 Task: Select the current location as Antelope Canyon, Arizona, United States . Now zoom + , and verify the location . Show zoom slider
Action: Mouse moved to (148, 94)
Screenshot: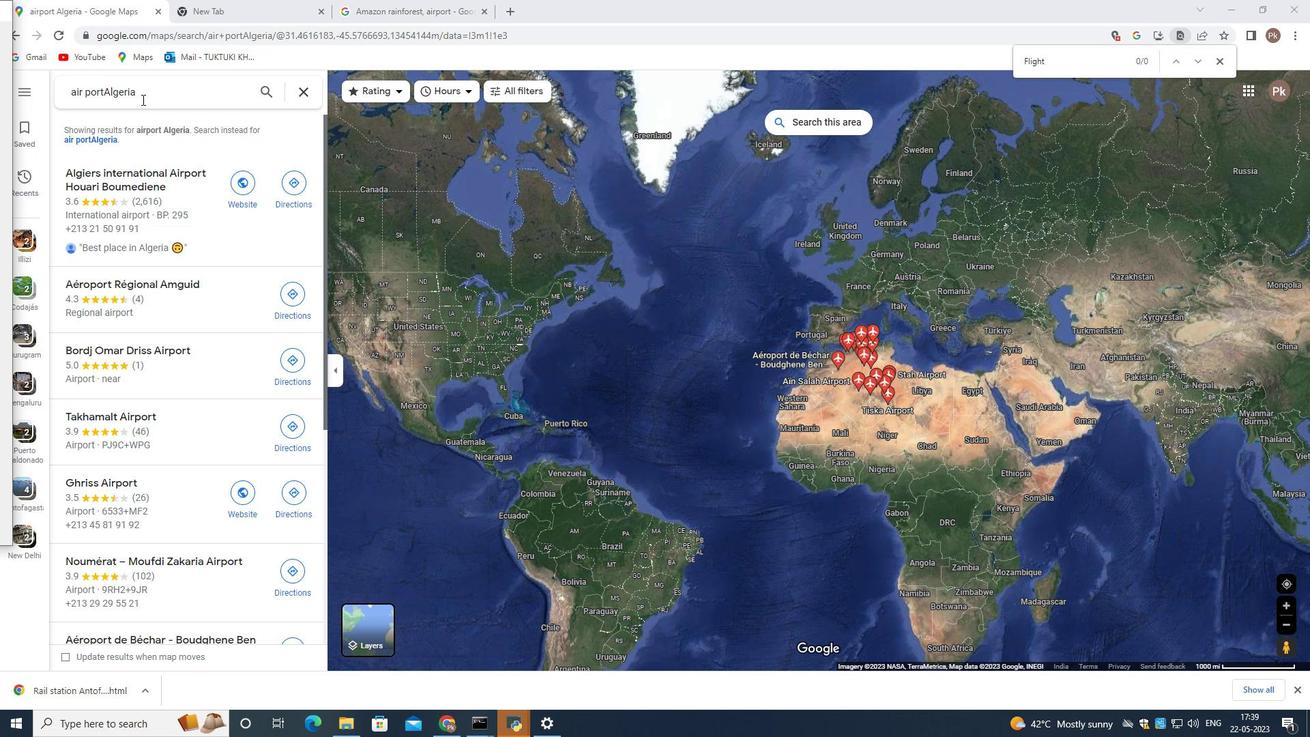 
Action: Mouse pressed left at (148, 94)
Screenshot: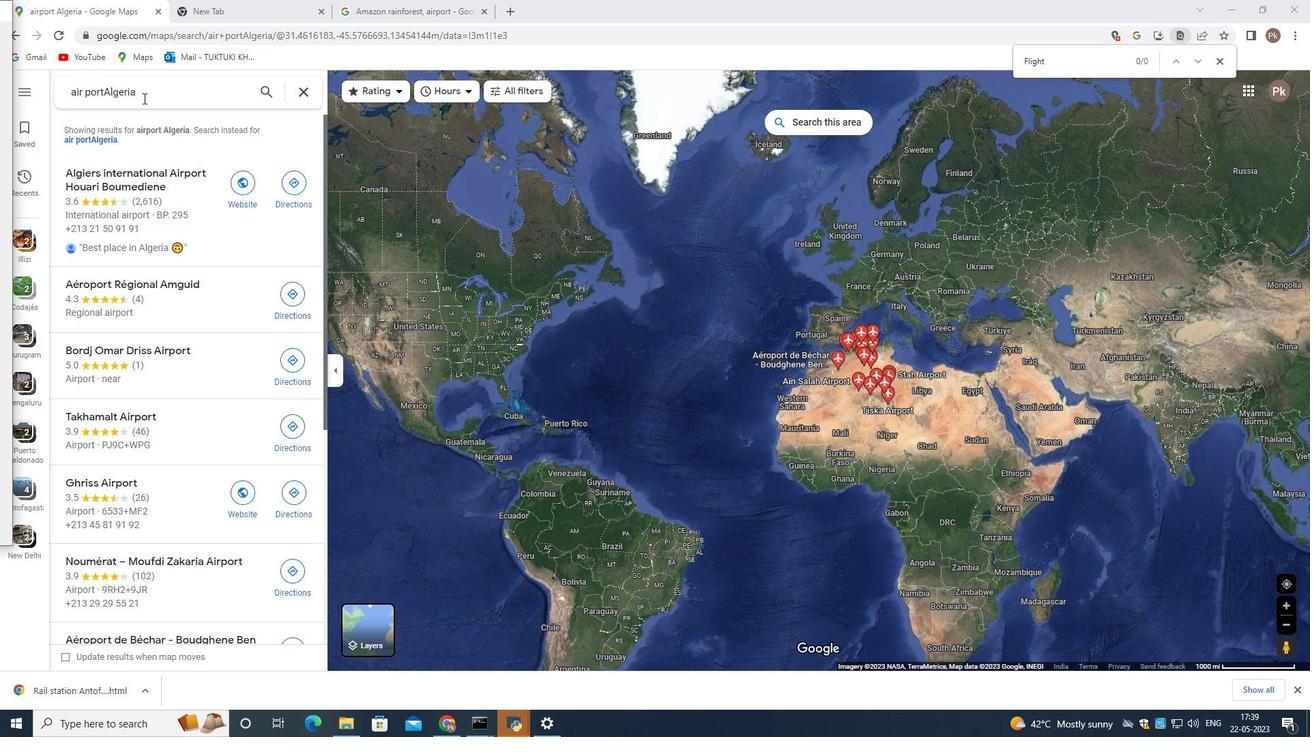 
Action: Key pressed <Key.backspace><Key.backspace><Key.backspace><Key.backspace><Key.backspace><Key.backspace><Key.backspace><Key.backspace><Key.backspace><Key.backspace><Key.backspace><Key.backspace><Key.backspace><Key.backspace><Key.backspace><Key.backspace><Key.backspace><Key.backspace><Key.backspace><Key.backspace><Key.backspace><Key.backspace><Key.backspace><Key.backspace><Key.backspace><Key.shift>Antelope<Key.space><Key.shift>Canyon,<Key.space><Key.shift>Arizona.<Key.space><Key.shift>United<Key.space><Key.shift>States<Key.enter>
Screenshot: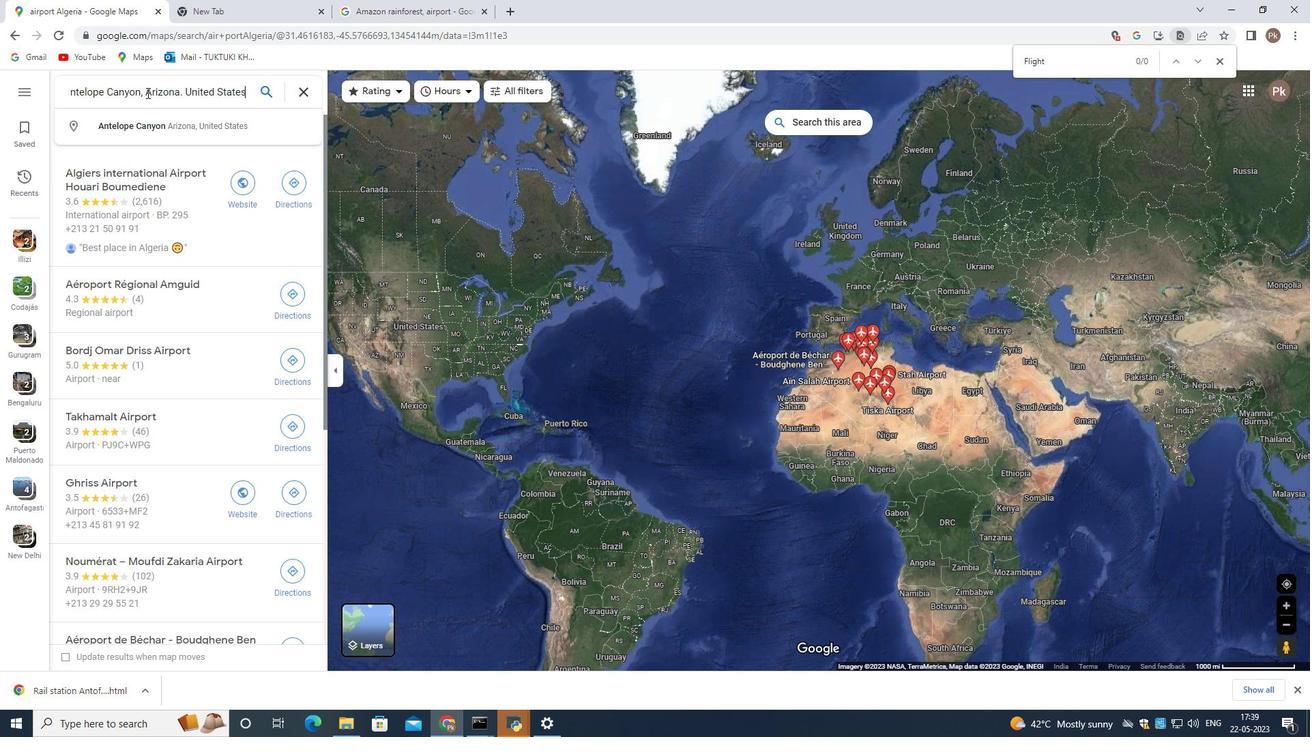 
Action: Mouse moved to (584, 283)
Screenshot: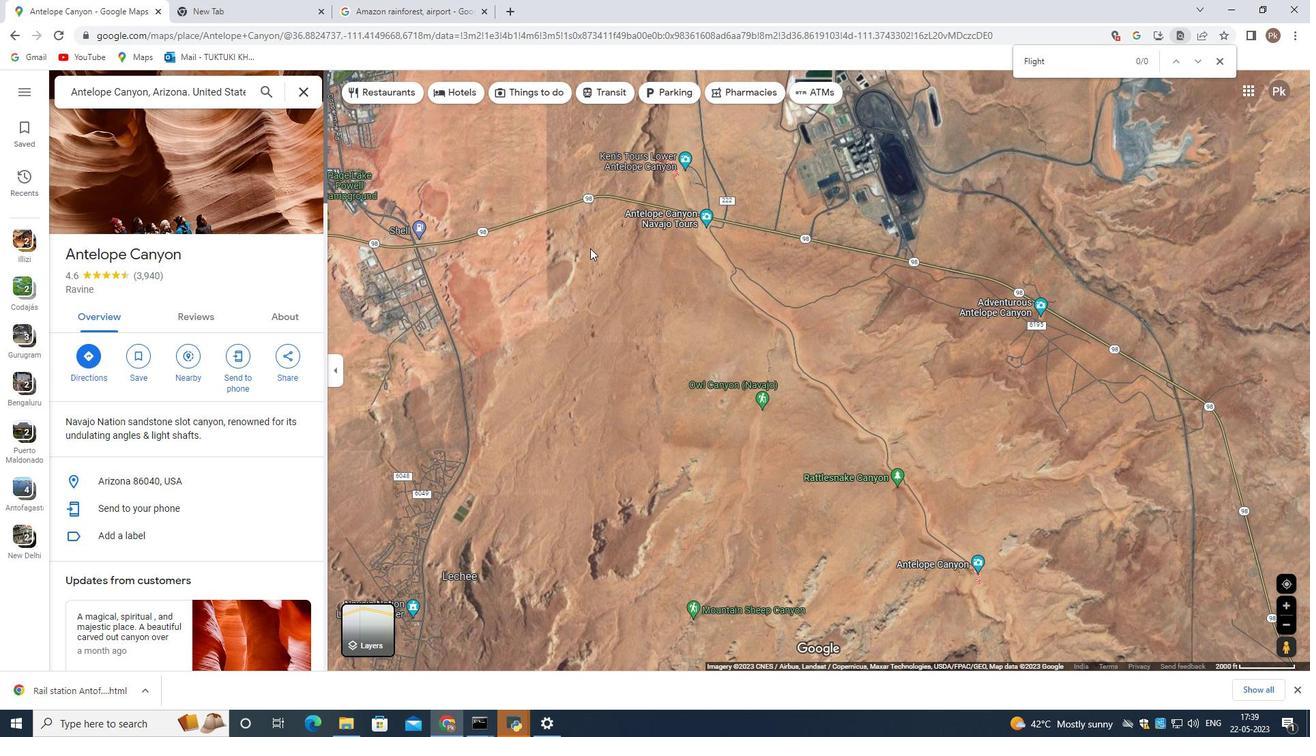 
Action: Mouse scrolled (584, 283) with delta (0, 0)
Screenshot: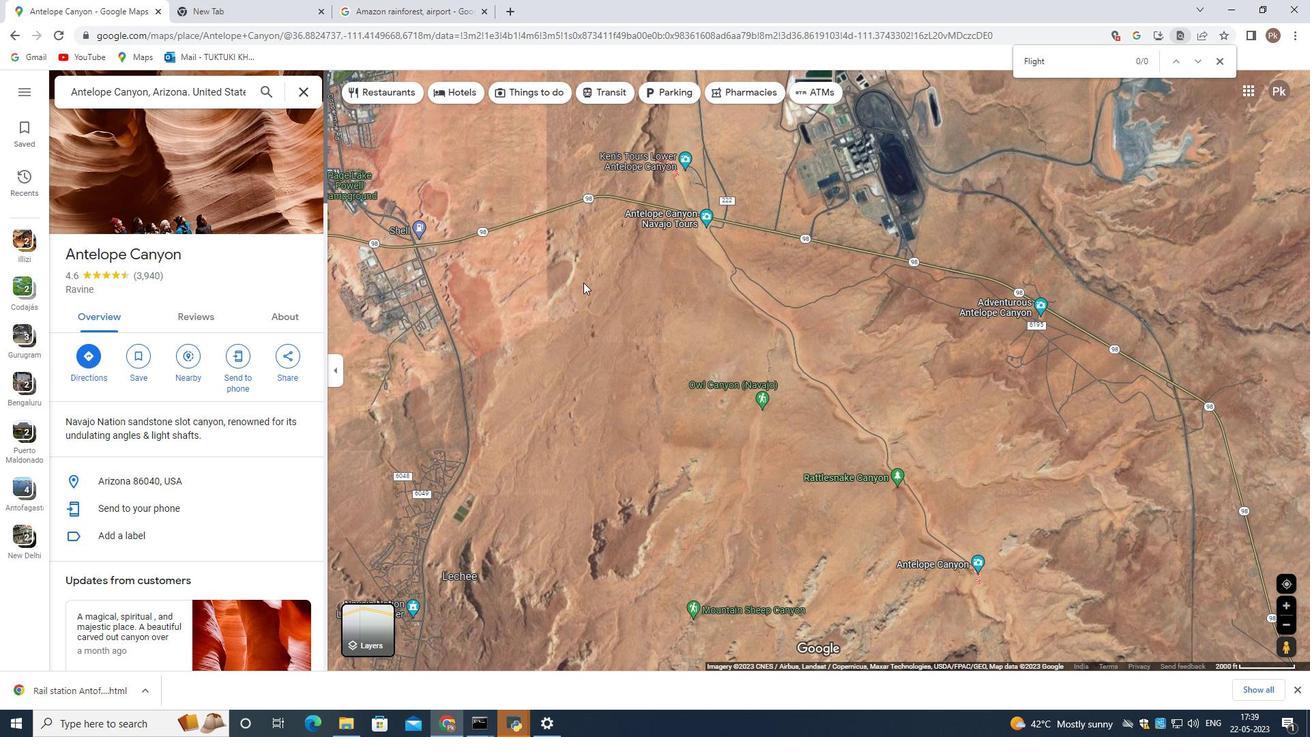 
Action: Mouse scrolled (584, 283) with delta (0, 0)
Screenshot: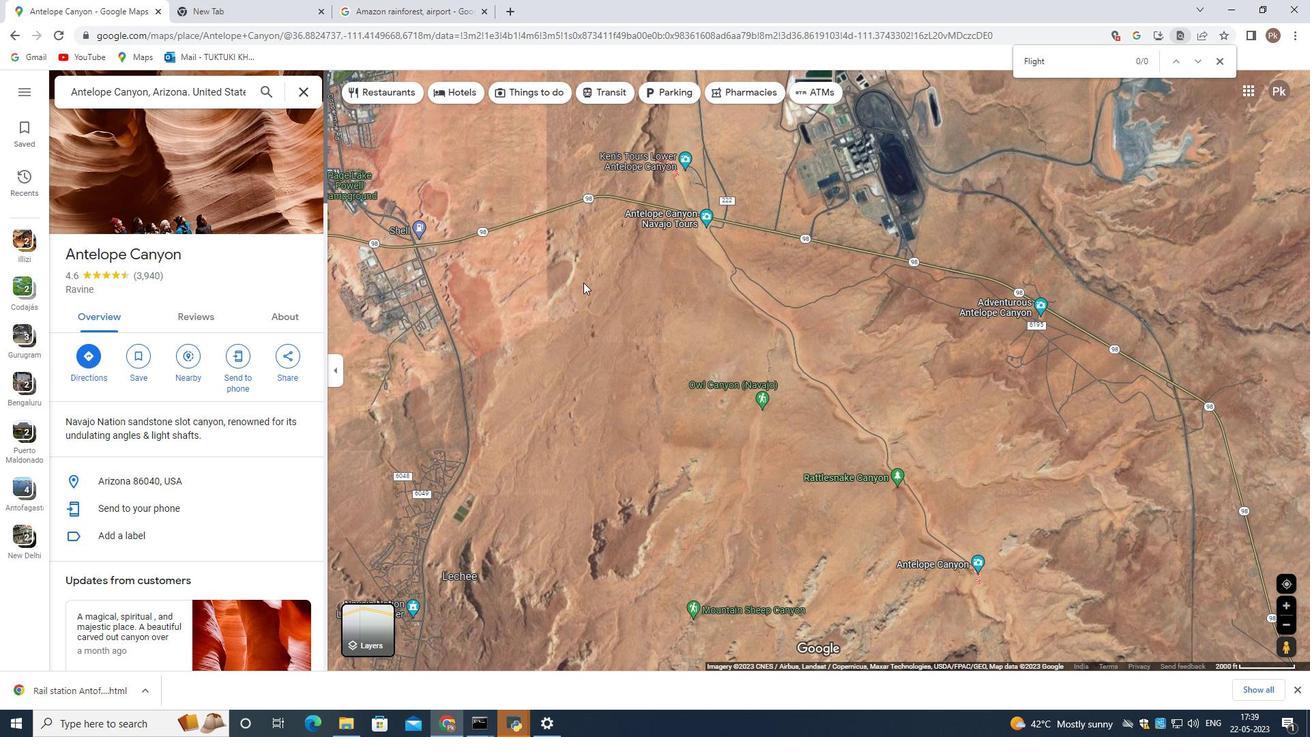 
Action: Mouse moved to (584, 284)
Screenshot: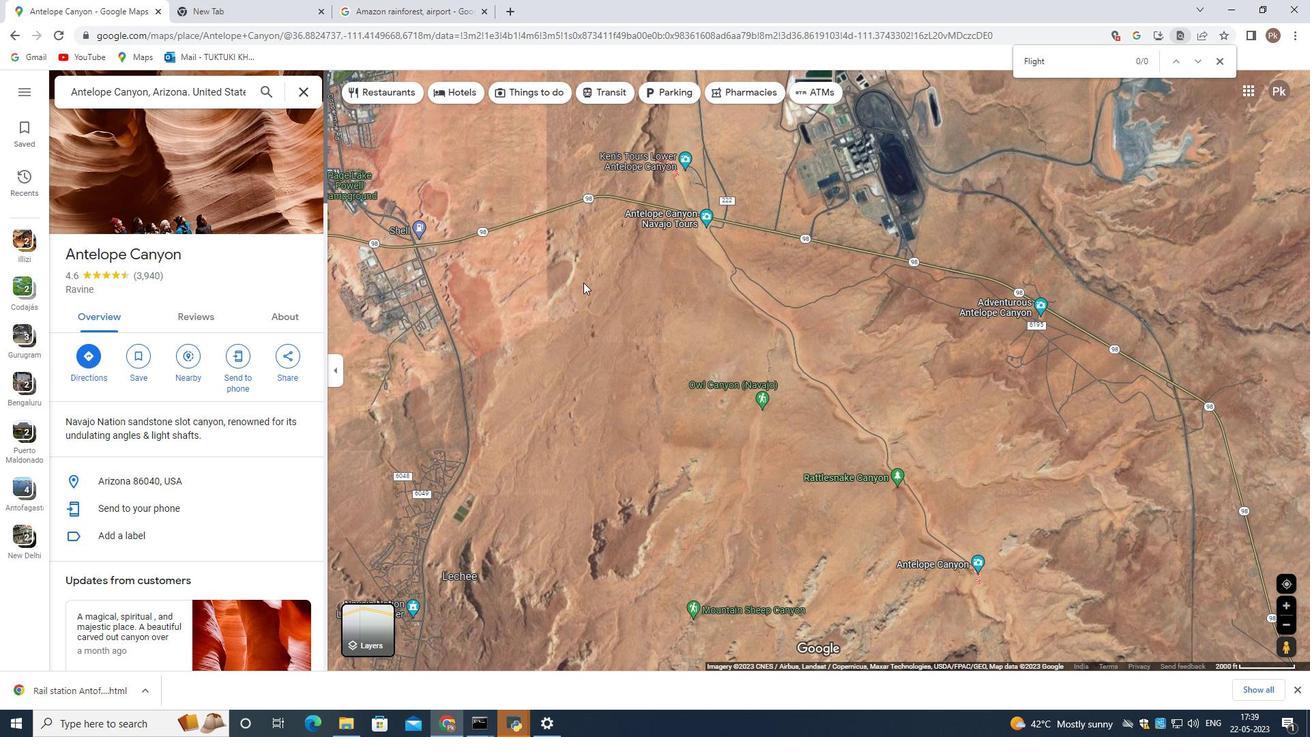 
Action: Mouse scrolled (584, 283) with delta (0, 0)
Screenshot: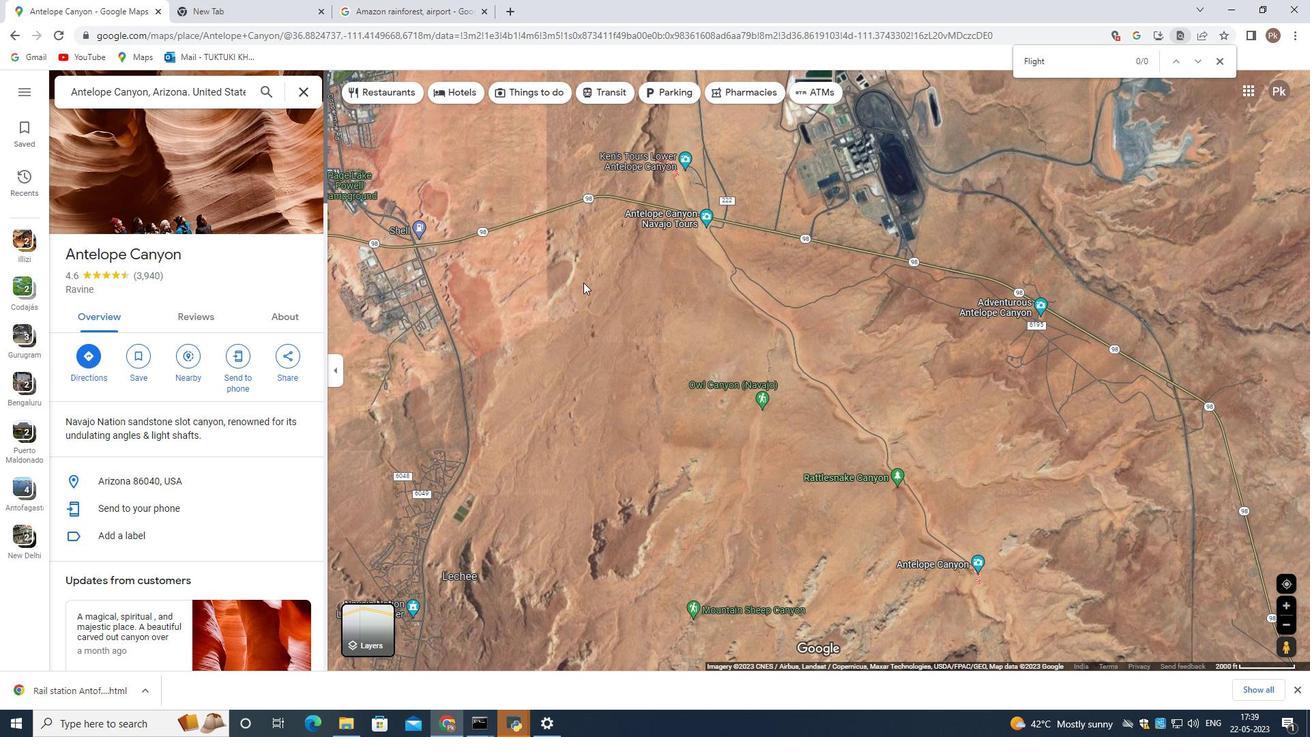 
Action: Mouse moved to (584, 284)
Screenshot: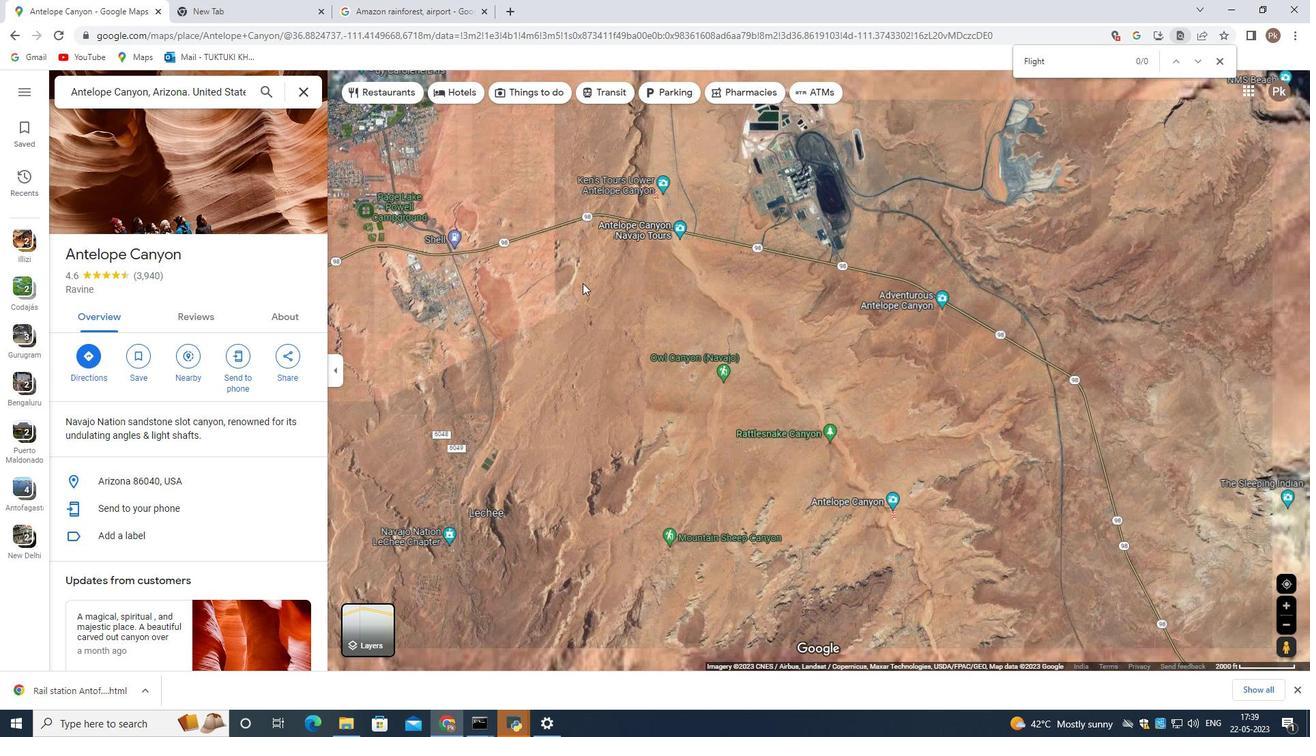 
Action: Mouse scrolled (584, 283) with delta (0, 0)
Screenshot: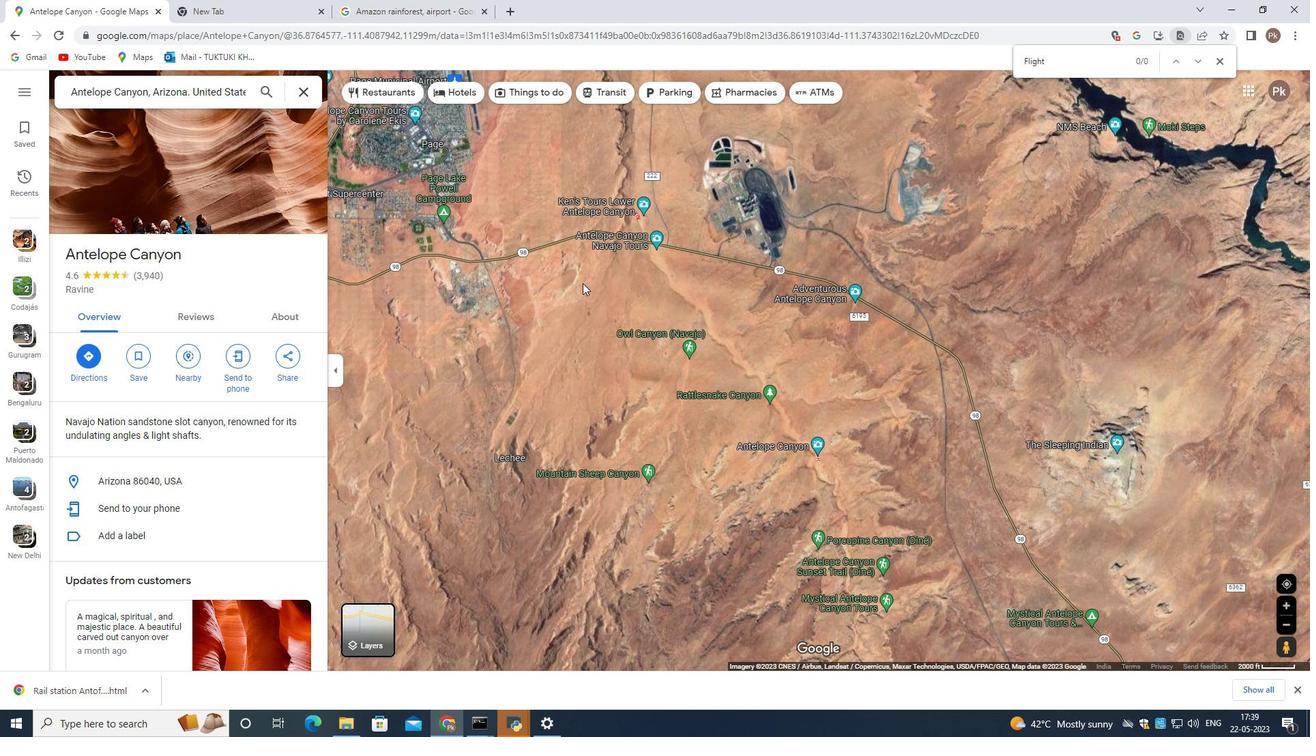 
Action: Mouse moved to (629, 268)
Screenshot: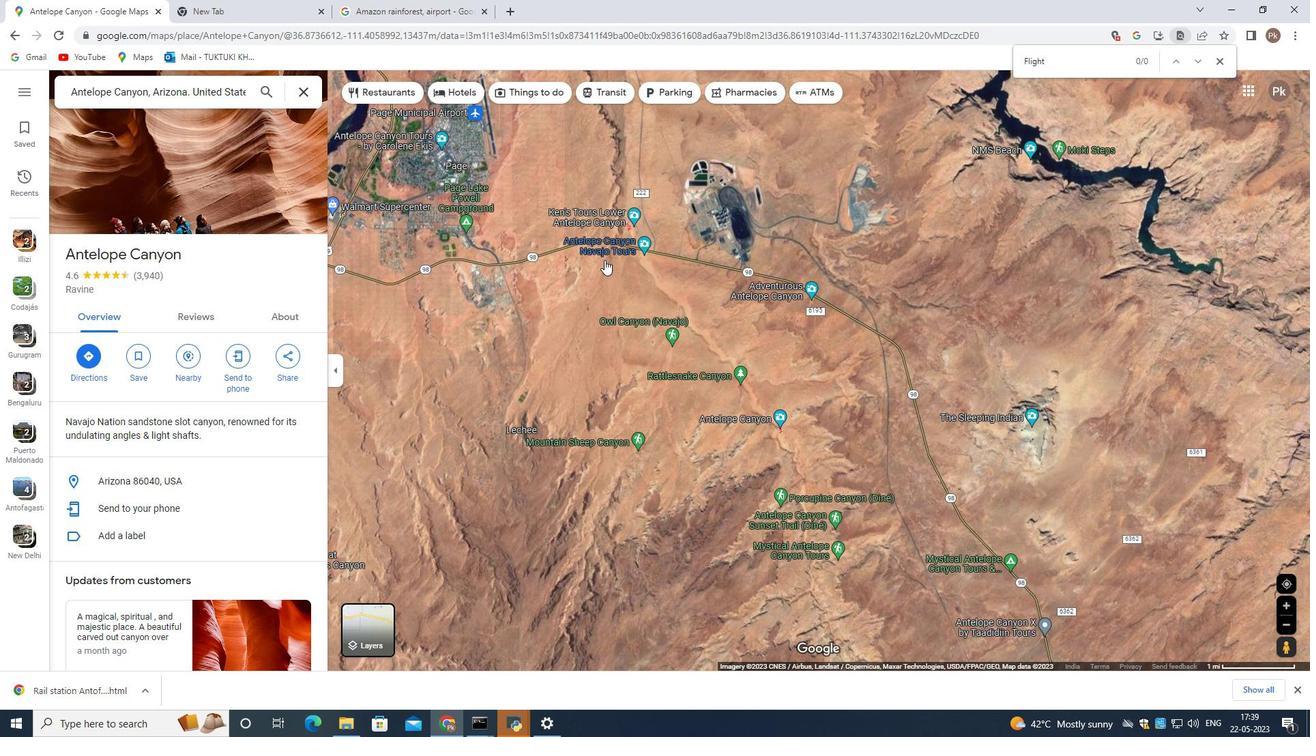 
Action: Mouse scrolled (629, 267) with delta (0, 0)
Screenshot: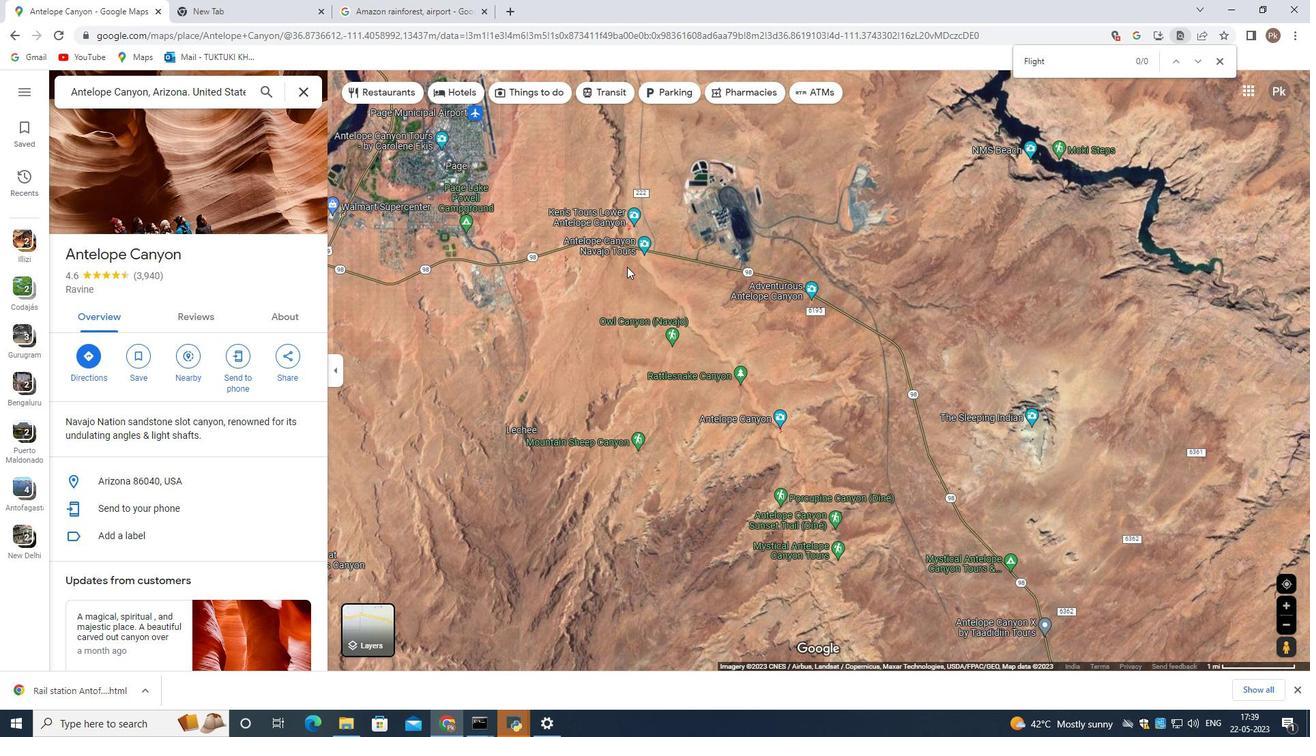 
Action: Mouse scrolled (629, 267) with delta (0, 0)
Screenshot: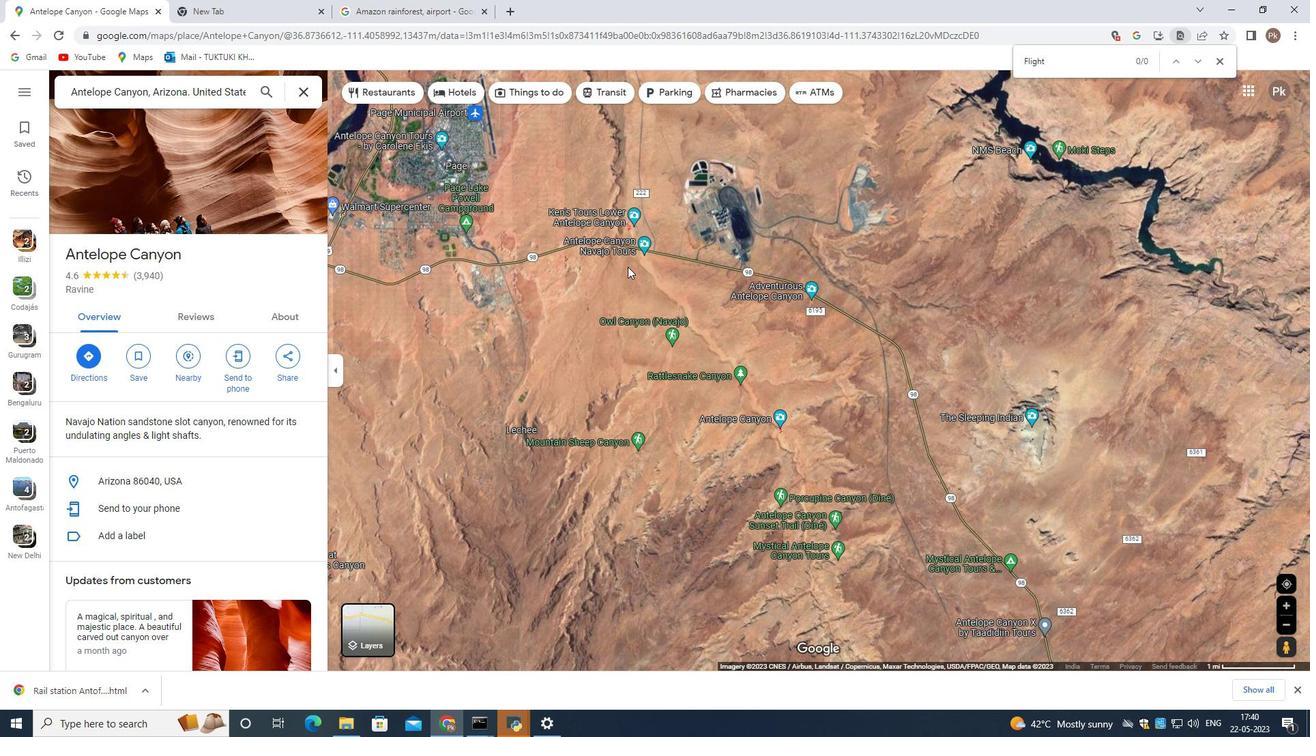 
Action: Mouse moved to (629, 268)
Screenshot: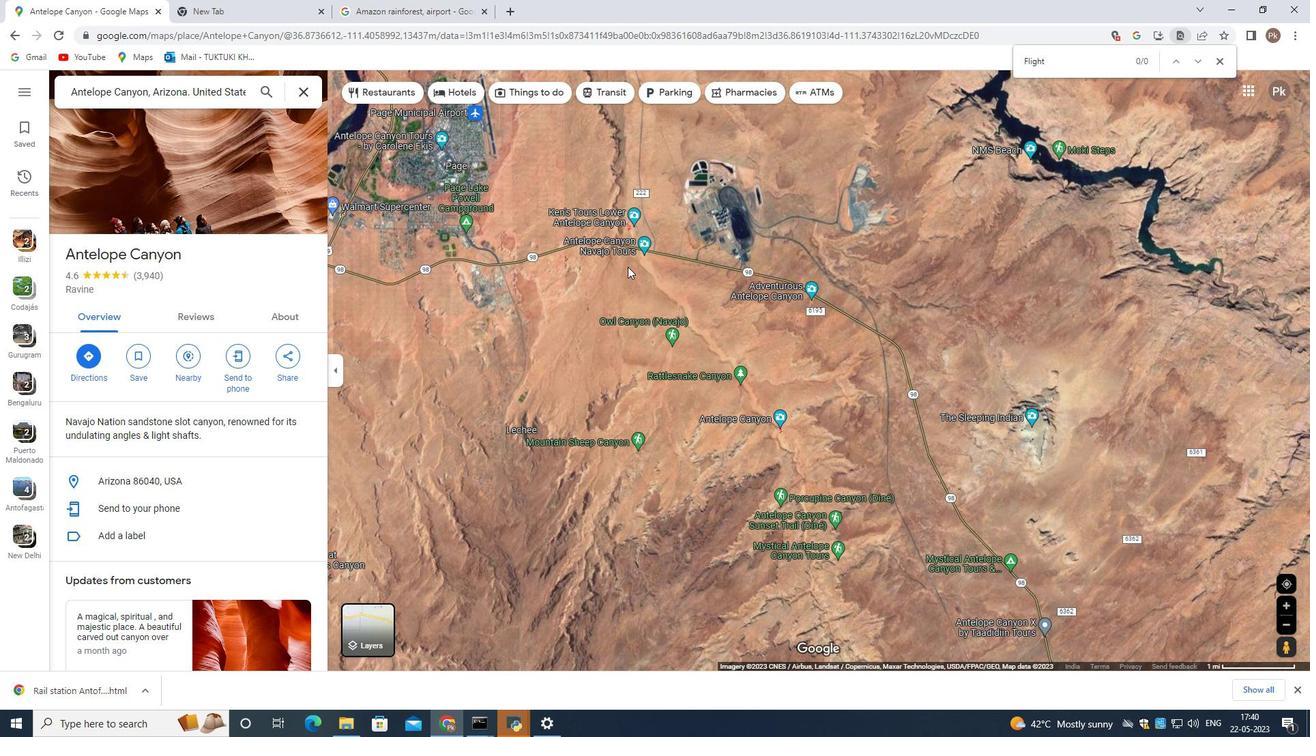 
Action: Mouse scrolled (629, 268) with delta (0, 0)
Screenshot: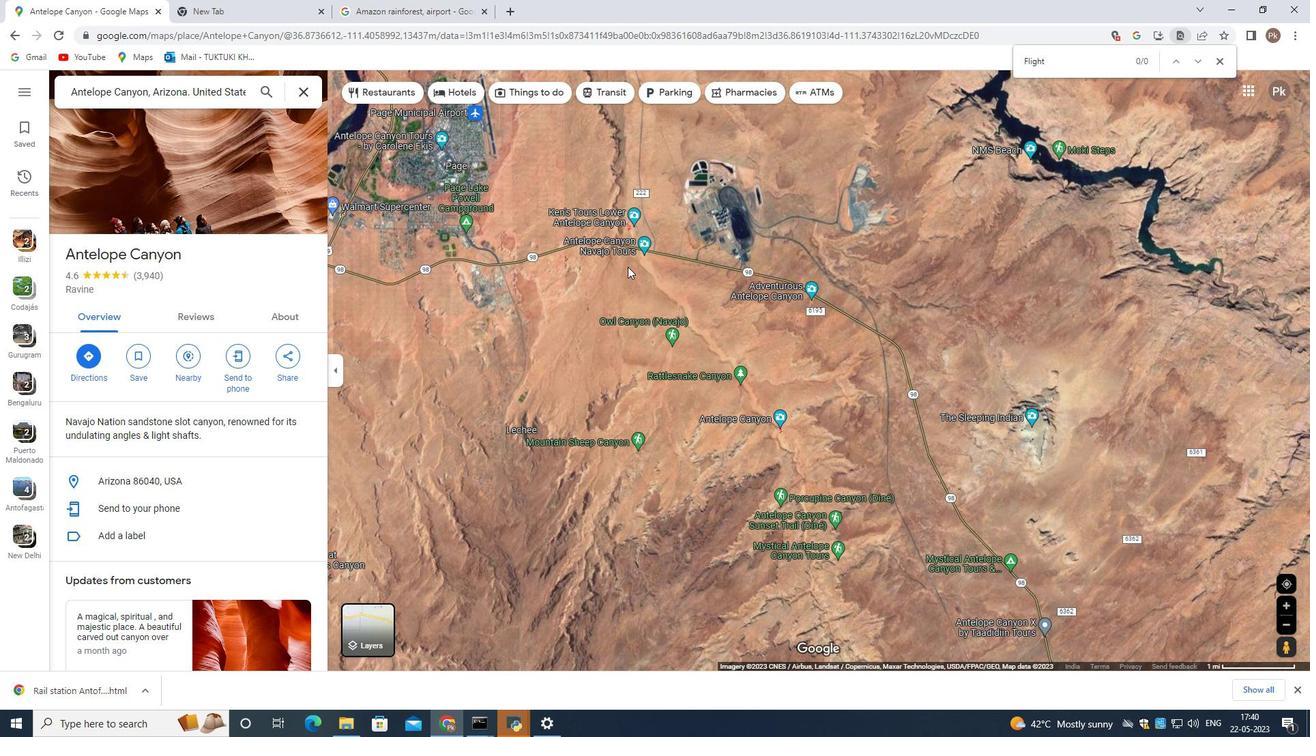 
Action: Mouse moved to (629, 269)
Screenshot: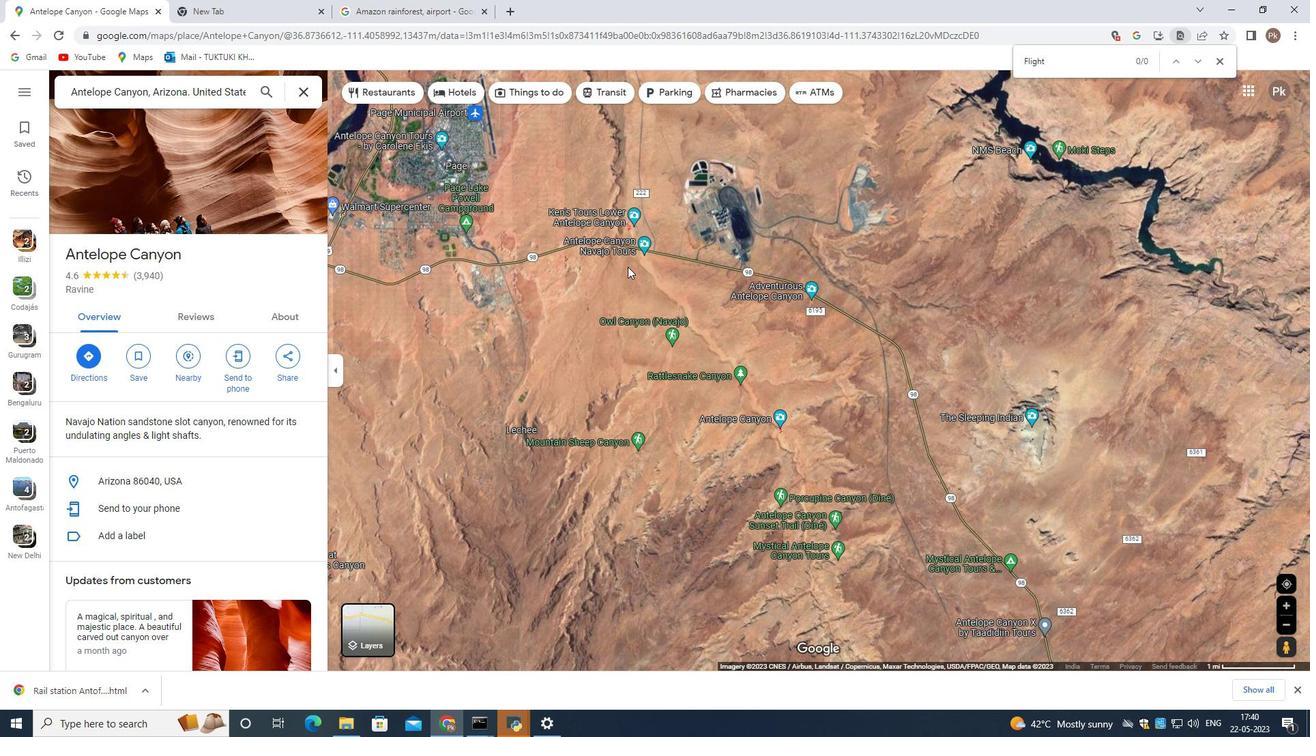 
Action: Mouse scrolled (629, 268) with delta (0, 0)
Screenshot: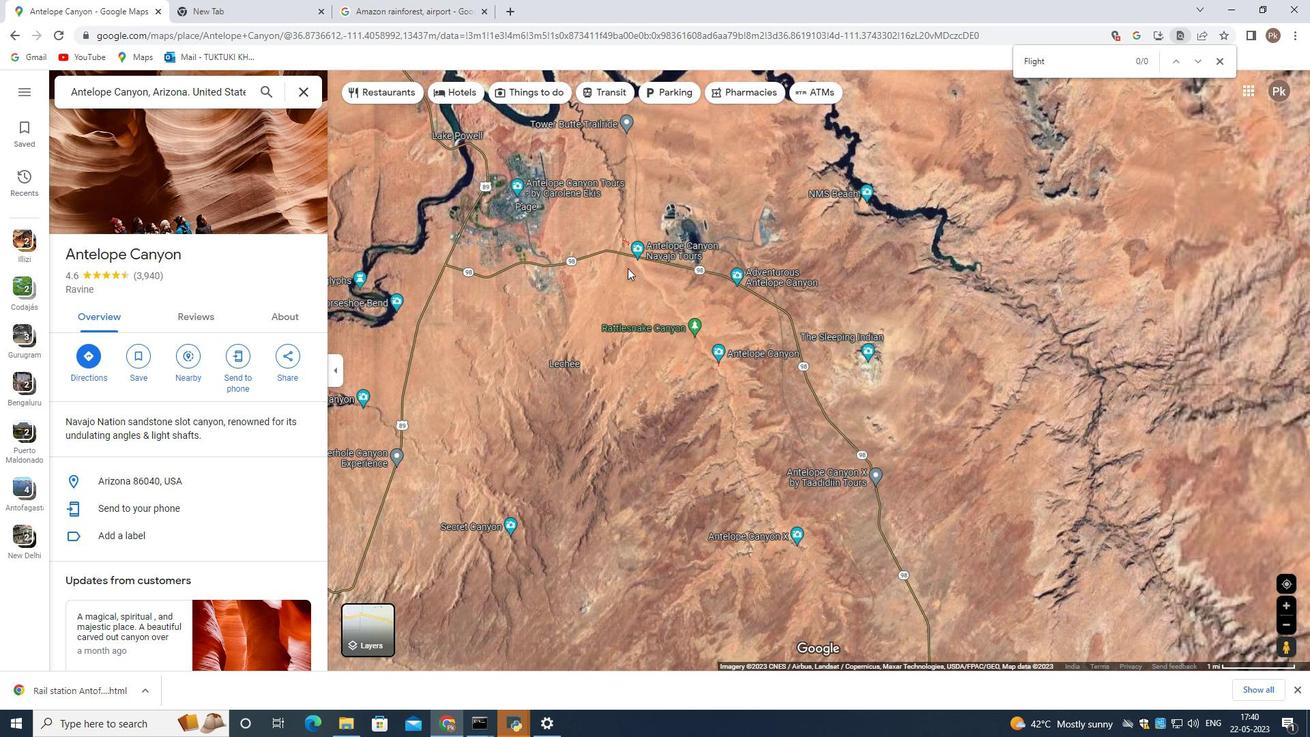 
Action: Mouse scrolled (629, 268) with delta (0, 0)
Screenshot: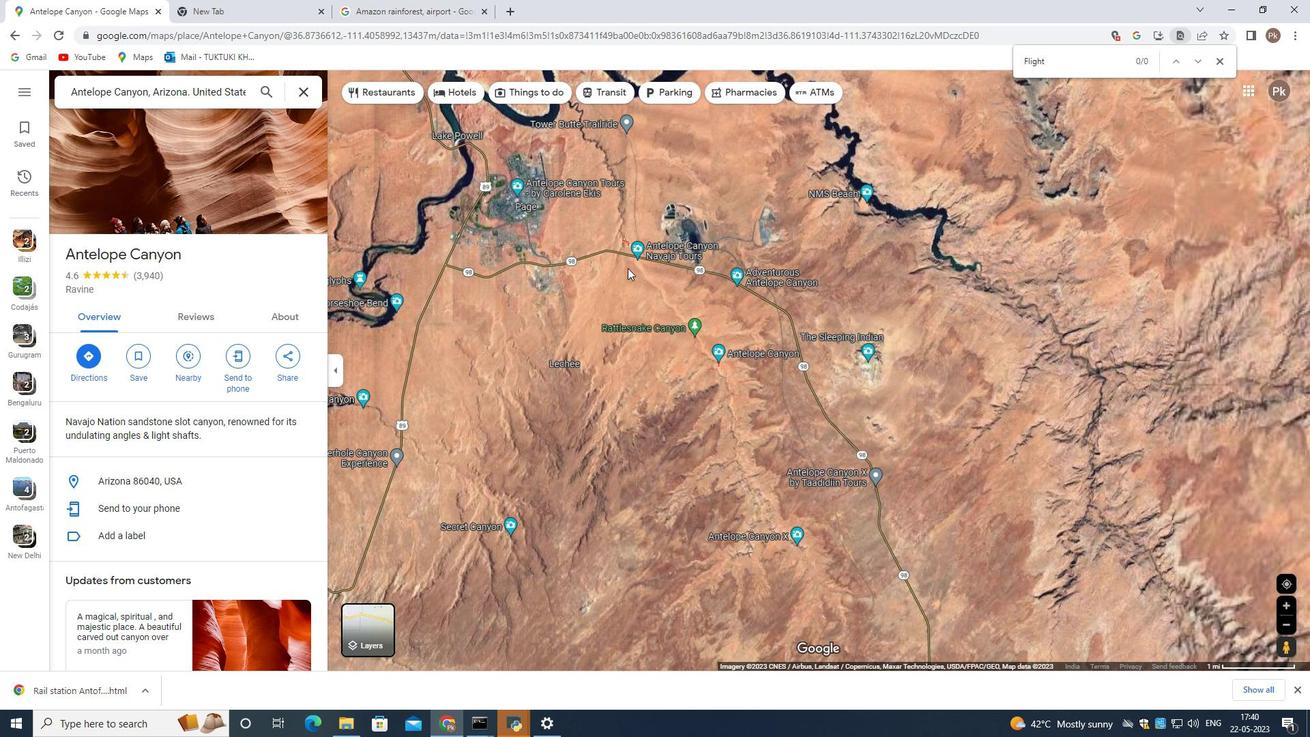 
Action: Mouse scrolled (629, 268) with delta (0, 0)
Screenshot: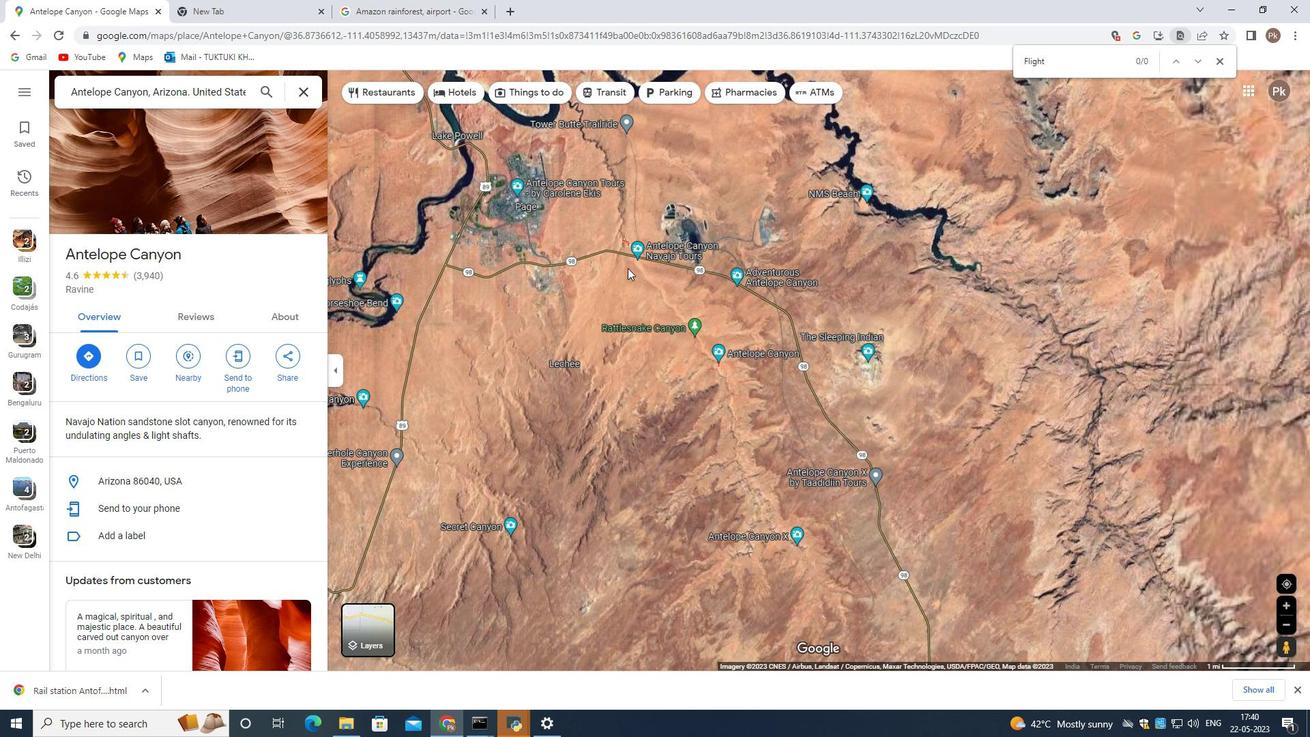 
Action: Mouse scrolled (629, 268) with delta (0, 0)
Screenshot: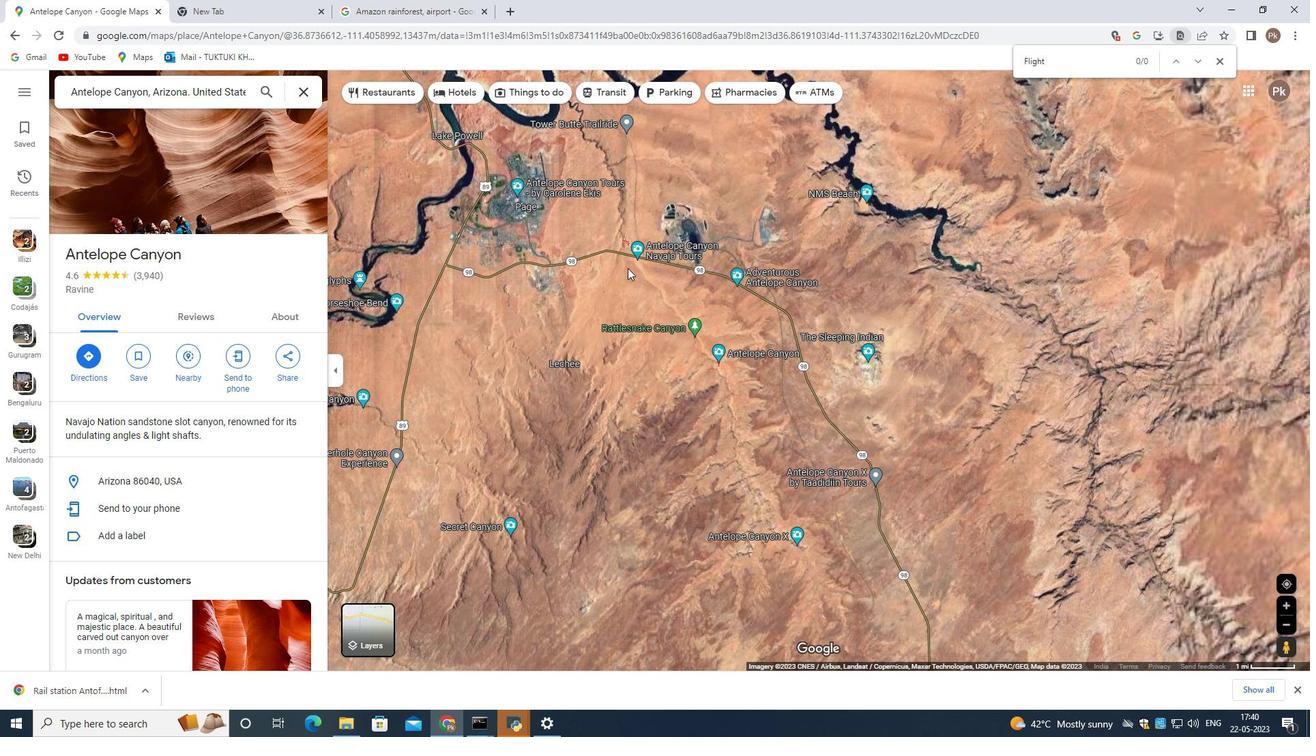 
Action: Mouse scrolled (629, 268) with delta (0, 0)
Screenshot: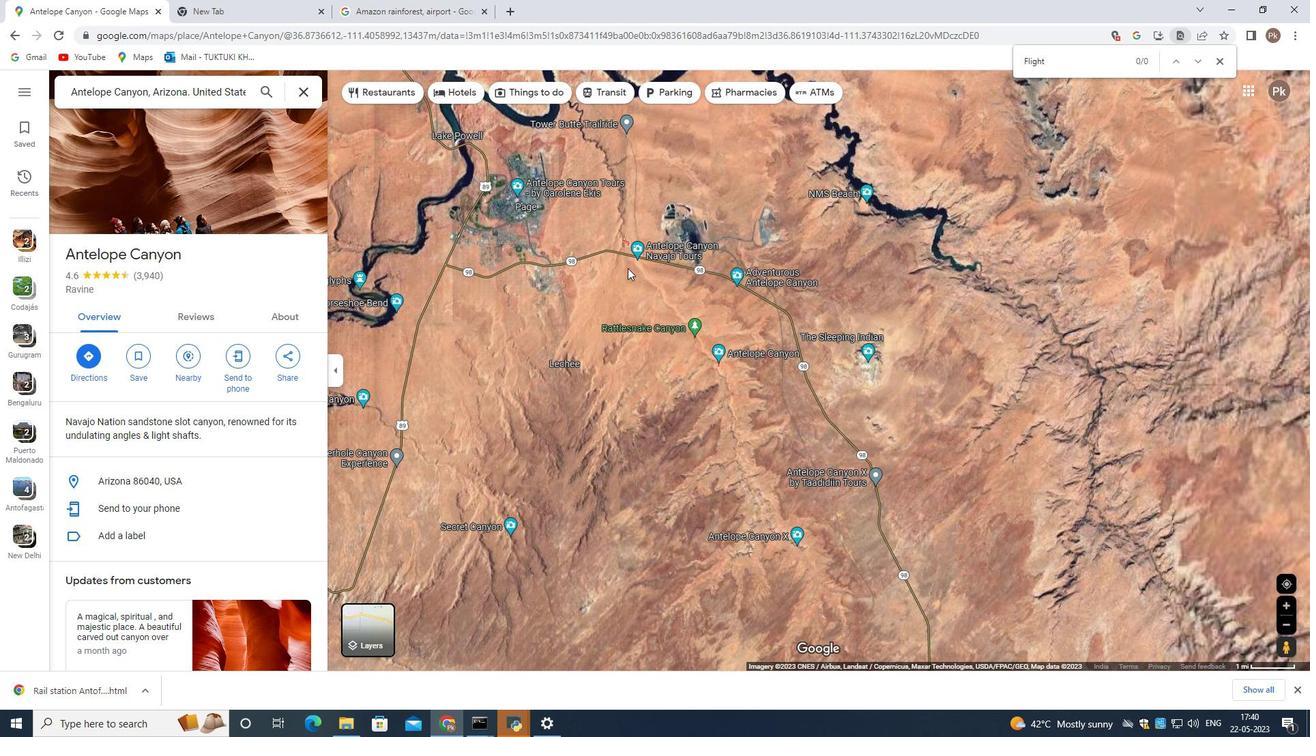 
Action: Mouse scrolled (629, 268) with delta (0, 0)
Screenshot: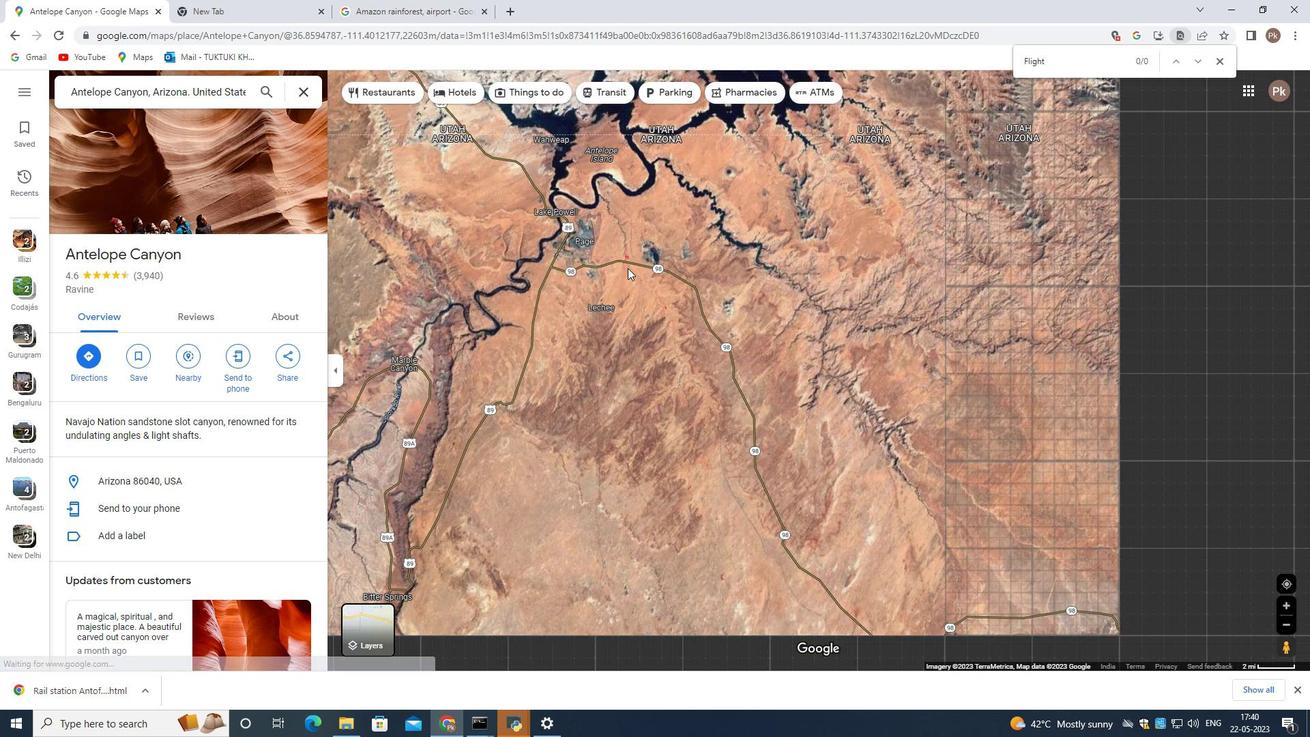 
Action: Mouse scrolled (629, 268) with delta (0, 0)
Screenshot: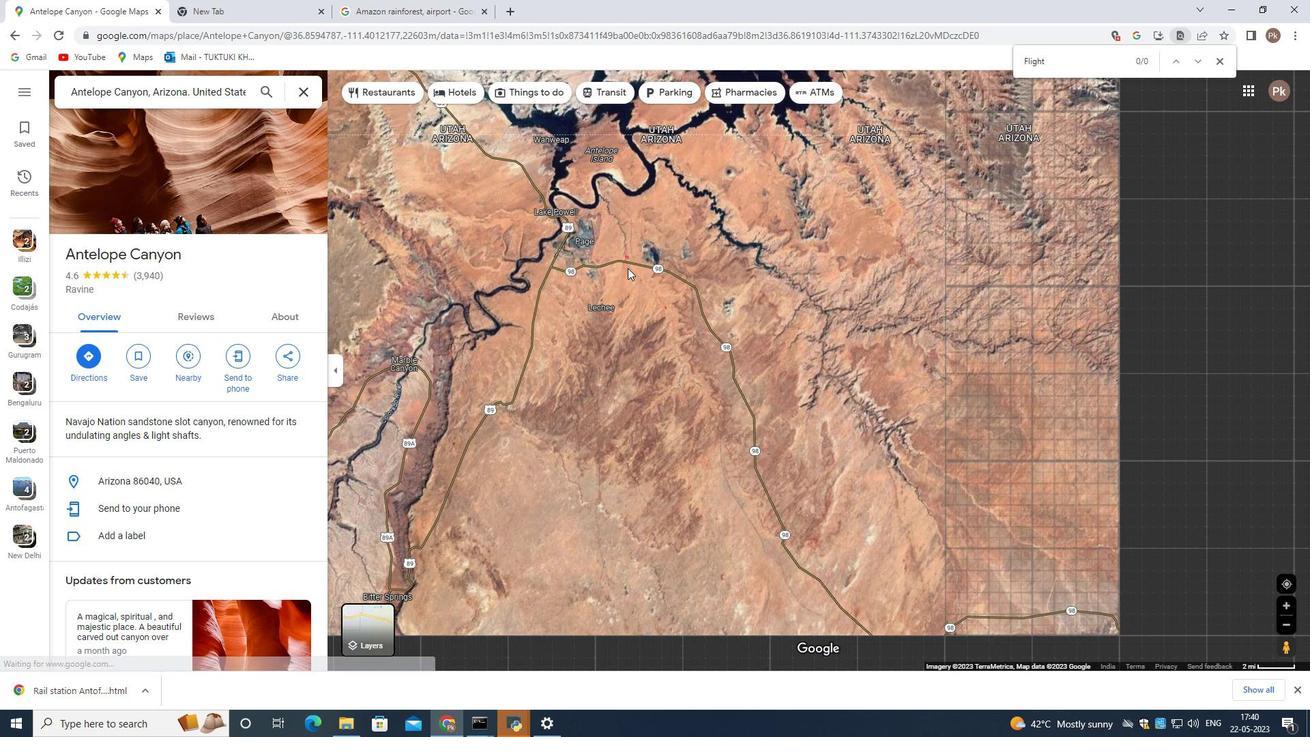 
Action: Mouse scrolled (629, 268) with delta (0, 0)
Screenshot: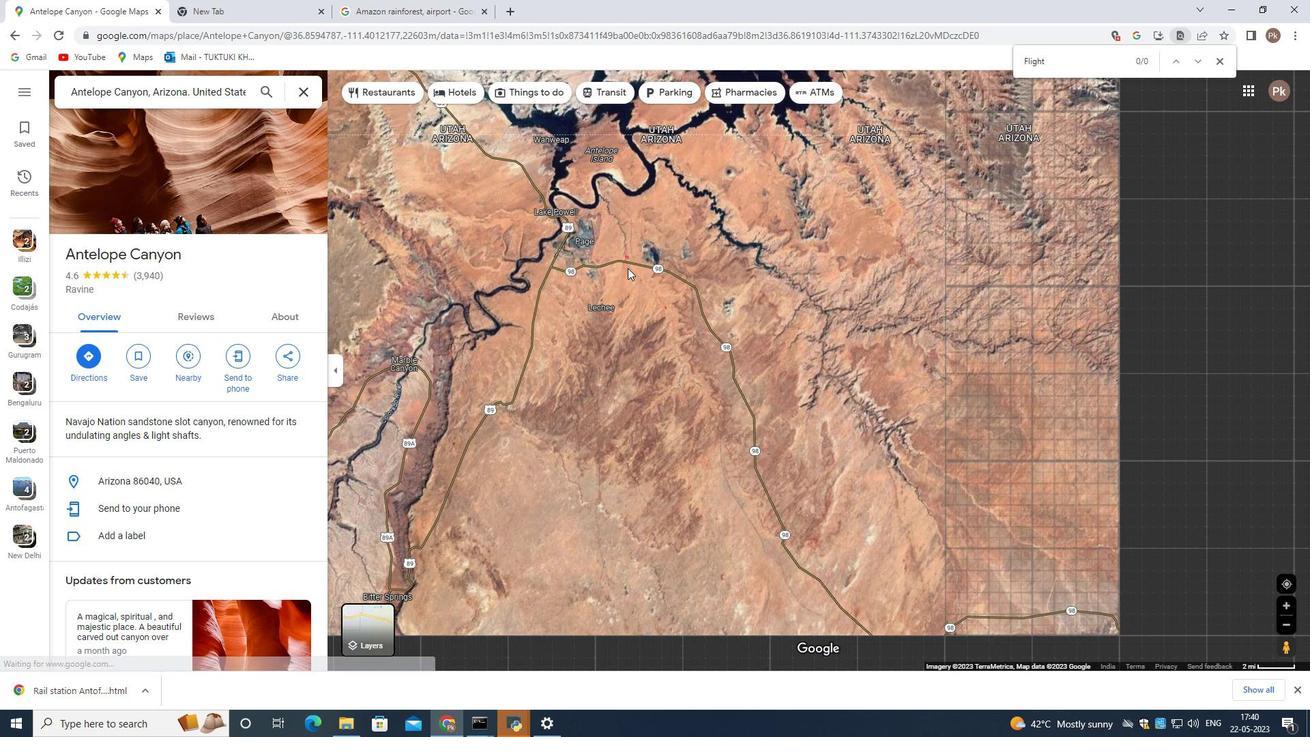 
Action: Mouse scrolled (629, 268) with delta (0, 0)
Screenshot: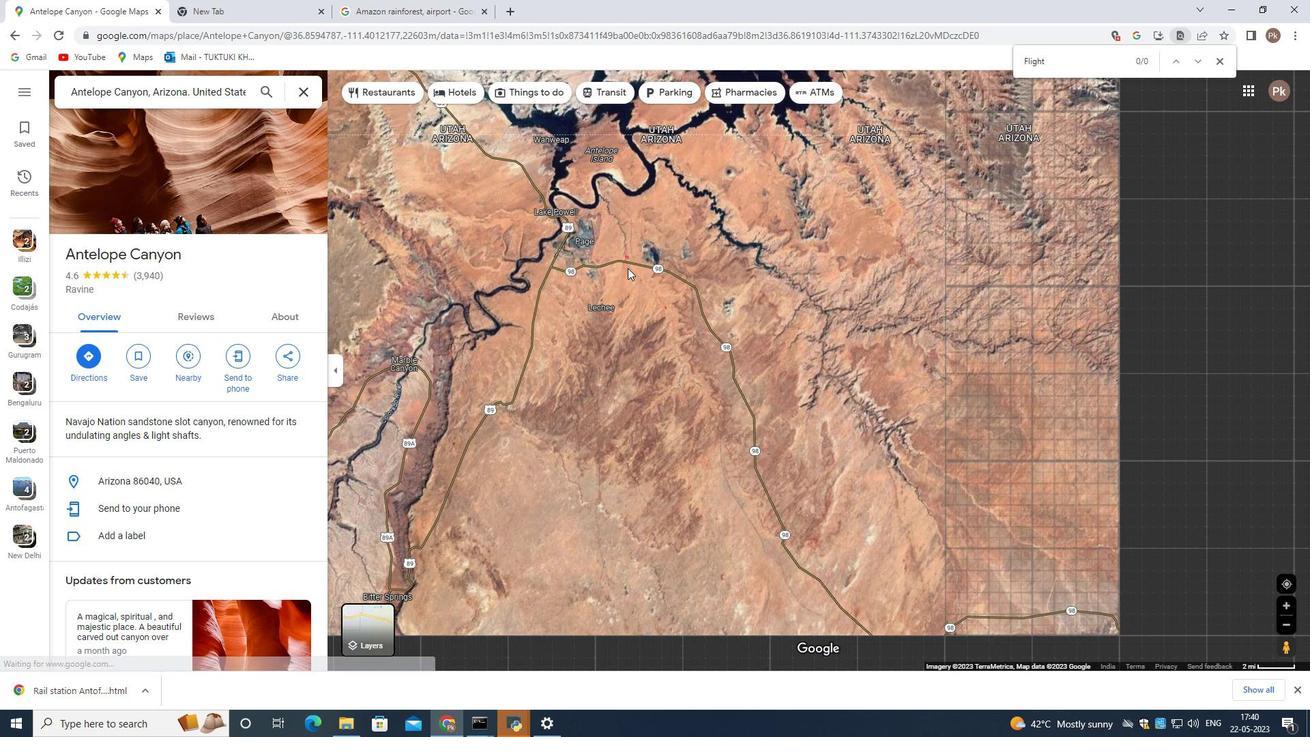 
Action: Mouse scrolled (629, 268) with delta (0, 0)
Screenshot: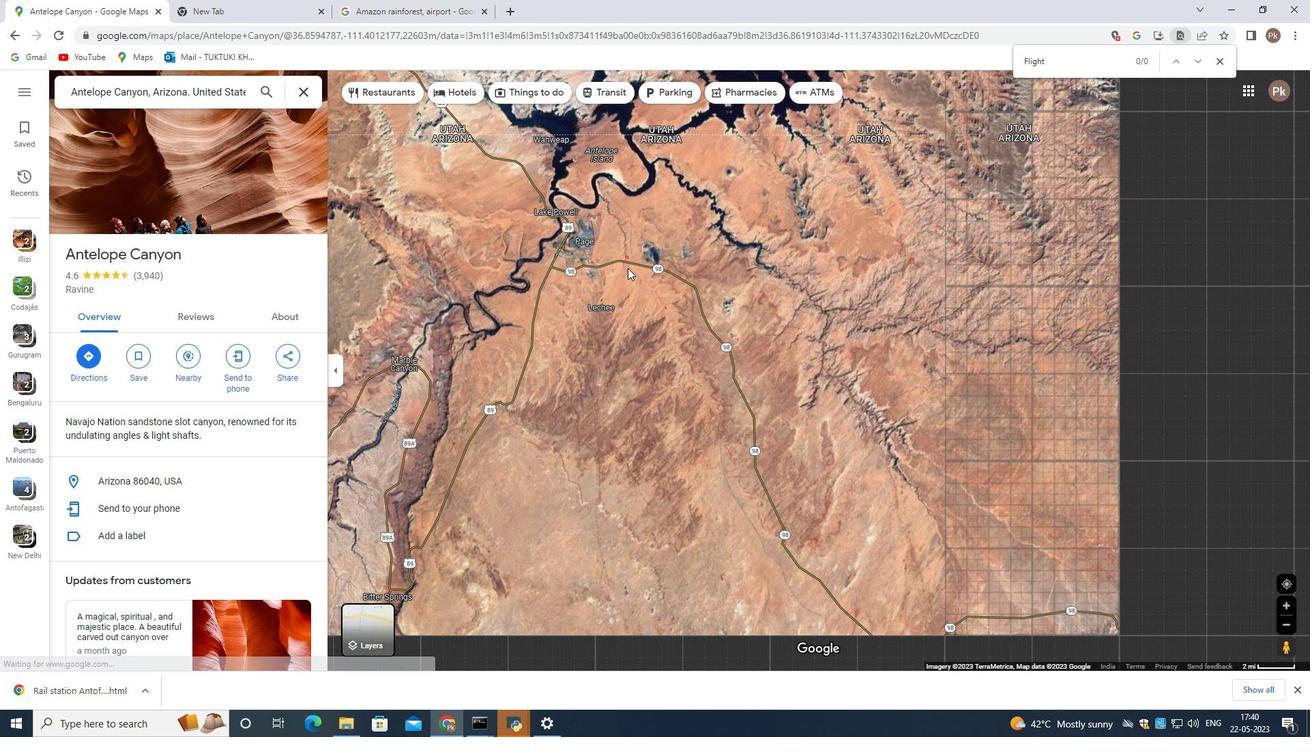 
Action: Mouse moved to (625, 292)
Screenshot: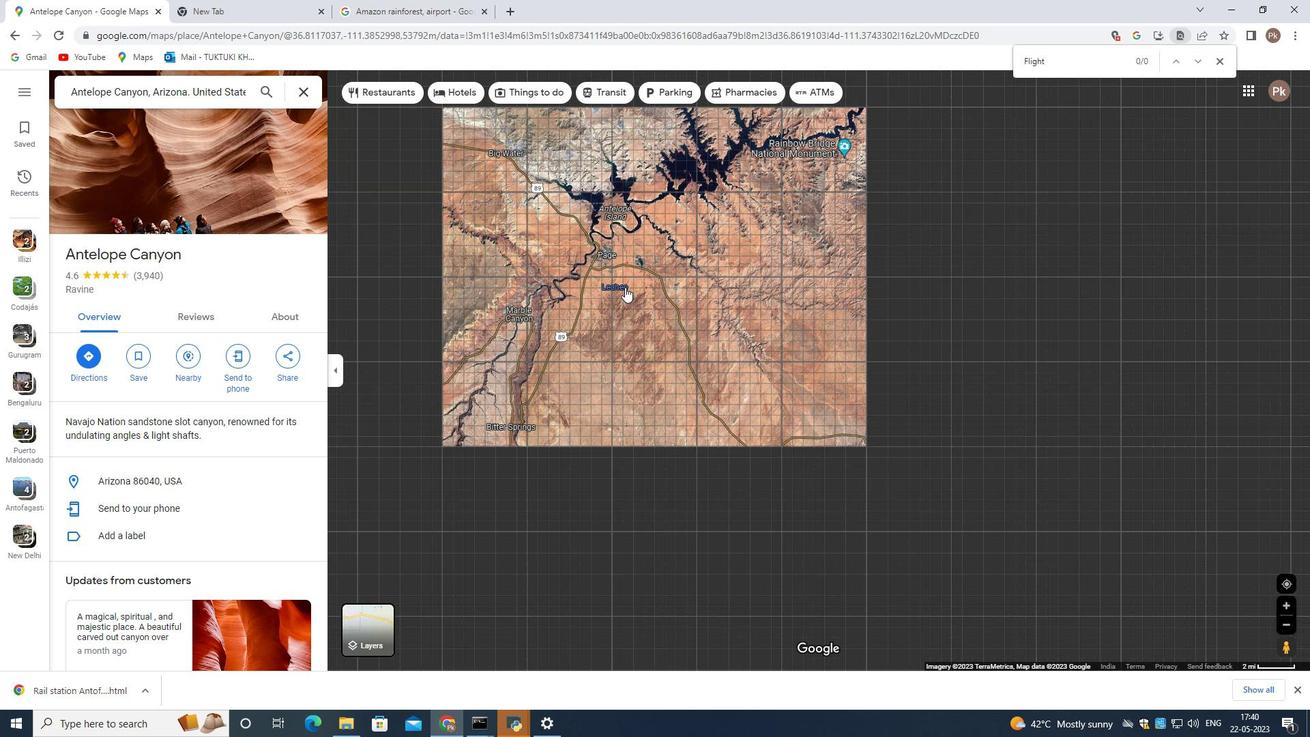 
Action: Mouse scrolled (625, 291) with delta (0, 0)
Screenshot: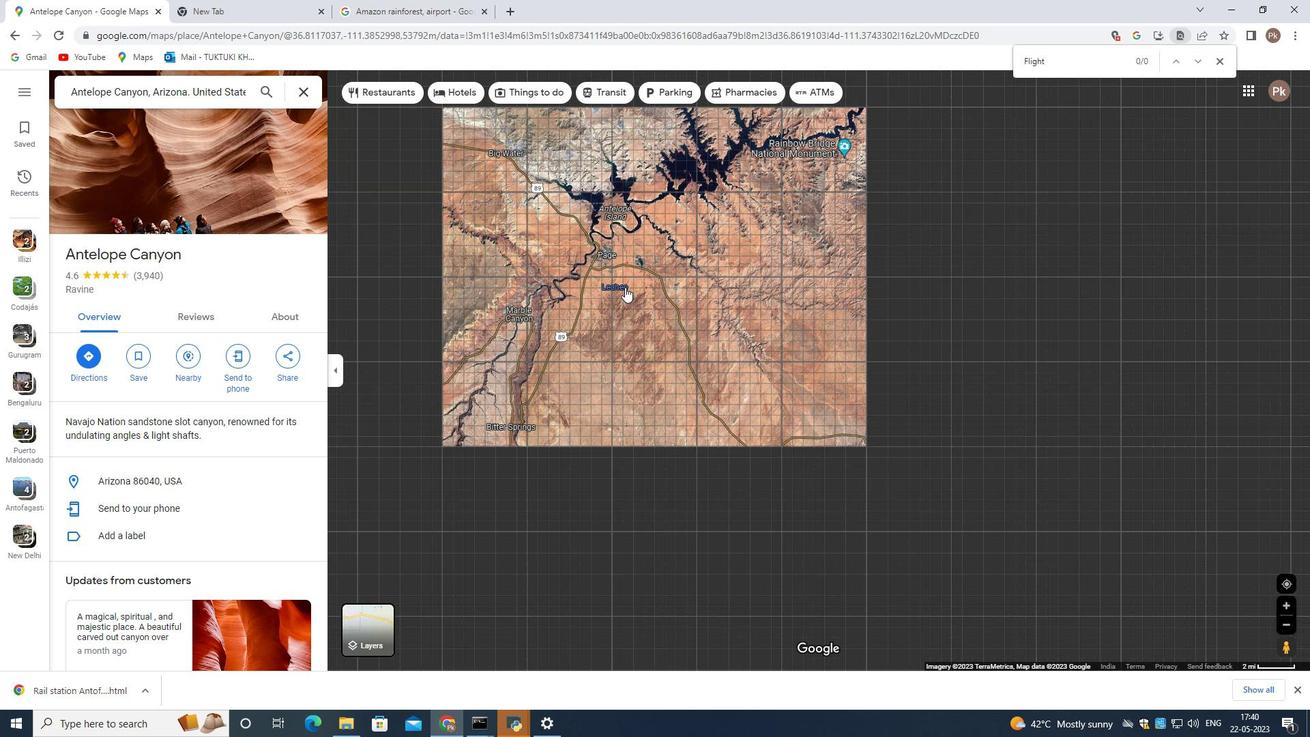 
Action: Mouse moved to (625, 292)
Screenshot: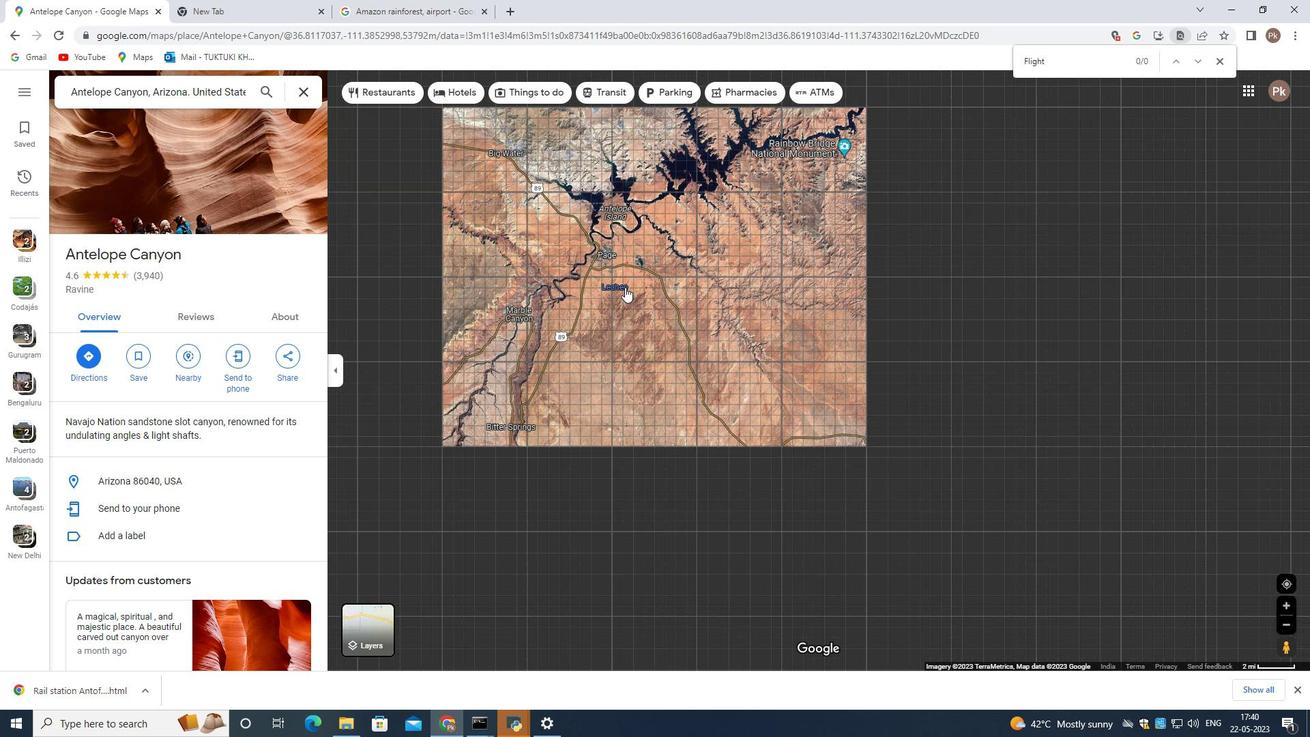 
Action: Mouse scrolled (625, 292) with delta (0, 0)
Screenshot: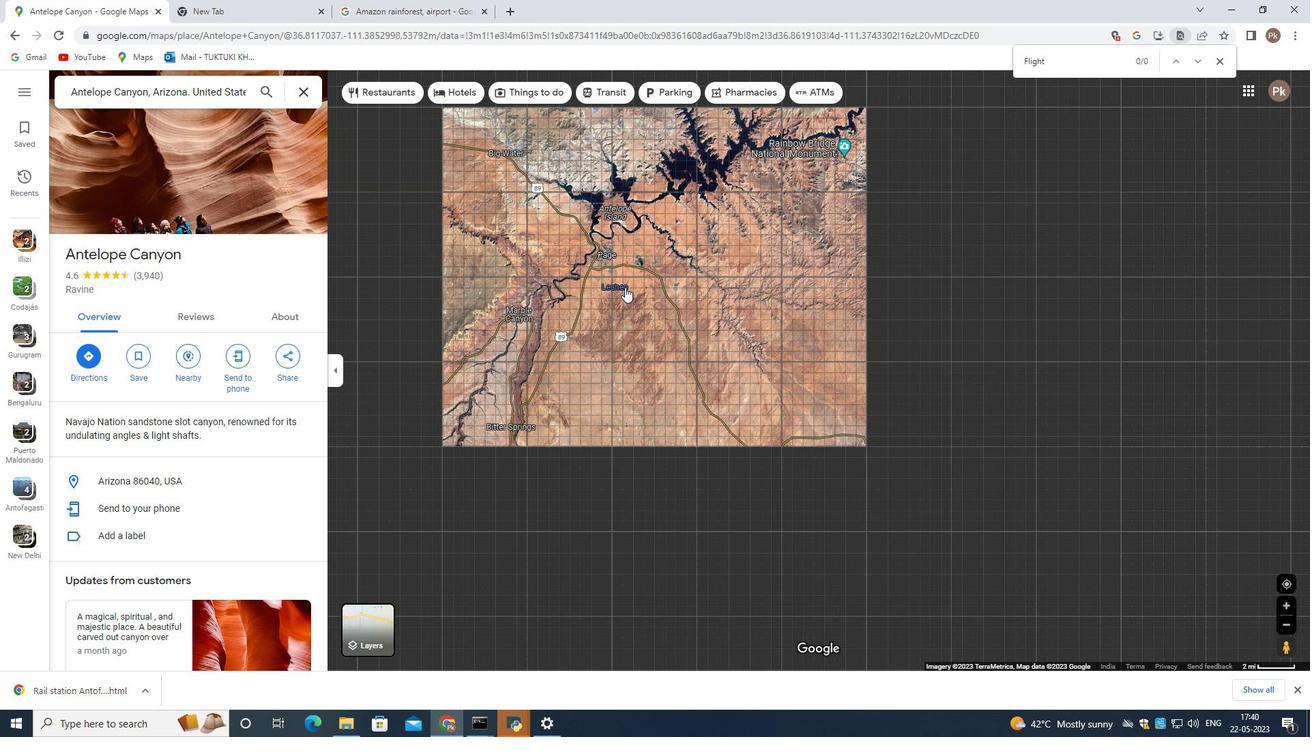 
Action: Mouse moved to (625, 292)
Screenshot: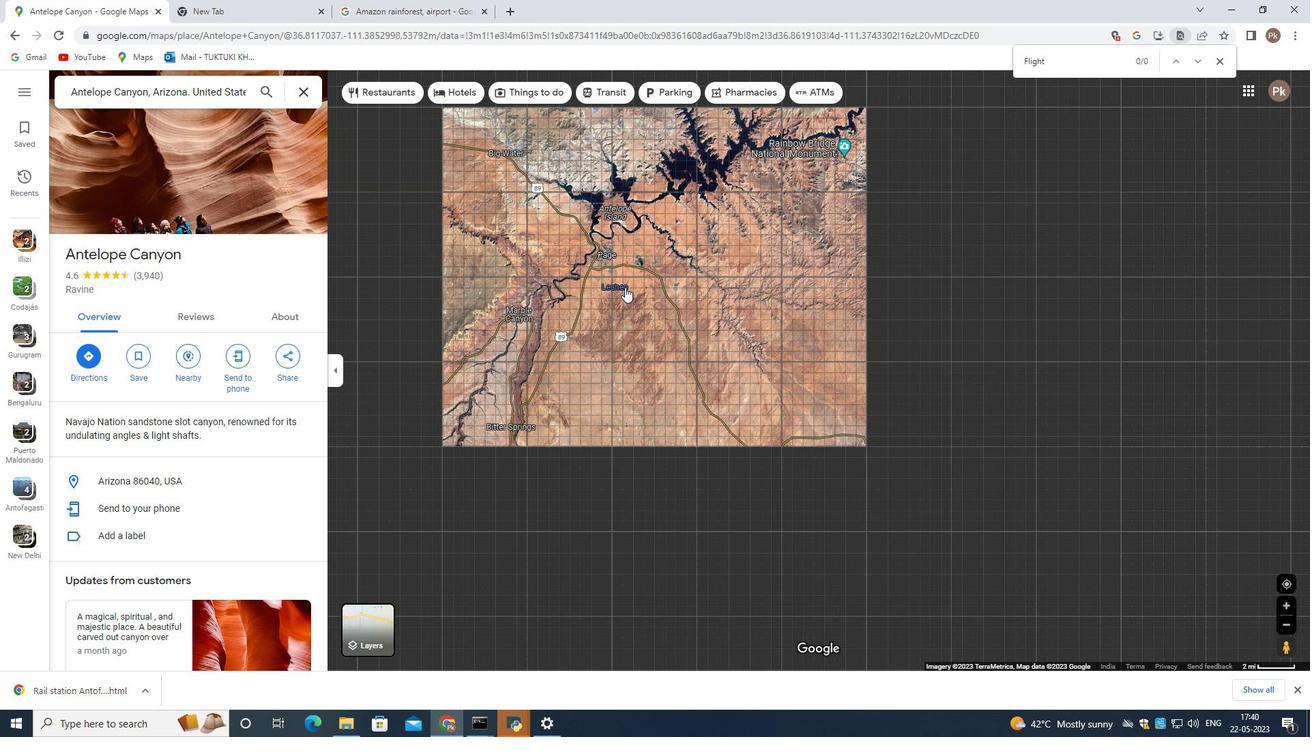 
Action: Mouse scrolled (625, 292) with delta (0, 0)
Screenshot: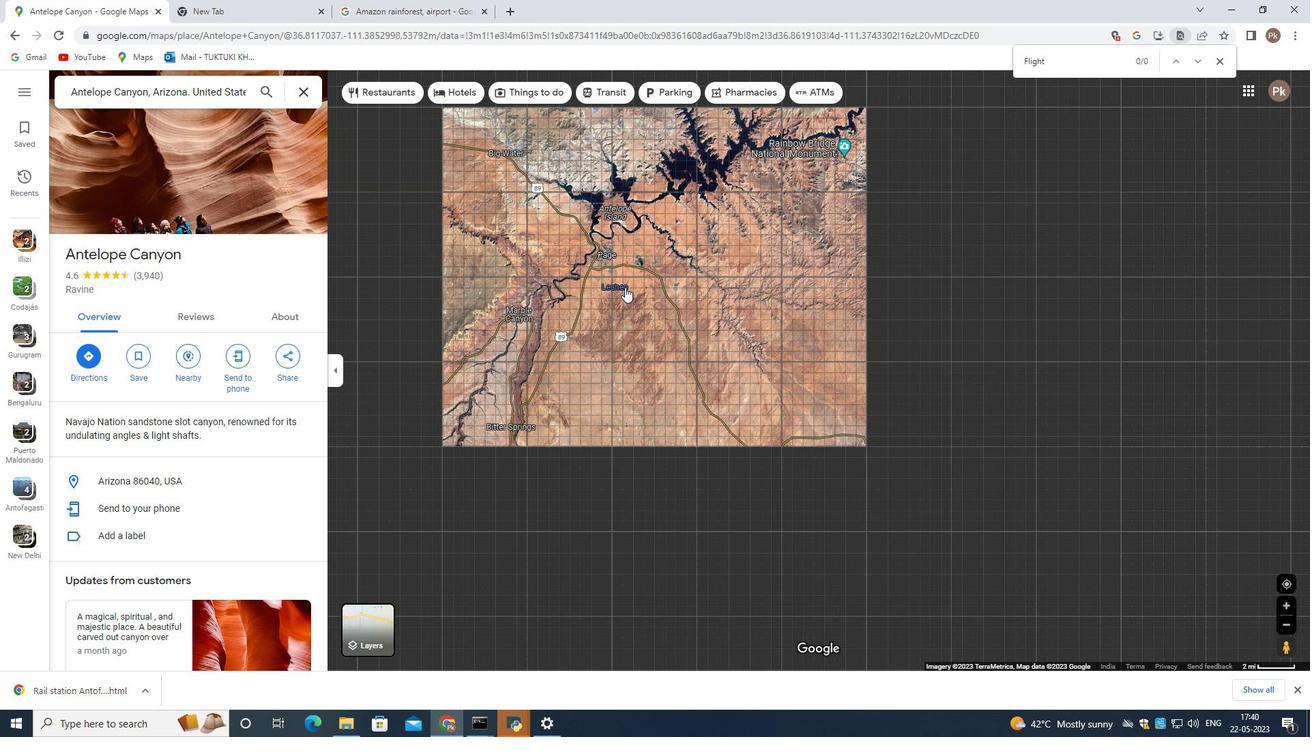 
Action: Mouse moved to (625, 293)
Screenshot: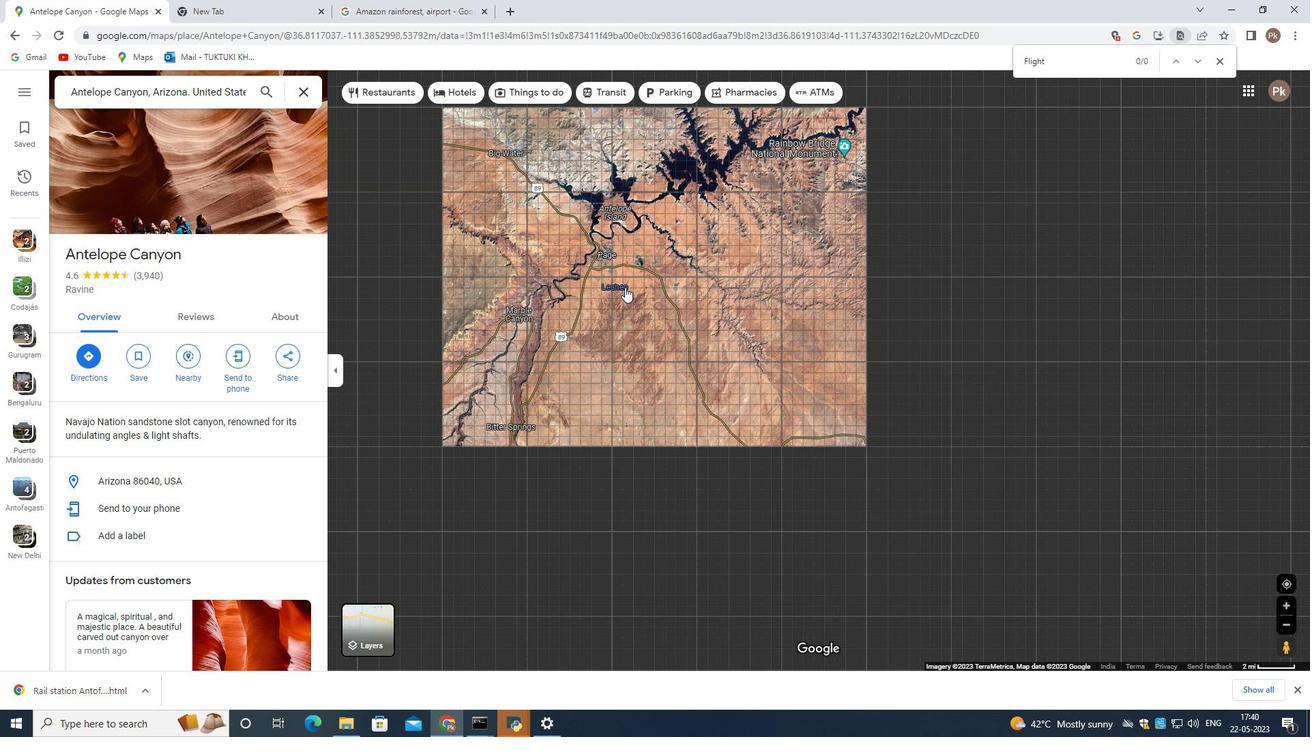 
Action: Mouse scrolled (625, 292) with delta (0, 0)
Screenshot: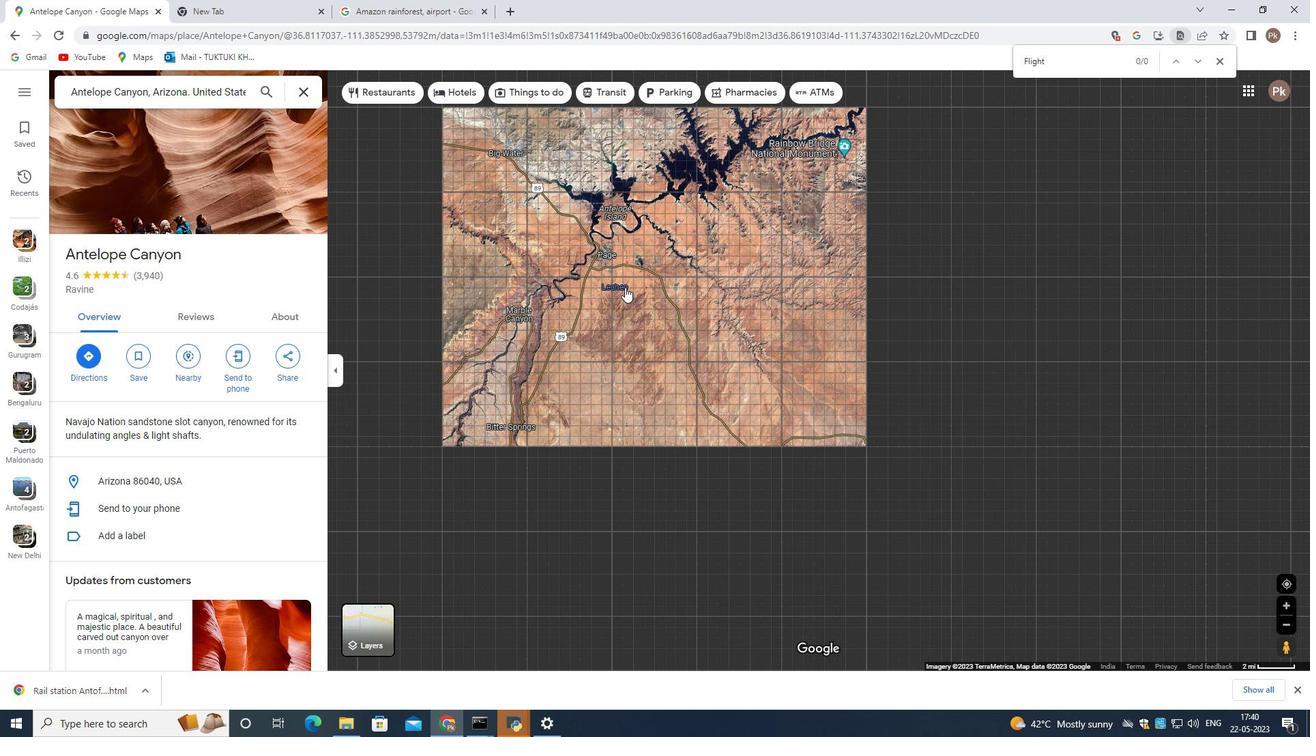 
Action: Mouse moved to (625, 295)
Screenshot: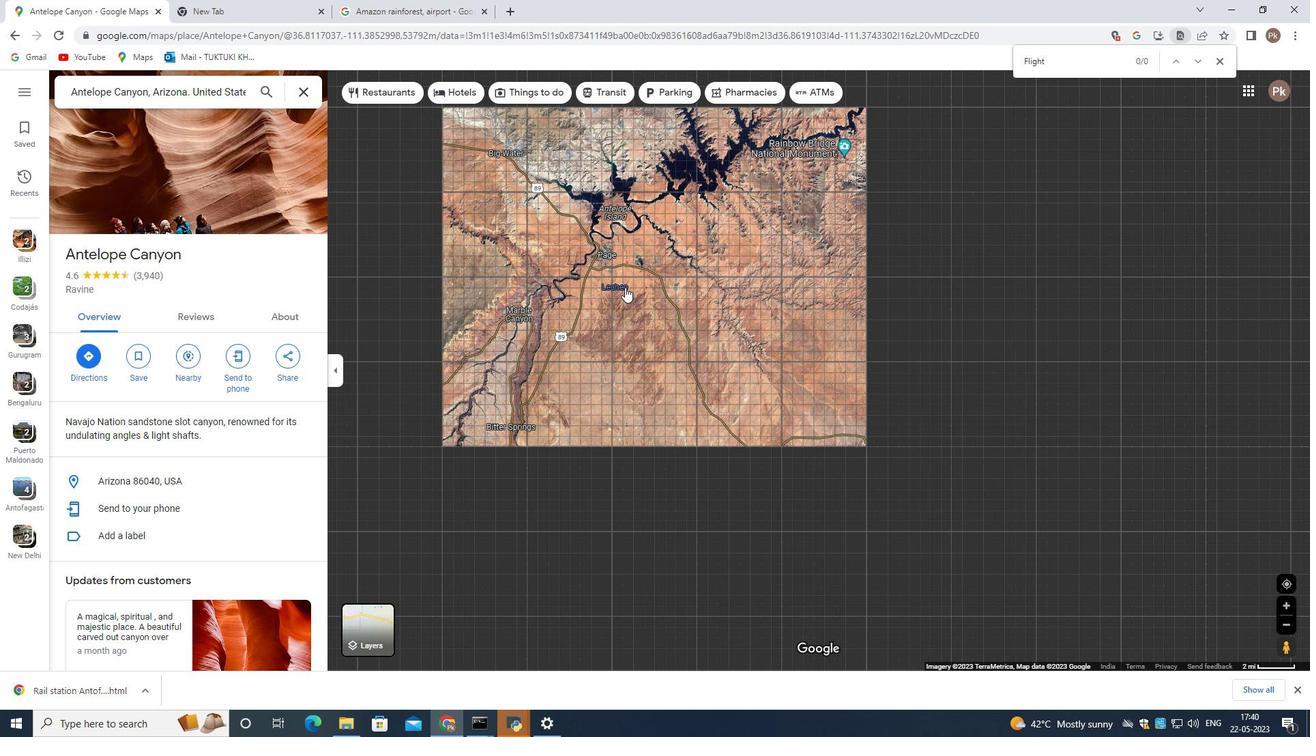 
Action: Mouse scrolled (625, 294) with delta (0, 0)
Screenshot: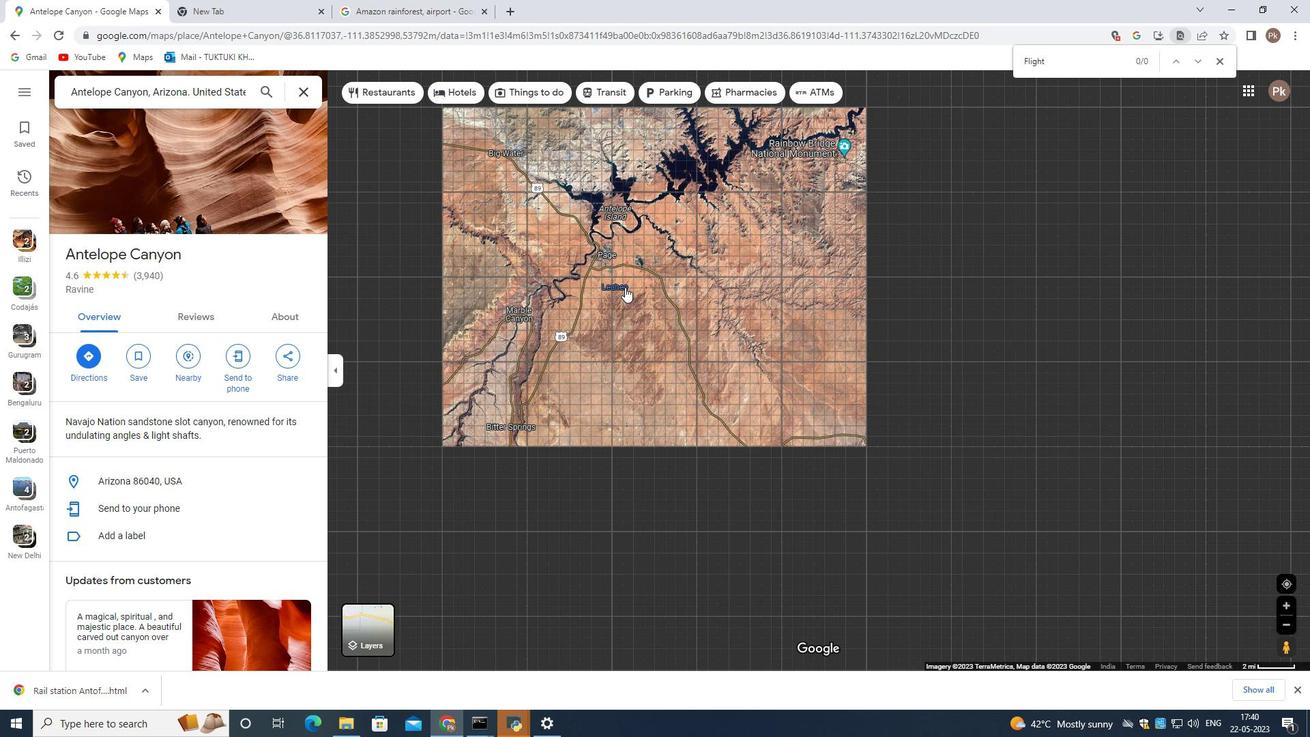 
Action: Mouse moved to (624, 298)
Screenshot: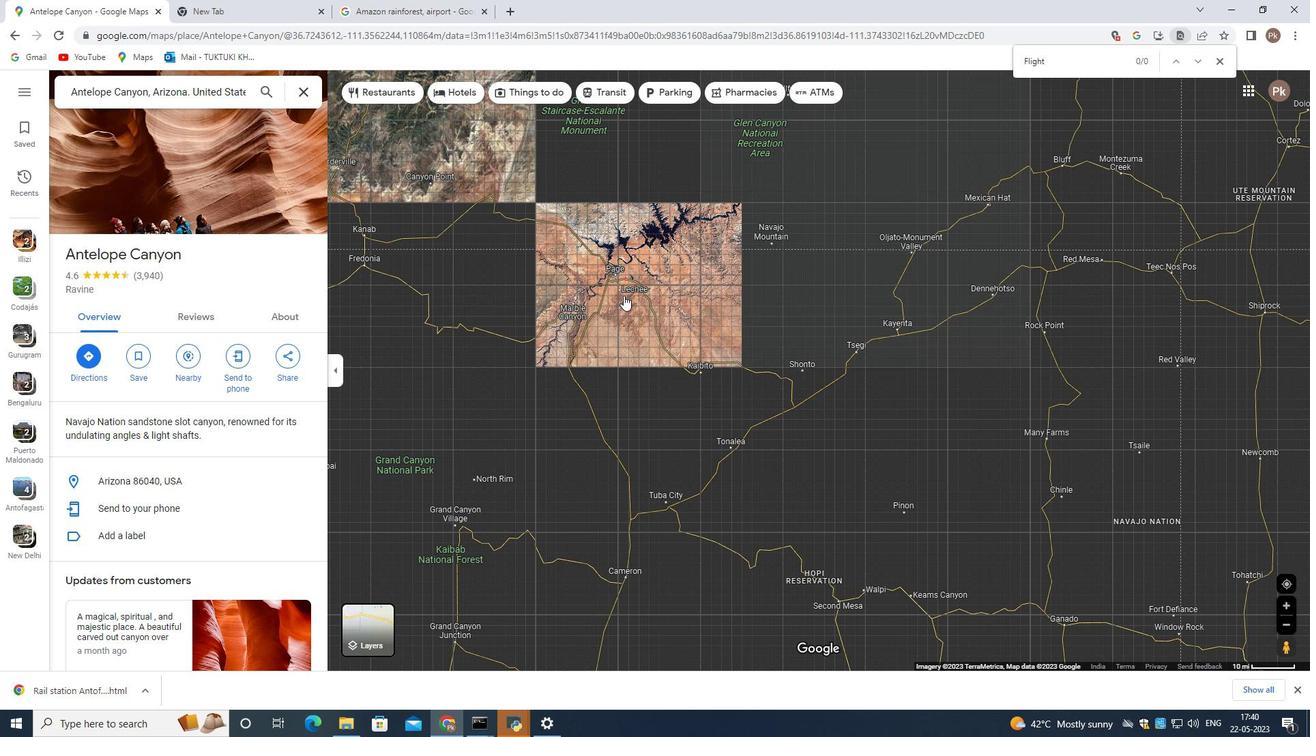 
Action: Mouse scrolled (625, 296) with delta (0, 0)
Screenshot: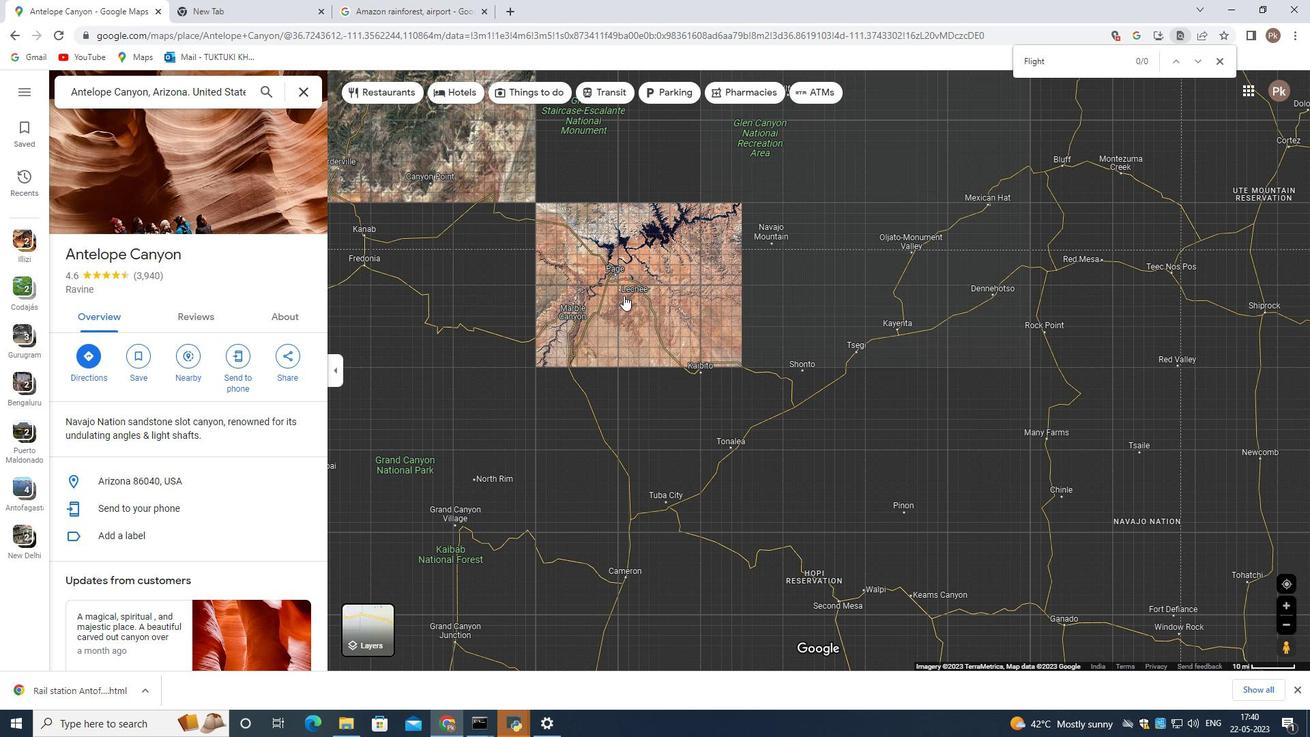 
Action: Mouse scrolled (625, 296) with delta (0, 0)
Screenshot: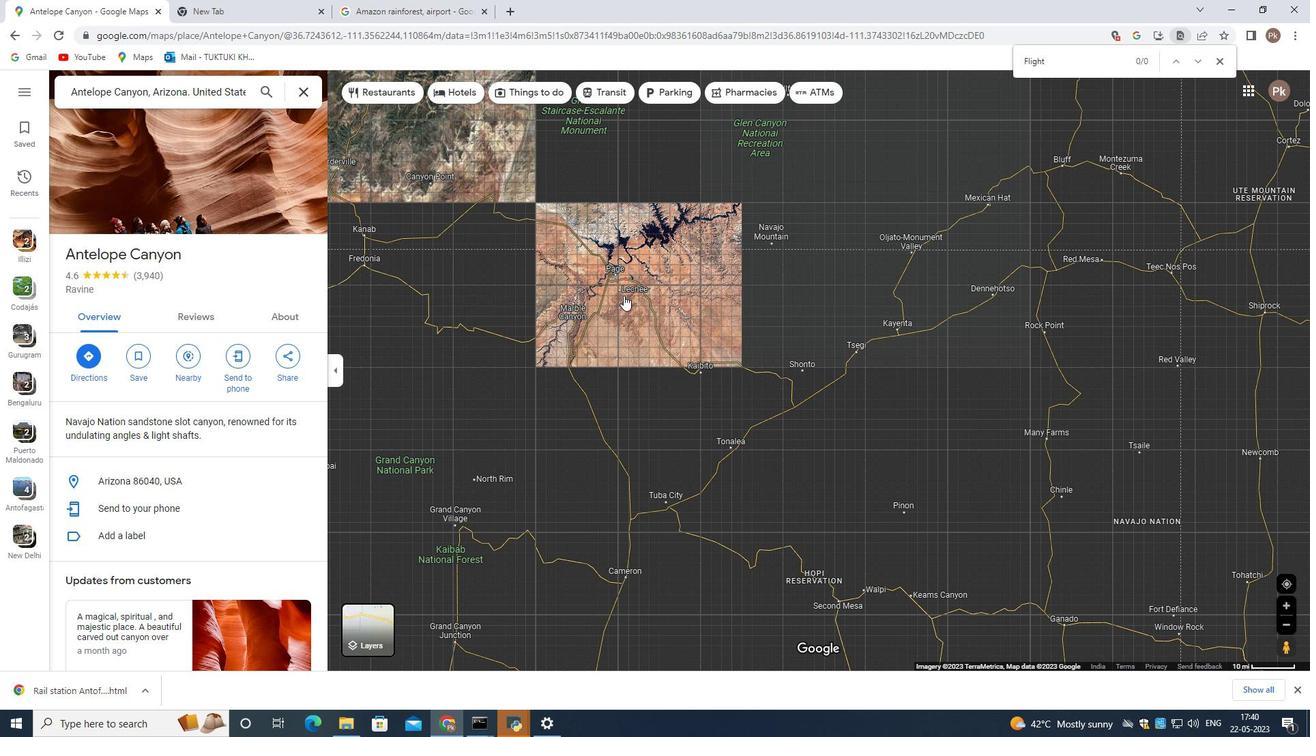 
Action: Mouse scrolled (624, 298) with delta (0, 0)
Screenshot: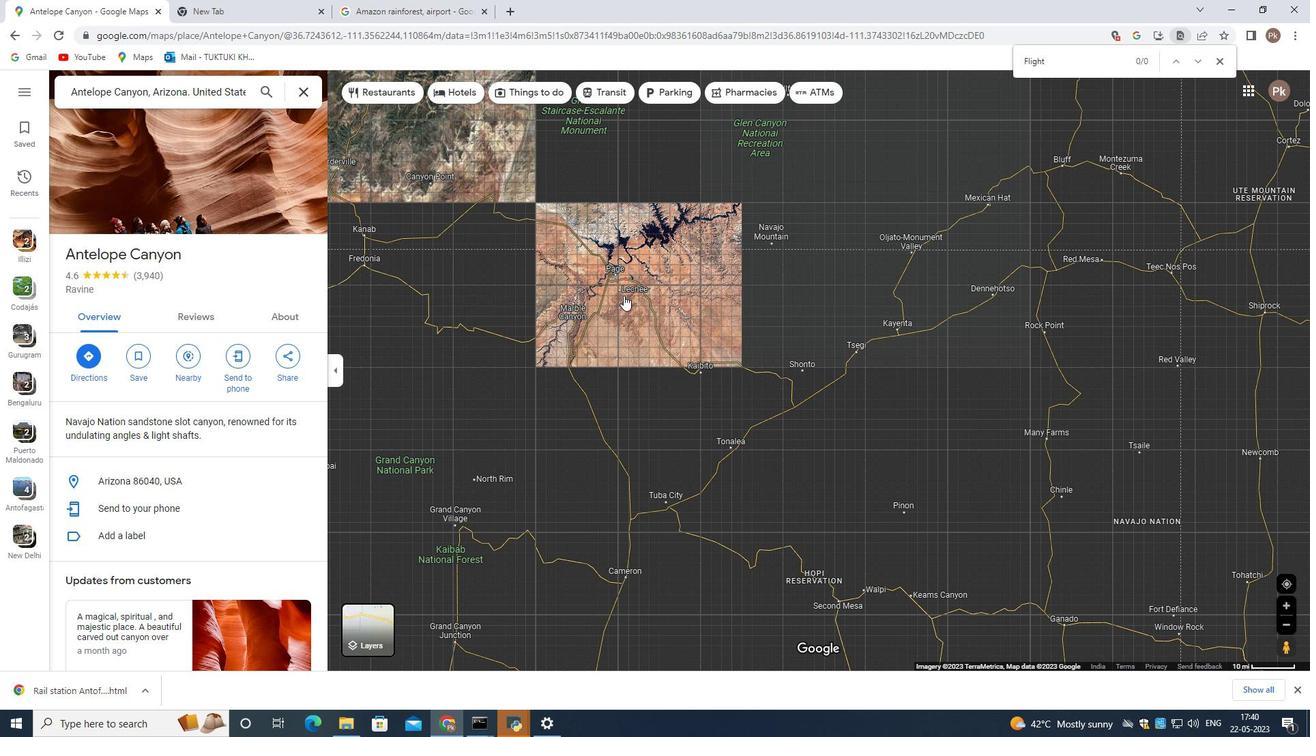 
Action: Mouse moved to (704, 195)
Screenshot: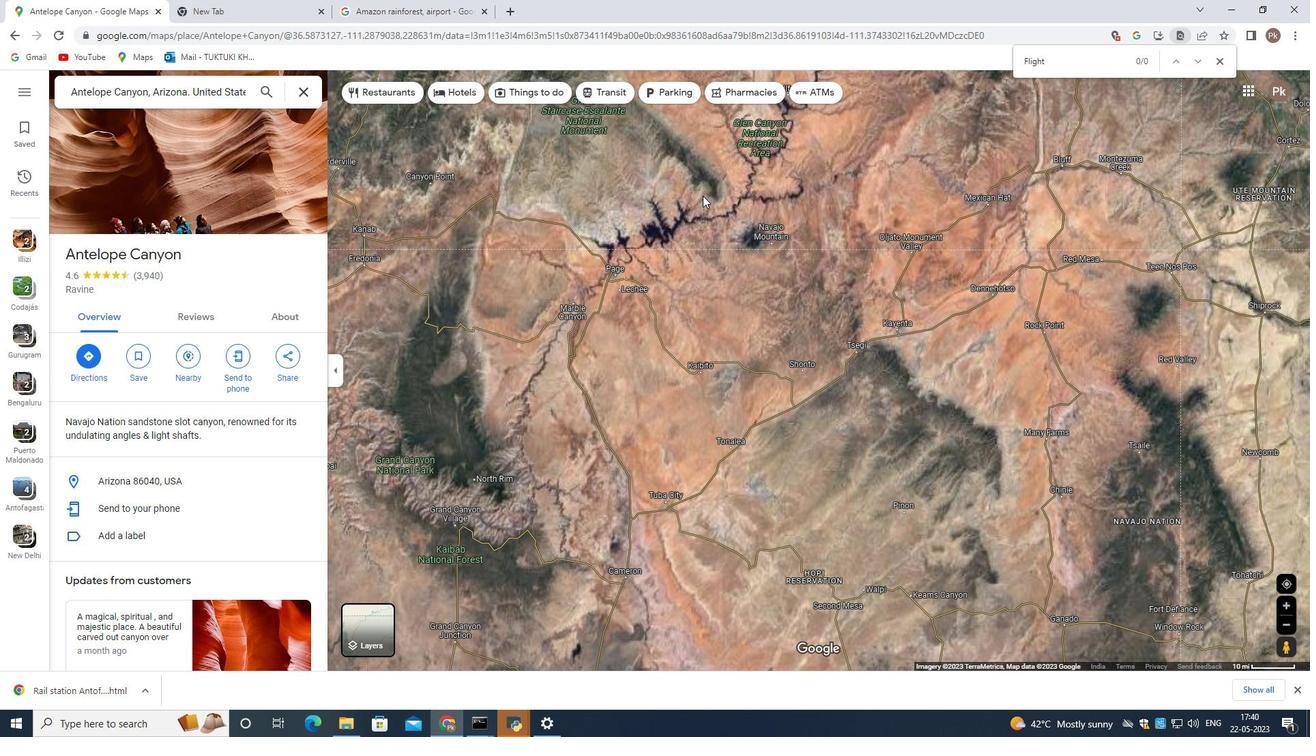 
Action: Mouse pressed left at (704, 195)
Screenshot: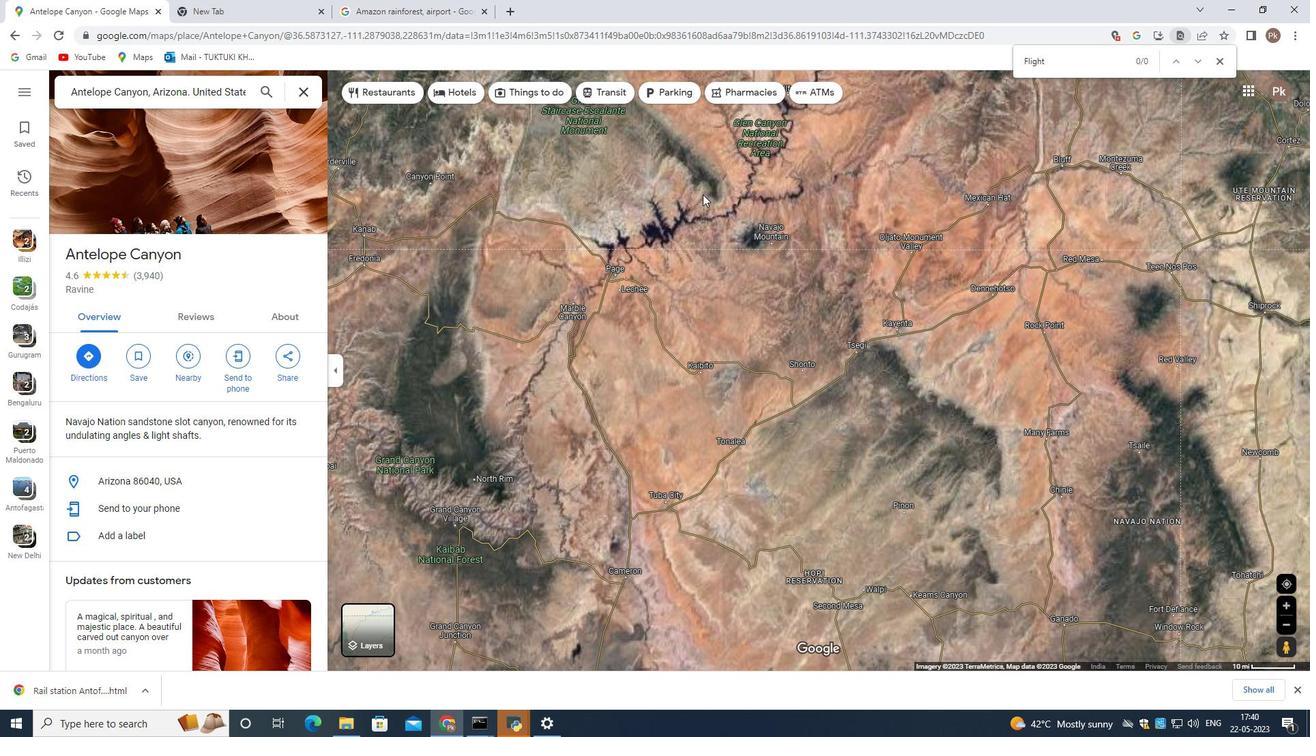 
Action: Mouse moved to (719, 292)
Screenshot: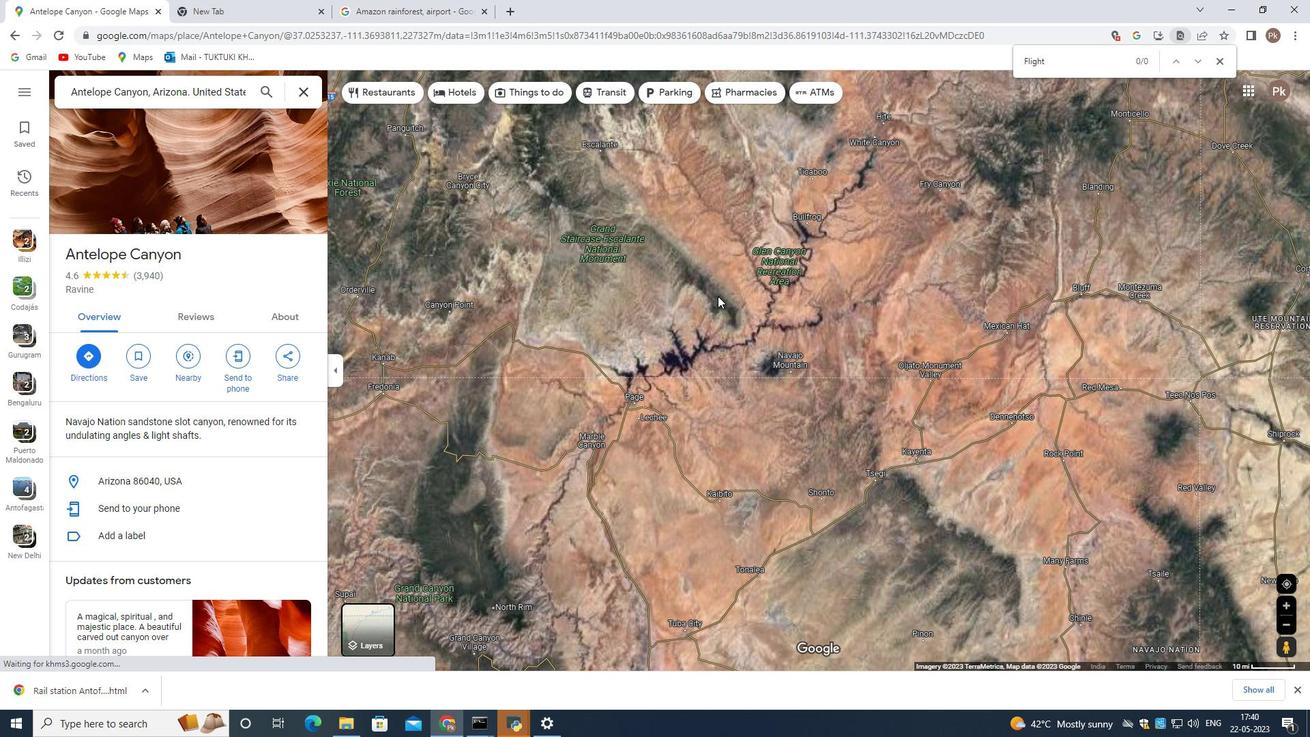 
Action: Mouse scrolled (719, 291) with delta (0, 0)
Screenshot: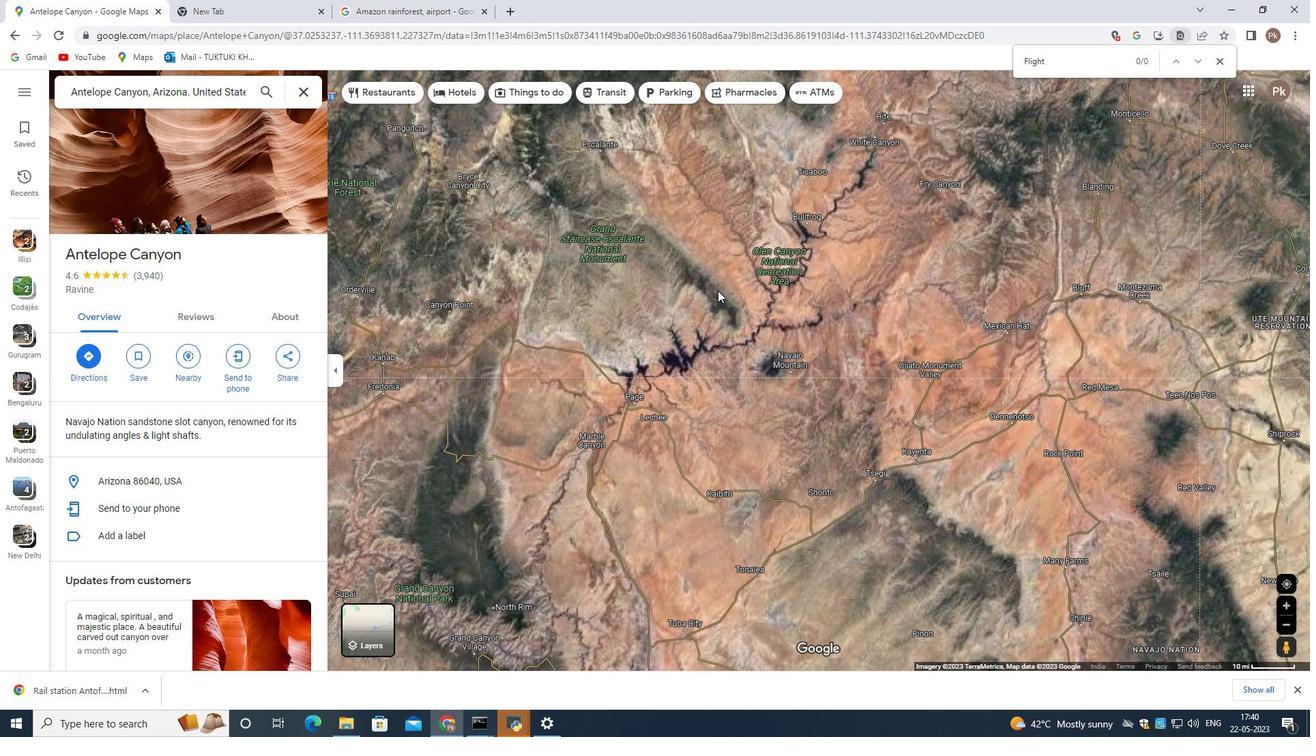 
Action: Mouse scrolled (719, 291) with delta (0, 0)
Screenshot: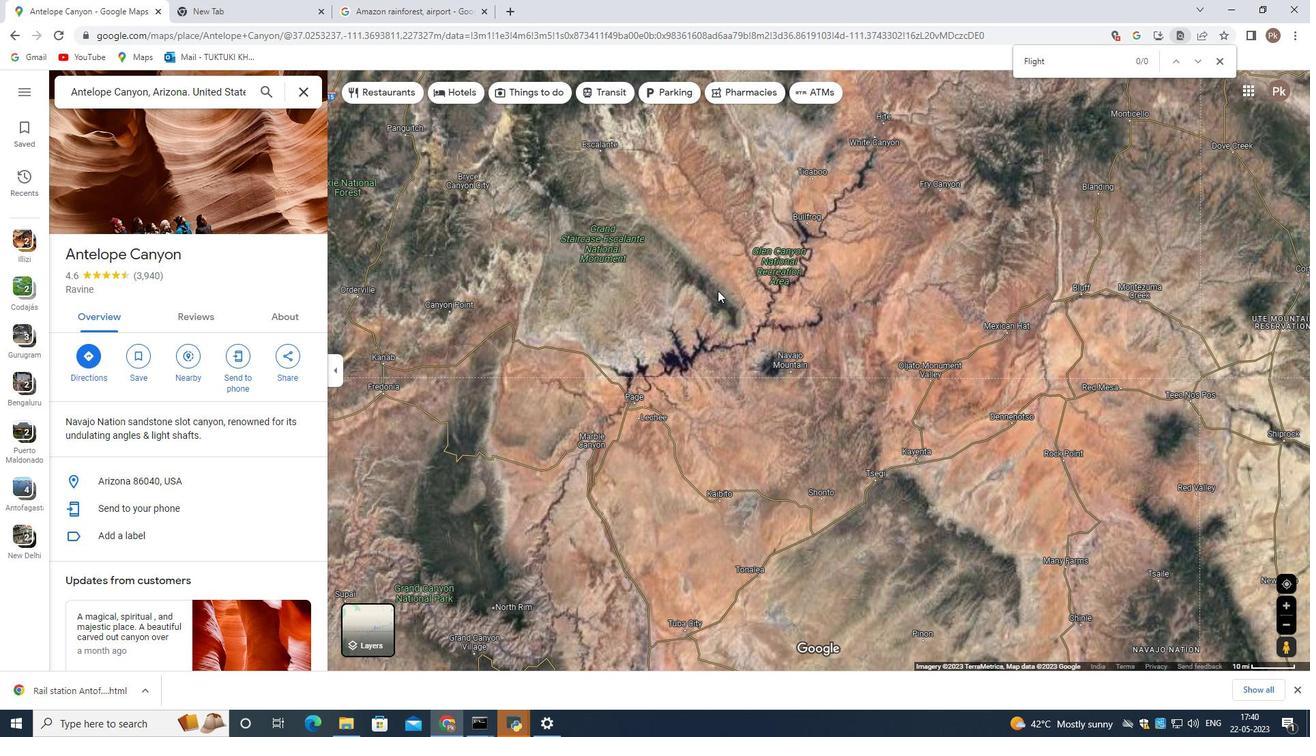
Action: Mouse scrolled (719, 291) with delta (0, 0)
Screenshot: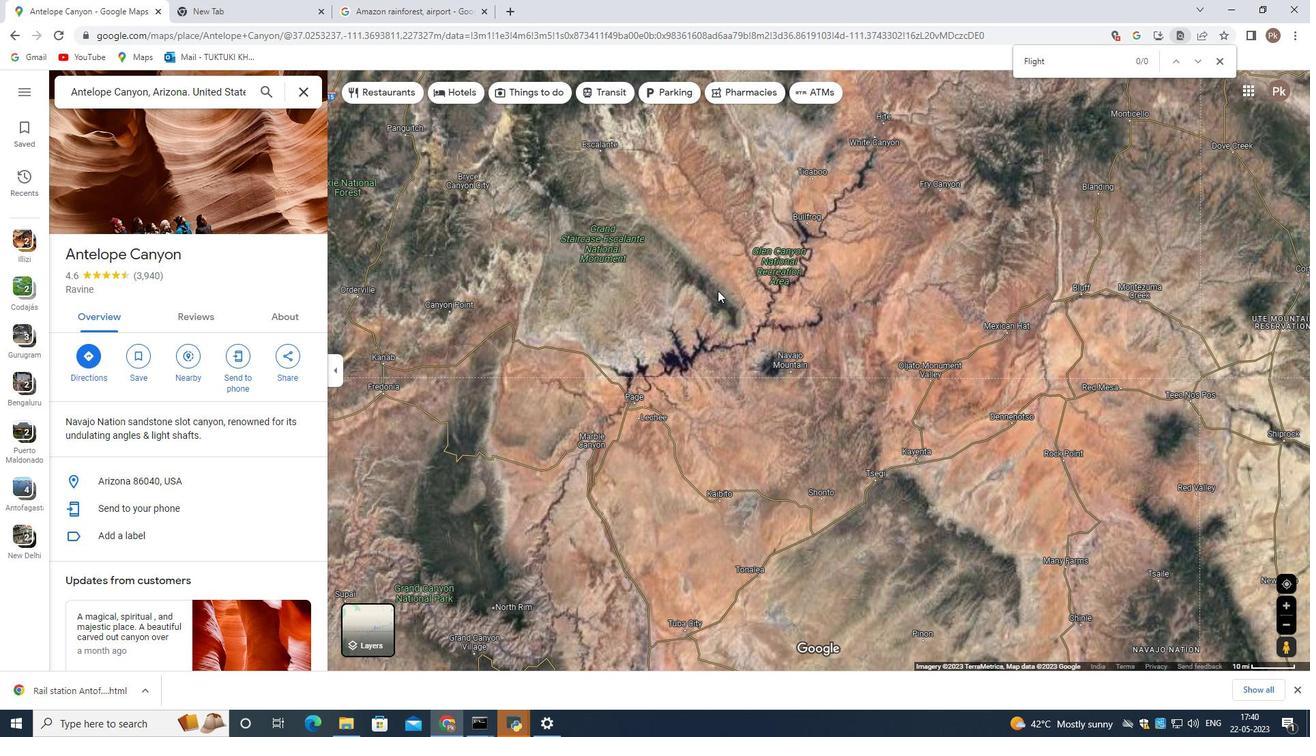 
Action: Mouse scrolled (719, 291) with delta (0, 0)
Screenshot: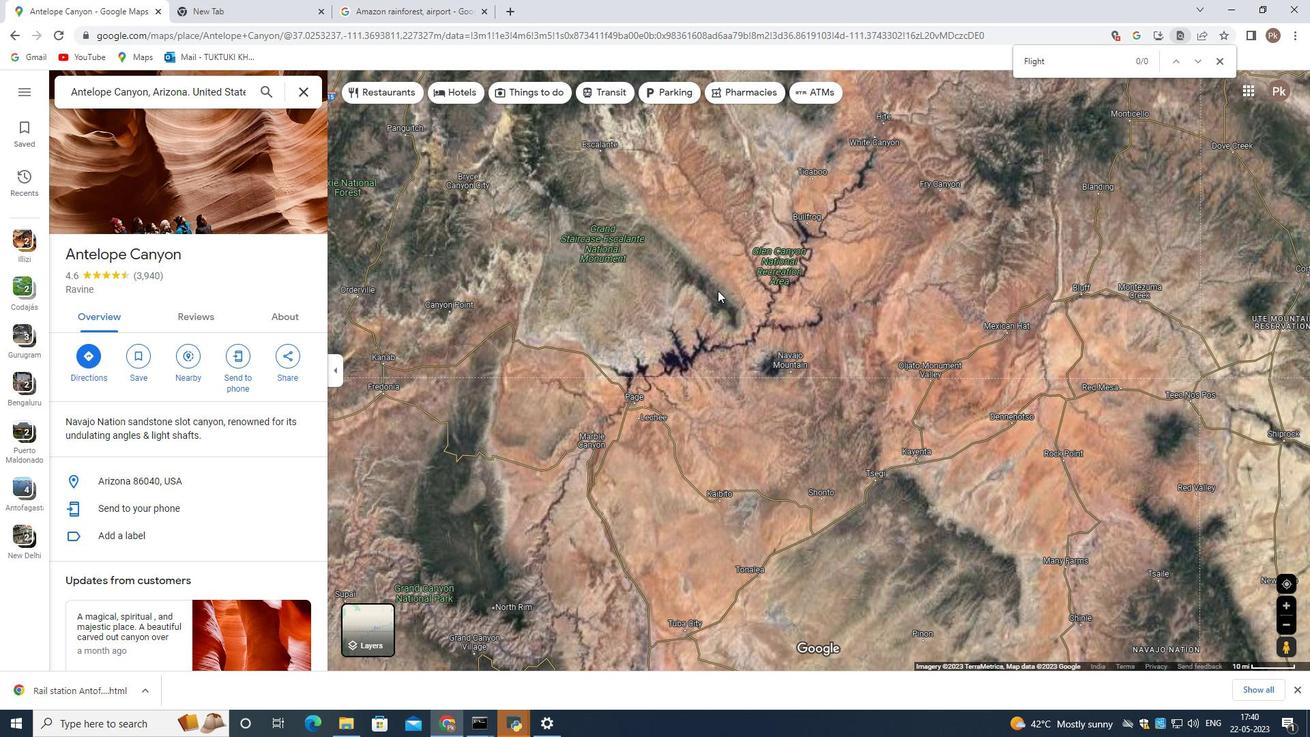 
Action: Mouse moved to (703, 343)
Screenshot: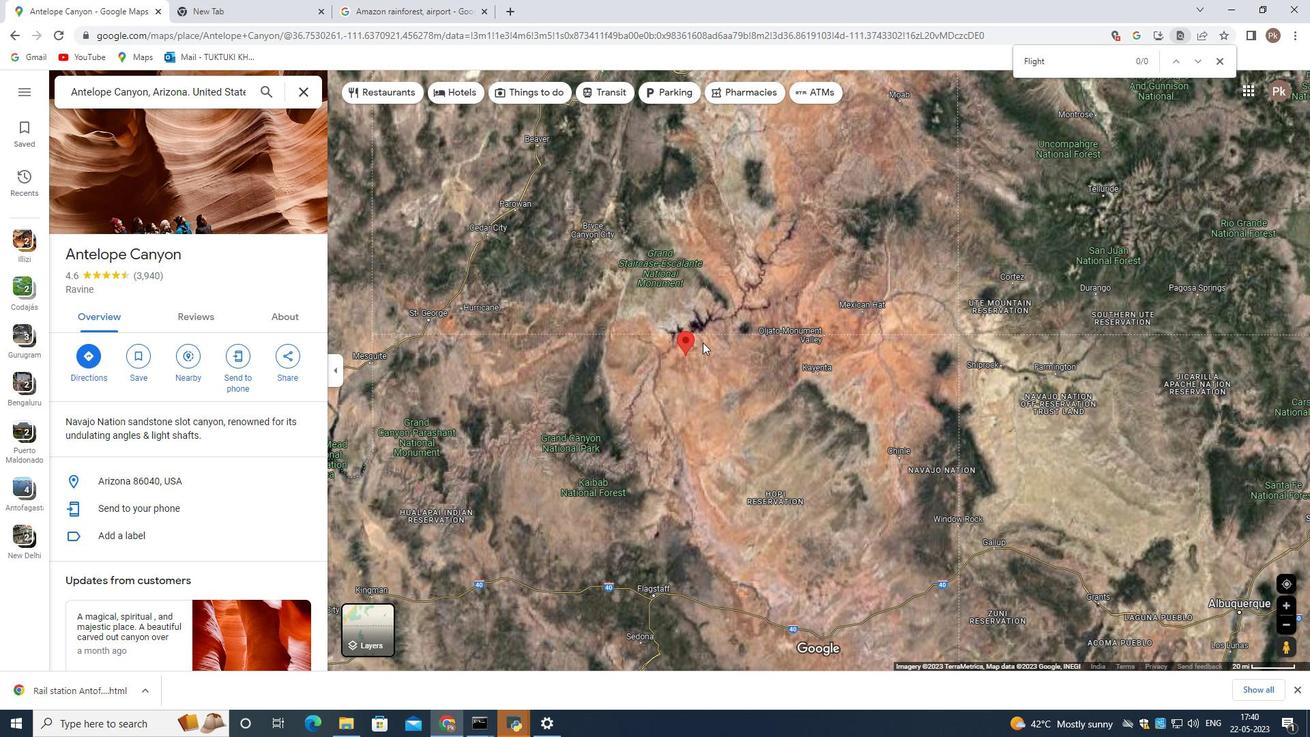 
Action: Mouse scrolled (703, 343) with delta (0, 0)
Screenshot: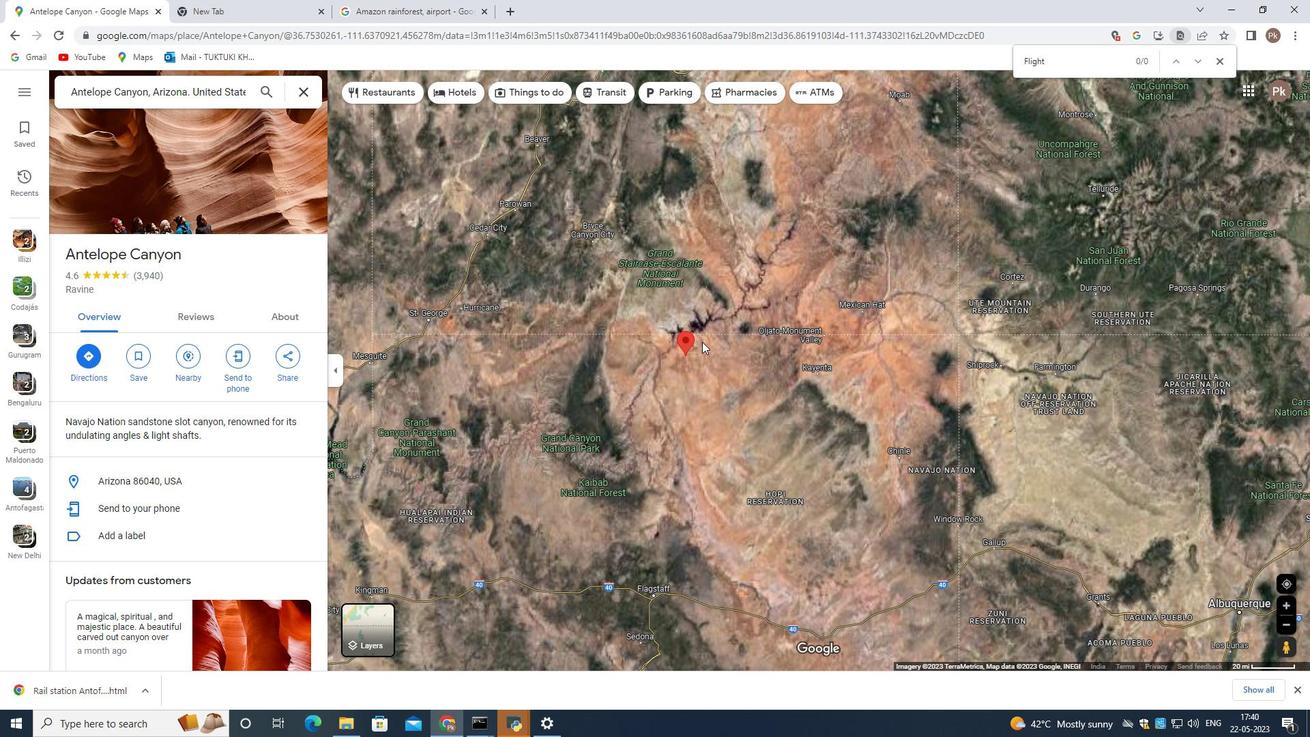 
Action: Mouse scrolled (703, 343) with delta (0, 0)
Screenshot: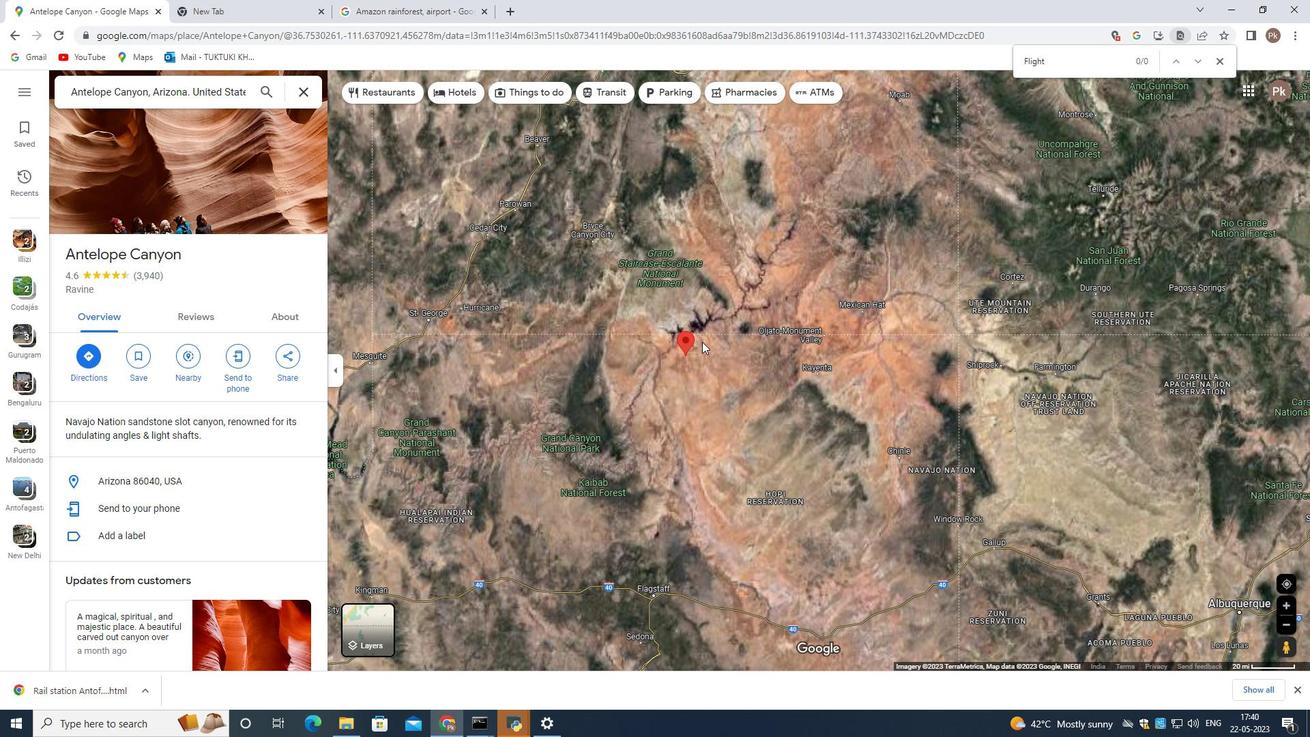 
Action: Mouse moved to (687, 353)
Screenshot: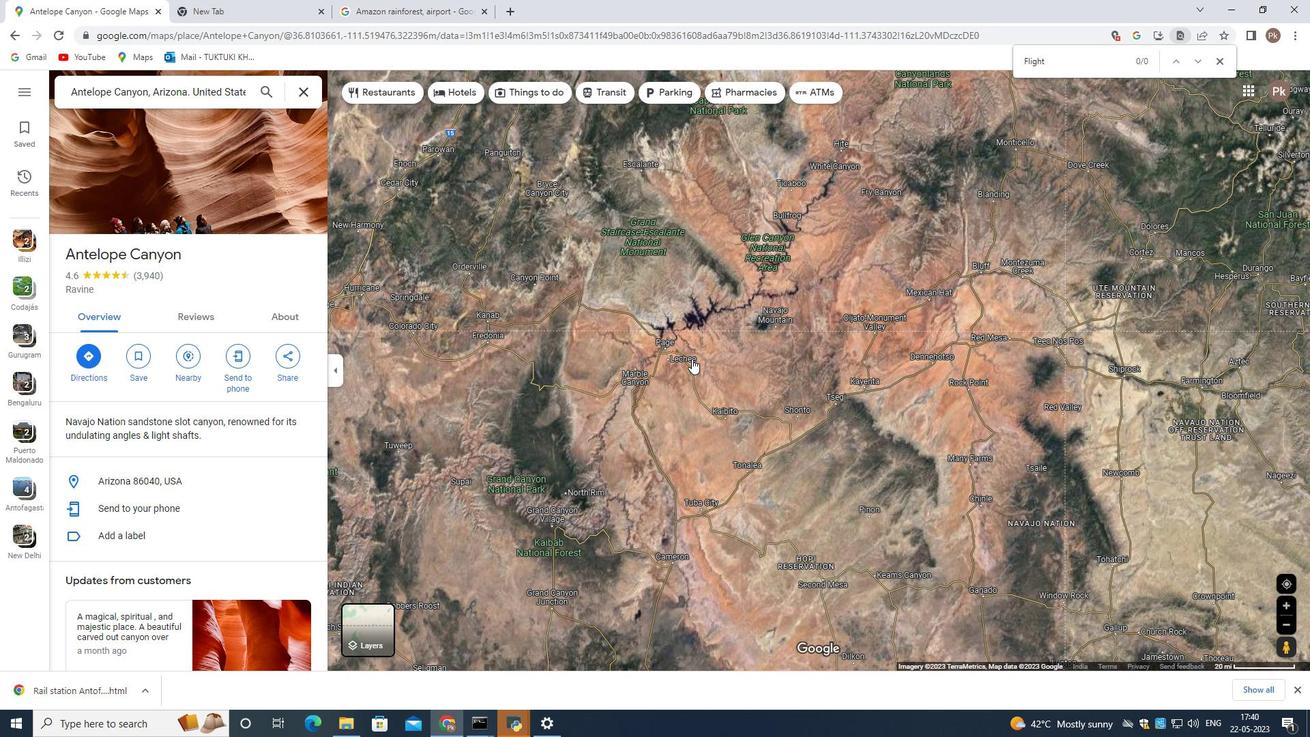 
Action: Mouse scrolled (687, 352) with delta (0, 0)
Screenshot: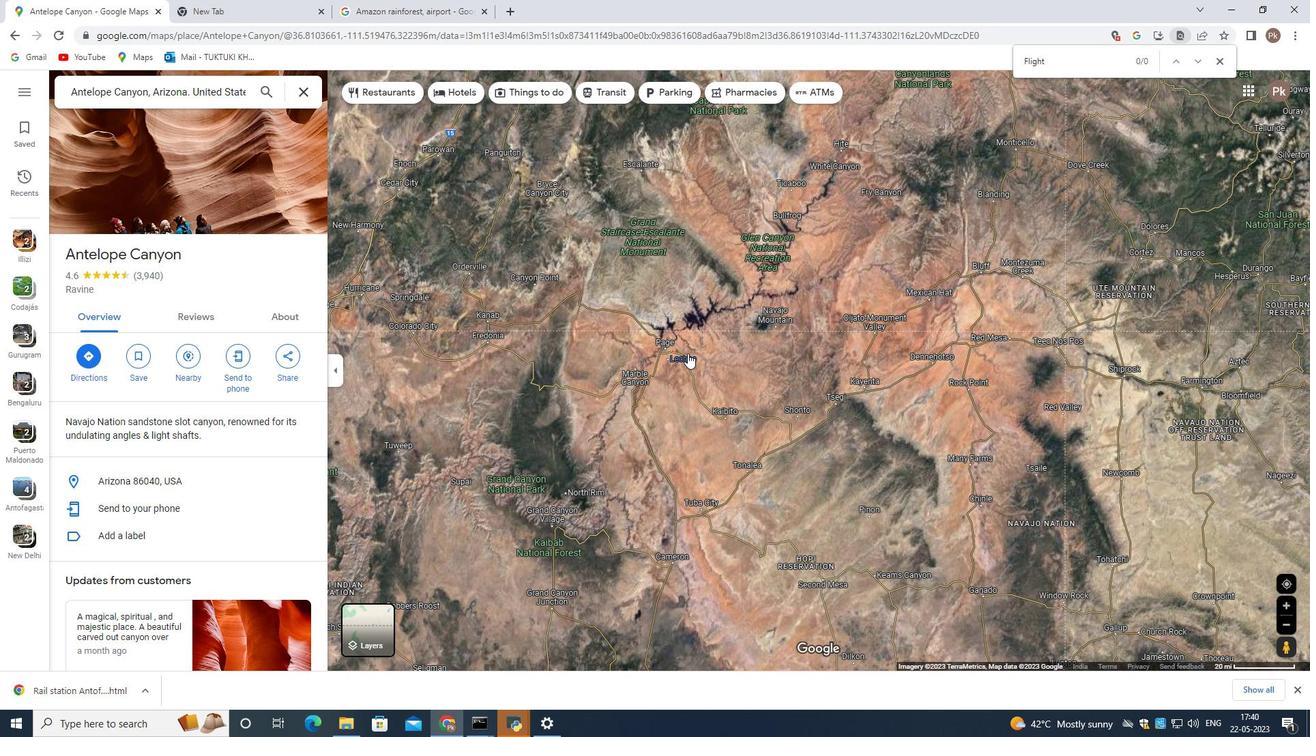
Action: Mouse scrolled (687, 352) with delta (0, 0)
Screenshot: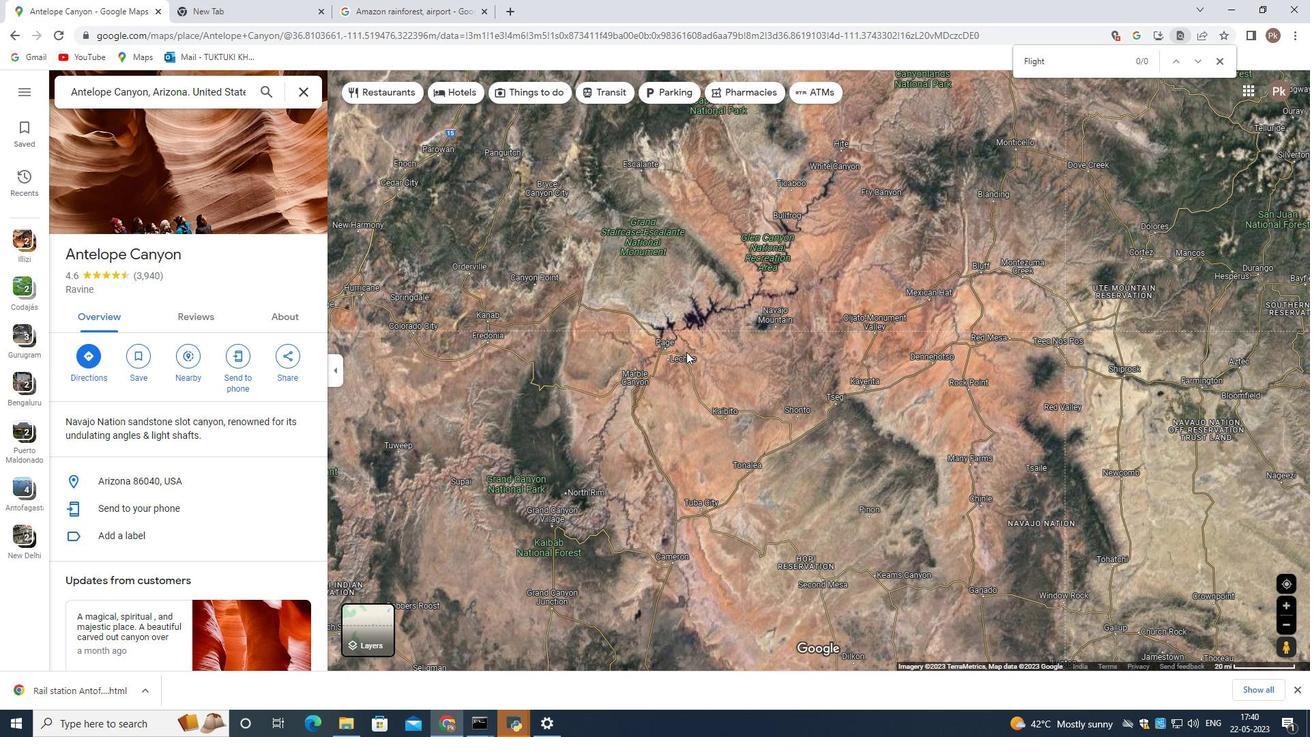 
Action: Mouse scrolled (687, 352) with delta (0, 0)
Screenshot: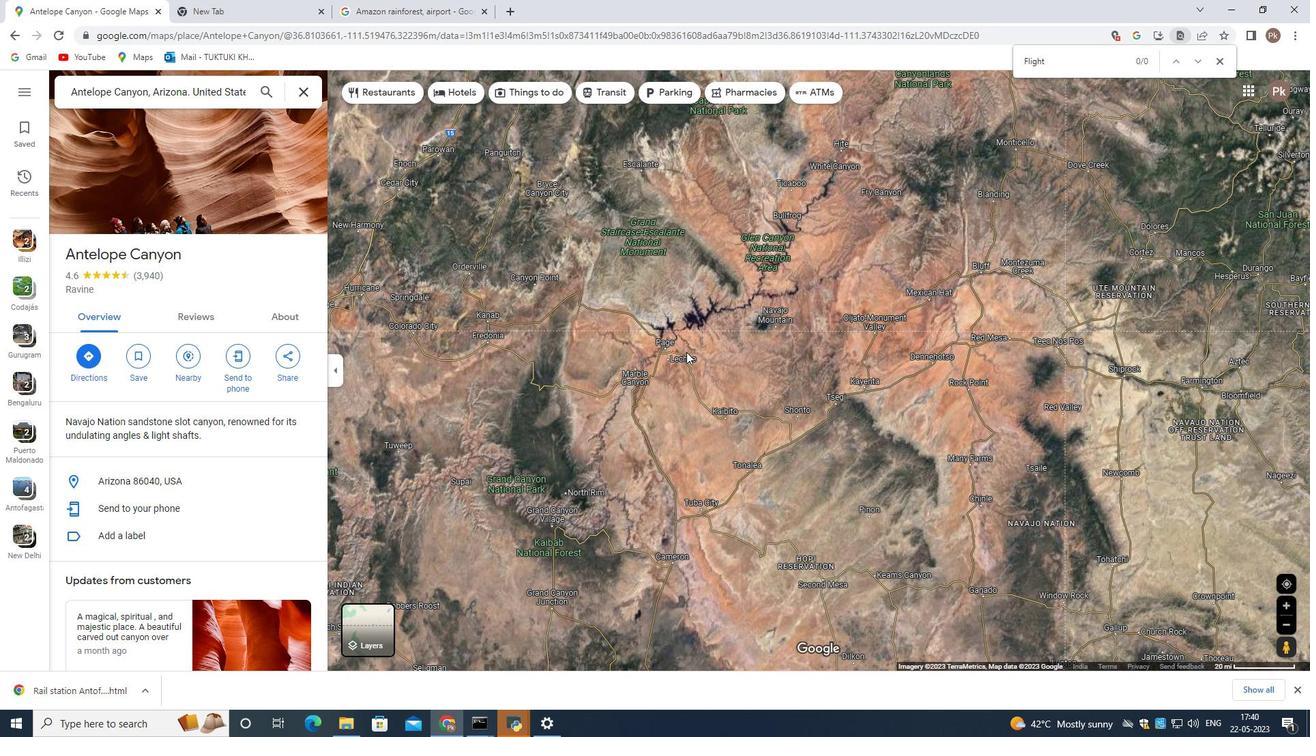 
Action: Mouse scrolled (687, 352) with delta (0, 0)
Screenshot: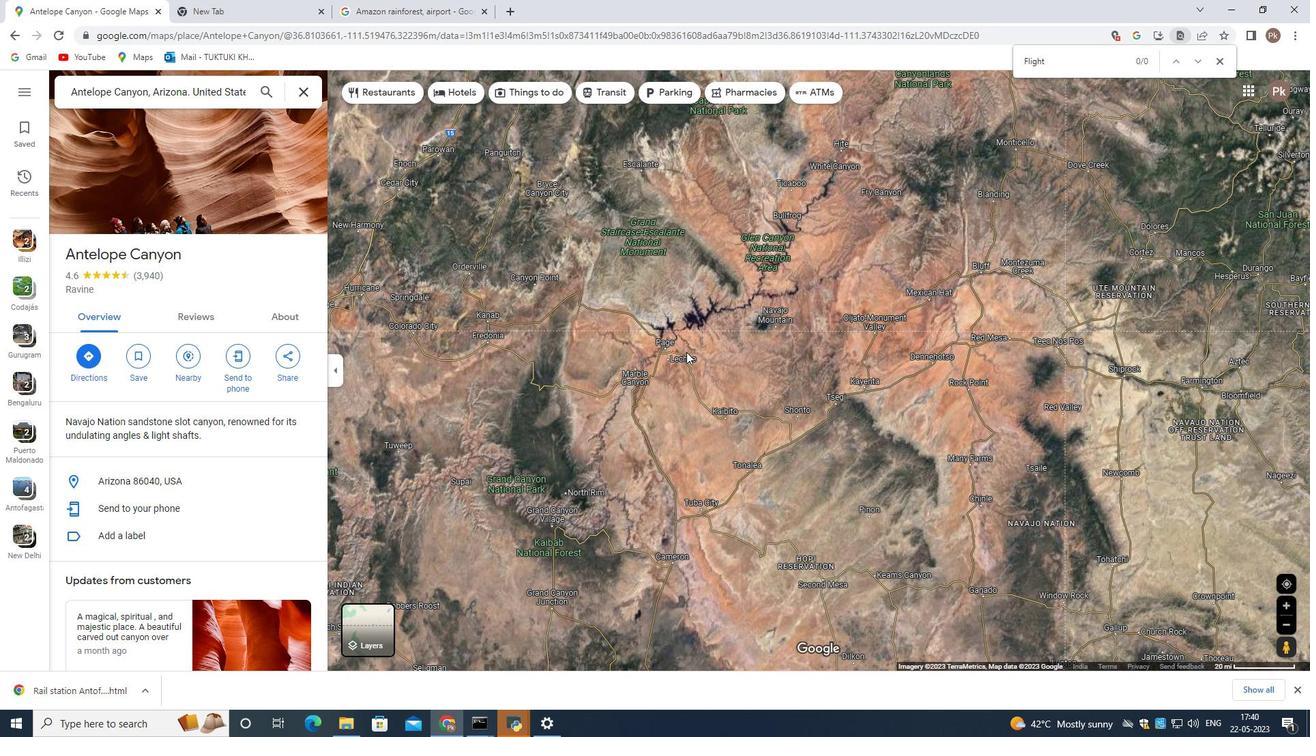 
Action: Mouse moved to (682, 352)
Screenshot: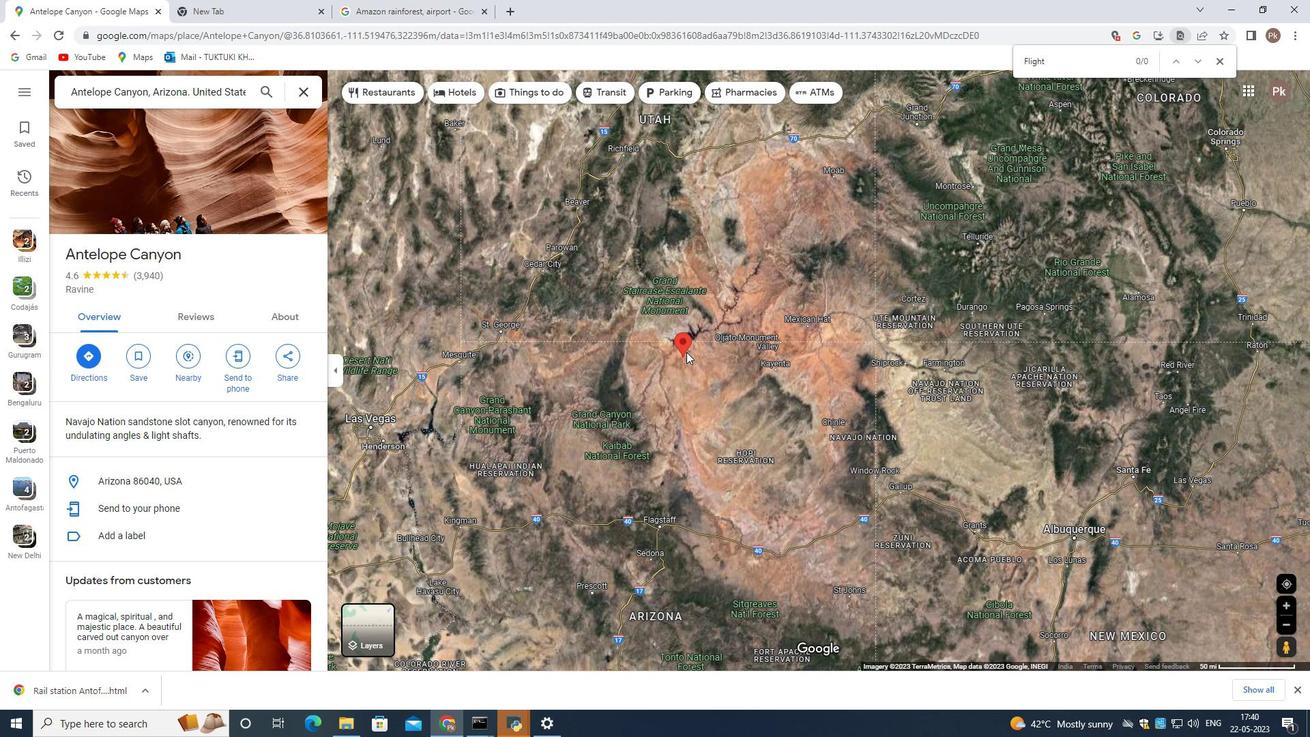 
Action: Mouse scrolled (682, 353) with delta (0, 0)
Screenshot: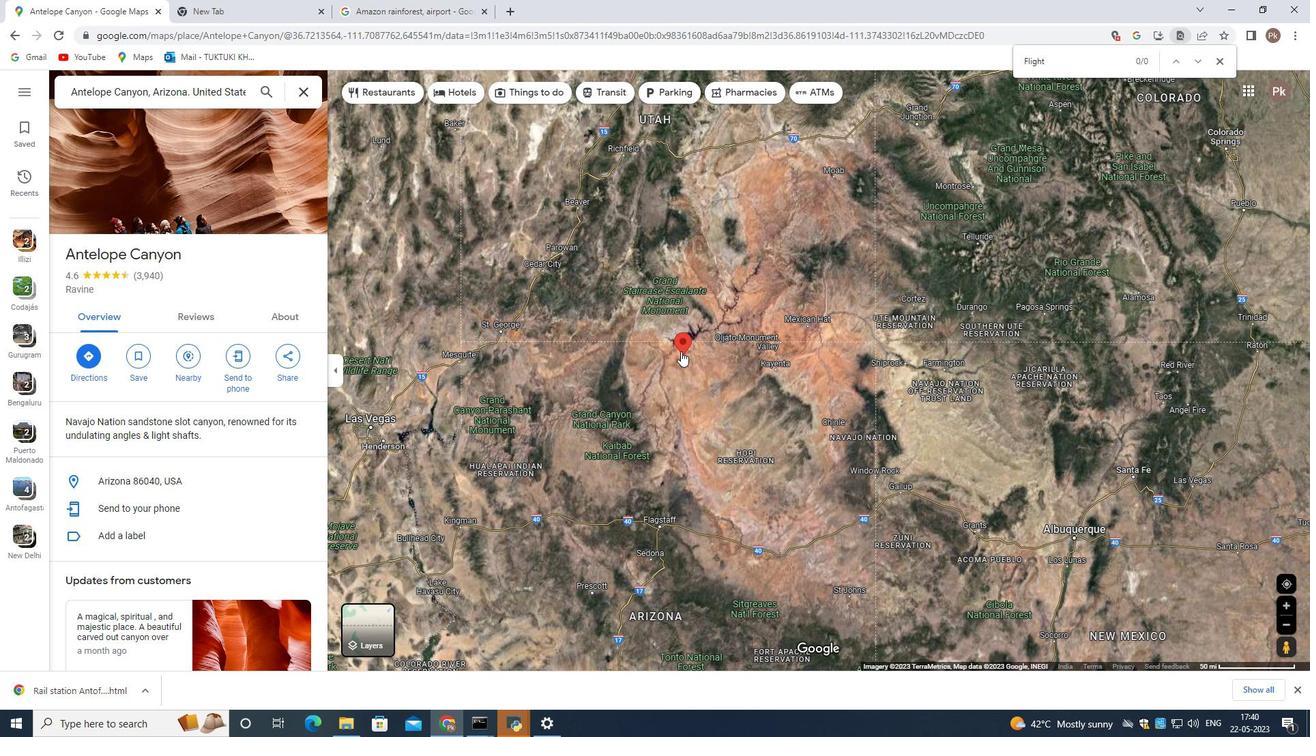 
Action: Mouse scrolled (682, 353) with delta (0, 0)
Screenshot: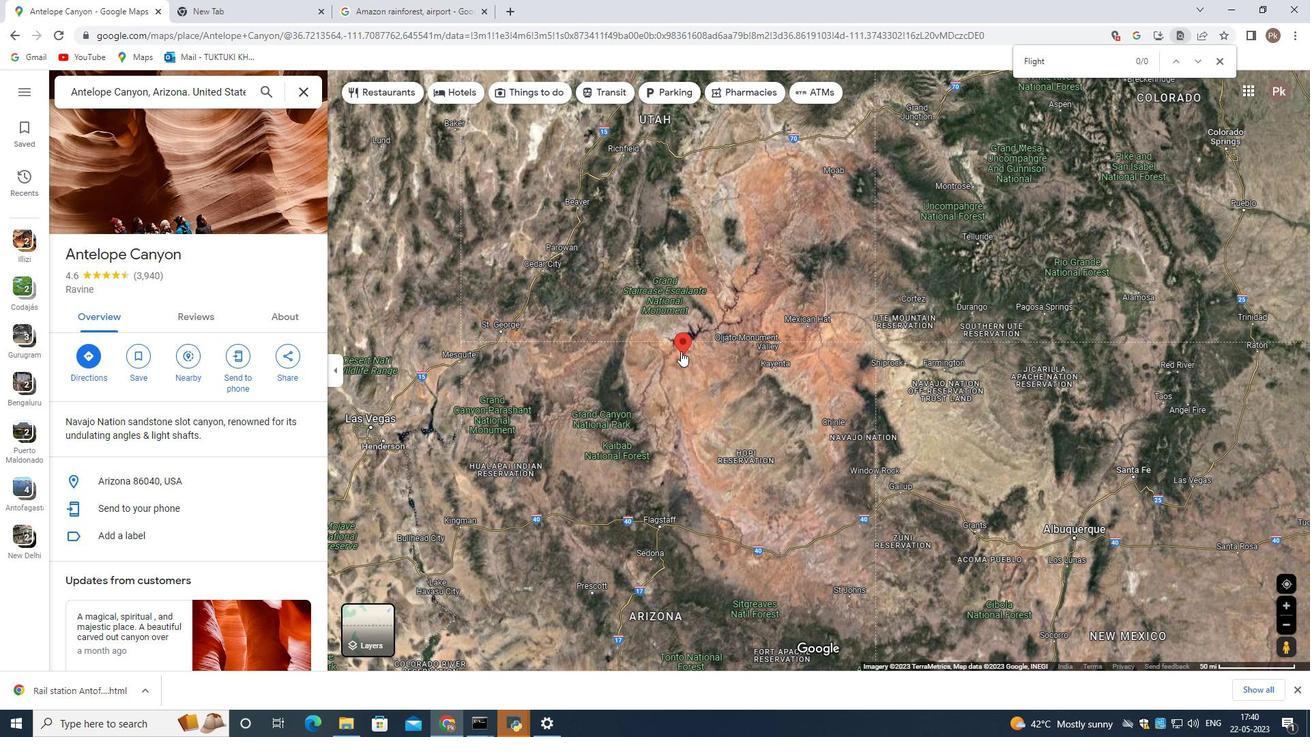 
Action: Mouse scrolled (682, 353) with delta (0, 0)
Screenshot: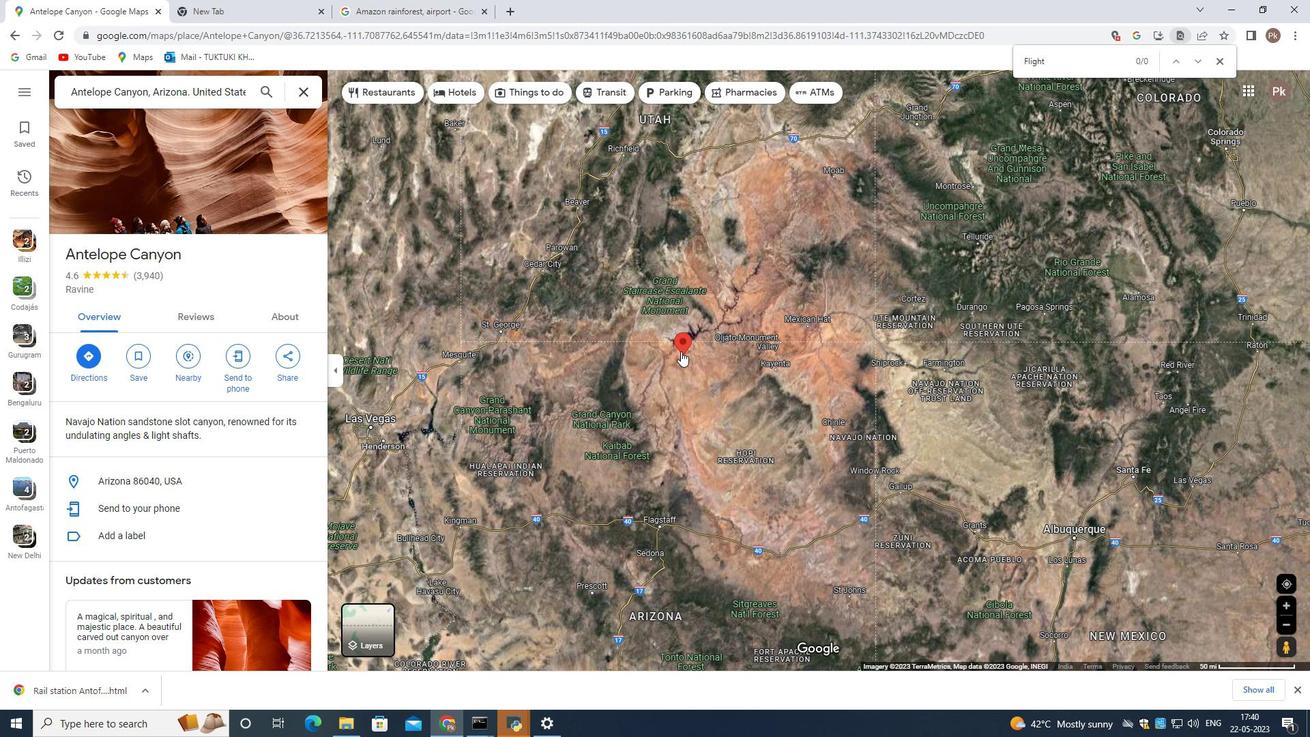 
Action: Mouse scrolled (682, 353) with delta (0, 0)
Screenshot: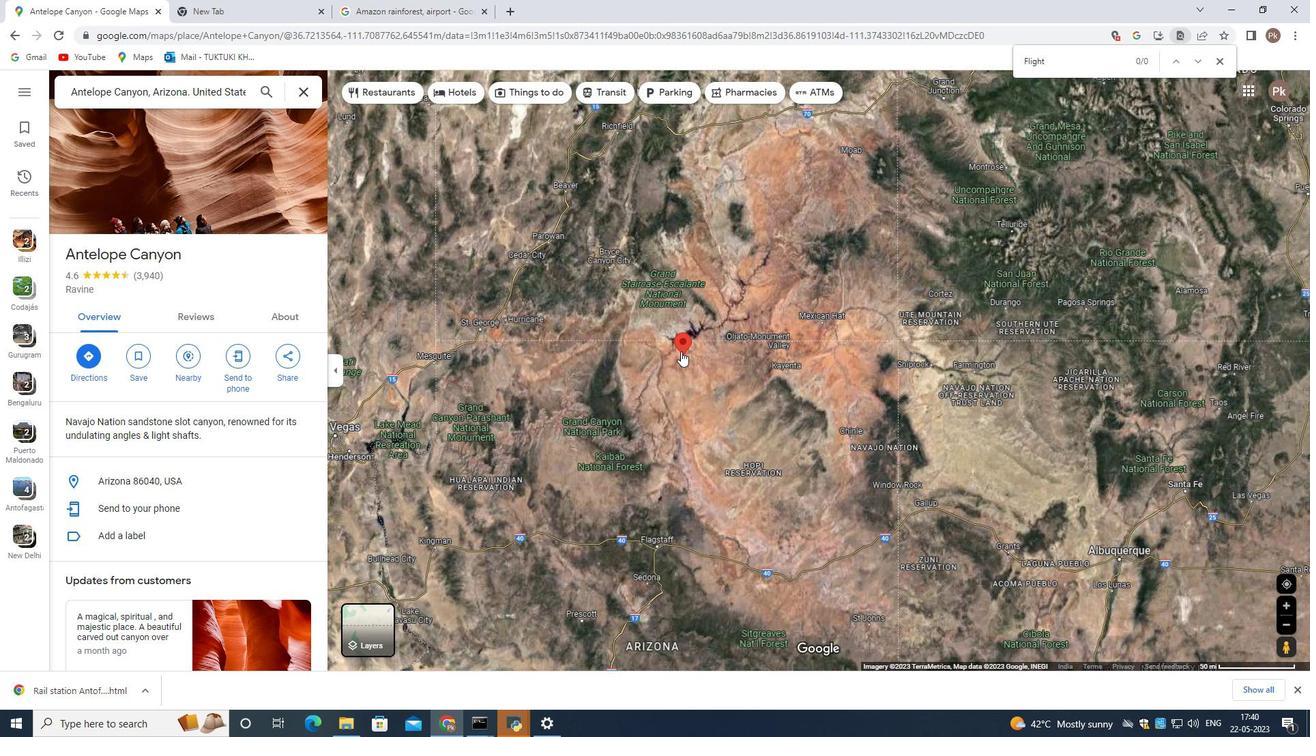 
Action: Mouse scrolled (682, 353) with delta (0, 0)
Screenshot: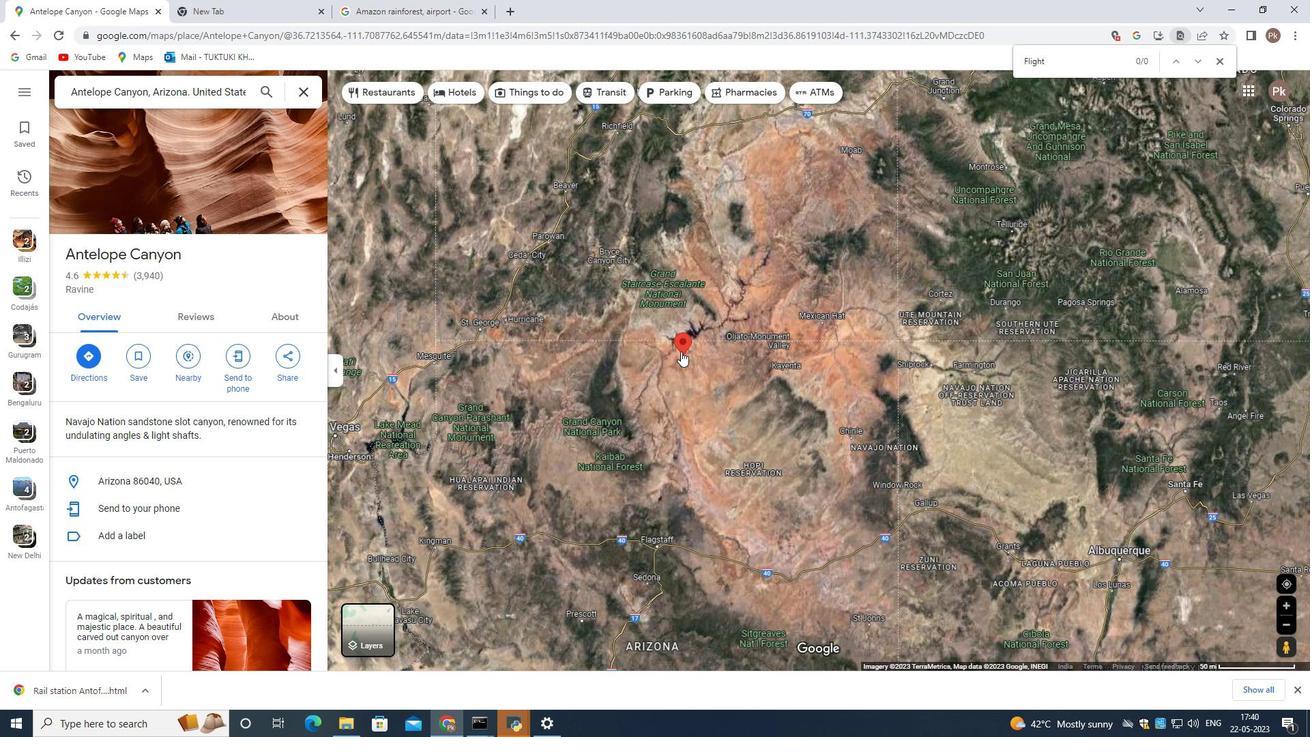 
Action: Mouse scrolled (682, 353) with delta (0, 0)
Screenshot: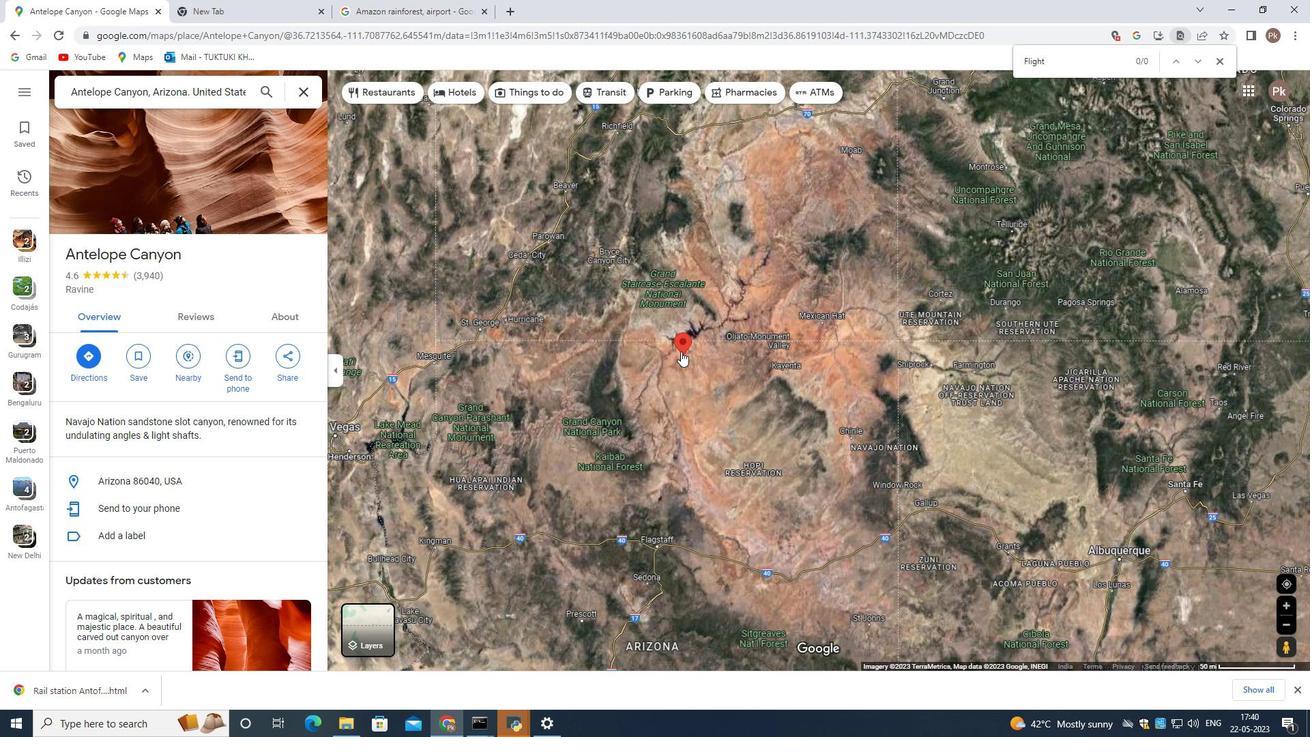 
Action: Mouse scrolled (682, 353) with delta (0, 0)
Screenshot: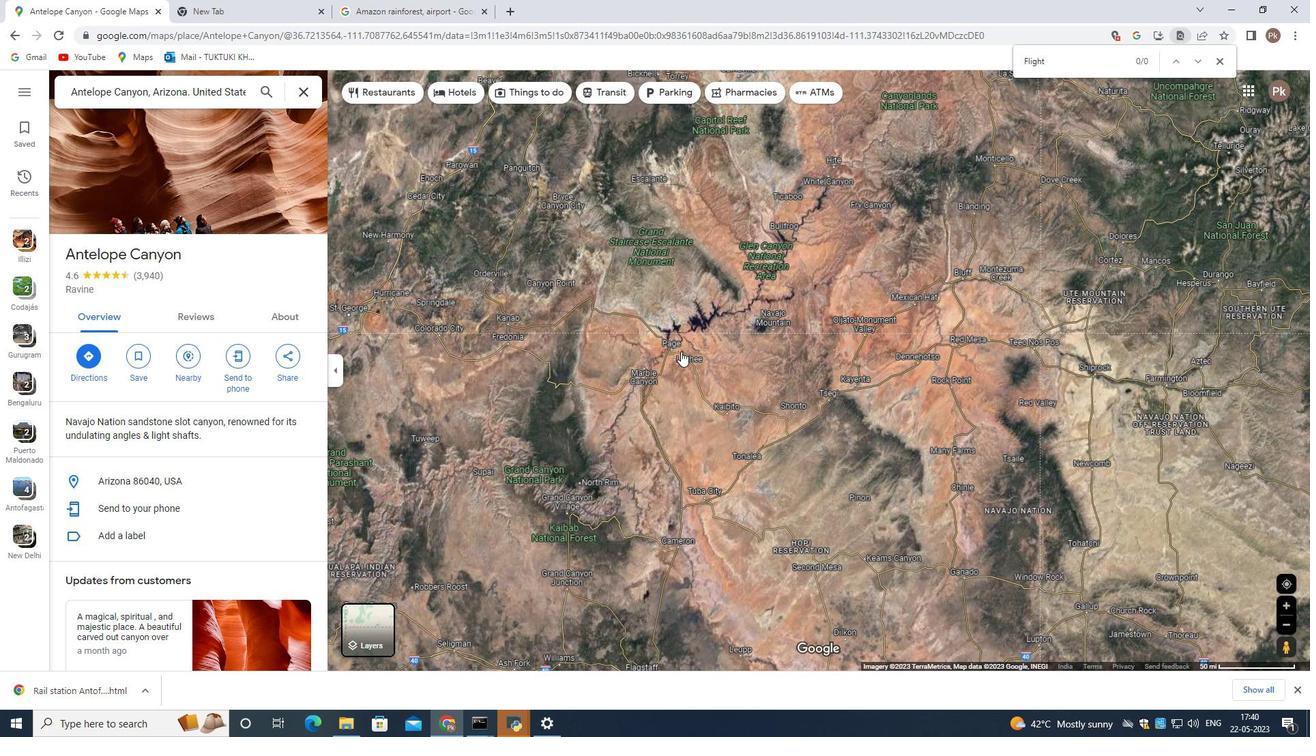 
Action: Mouse scrolled (682, 353) with delta (0, 0)
Screenshot: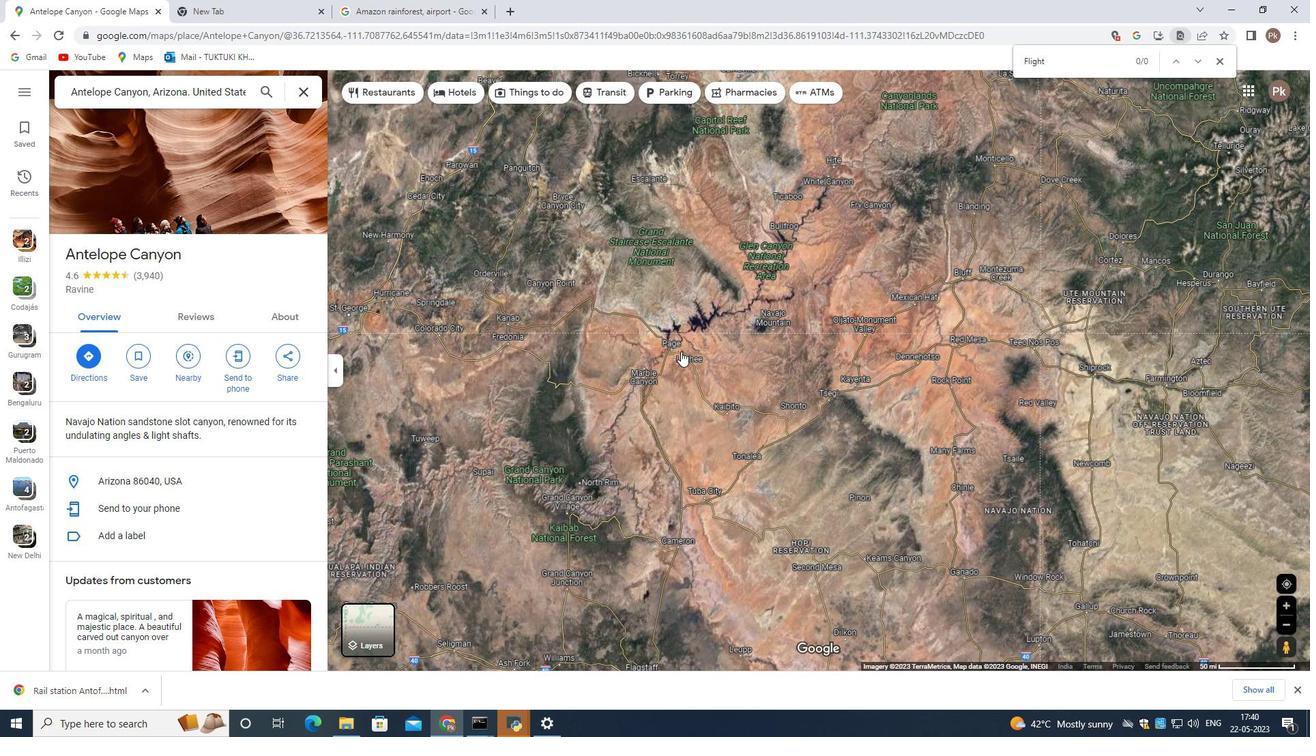 
Action: Mouse scrolled (682, 353) with delta (0, 0)
Screenshot: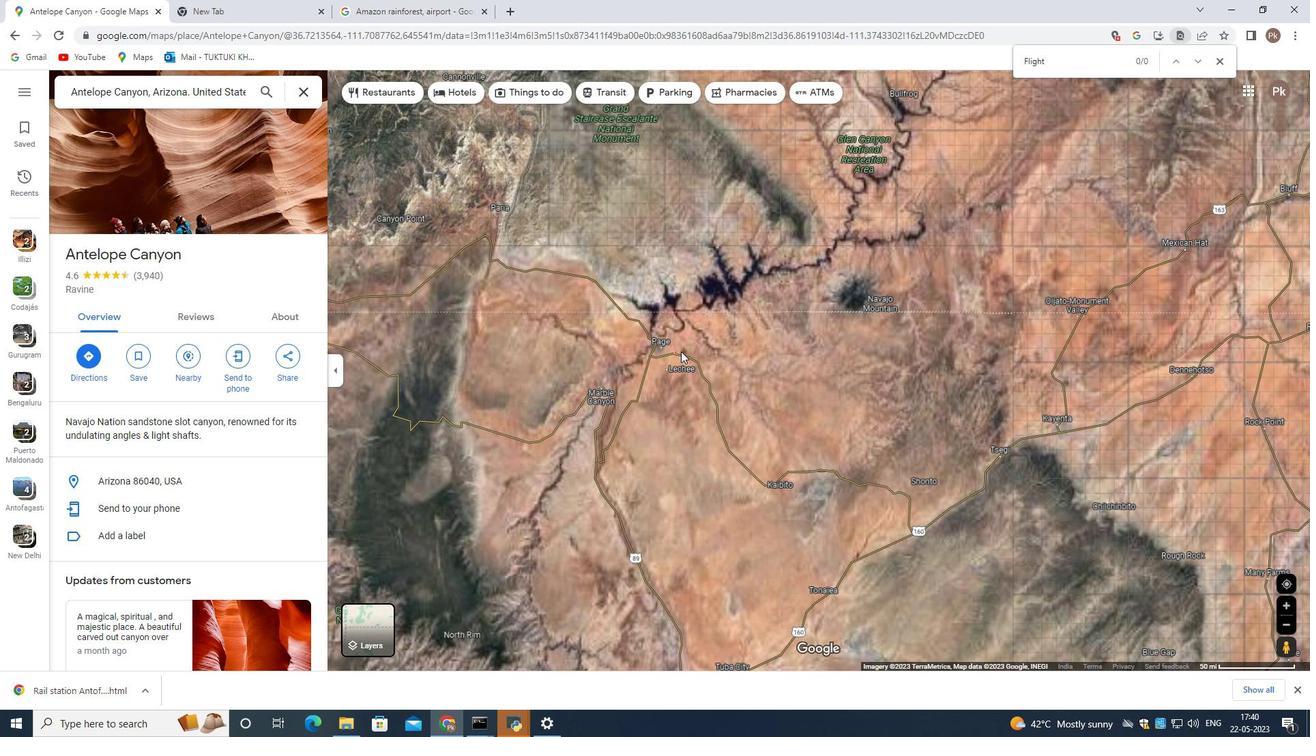 
Action: Mouse scrolled (682, 353) with delta (0, 0)
Screenshot: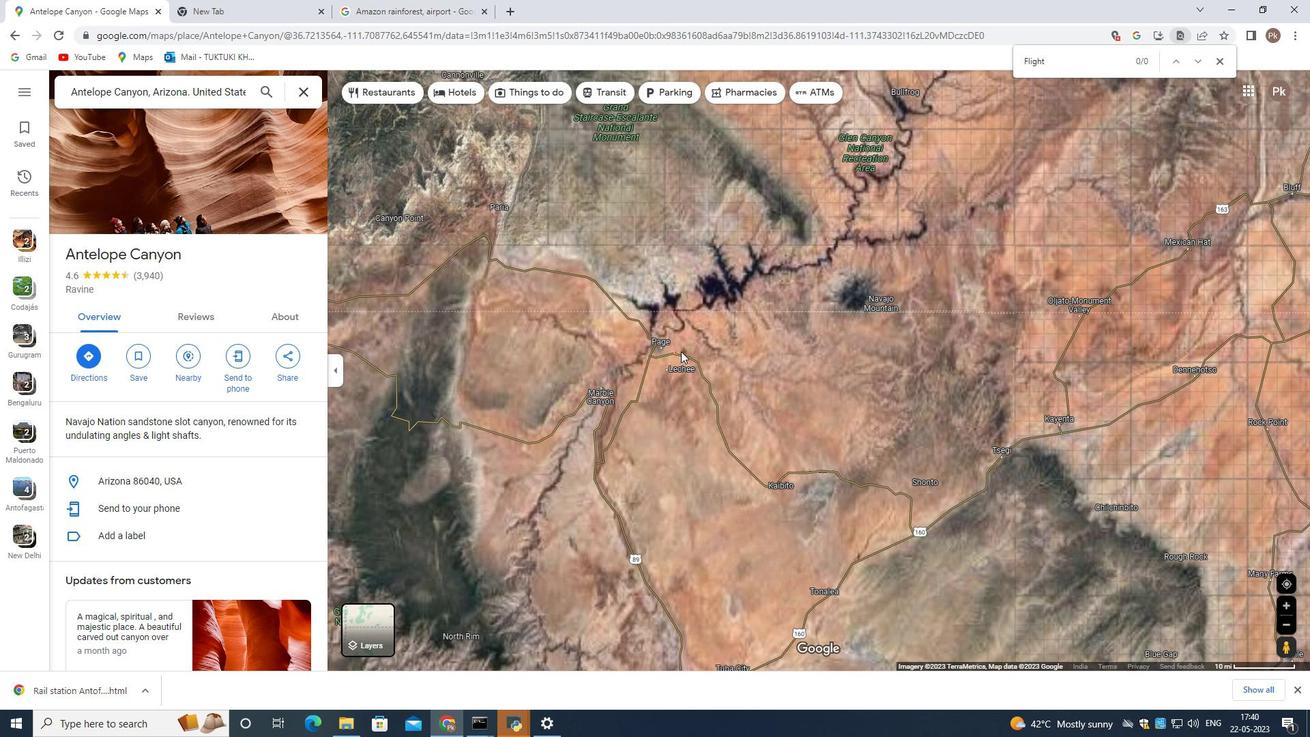 
Action: Mouse scrolled (682, 353) with delta (0, 0)
Screenshot: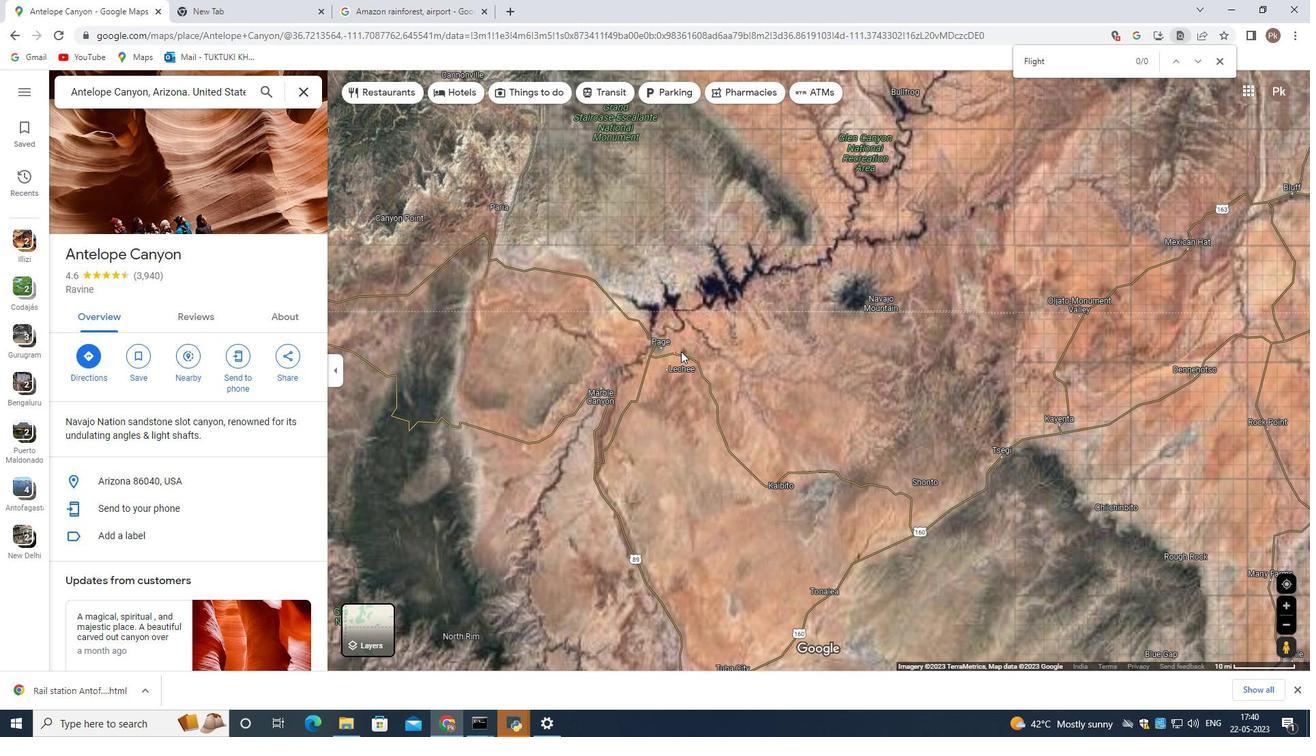 
Action: Mouse scrolled (682, 353) with delta (0, 0)
Screenshot: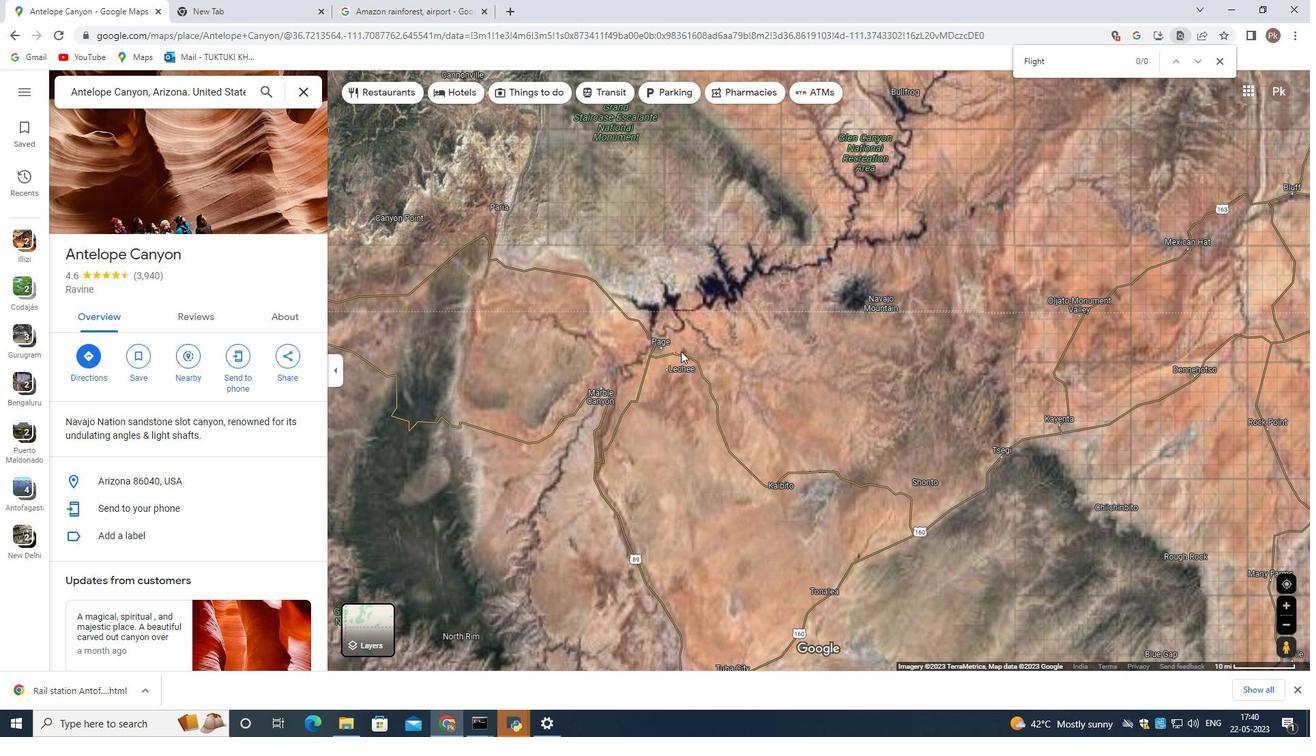 
Action: Mouse scrolled (682, 353) with delta (0, 0)
Screenshot: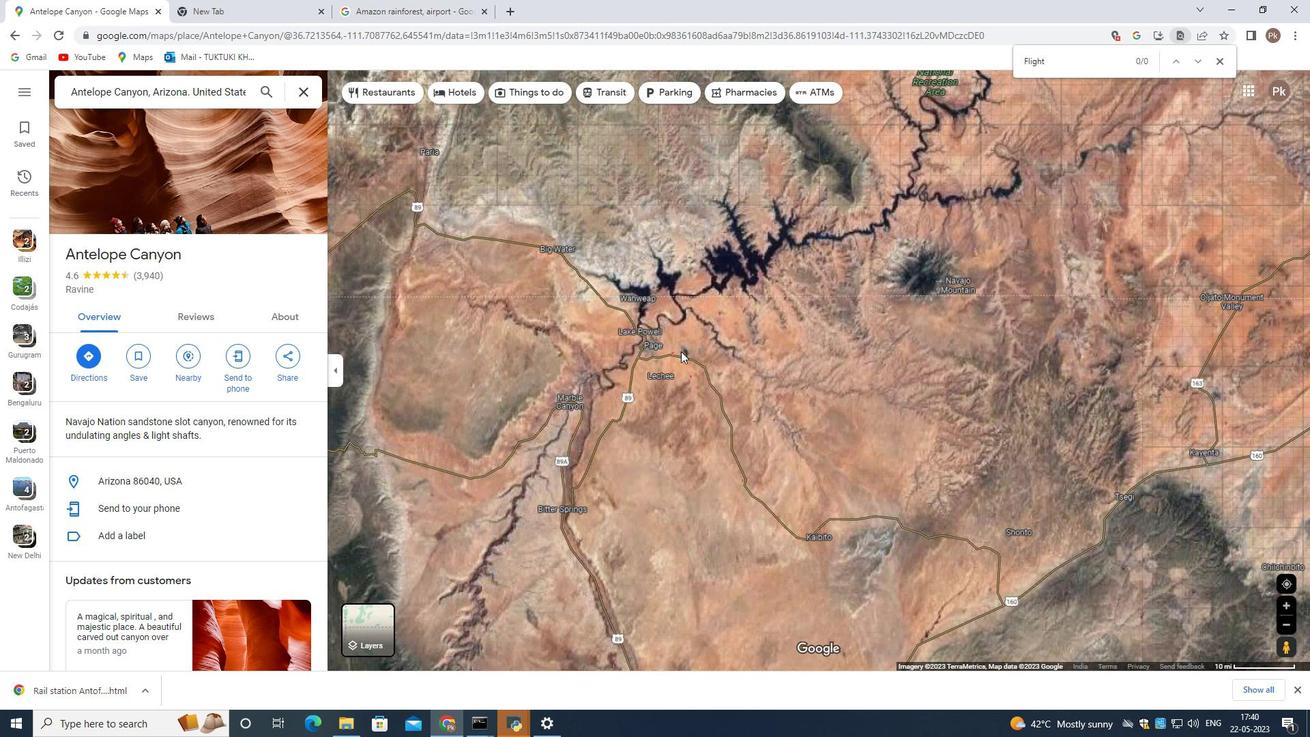 
Action: Mouse scrolled (682, 353) with delta (0, 0)
Screenshot: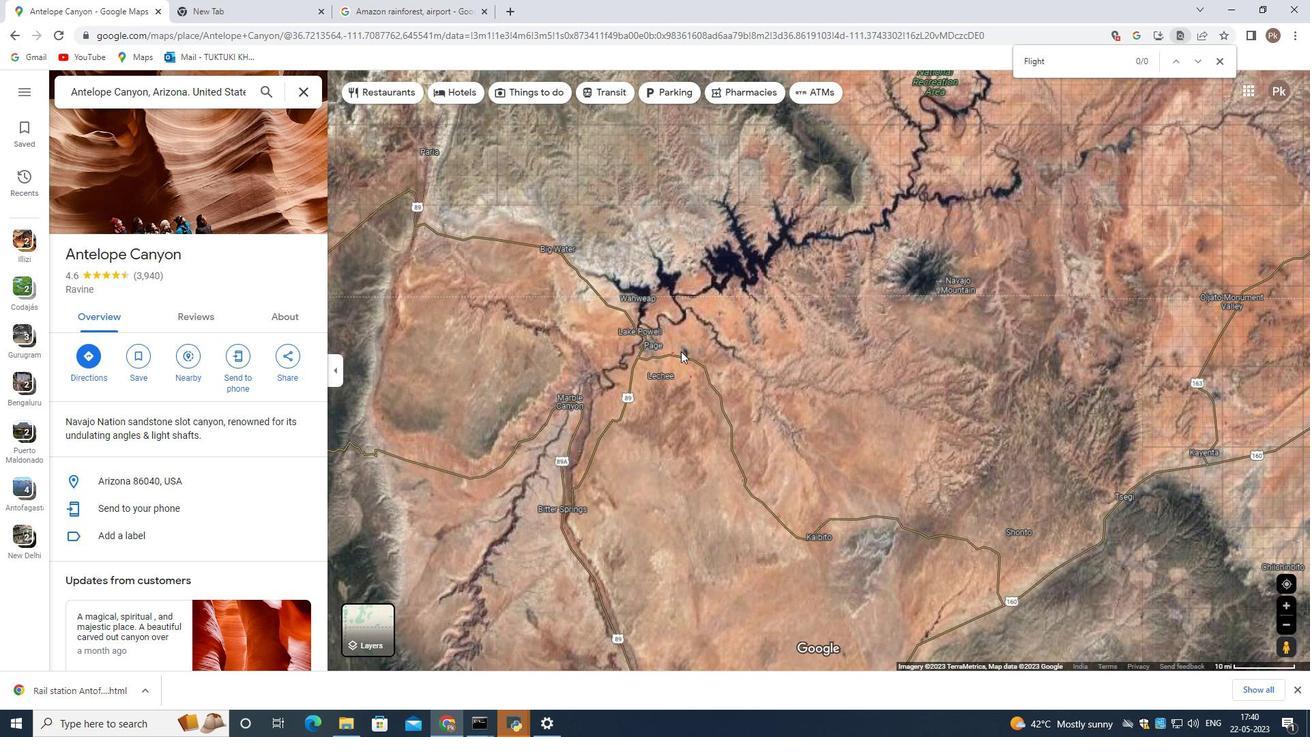 
Action: Mouse scrolled (682, 353) with delta (0, 0)
Screenshot: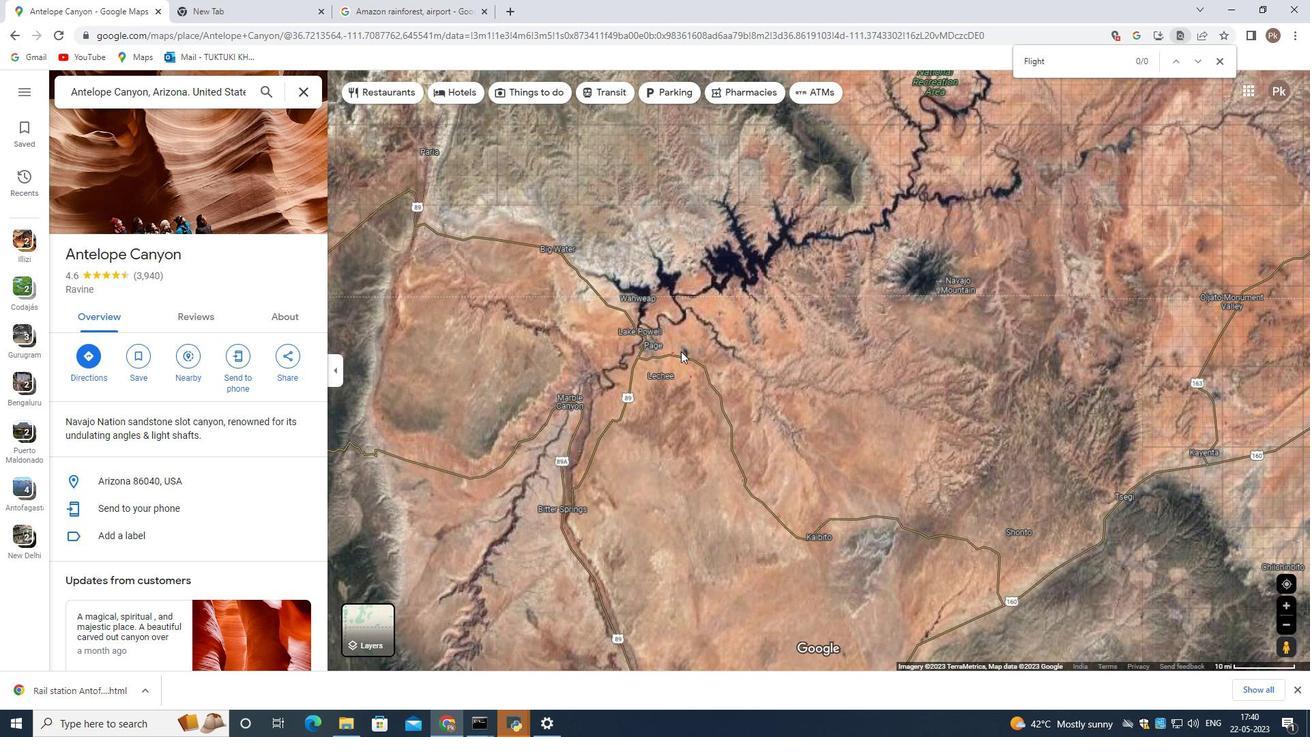 
Action: Mouse scrolled (682, 353) with delta (0, 0)
Screenshot: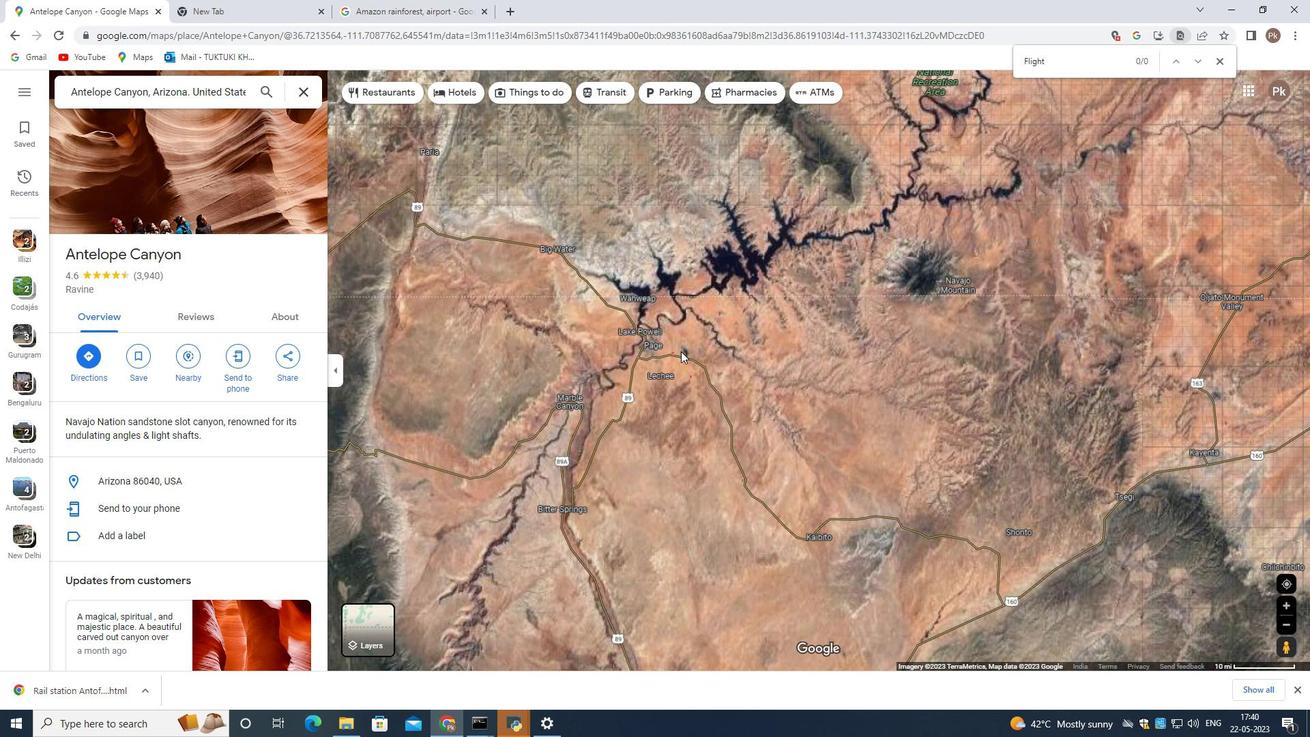 
Action: Mouse moved to (640, 353)
Screenshot: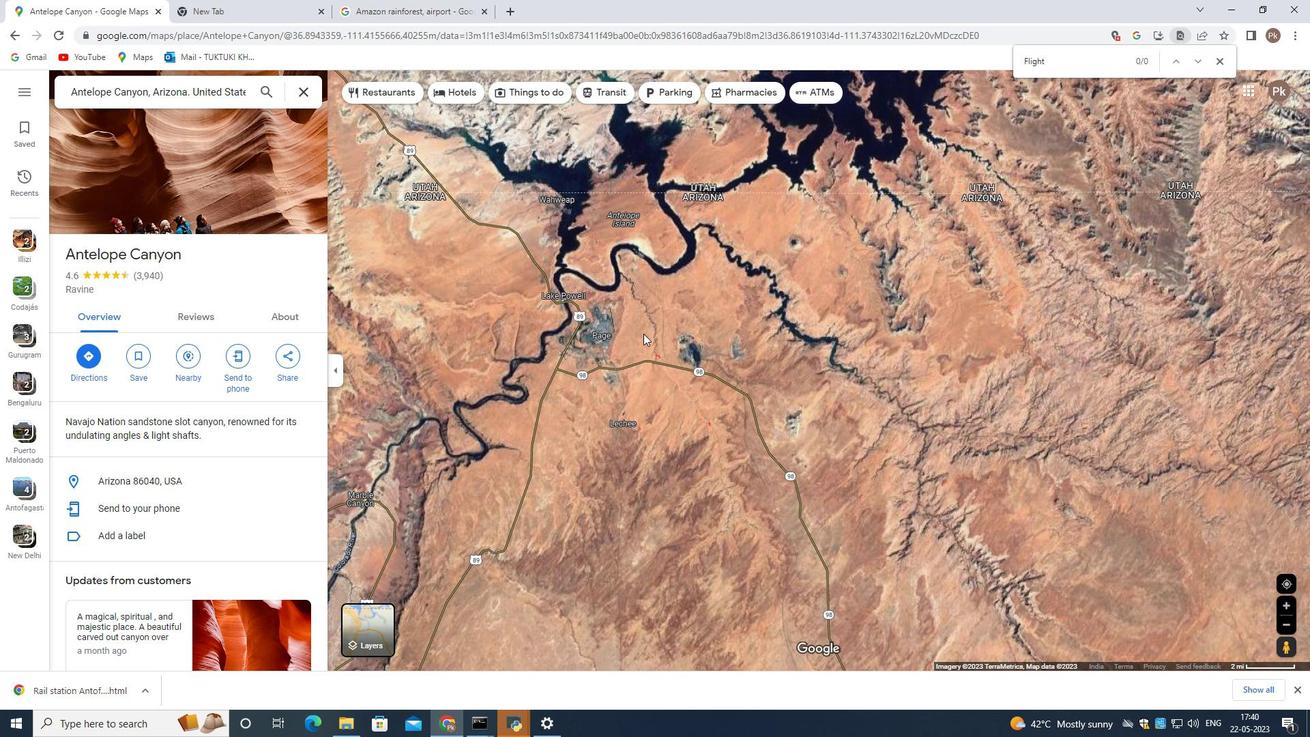 
Action: Mouse scrolled (640, 354) with delta (0, 0)
Screenshot: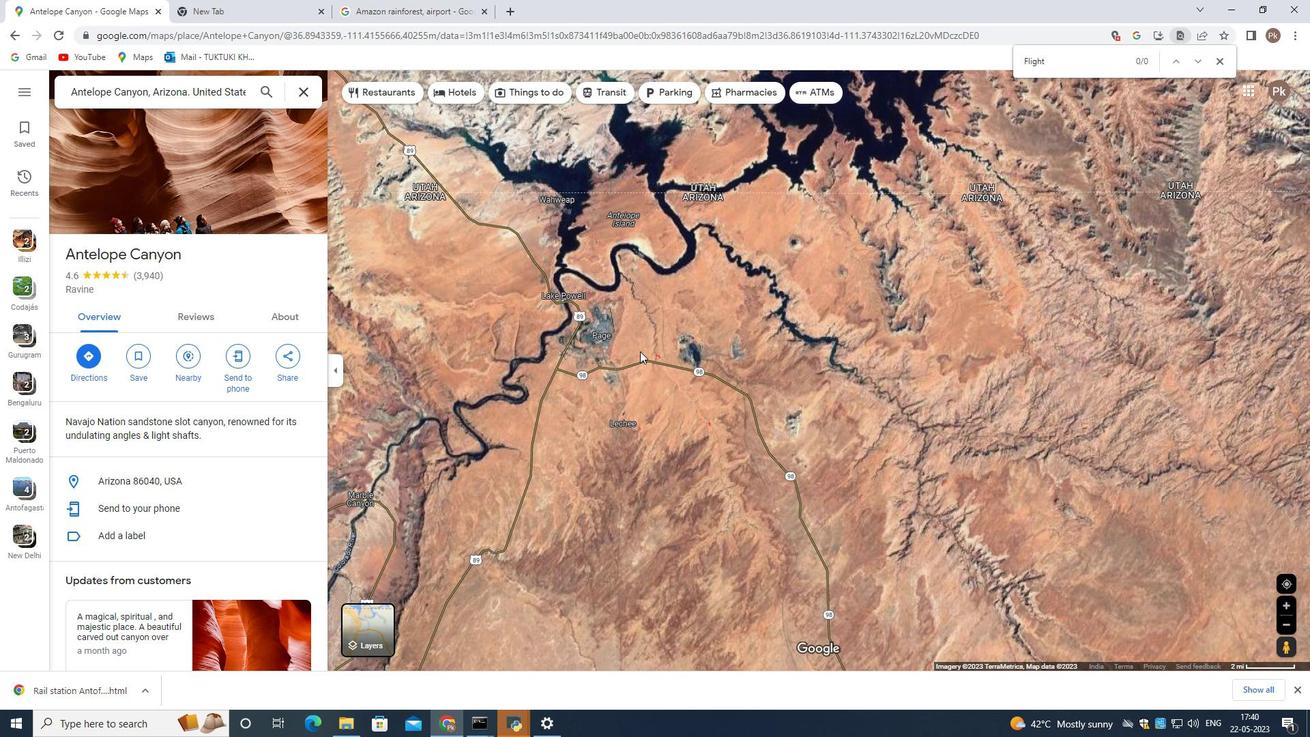 
Action: Mouse scrolled (640, 354) with delta (0, 0)
Screenshot: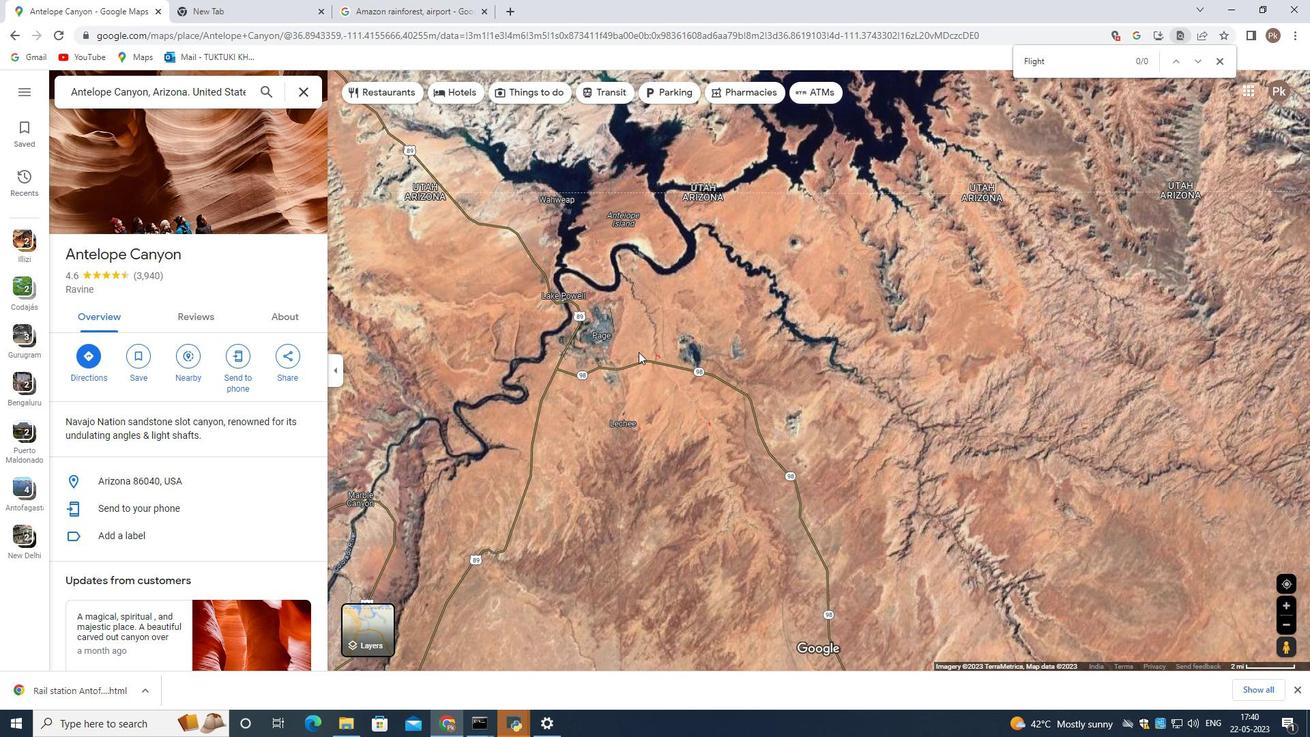 
Action: Mouse scrolled (640, 354) with delta (0, 0)
Screenshot: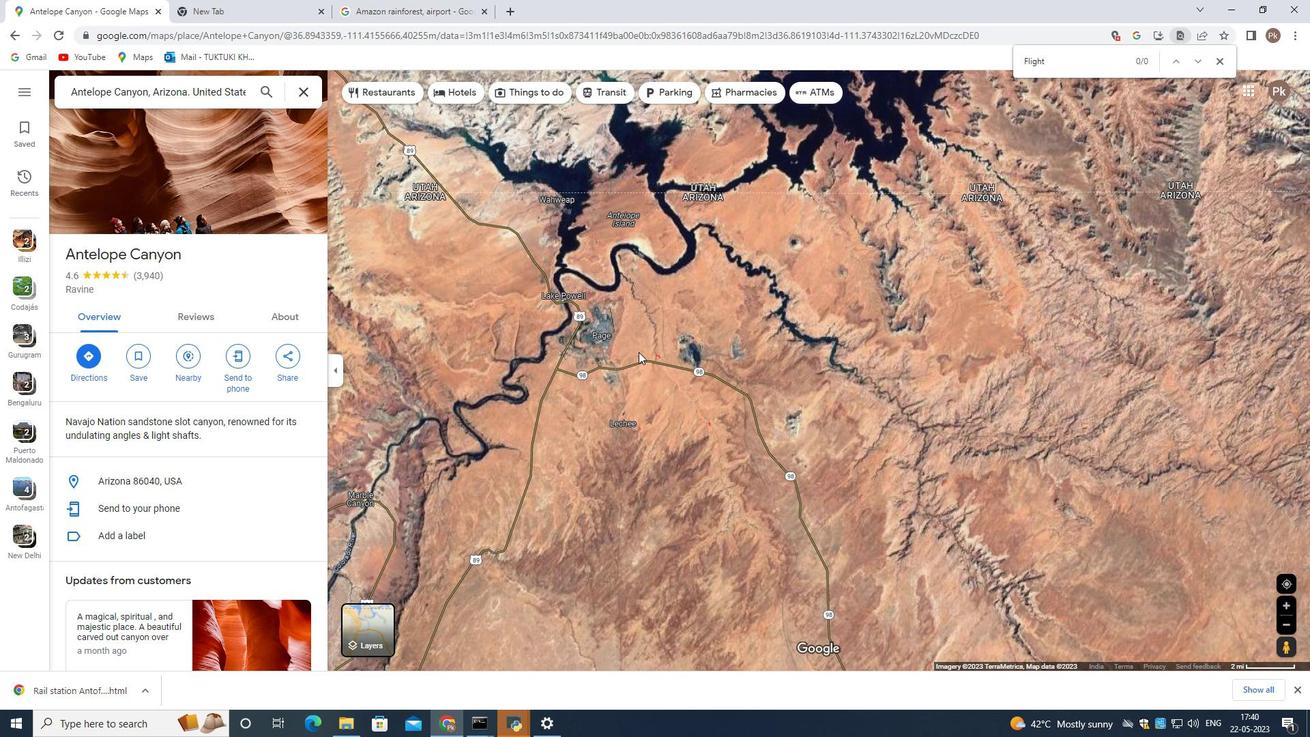 
Action: Mouse scrolled (640, 354) with delta (0, 0)
Screenshot: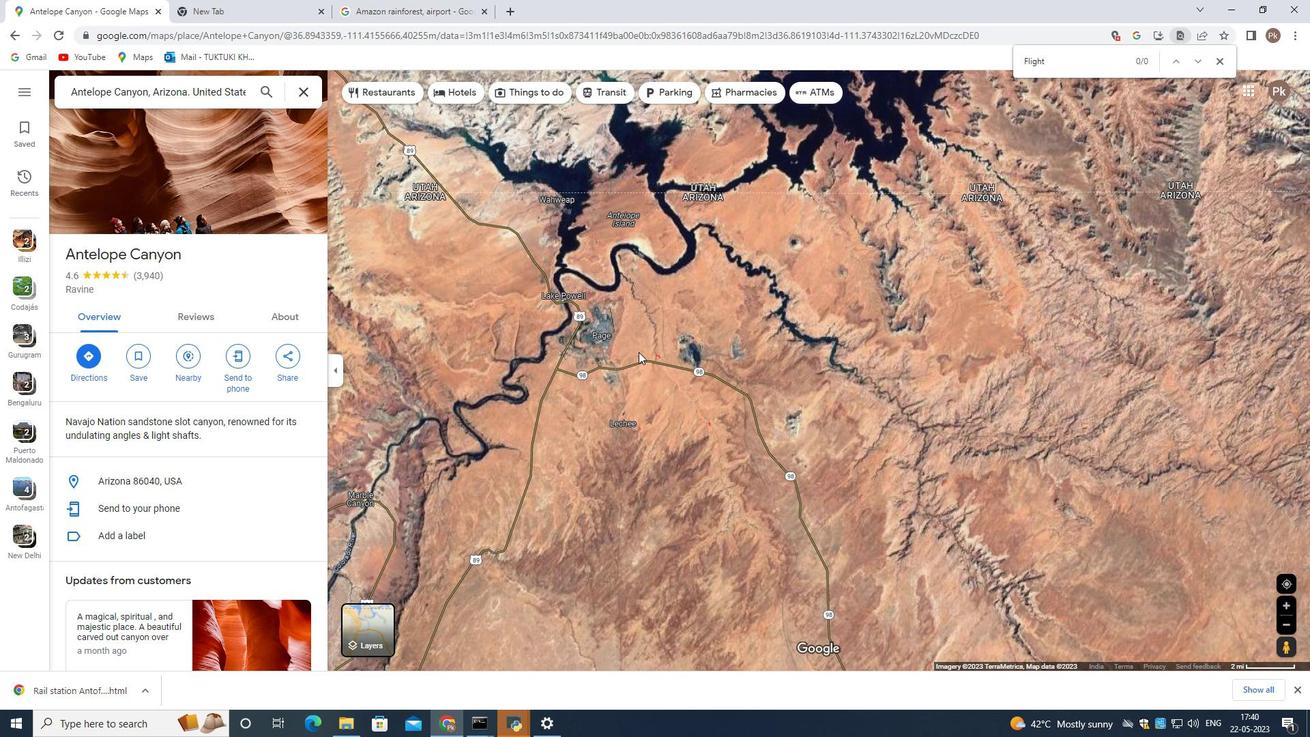 
Action: Mouse moved to (679, 352)
Screenshot: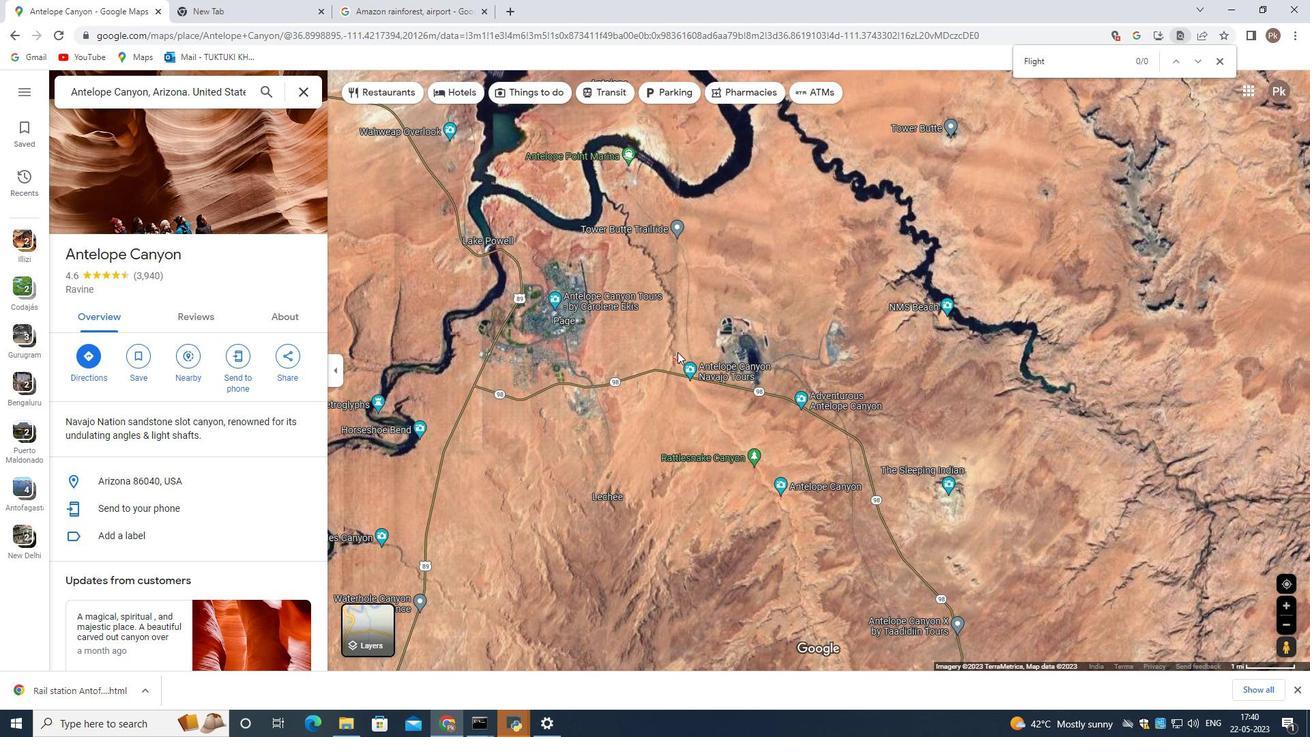 
Action: Mouse scrolled (679, 353) with delta (0, 0)
Screenshot: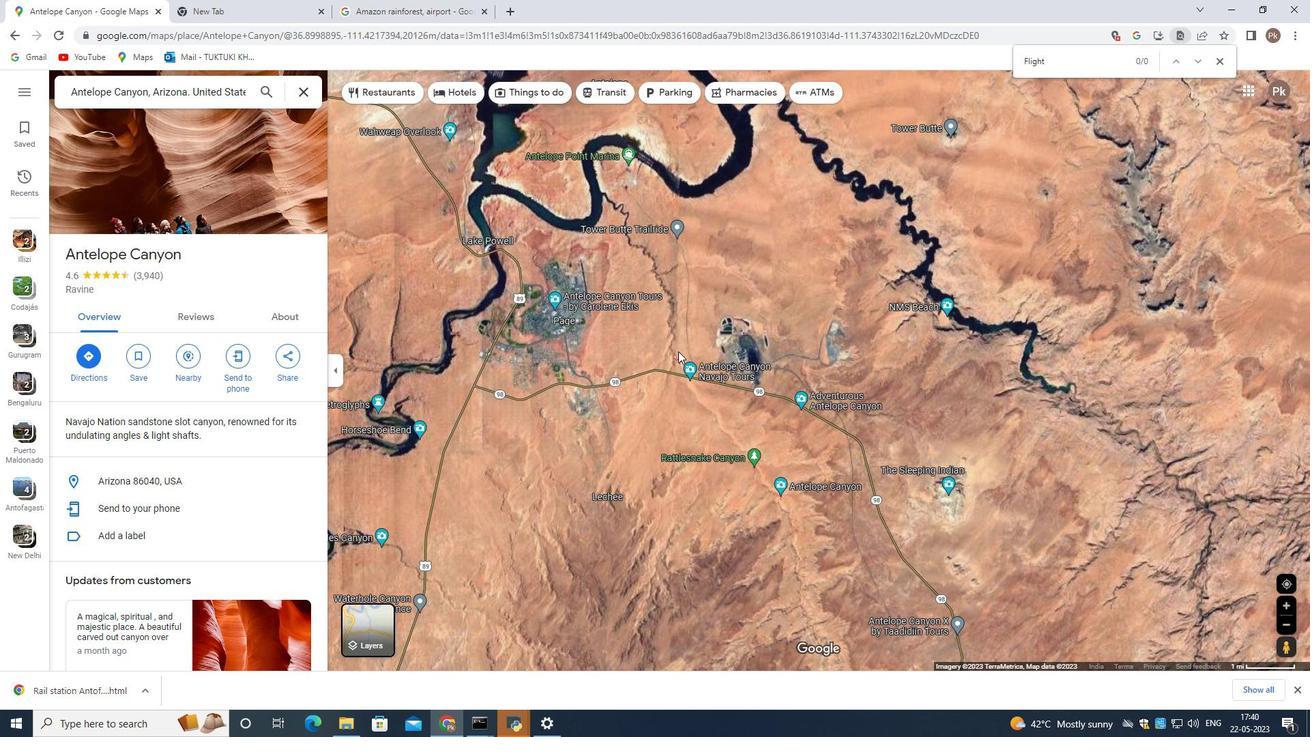 
Action: Mouse scrolled (679, 353) with delta (0, 0)
Screenshot: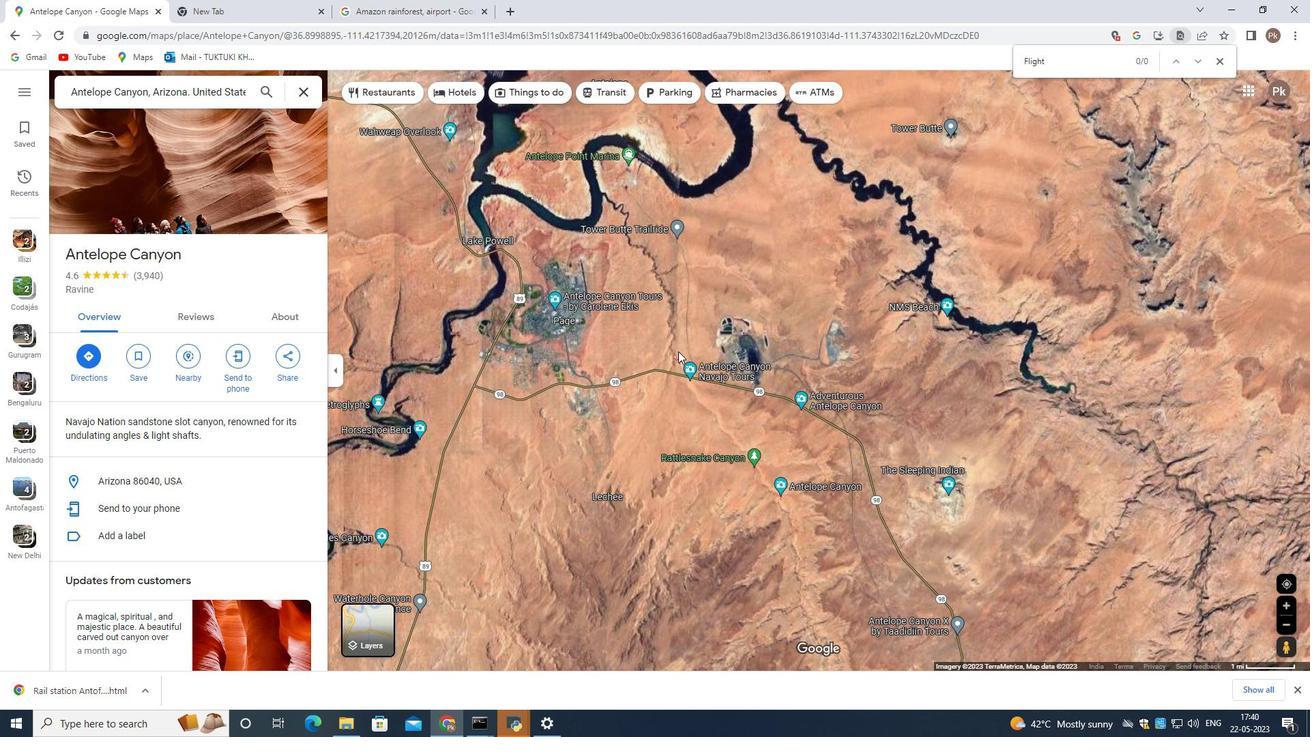 
Action: Mouse scrolled (679, 353) with delta (0, 0)
Screenshot: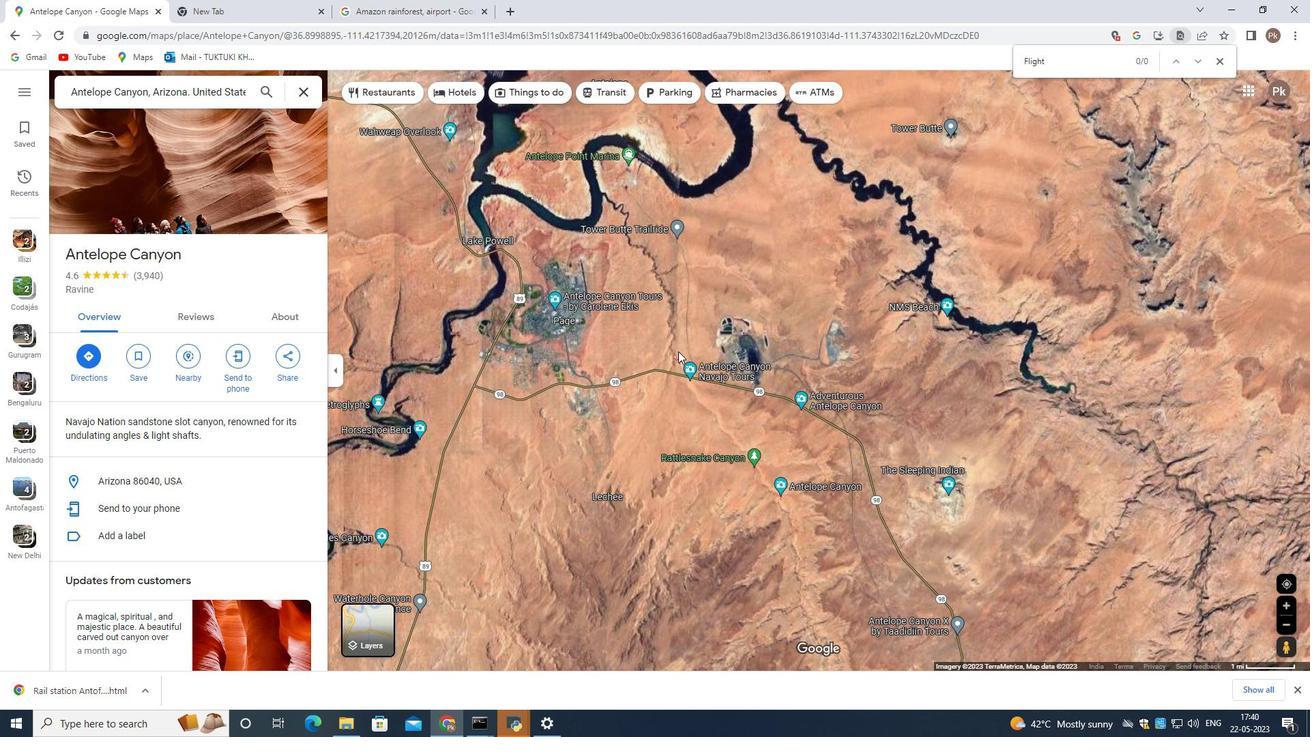 
Action: Mouse scrolled (679, 353) with delta (0, 0)
Screenshot: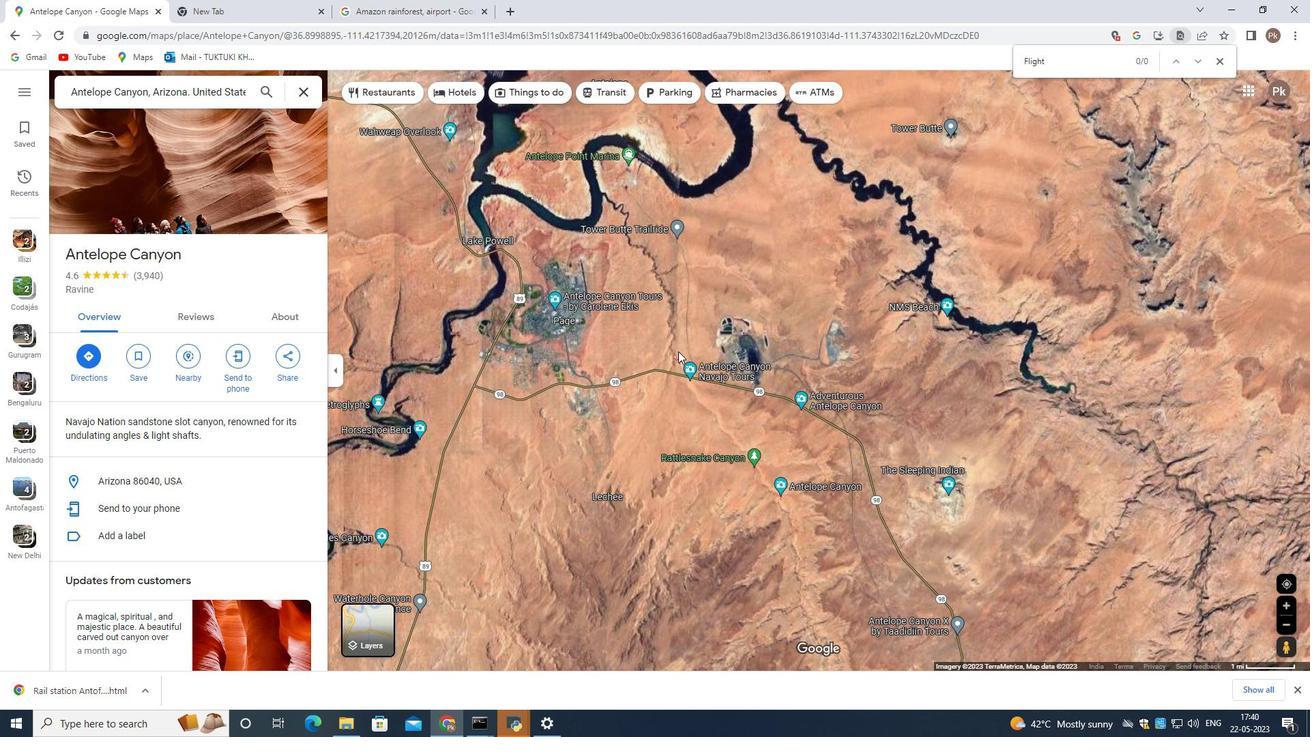 
Action: Mouse scrolled (679, 353) with delta (0, 0)
Screenshot: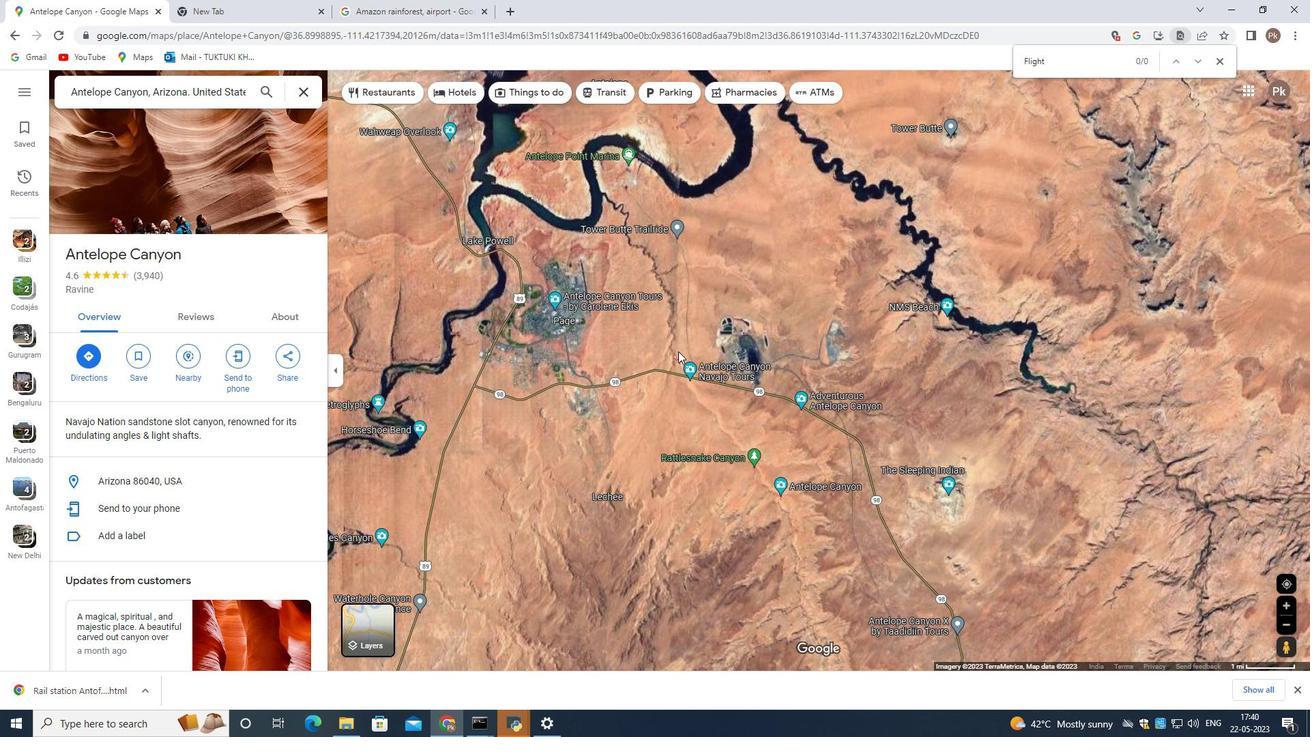 
Action: Mouse moved to (685, 385)
Screenshot: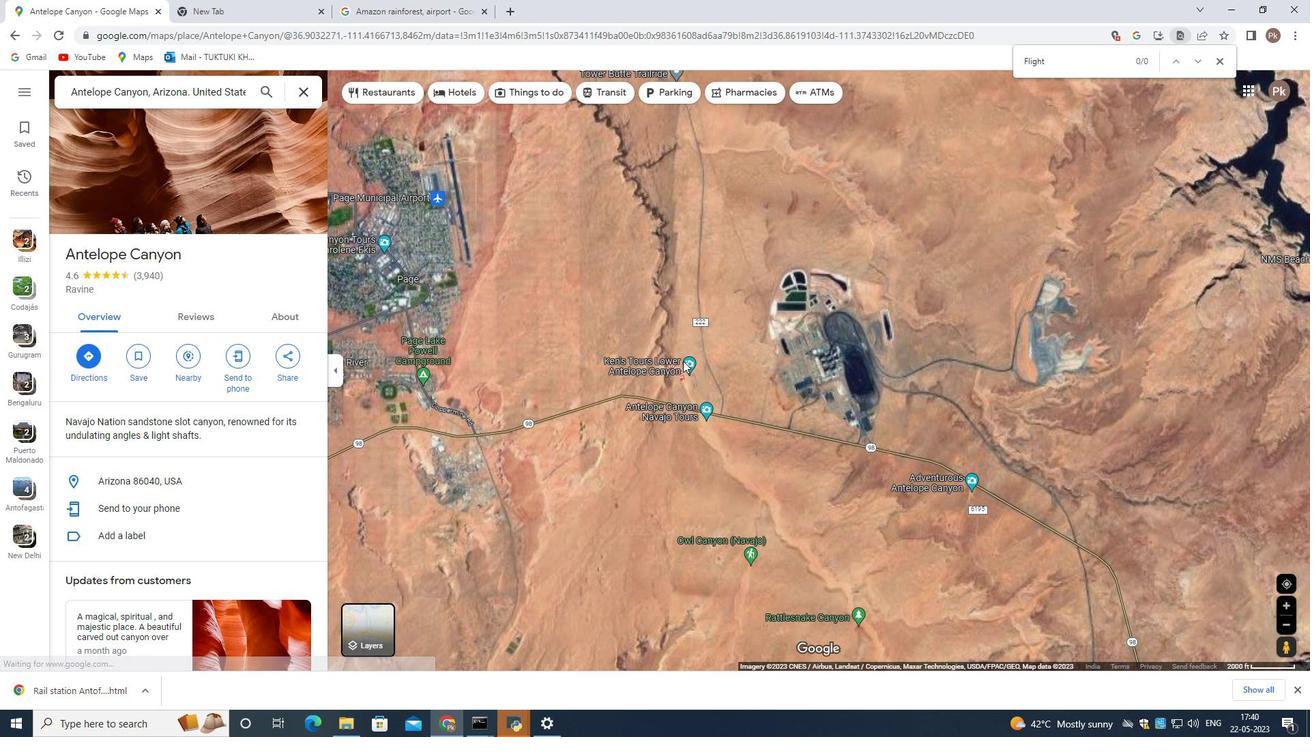 
Action: Mouse scrolled (685, 386) with delta (0, 0)
Screenshot: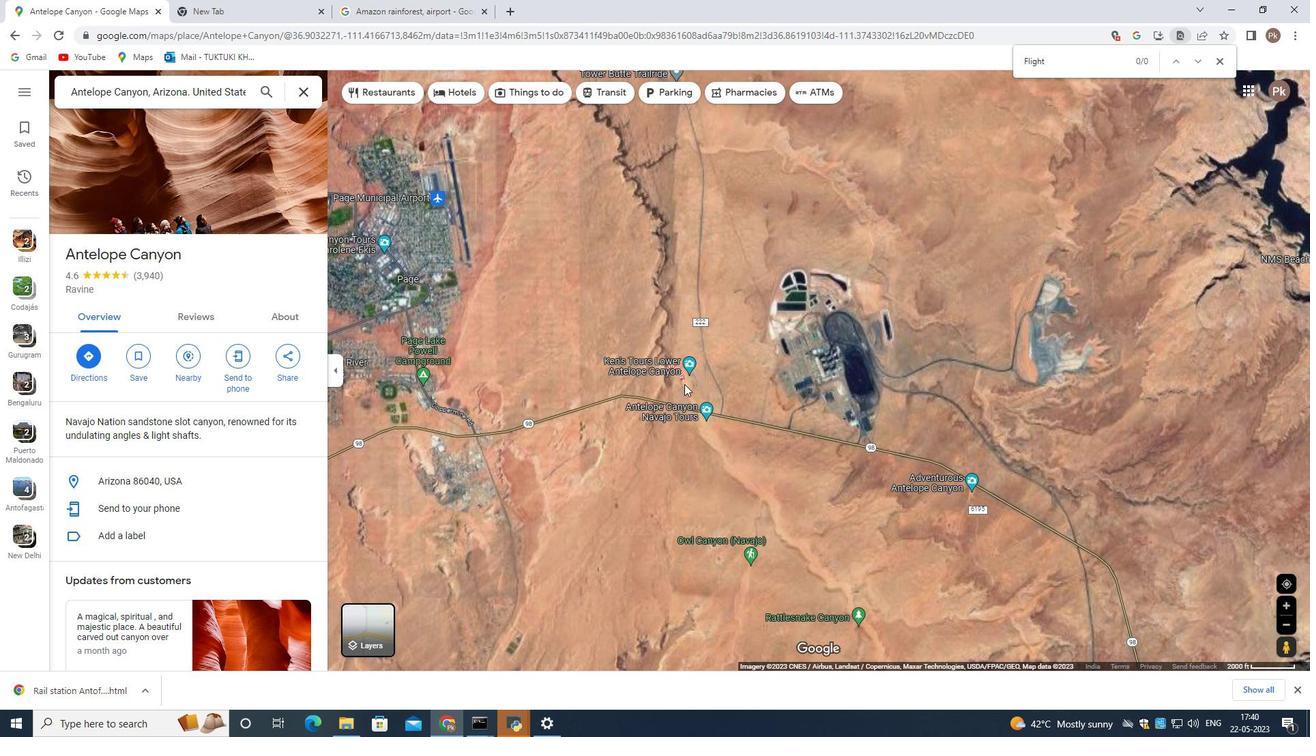 
Action: Mouse scrolled (685, 386) with delta (0, 0)
Screenshot: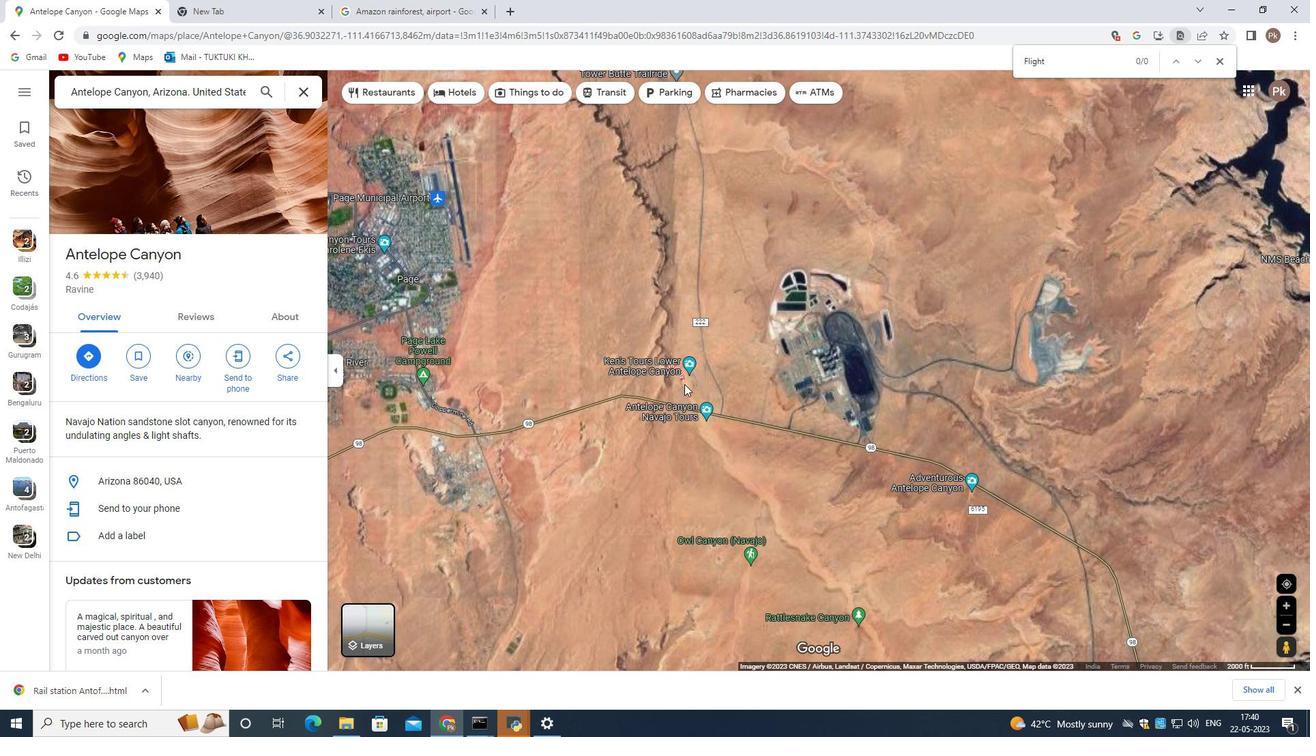 
Action: Mouse scrolled (685, 386) with delta (0, 0)
Screenshot: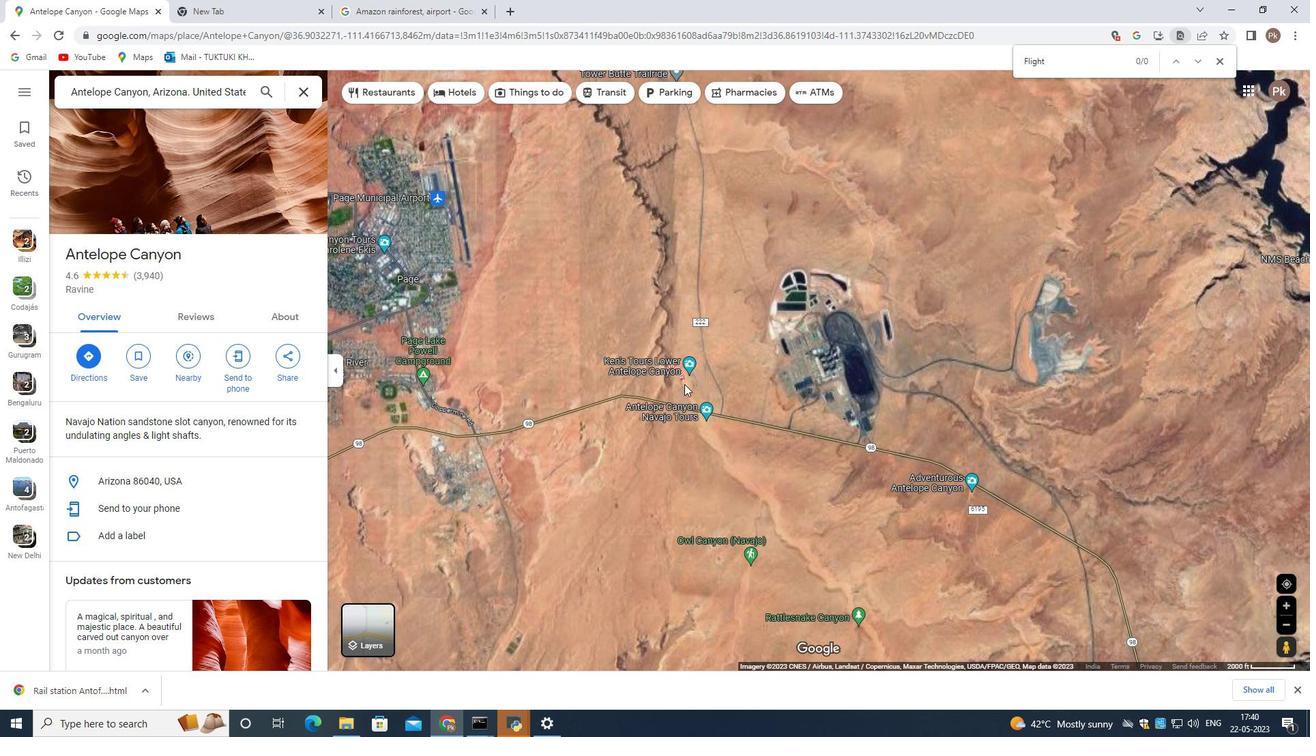 
Action: Mouse scrolled (685, 386) with delta (0, 0)
Screenshot: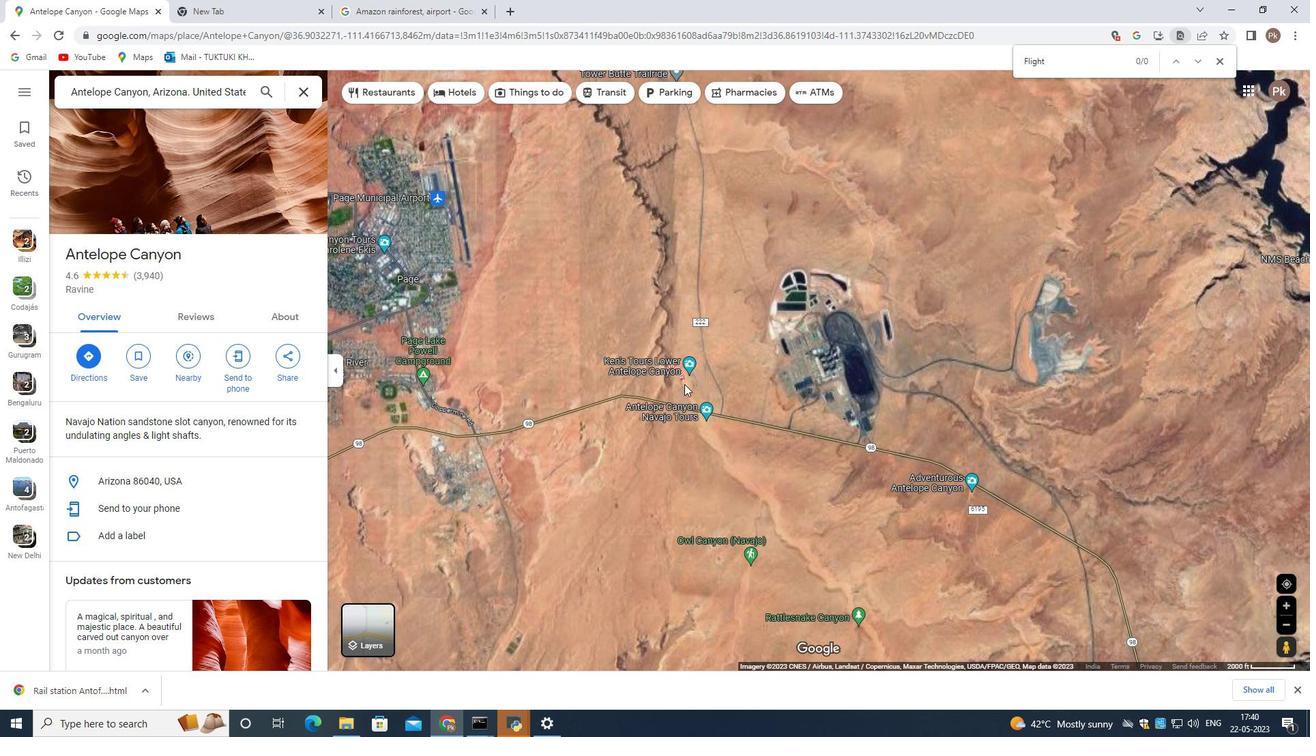 
Action: Mouse scrolled (685, 386) with delta (0, 0)
Screenshot: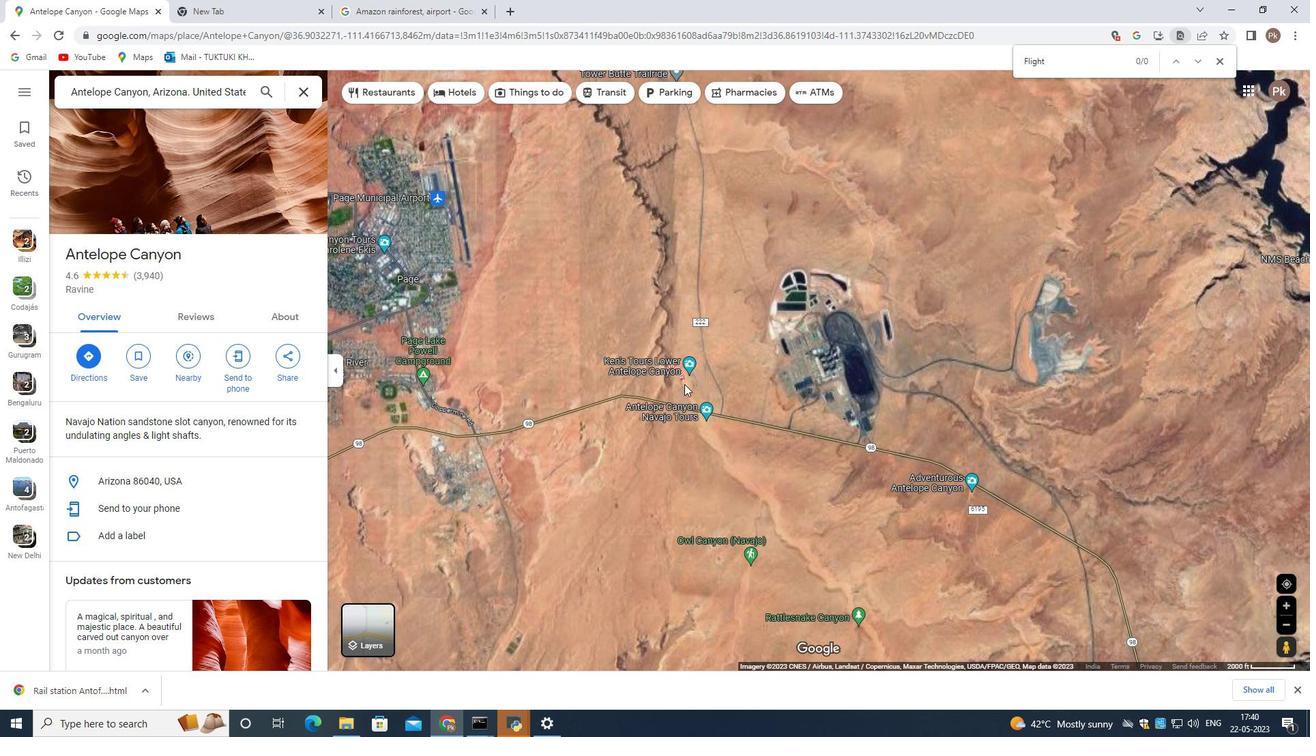 
Action: Mouse scrolled (685, 386) with delta (0, 0)
Screenshot: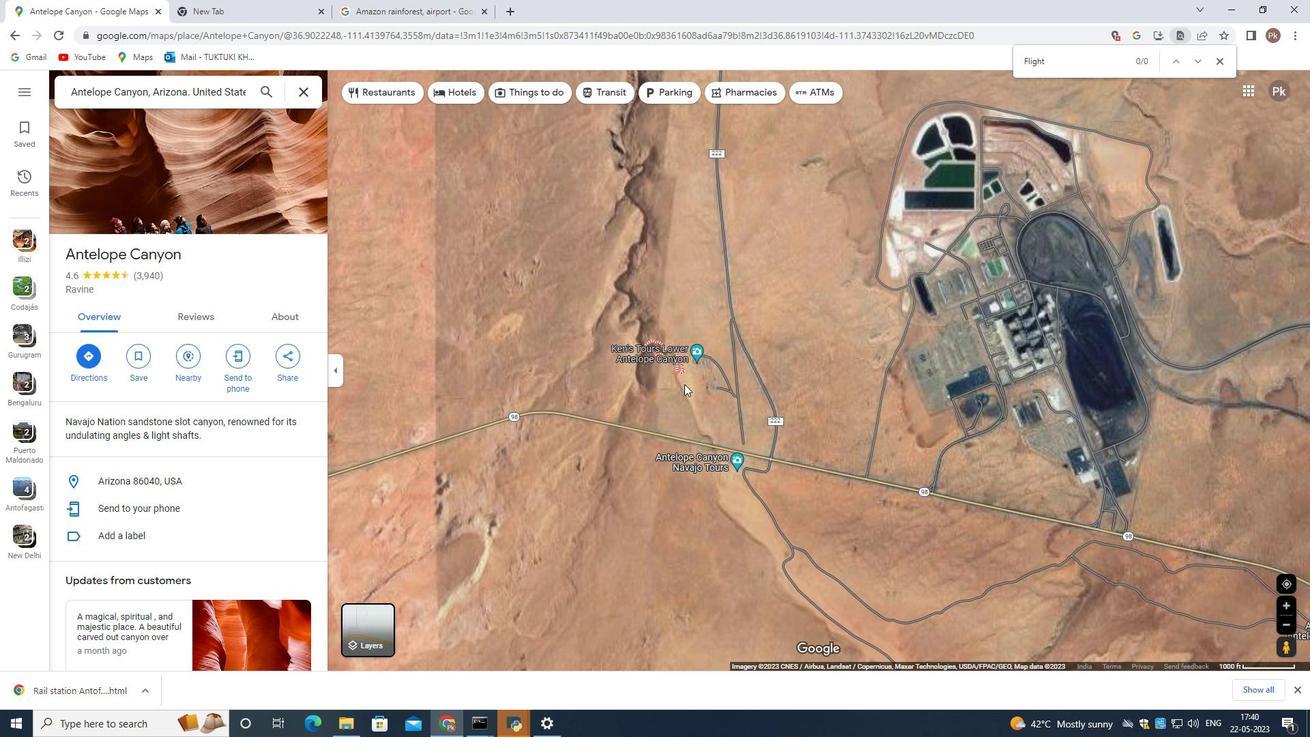 
Action: Mouse scrolled (685, 386) with delta (0, 0)
Screenshot: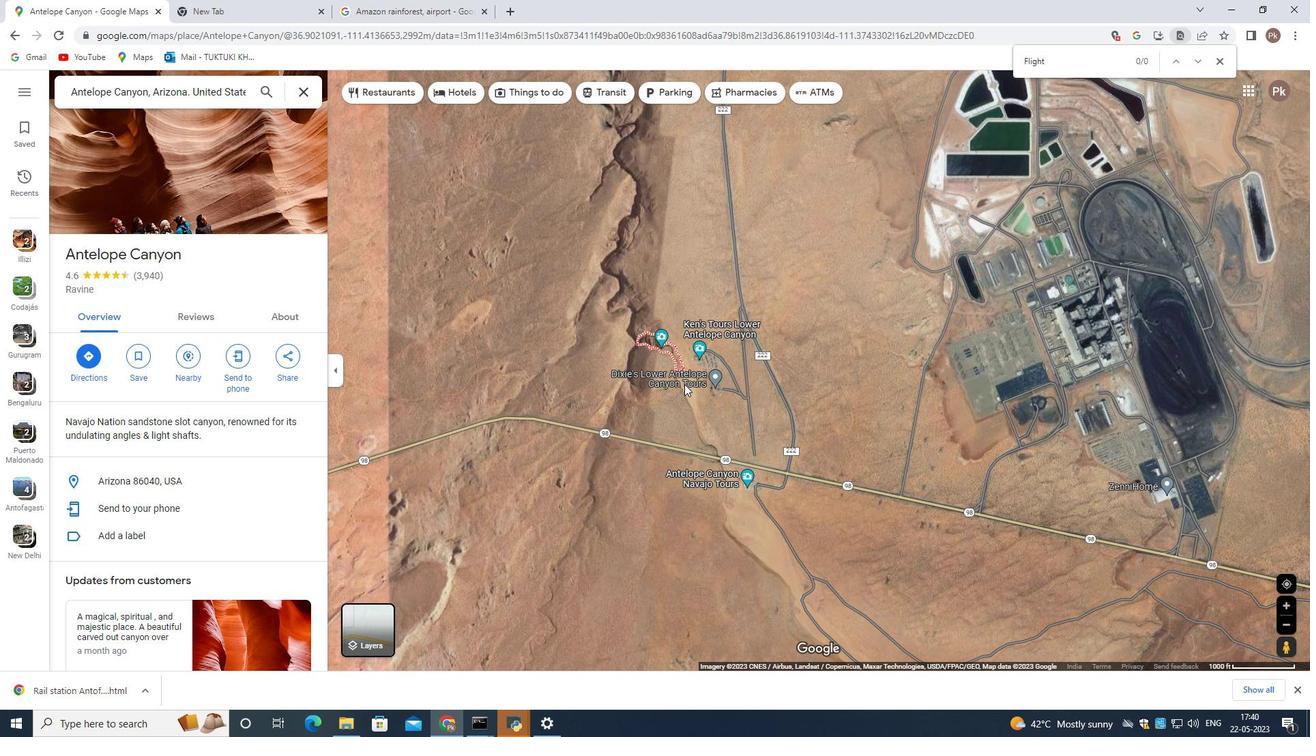 
Action: Mouse scrolled (685, 386) with delta (0, 0)
Screenshot: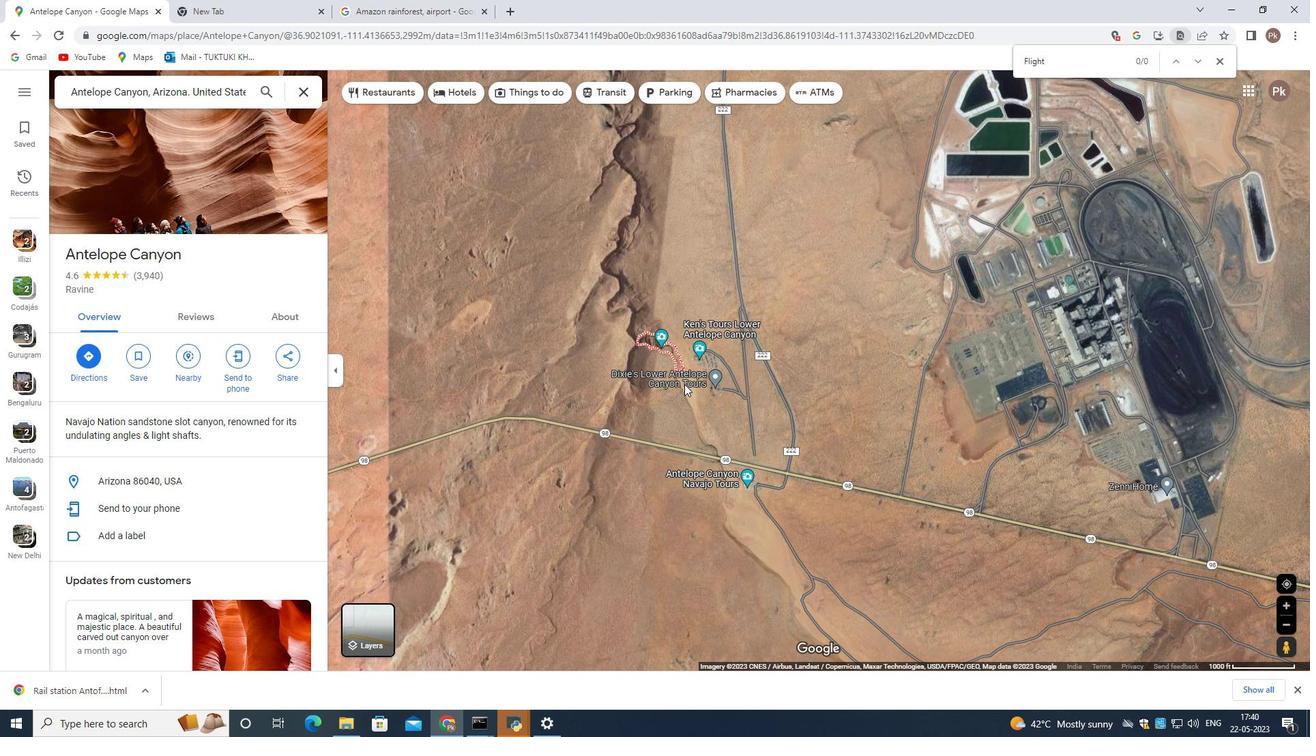 
Action: Mouse moved to (694, 340)
Screenshot: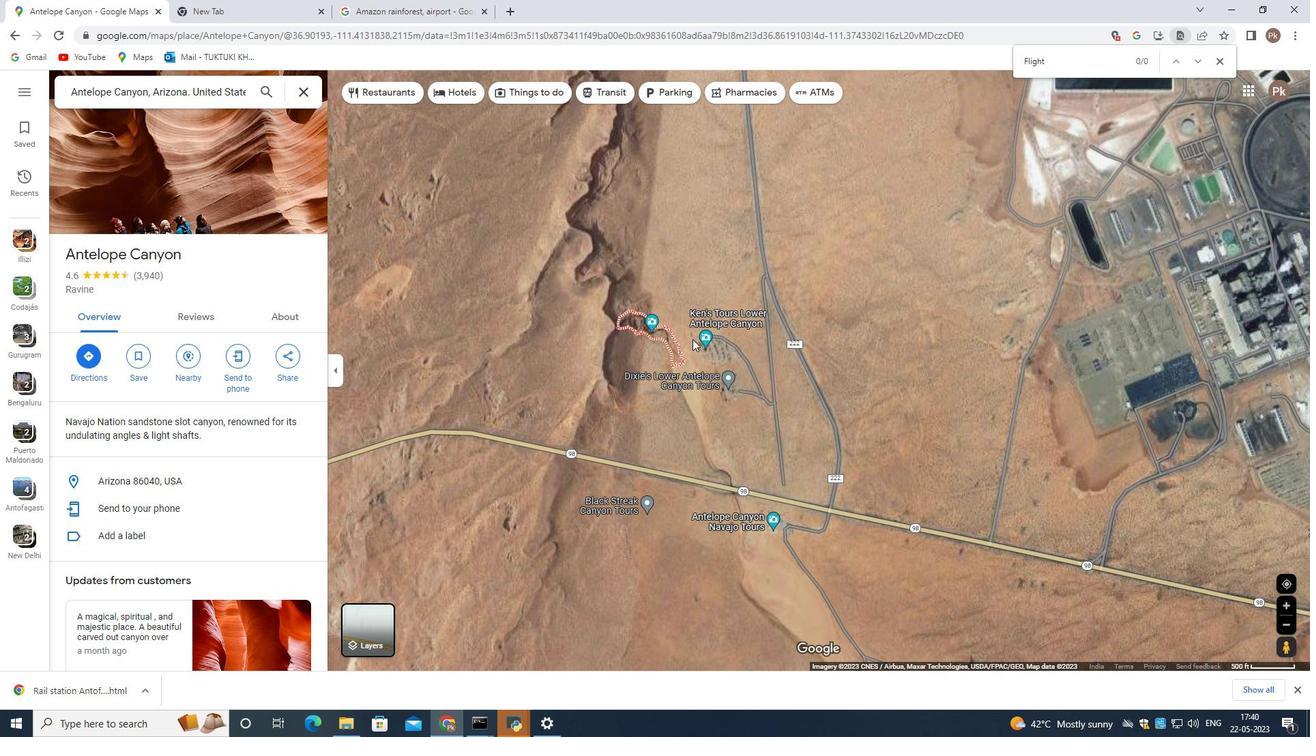 
Action: Mouse scrolled (694, 339) with delta (0, 0)
Screenshot: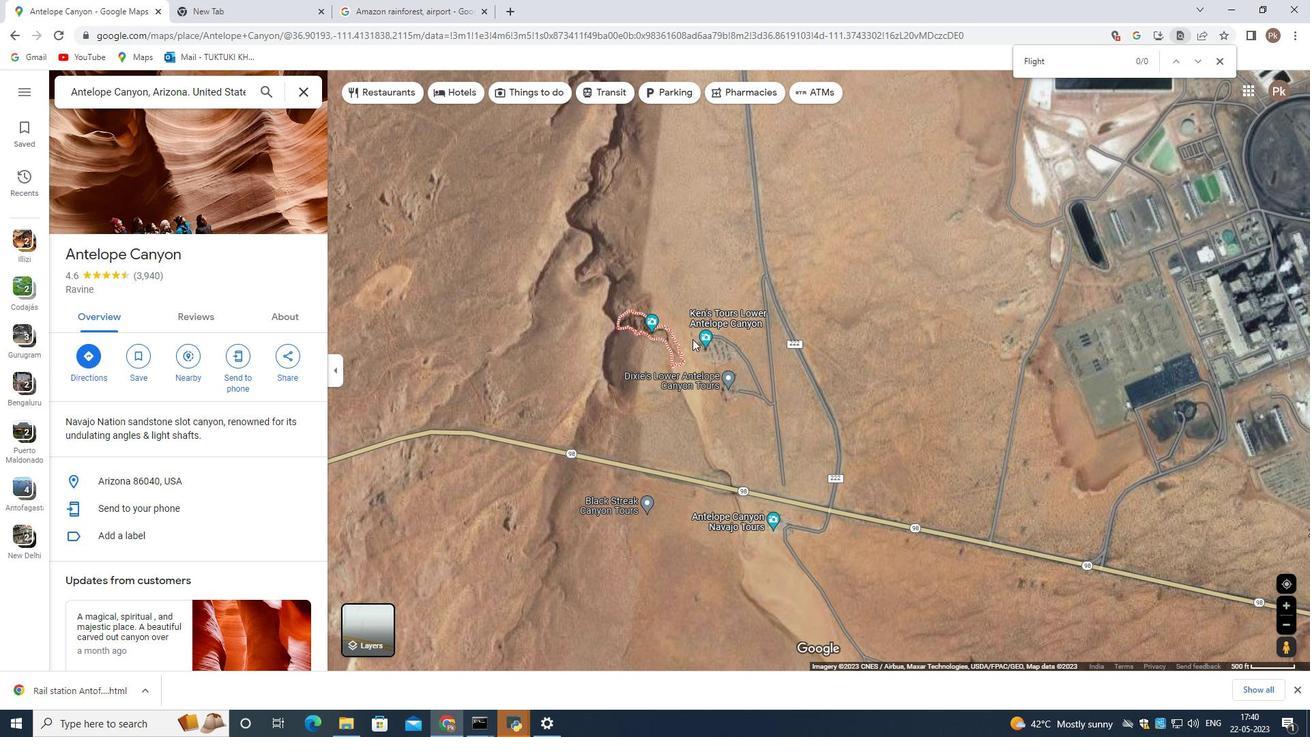 
Action: Mouse scrolled (694, 339) with delta (0, 0)
Screenshot: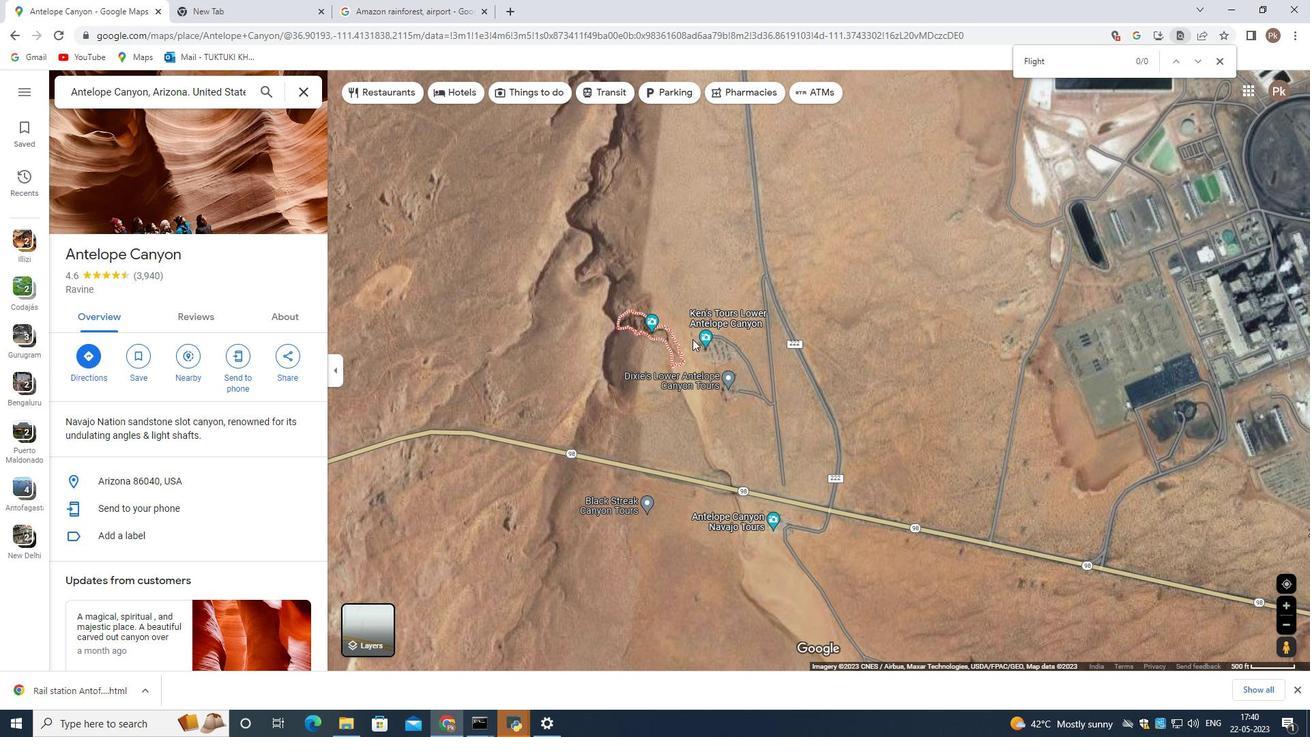 
Action: Mouse scrolled (694, 339) with delta (0, 0)
Screenshot: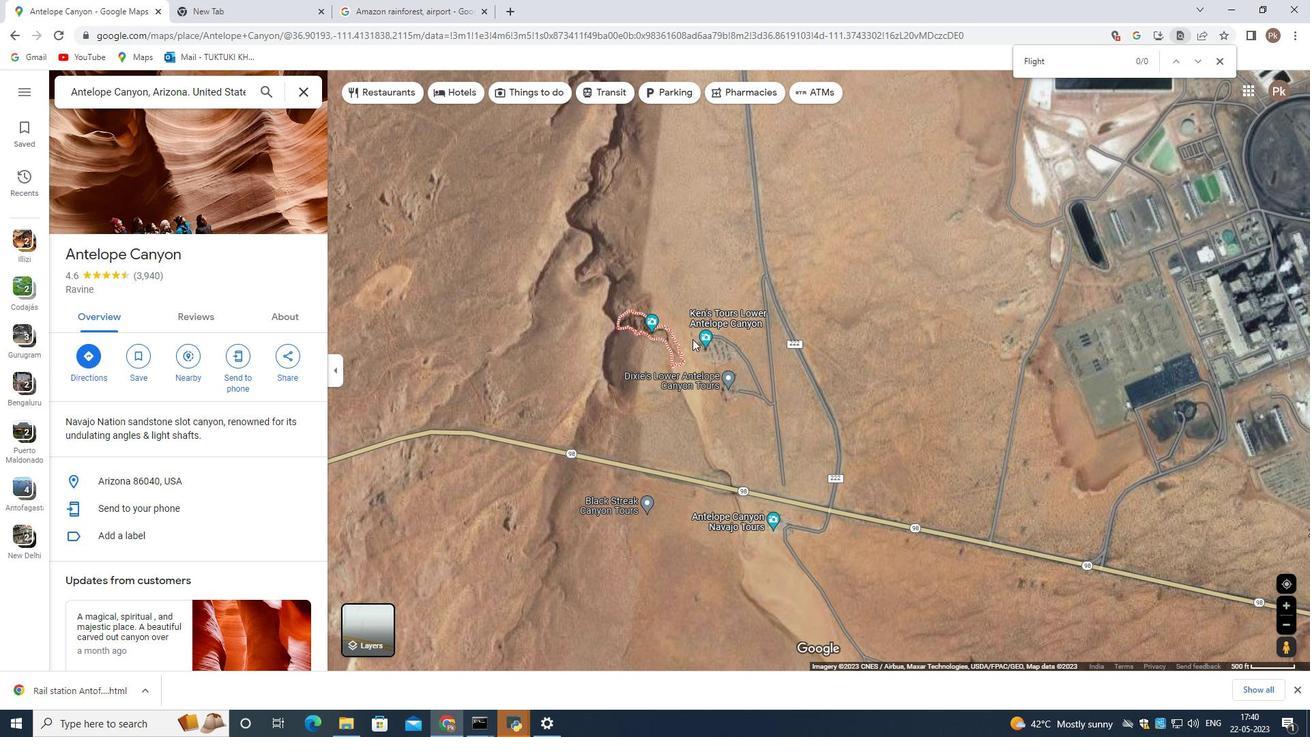 
Action: Mouse scrolled (694, 339) with delta (0, 0)
Screenshot: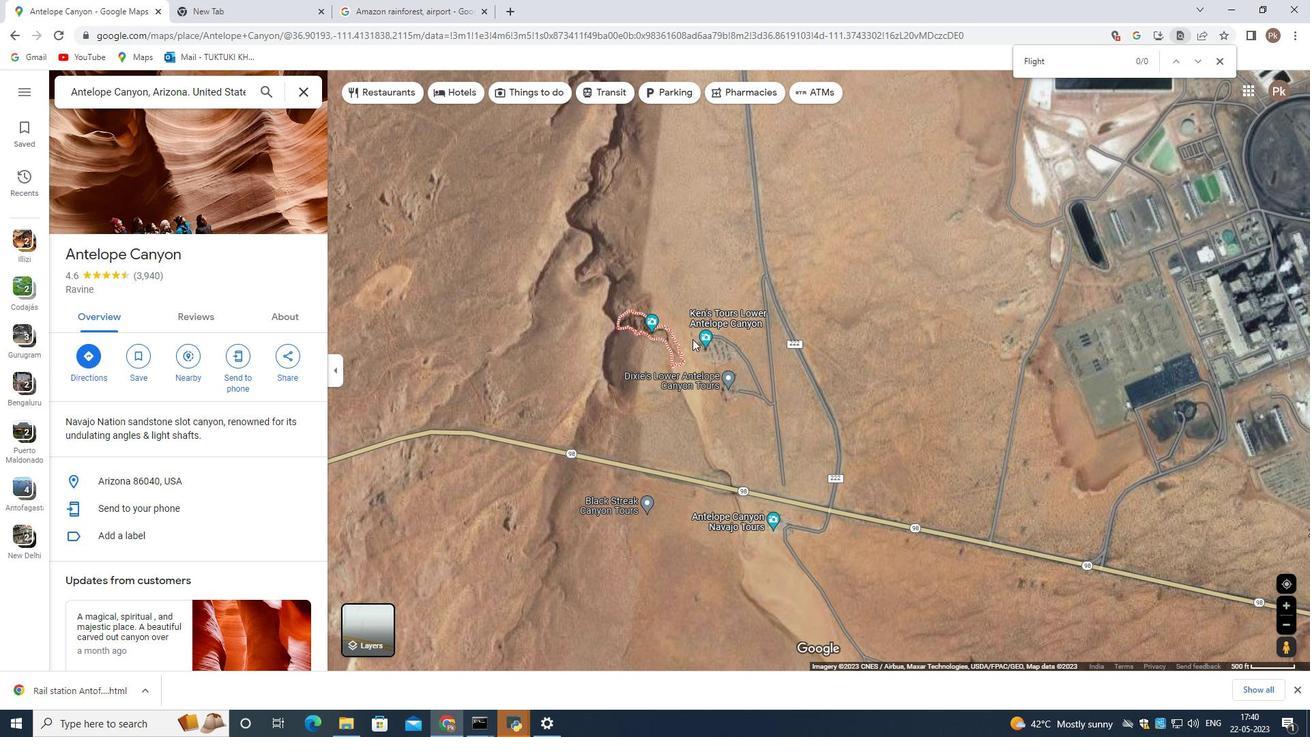 
Action: Mouse scrolled (694, 339) with delta (0, 0)
Screenshot: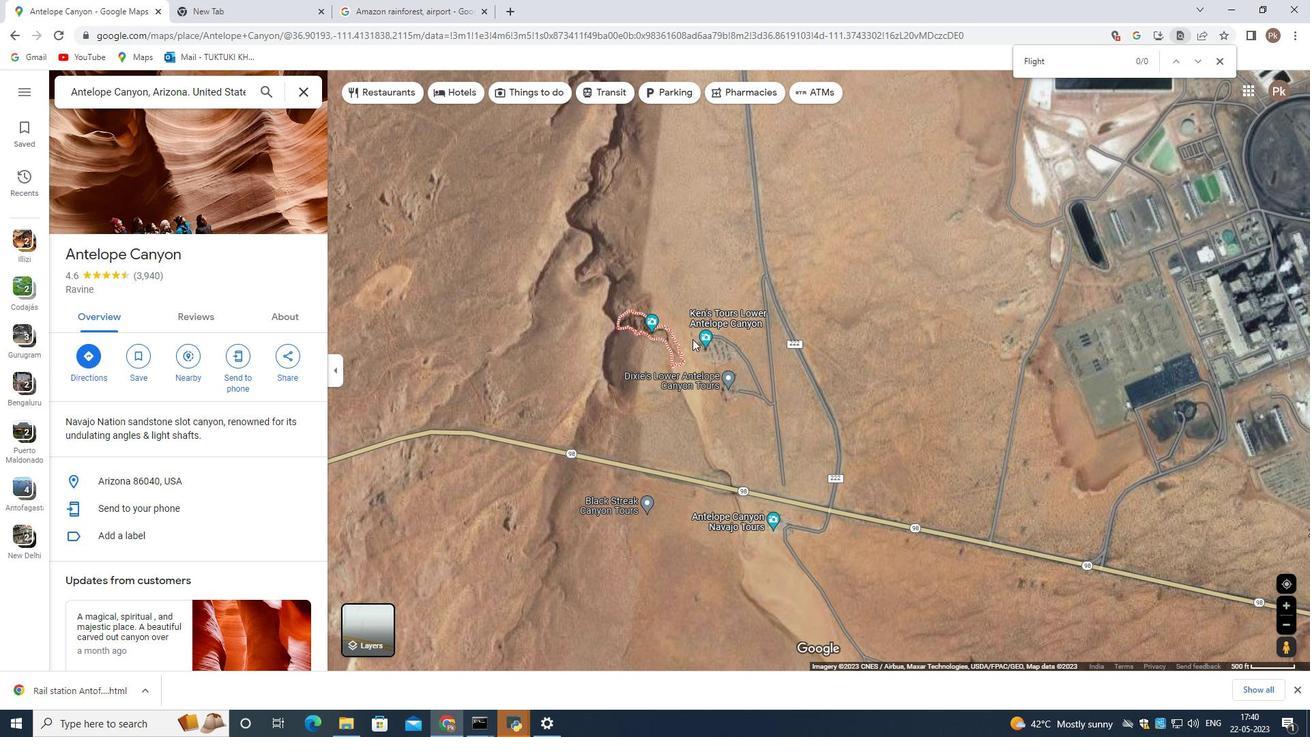 
Action: Mouse scrolled (694, 339) with delta (0, 0)
Screenshot: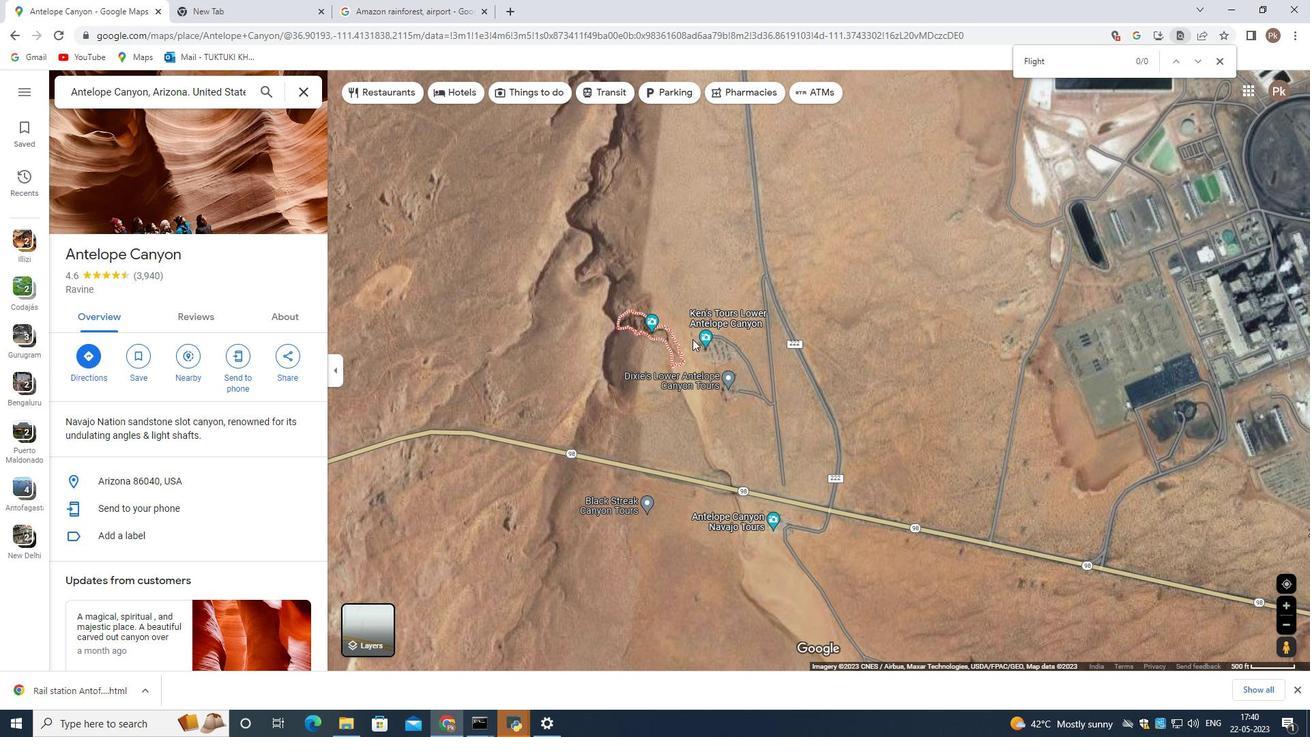 
Action: Mouse moved to (693, 342)
Screenshot: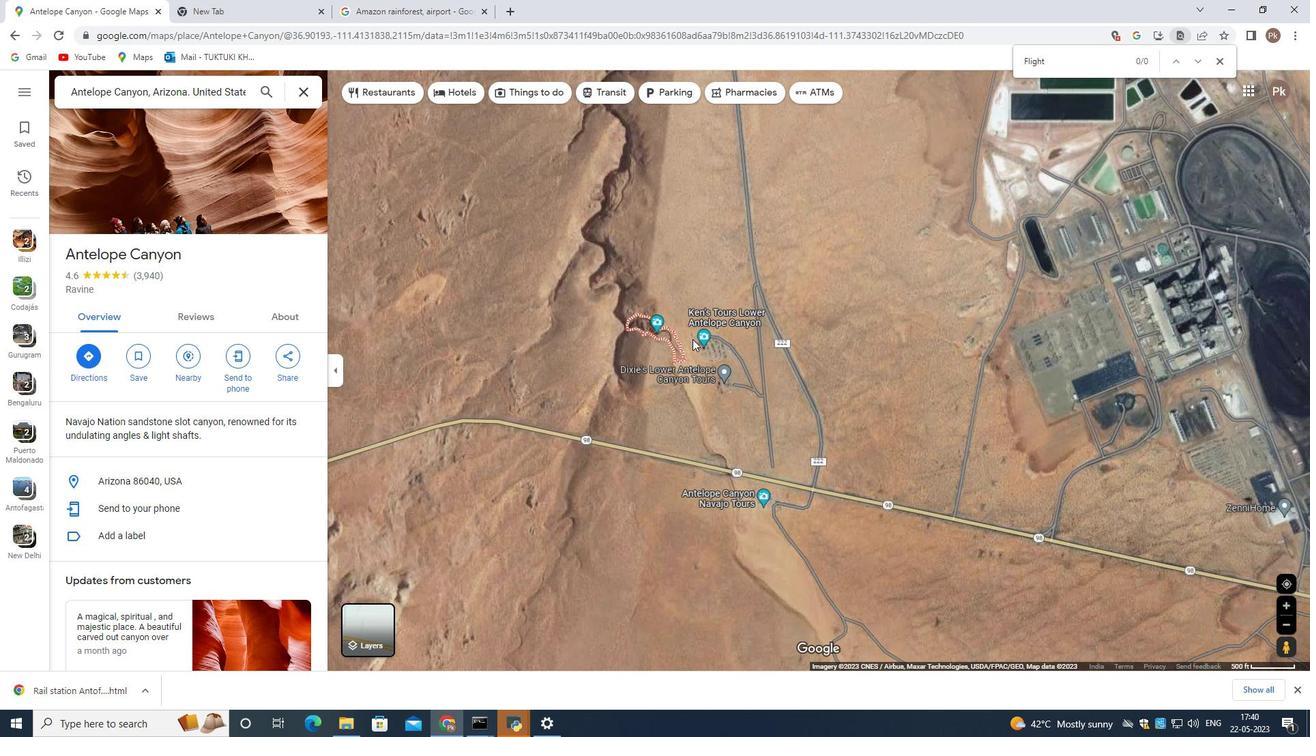 
Action: Mouse scrolled (693, 341) with delta (0, 0)
Screenshot: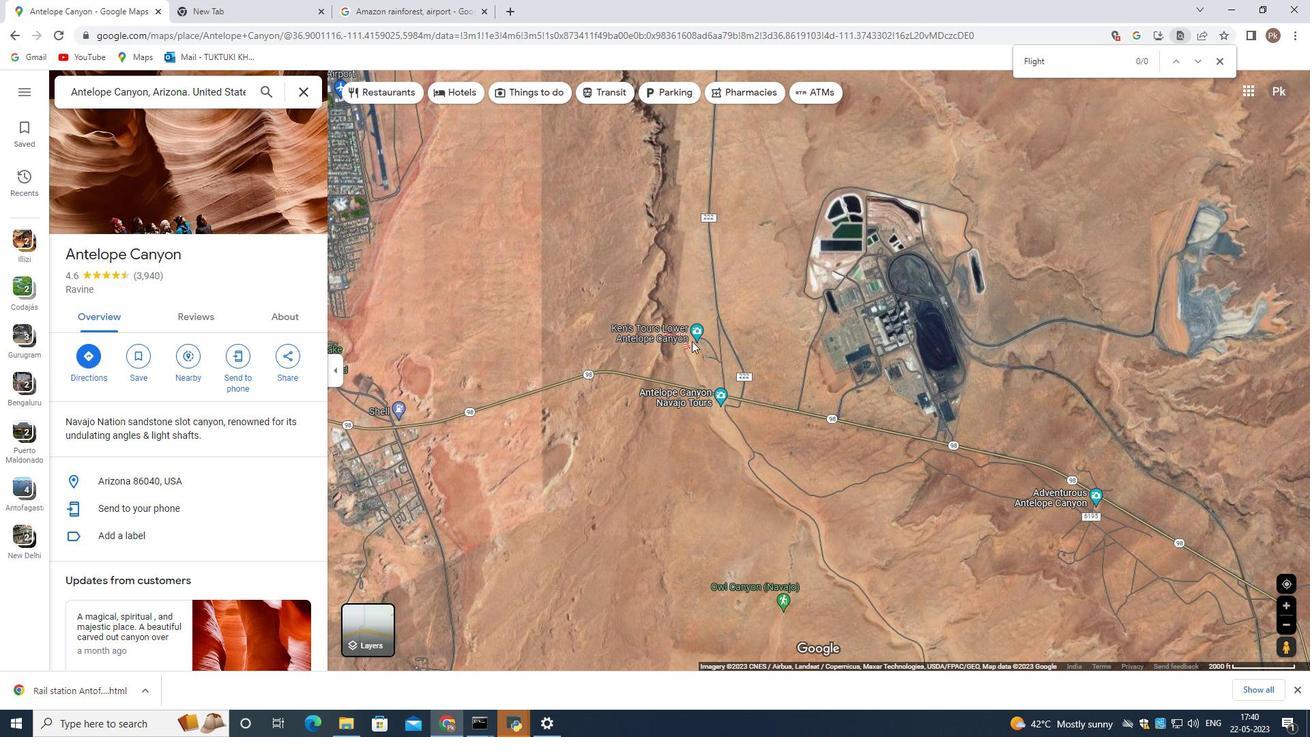 
Action: Mouse scrolled (693, 341) with delta (0, 0)
Screenshot: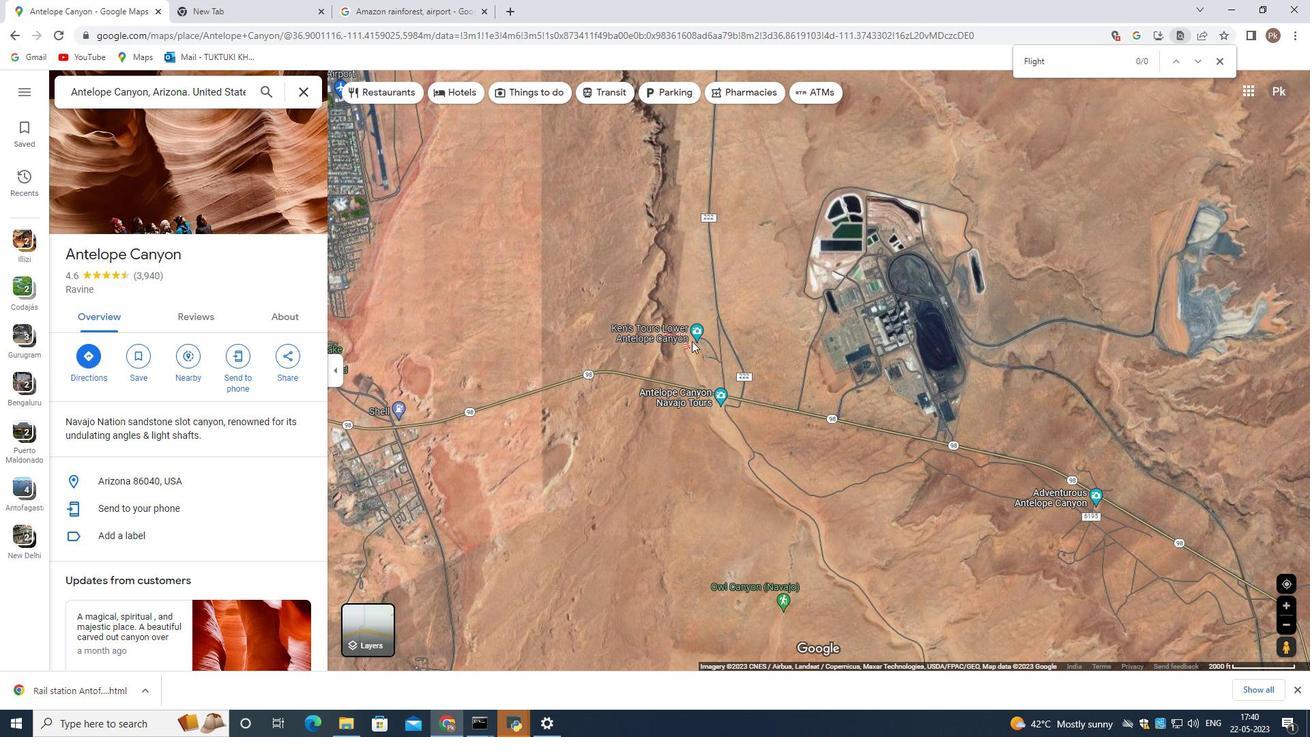 
Action: Mouse scrolled (693, 341) with delta (0, 0)
Screenshot: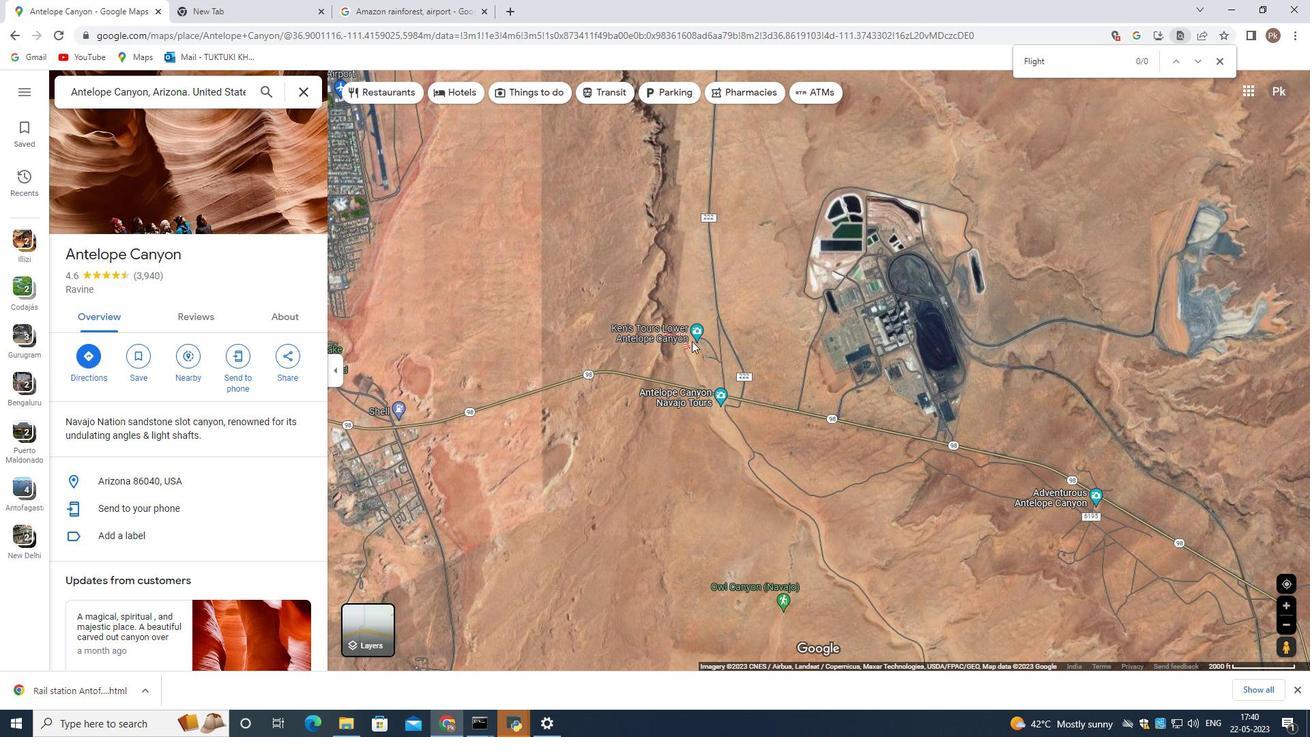 
Action: Mouse scrolled (693, 341) with delta (0, 0)
Screenshot: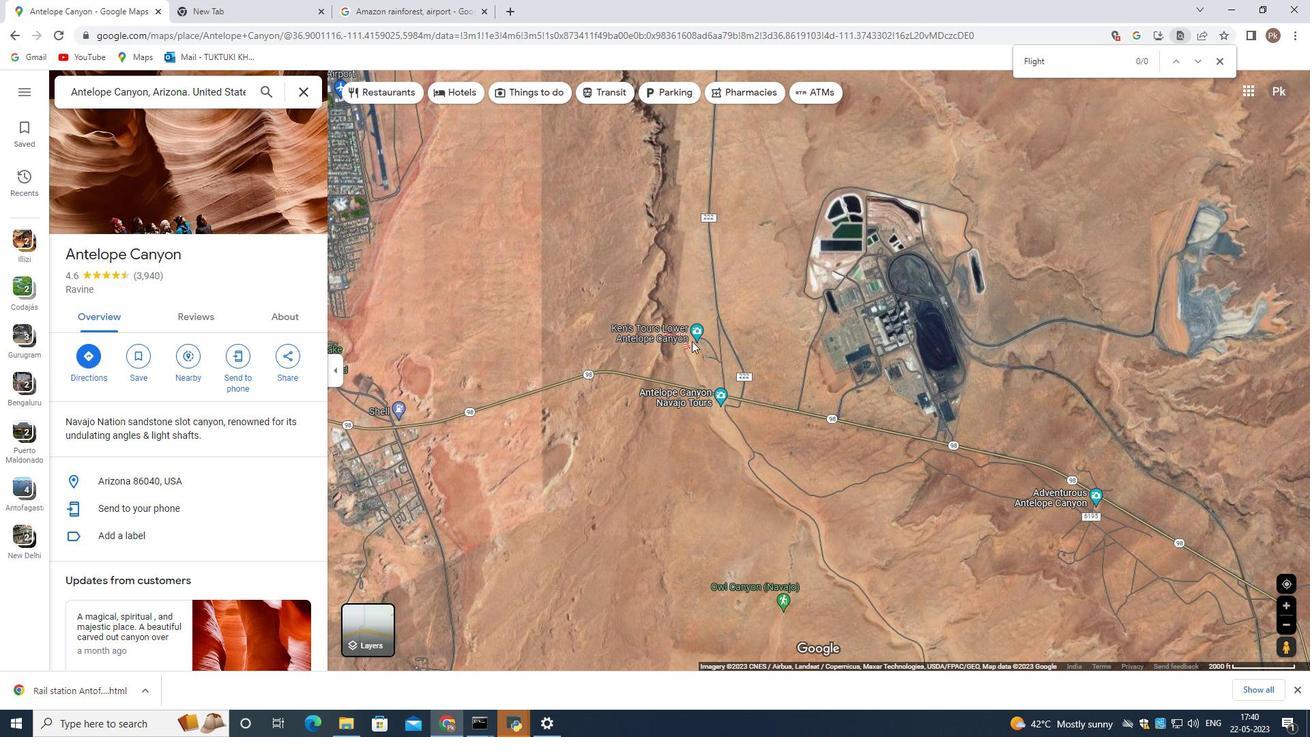 
Action: Mouse scrolled (693, 341) with delta (0, 0)
Screenshot: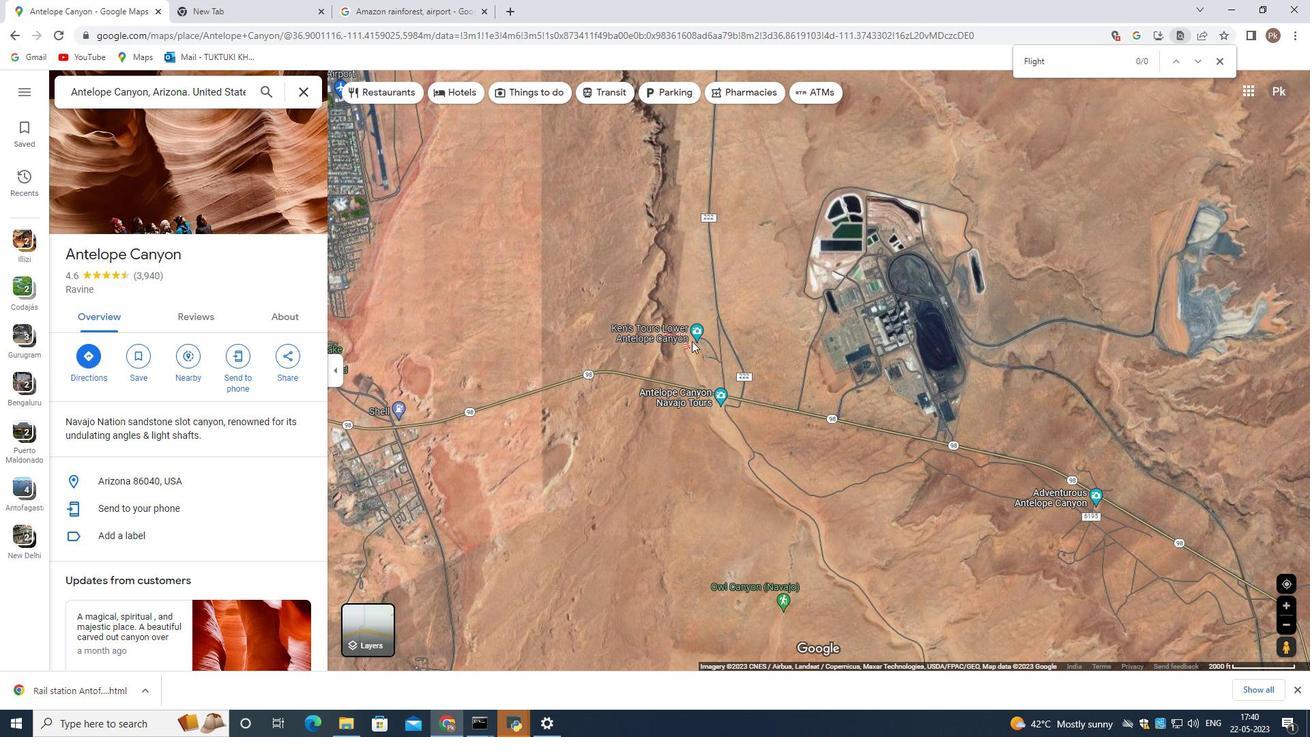 
Action: Mouse scrolled (693, 341) with delta (0, 0)
Screenshot: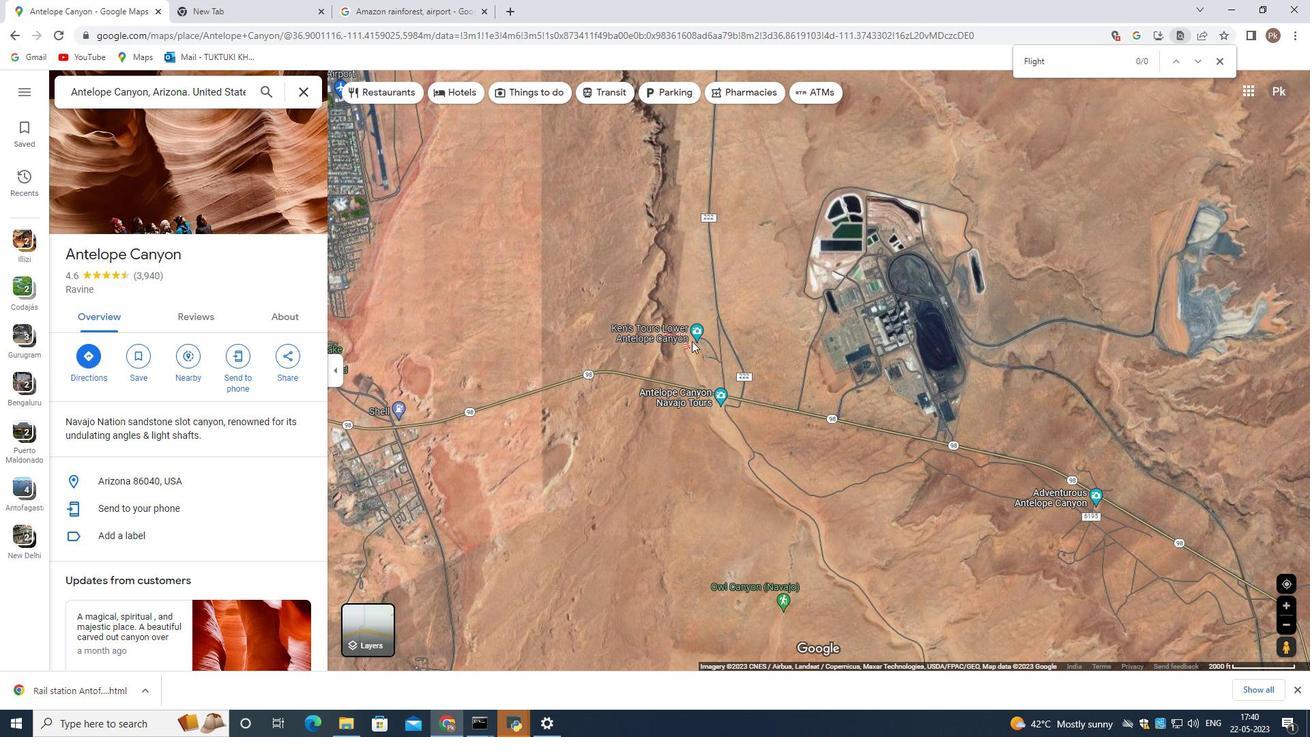 
Action: Mouse scrolled (693, 341) with delta (0, 0)
Screenshot: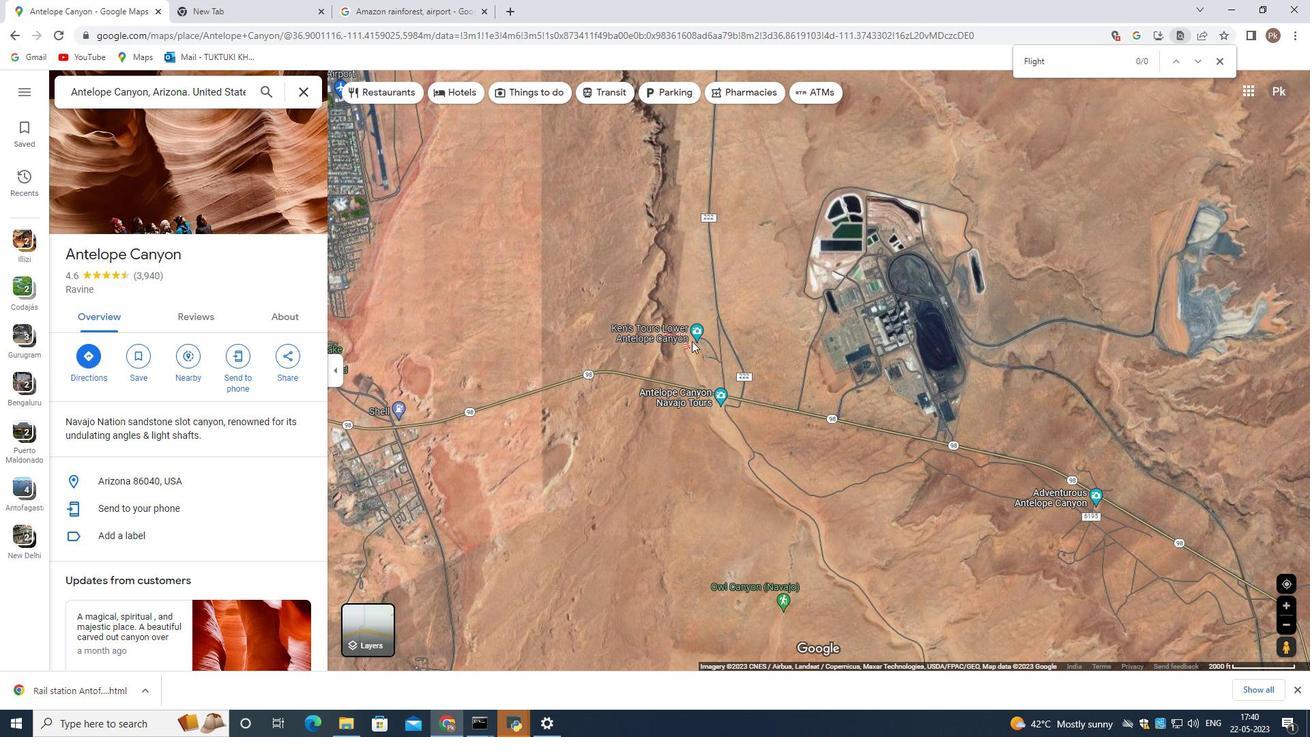 
Action: Mouse scrolled (693, 341) with delta (0, 0)
Screenshot: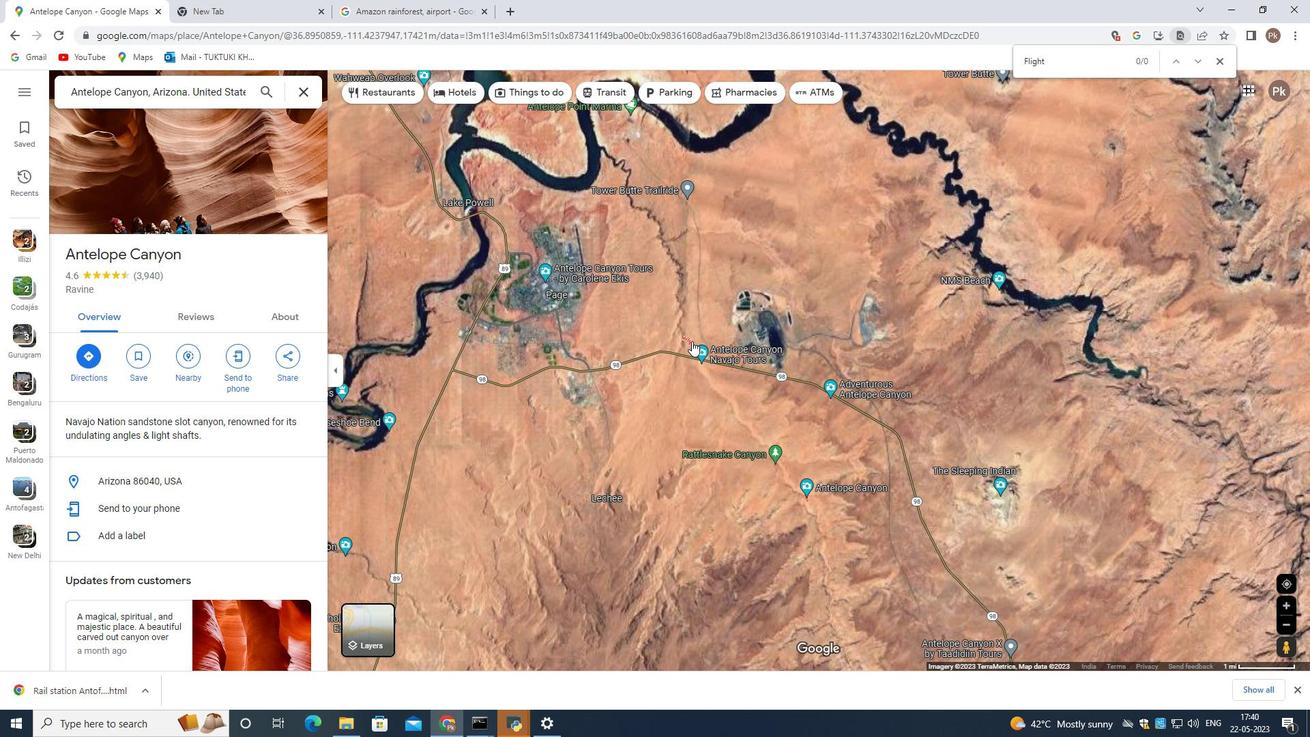 
Action: Mouse scrolled (693, 341) with delta (0, 0)
Screenshot: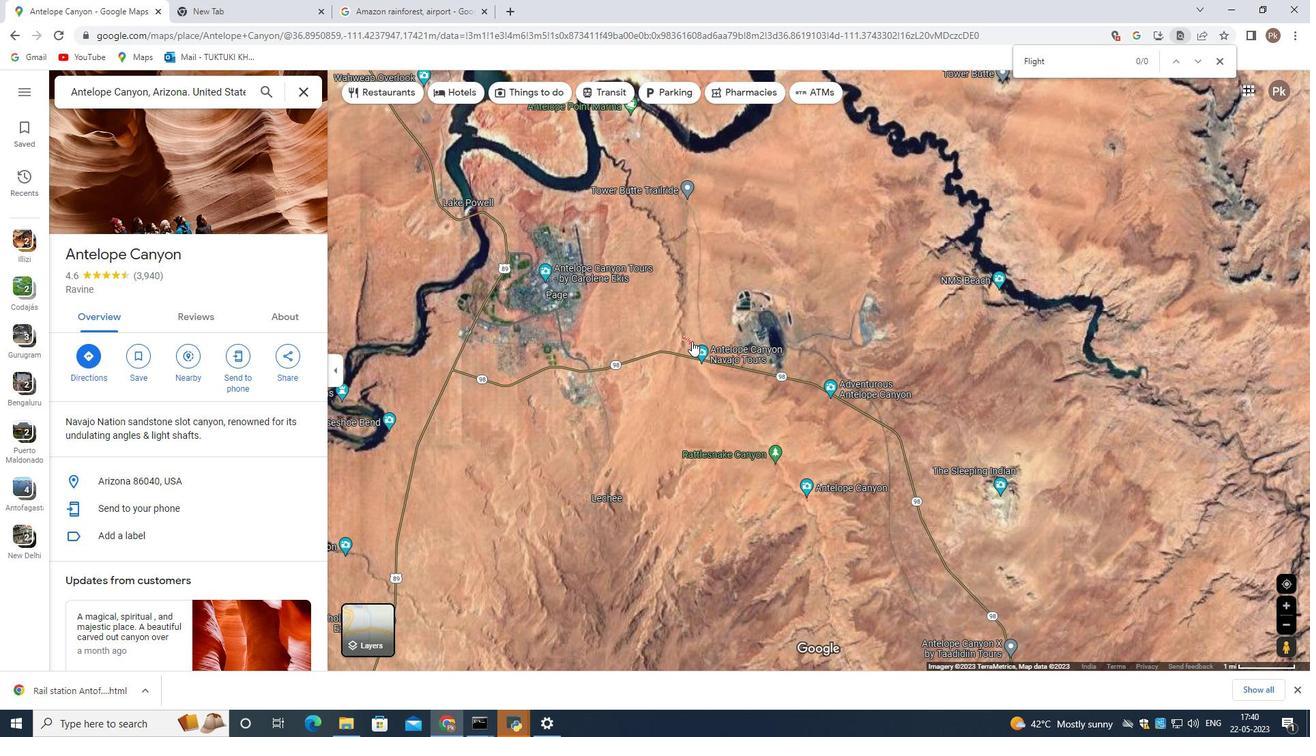 
Action: Mouse scrolled (693, 341) with delta (0, 0)
Screenshot: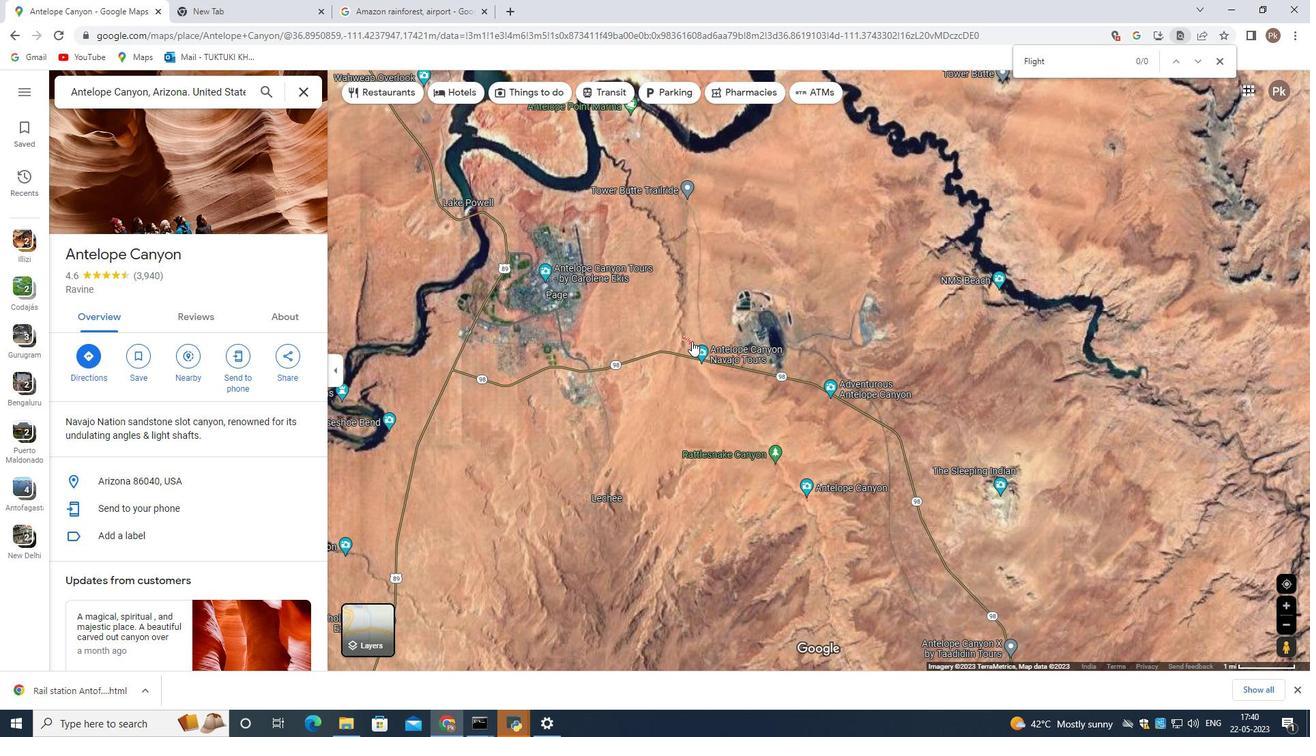 
Action: Mouse scrolled (693, 341) with delta (0, 0)
Screenshot: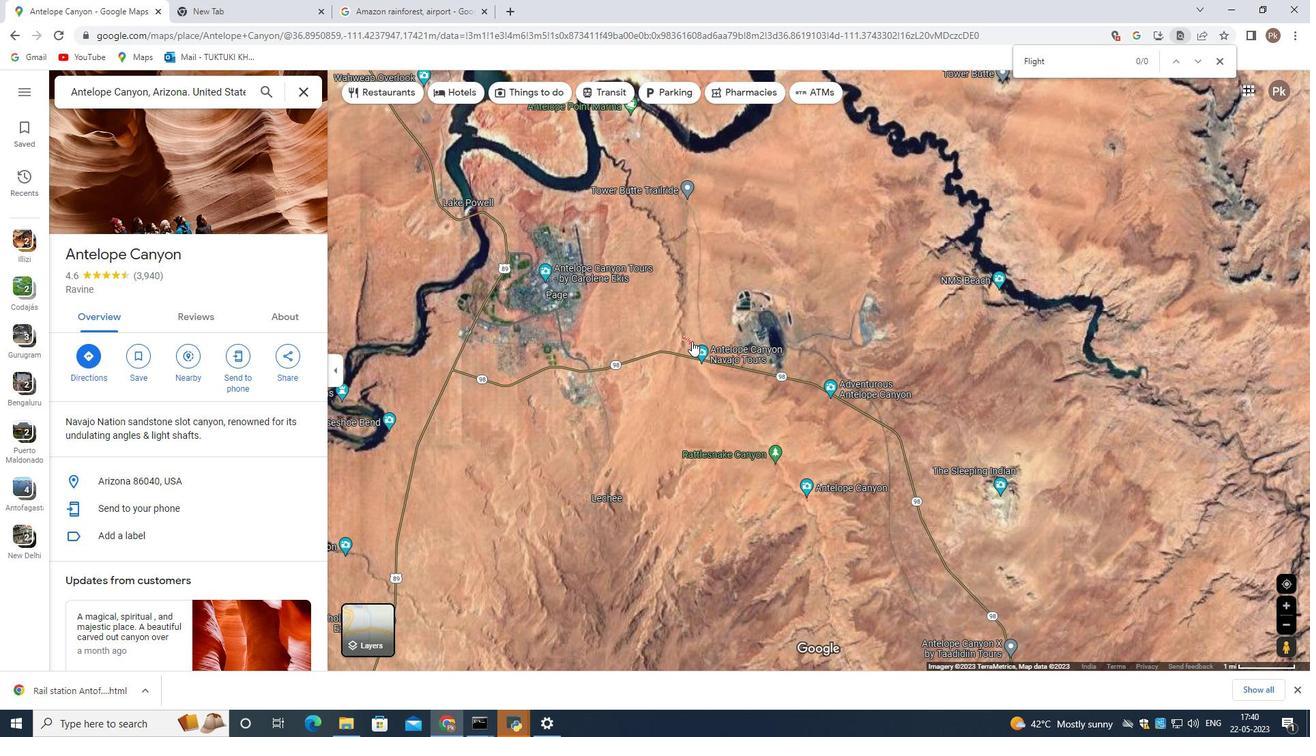 
Action: Mouse scrolled (693, 341) with delta (0, 0)
Screenshot: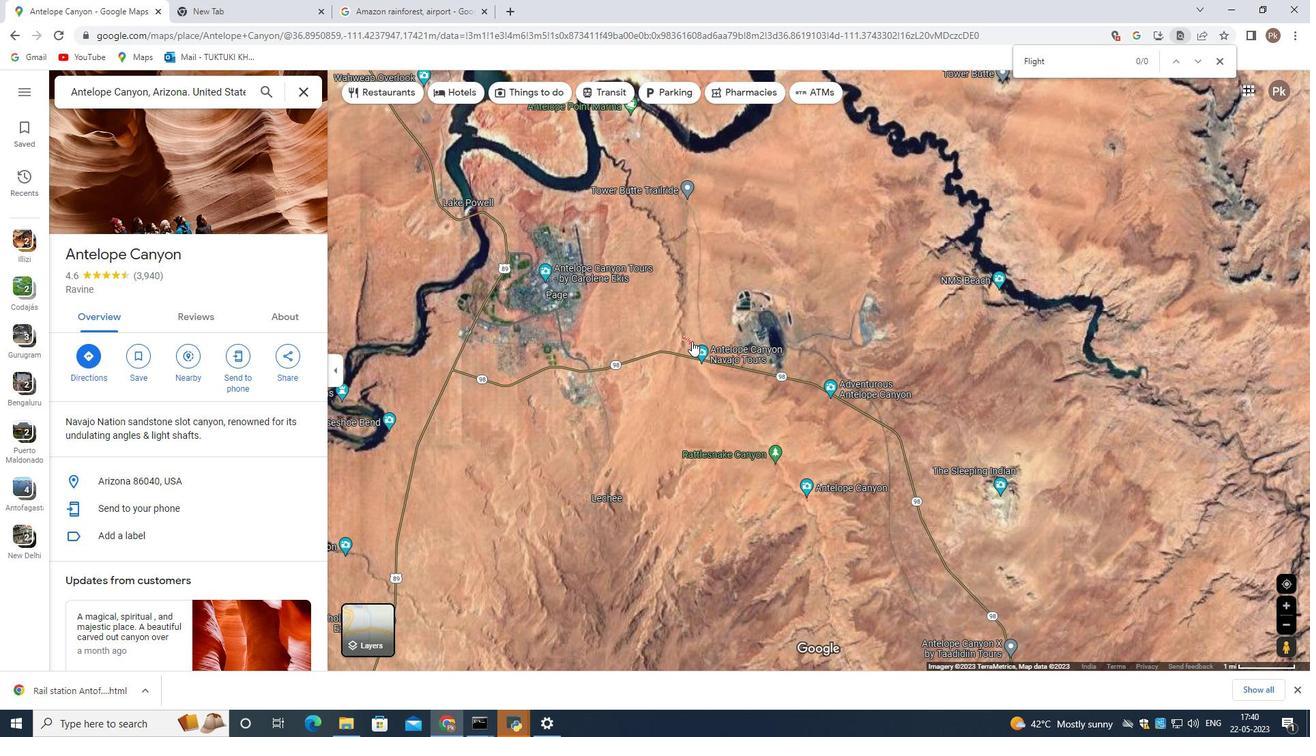 
Action: Mouse scrolled (693, 341) with delta (0, 0)
Screenshot: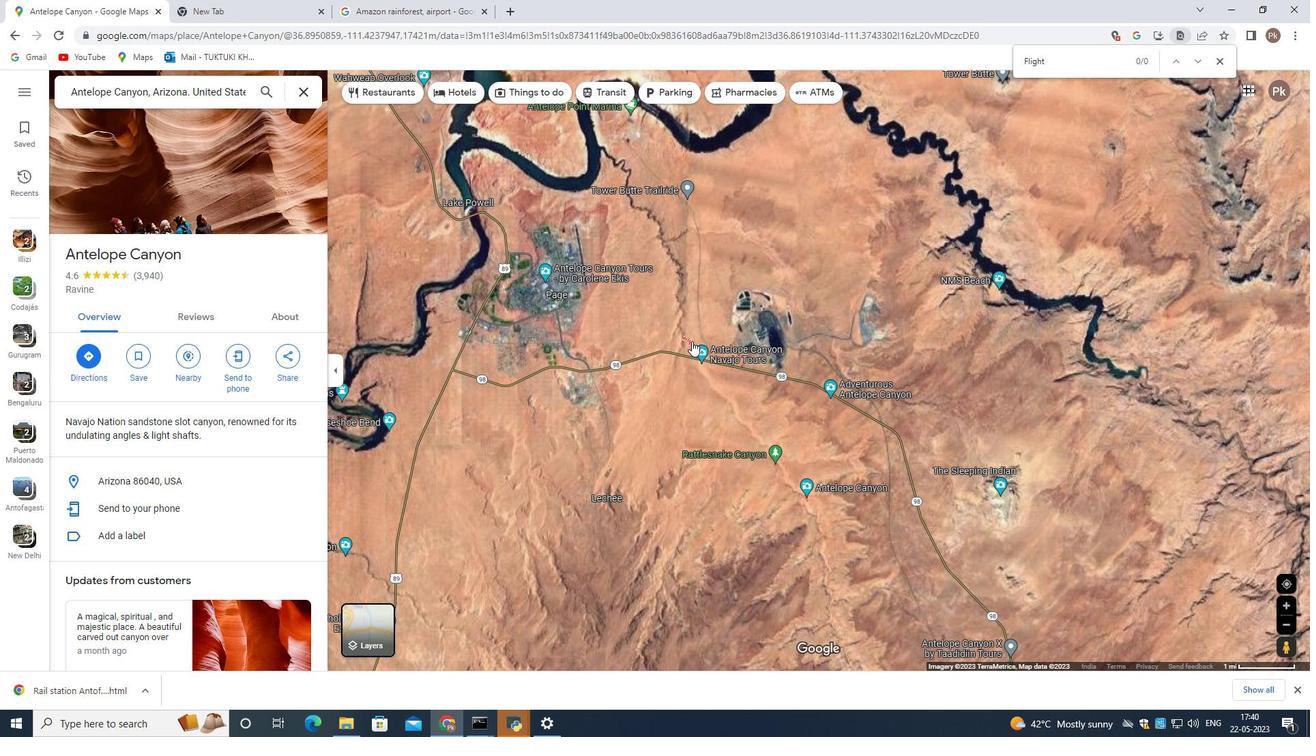 
Action: Mouse scrolled (693, 341) with delta (0, 0)
Screenshot: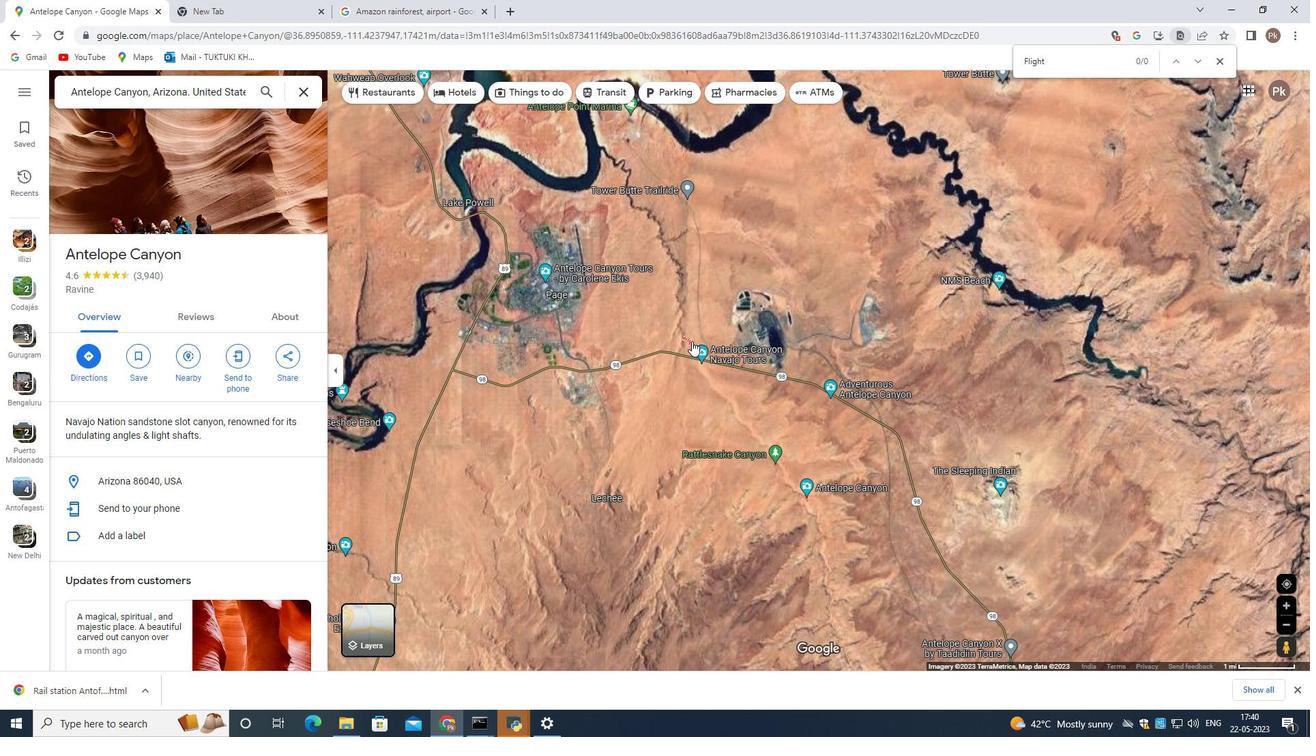 
Action: Mouse scrolled (693, 343) with delta (0, 0)
Screenshot: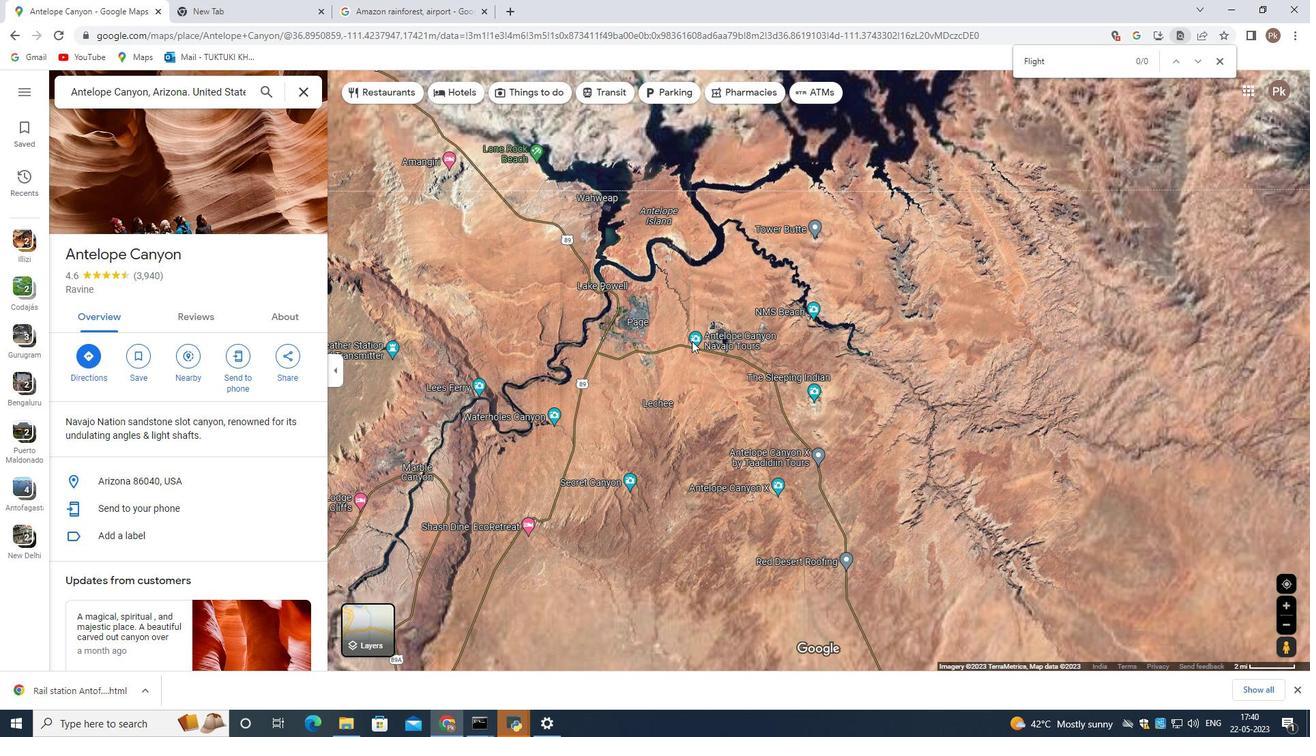
Action: Mouse scrolled (693, 343) with delta (0, 0)
Screenshot: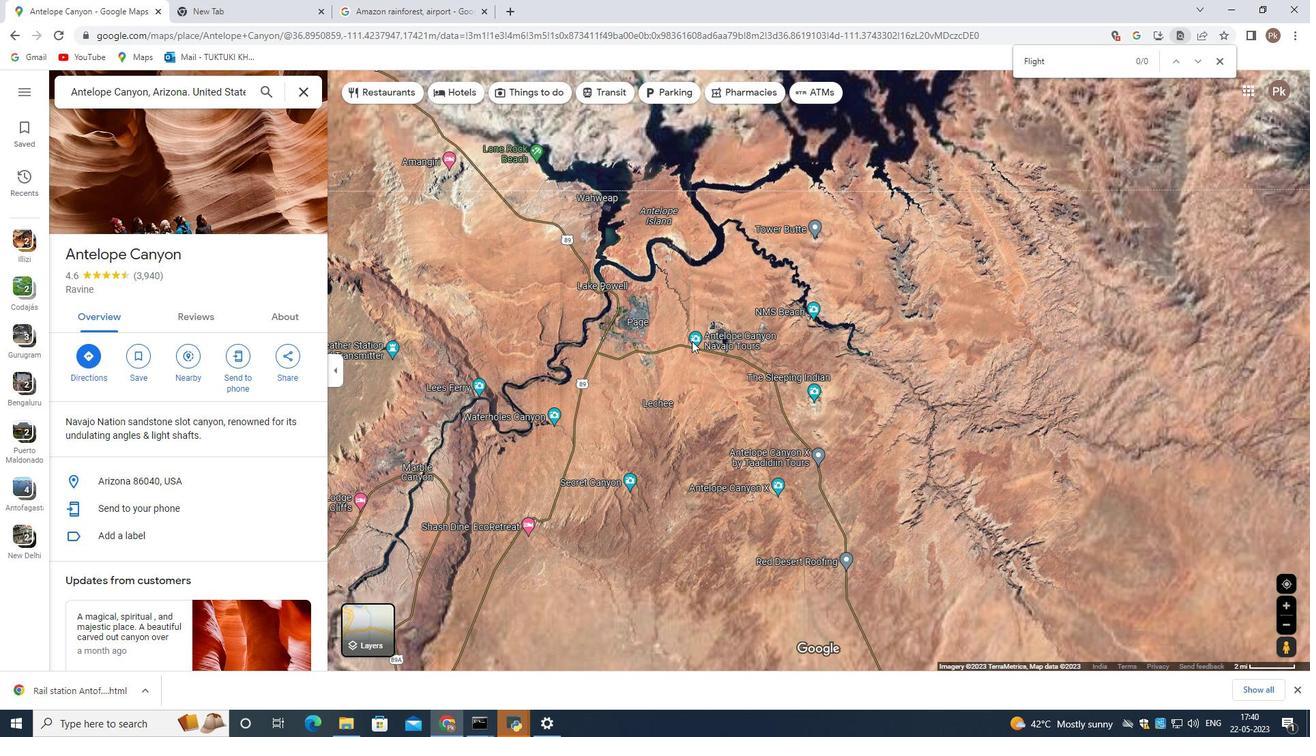 
Action: Mouse scrolled (693, 343) with delta (0, 0)
Screenshot: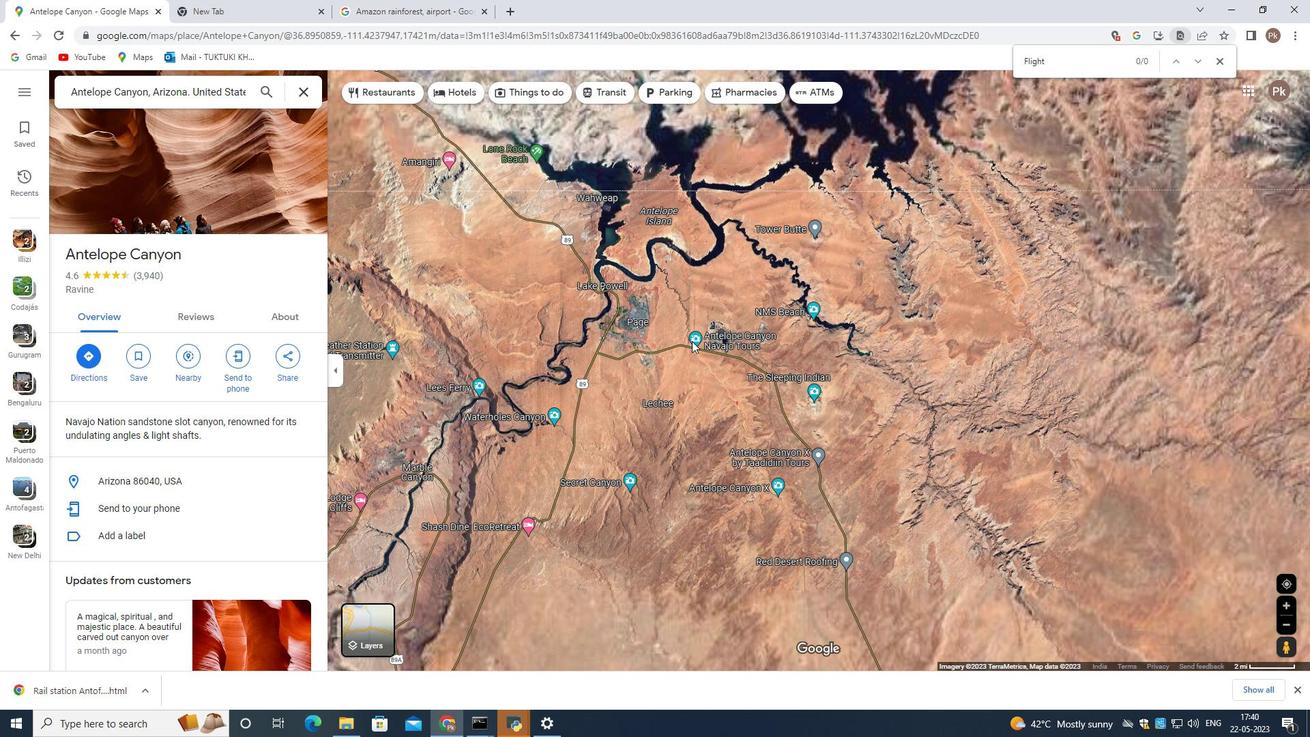 
Action: Mouse scrolled (693, 343) with delta (0, 0)
Screenshot: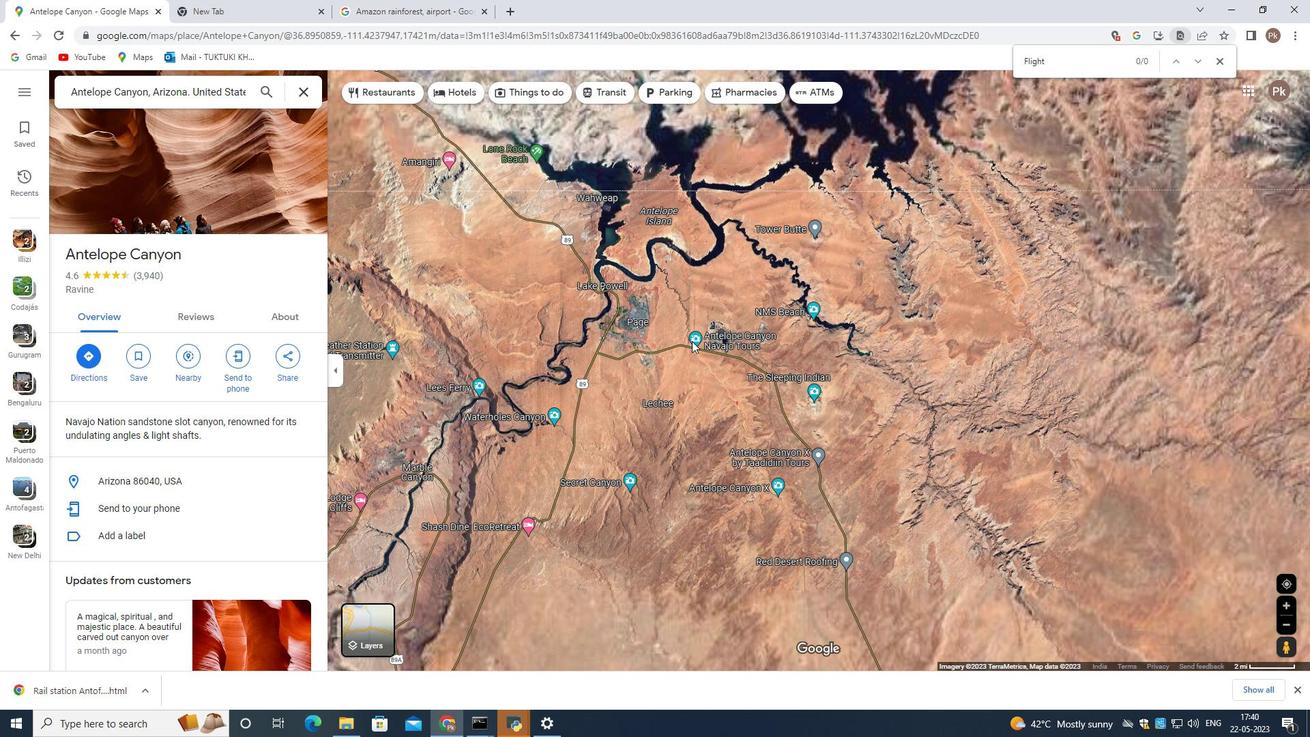 
Action: Mouse scrolled (693, 343) with delta (0, 0)
Screenshot: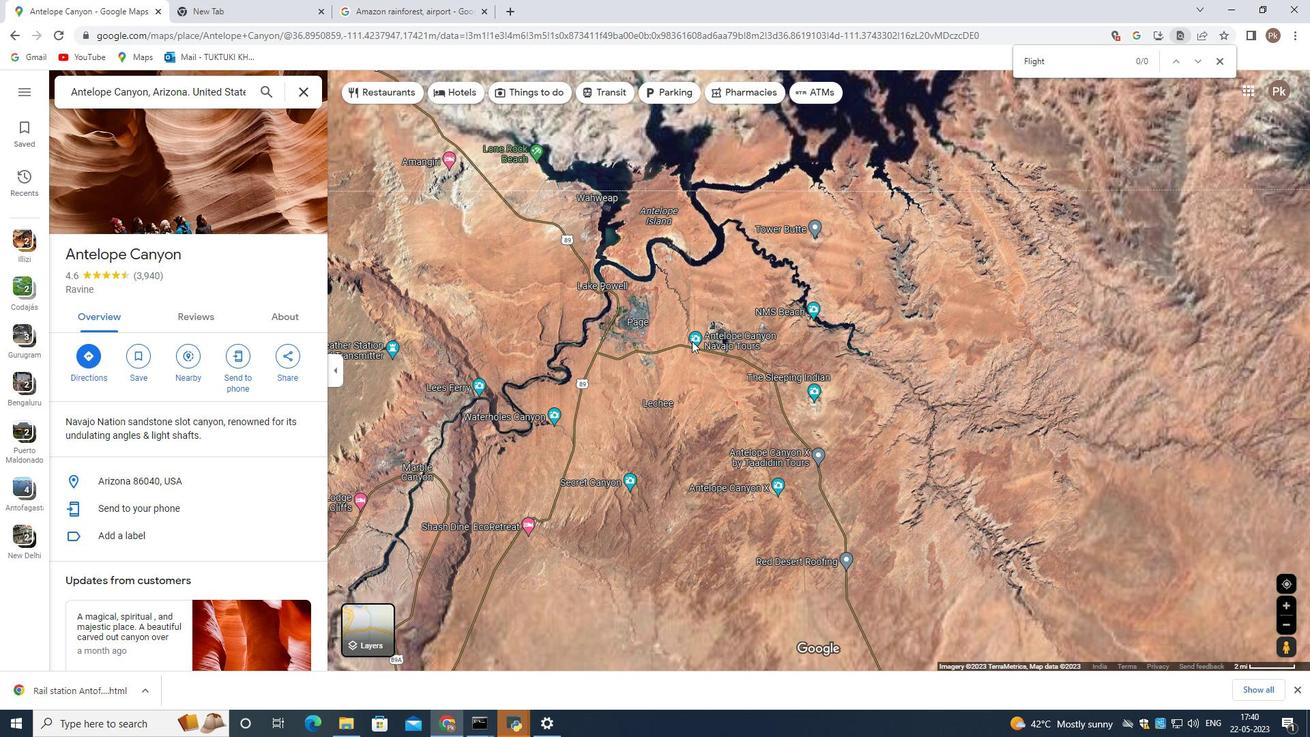 
Action: Mouse moved to (816, 466)
Screenshot: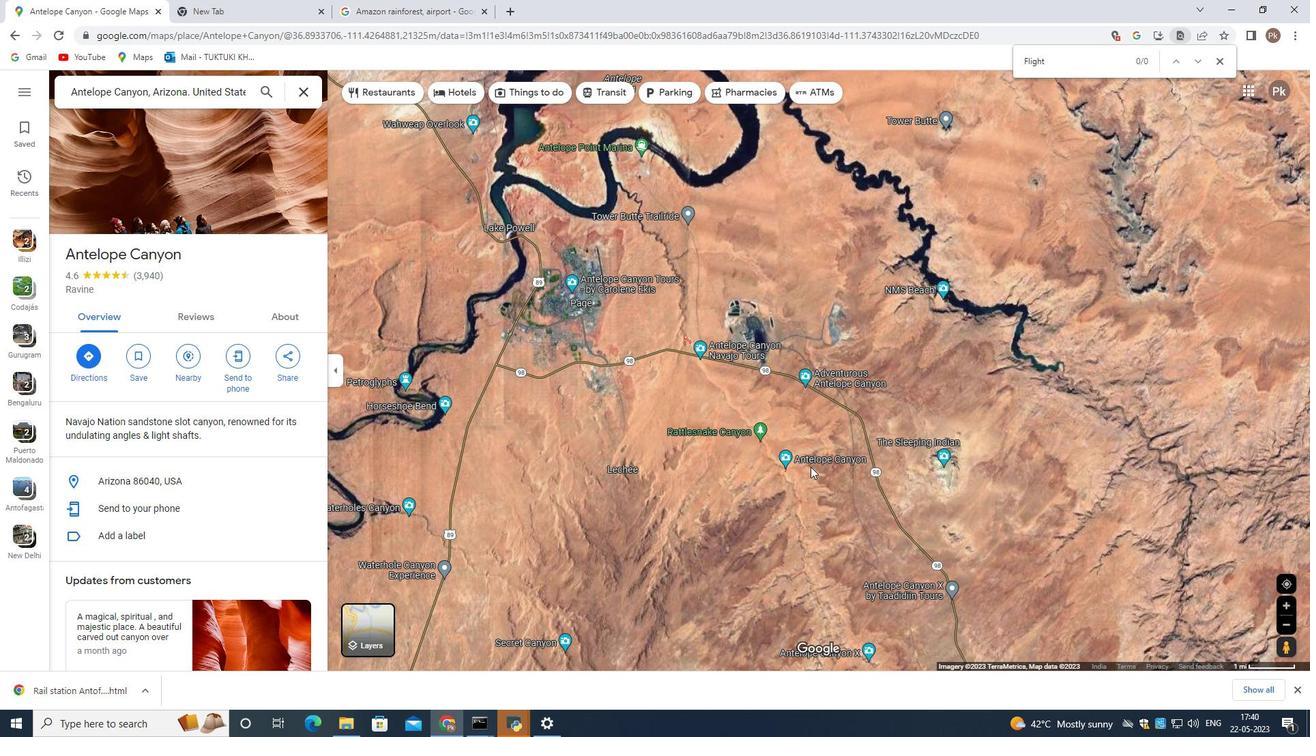 
Action: Mouse scrolled (816, 466) with delta (0, 0)
Screenshot: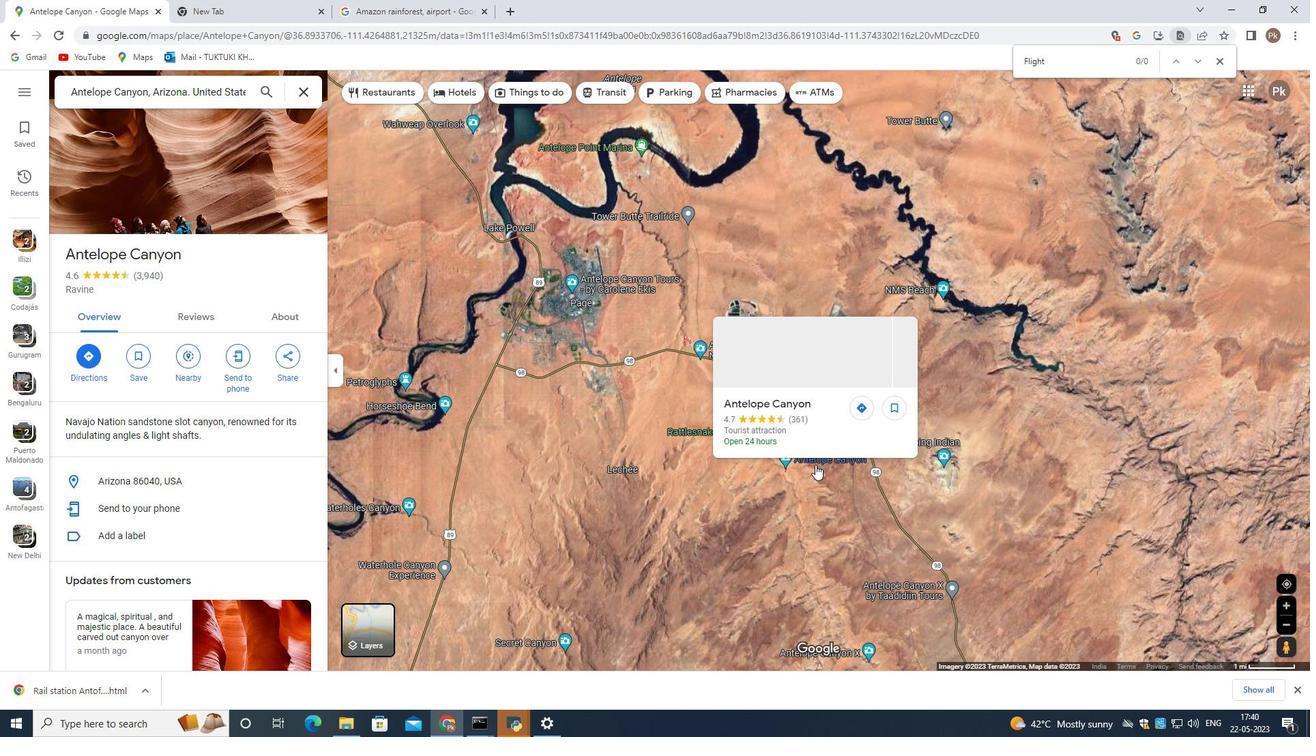 
Action: Mouse scrolled (816, 466) with delta (0, 0)
Screenshot: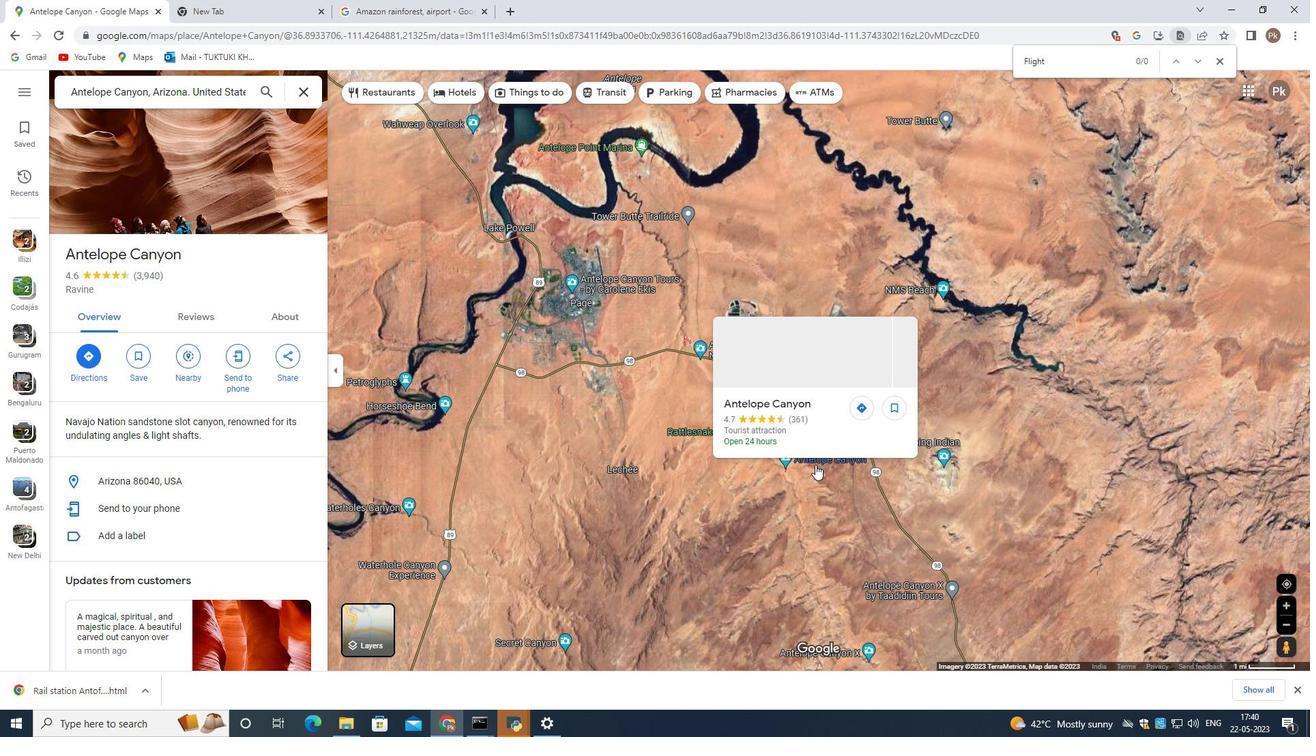 
Action: Mouse scrolled (816, 466) with delta (0, 0)
Screenshot: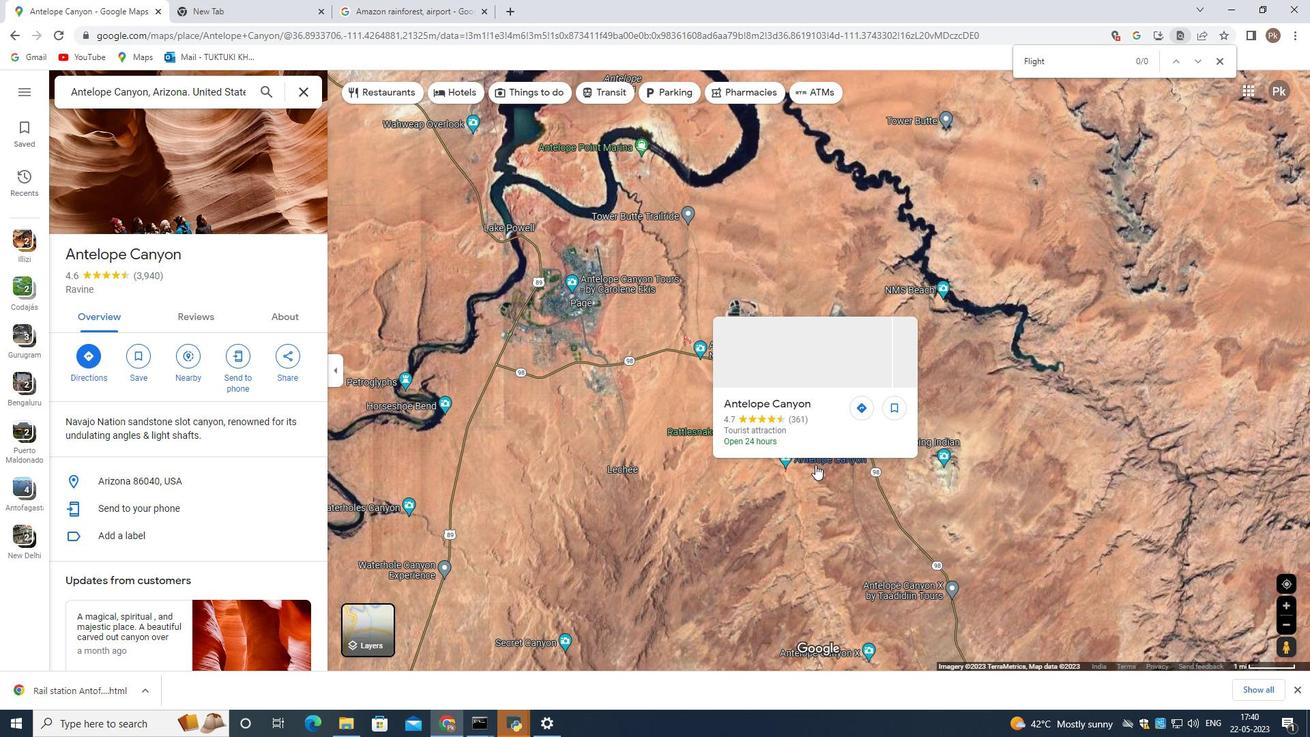 
Action: Mouse scrolled (816, 466) with delta (0, 0)
Screenshot: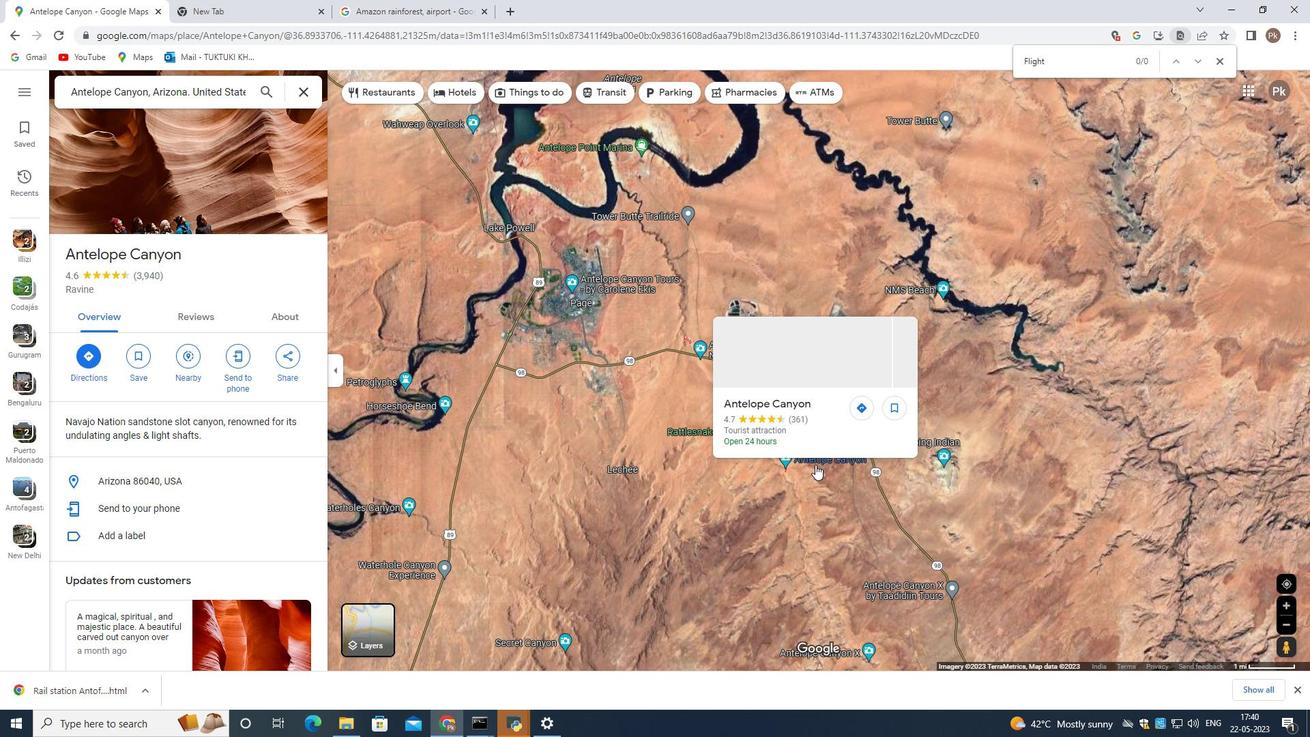 
Action: Mouse scrolled (816, 466) with delta (0, 0)
Screenshot: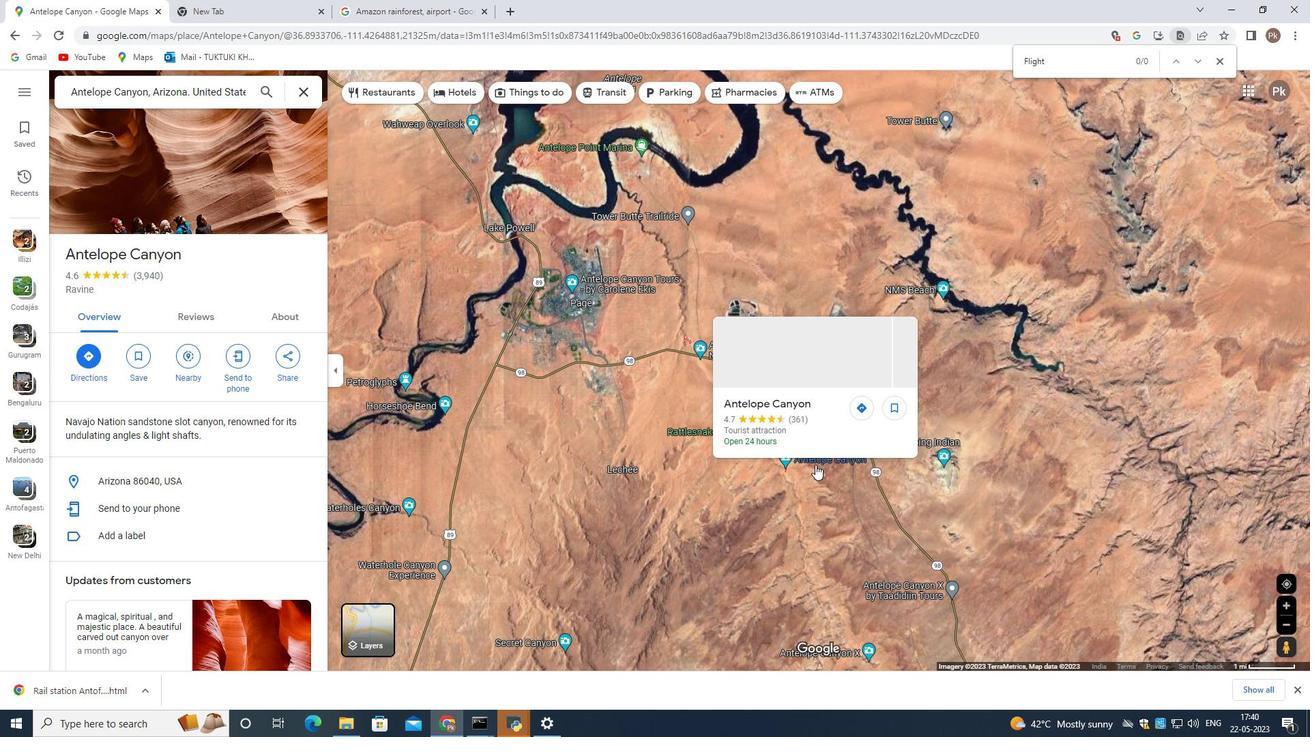 
Action: Mouse moved to (708, 482)
Screenshot: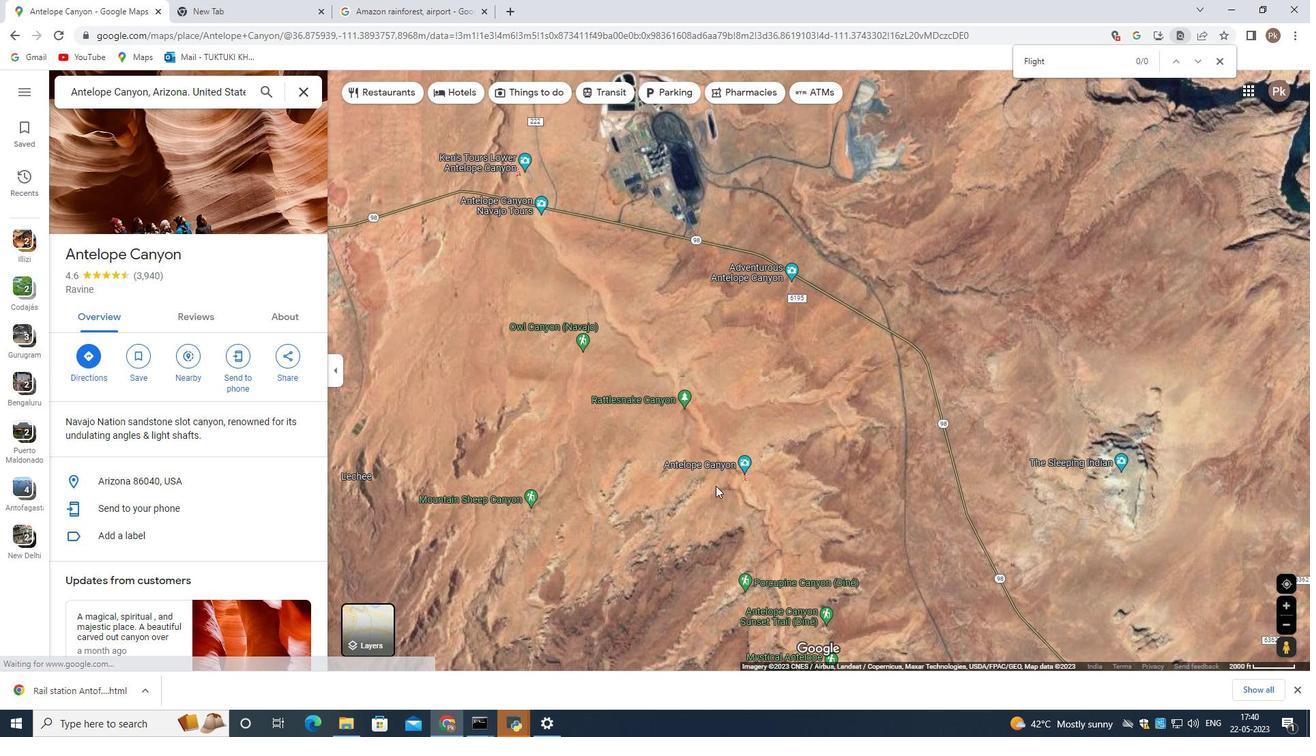 
Action: Mouse scrolled (708, 483) with delta (0, 0)
Screenshot: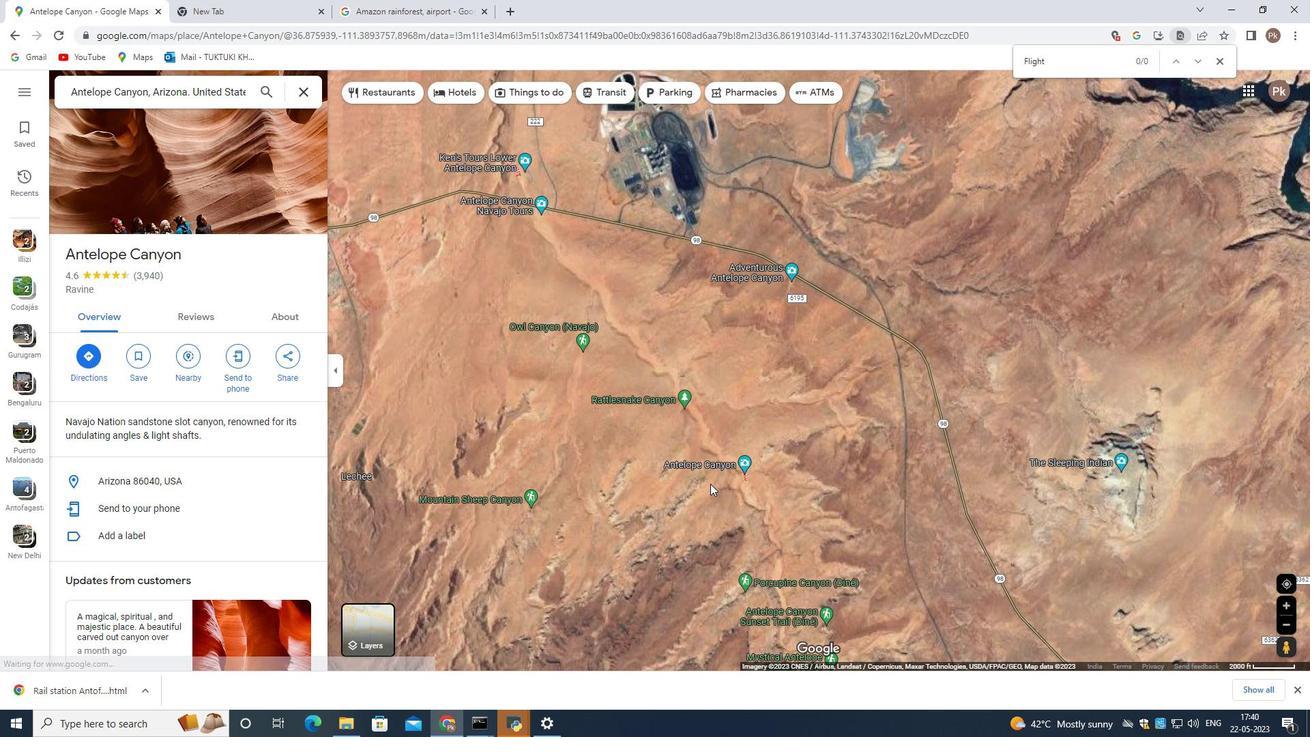 
Action: Mouse scrolled (708, 483) with delta (0, 0)
Screenshot: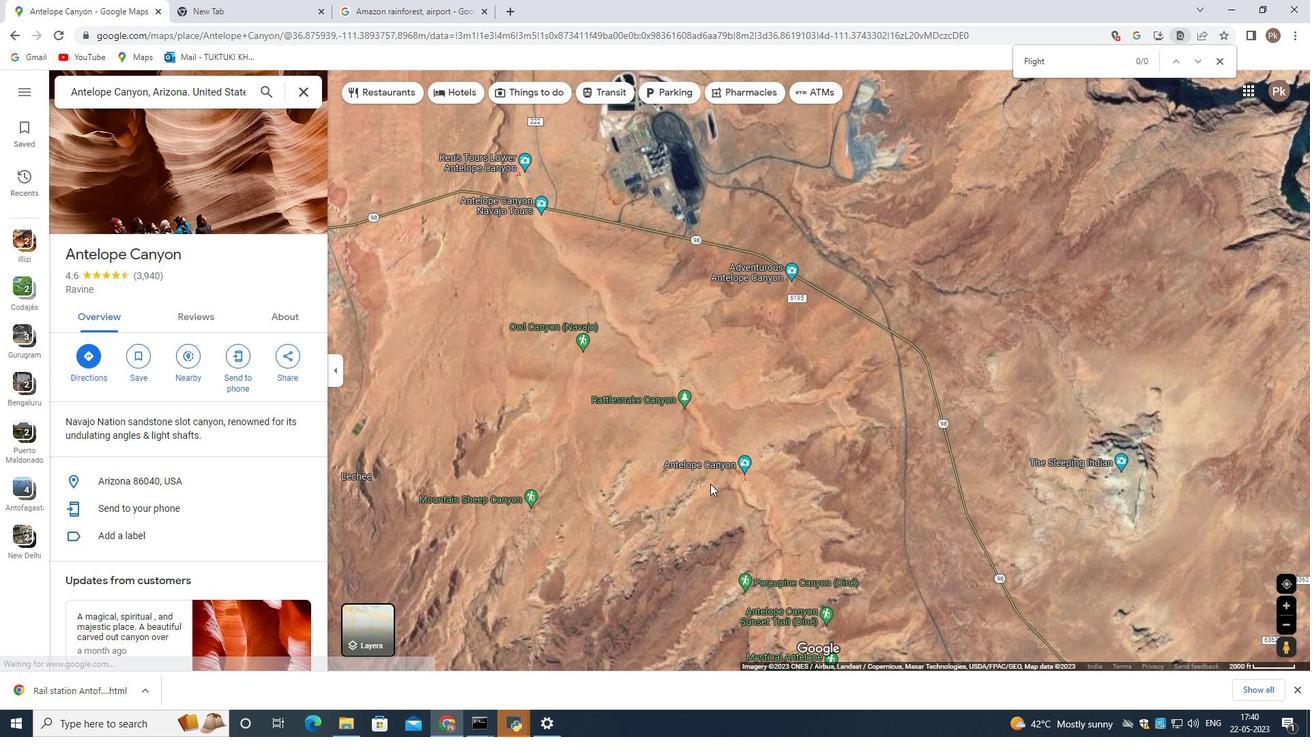 
Action: Mouse scrolled (708, 483) with delta (0, 0)
Screenshot: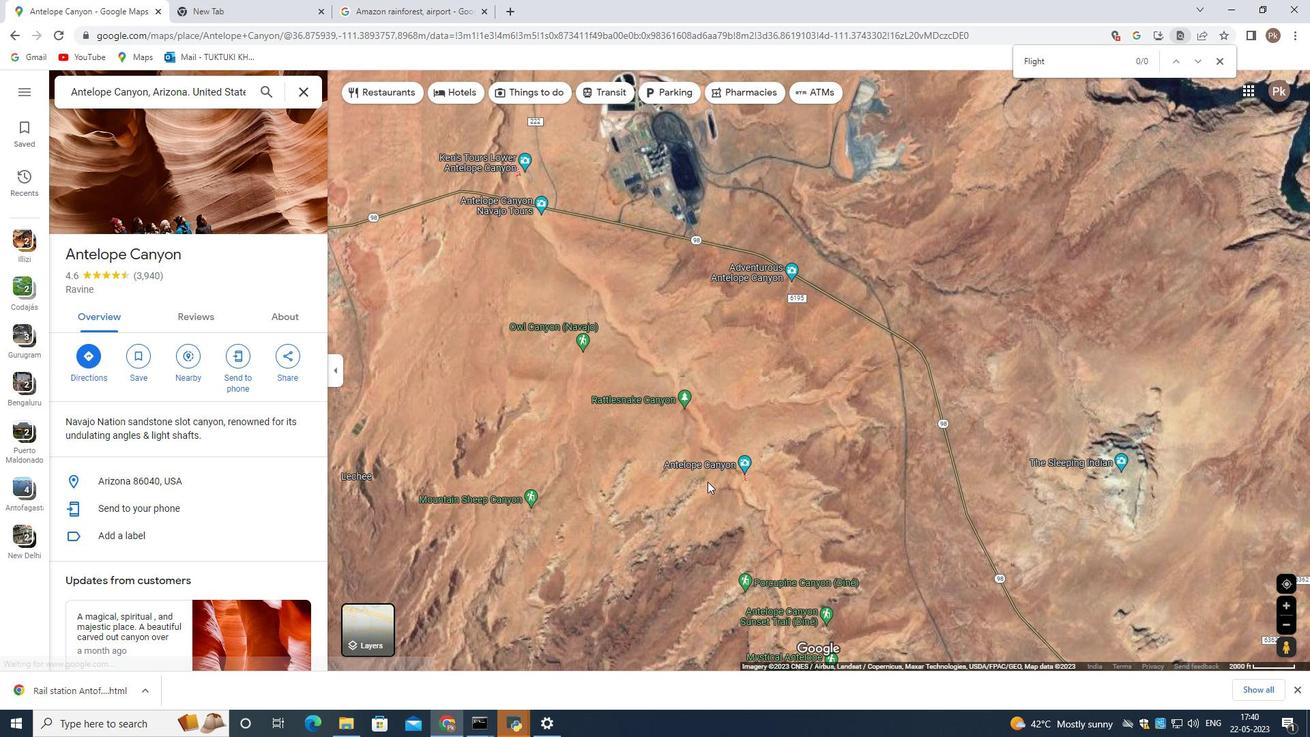 
Action: Mouse scrolled (708, 483) with delta (0, 0)
Screenshot: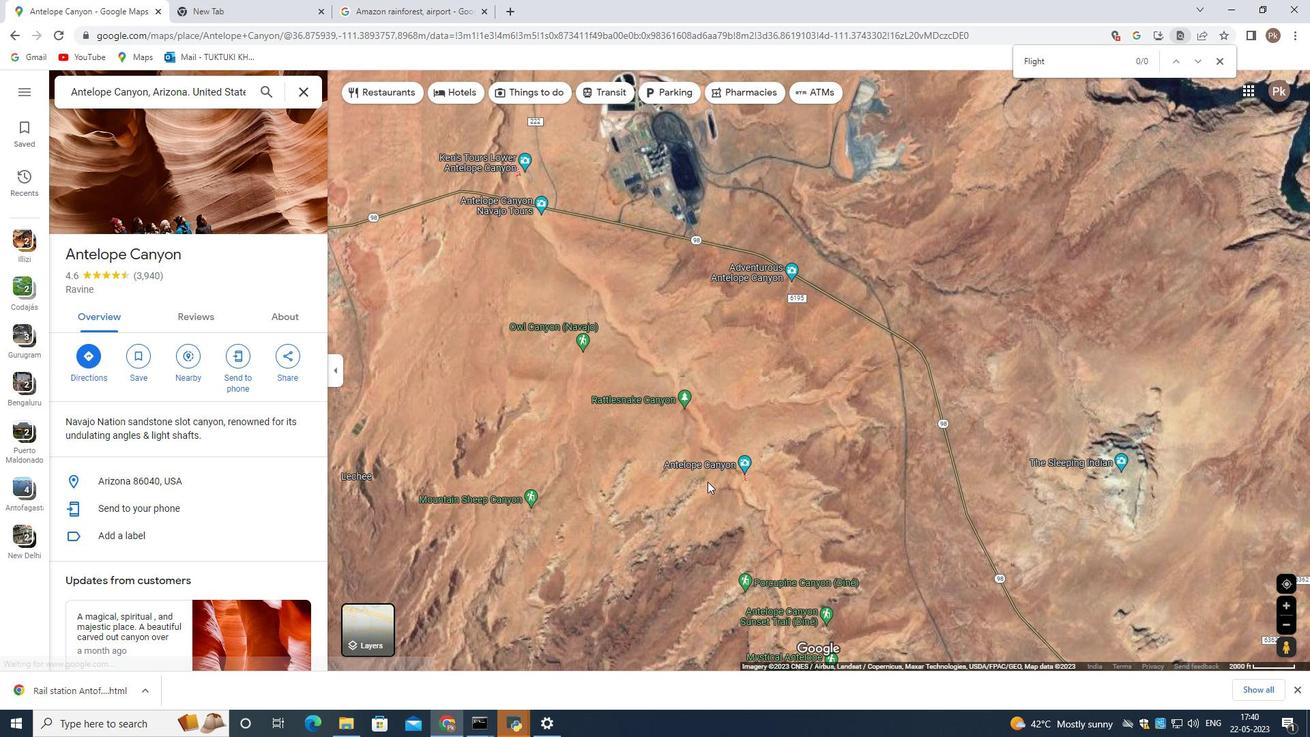 
Action: Mouse moved to (717, 474)
Screenshot: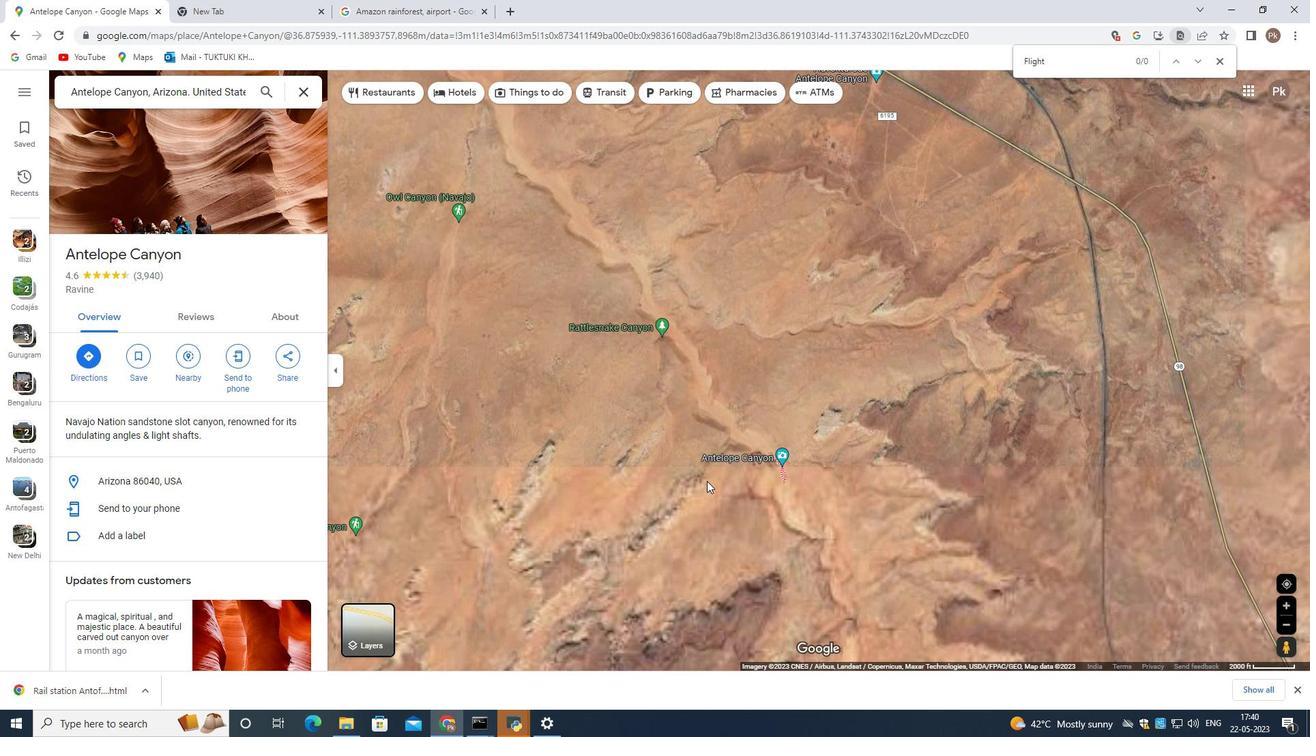 
Action: Mouse scrolled (717, 475) with delta (0, 0)
Screenshot: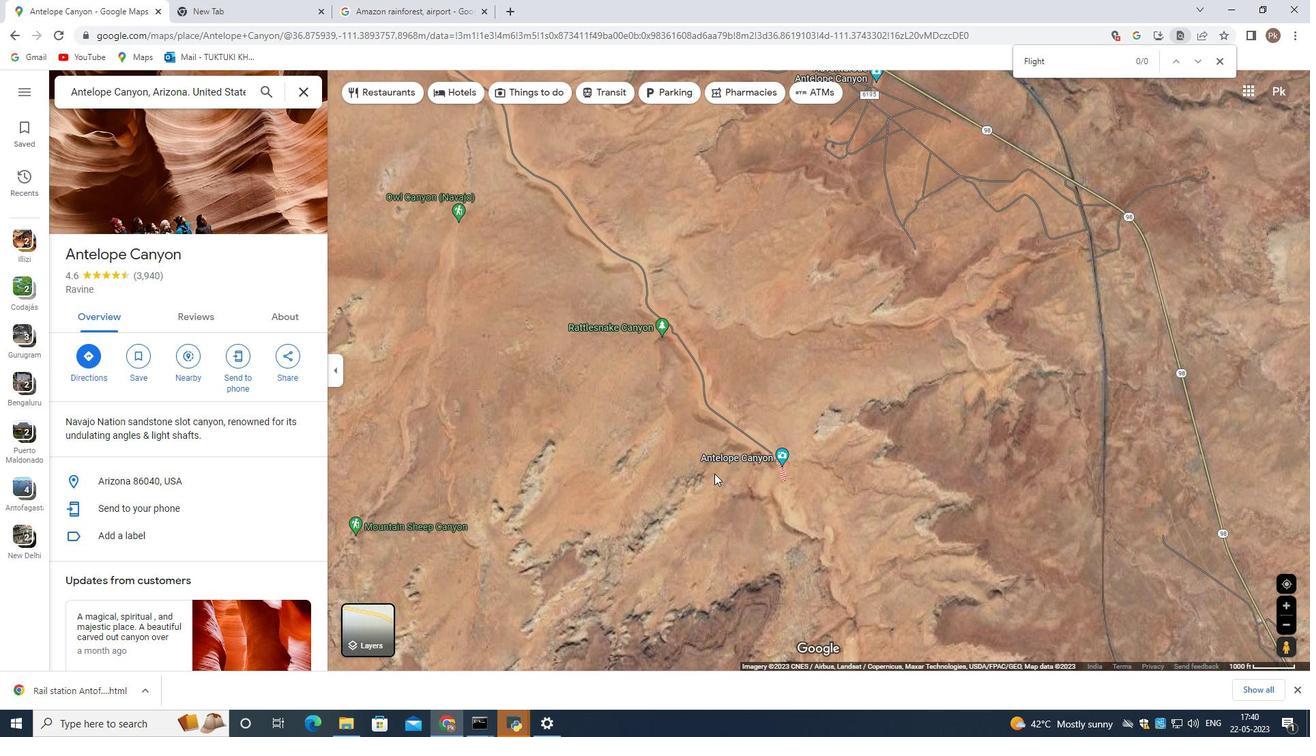 
Action: Mouse scrolled (717, 475) with delta (0, 0)
Screenshot: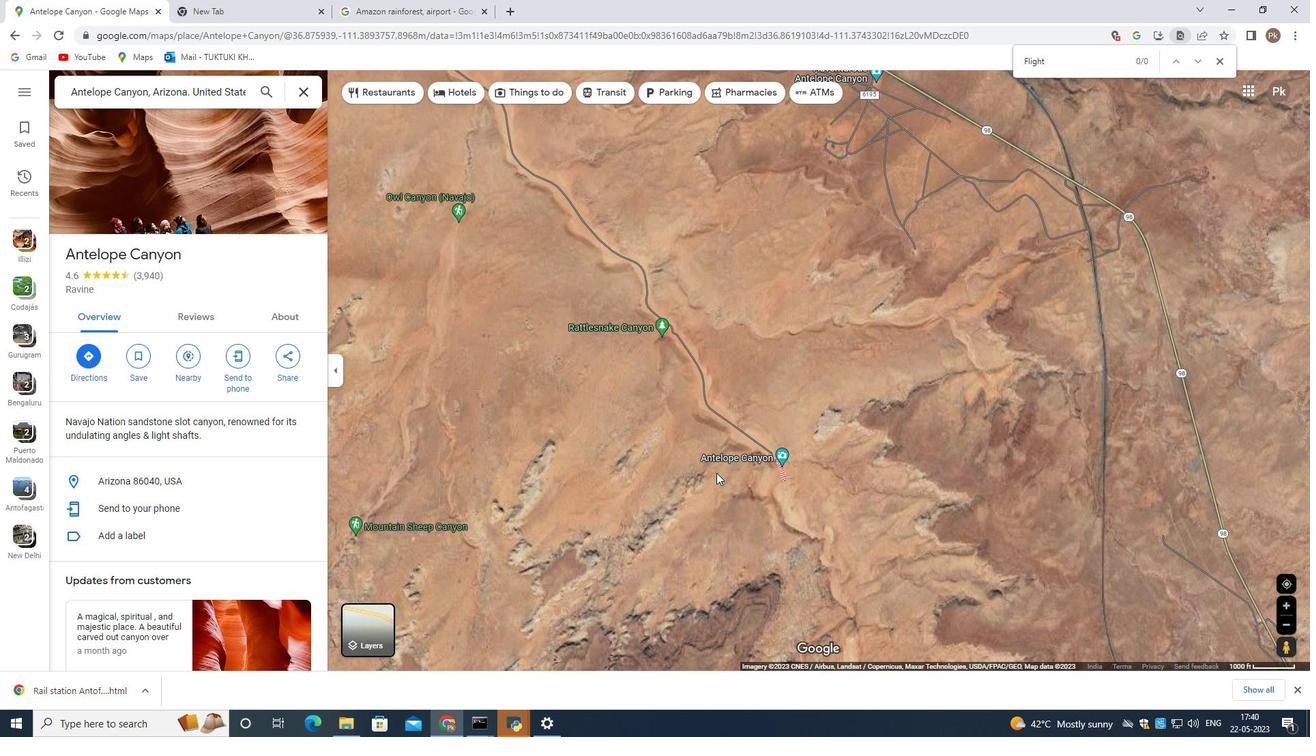 
Action: Mouse scrolled (717, 475) with delta (0, 0)
Screenshot: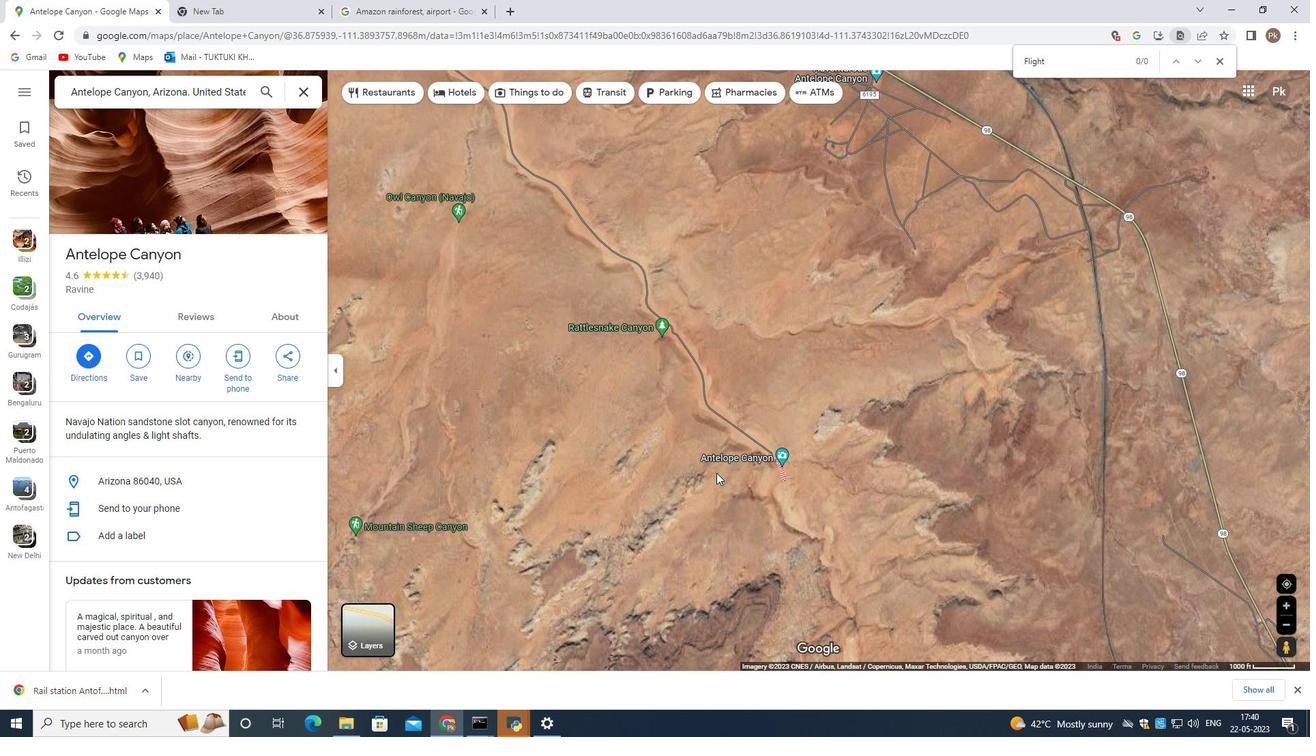 
Action: Mouse scrolled (717, 475) with delta (0, 0)
Screenshot: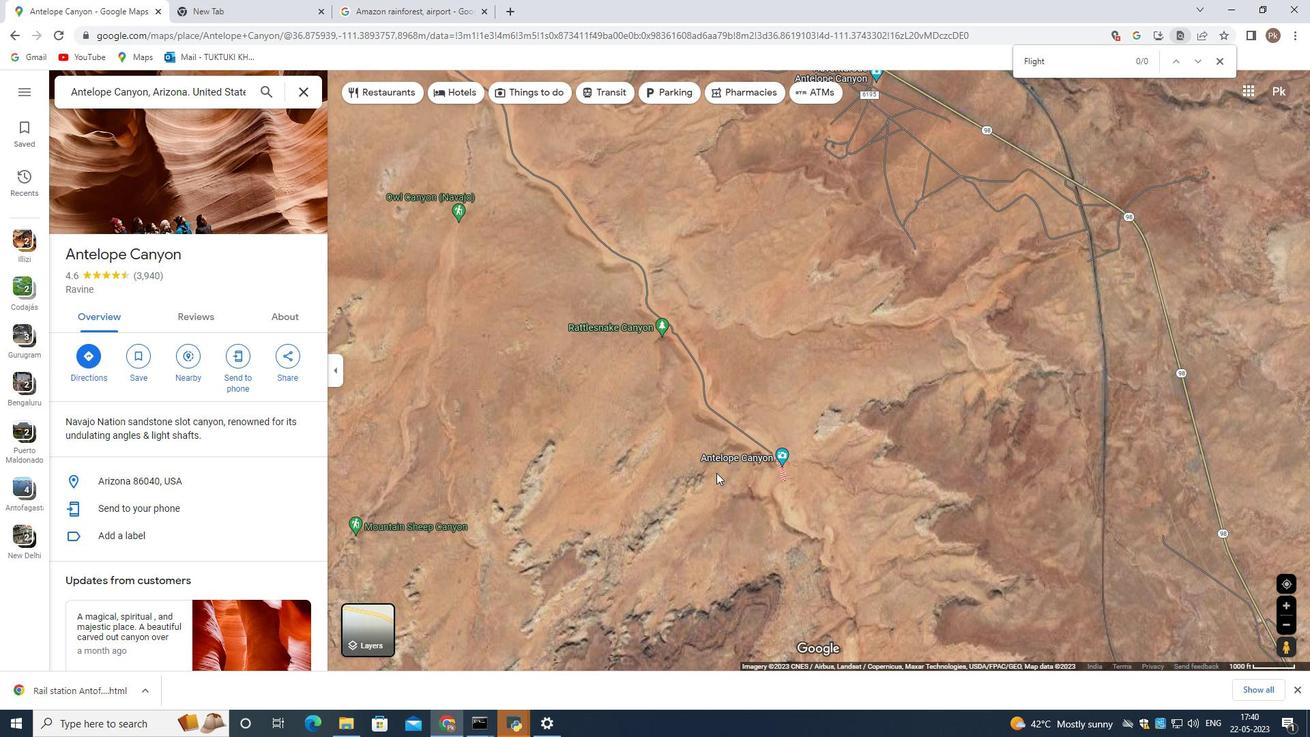 
Action: Mouse scrolled (717, 475) with delta (0, 0)
Screenshot: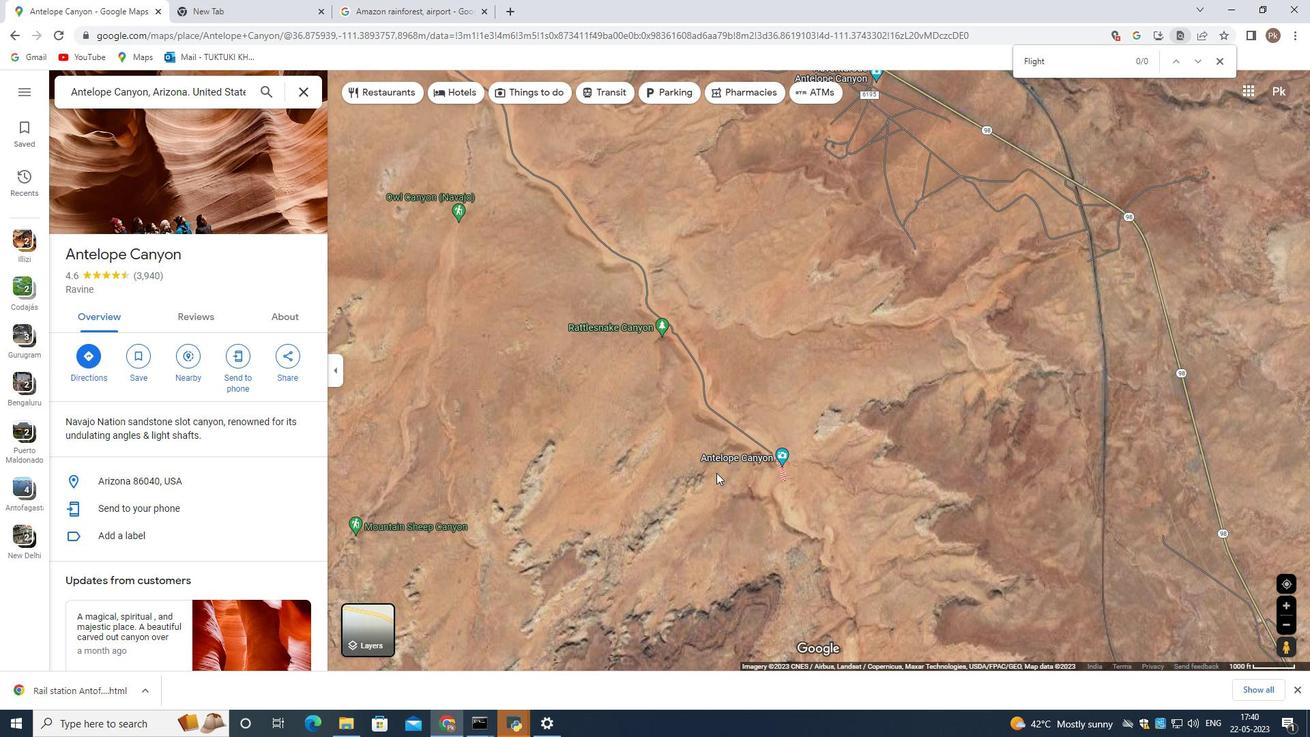 
Action: Mouse moved to (884, 464)
Screenshot: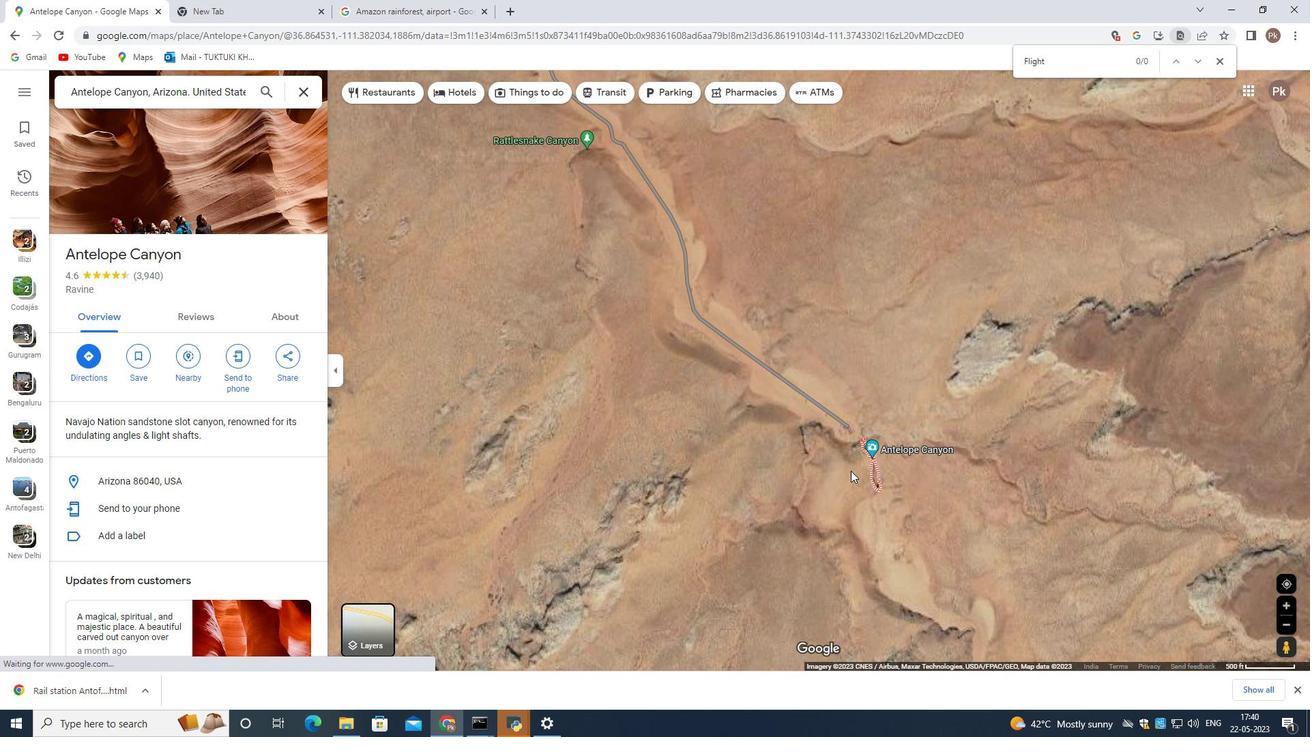 
Action: Mouse scrolled (884, 464) with delta (0, 0)
Screenshot: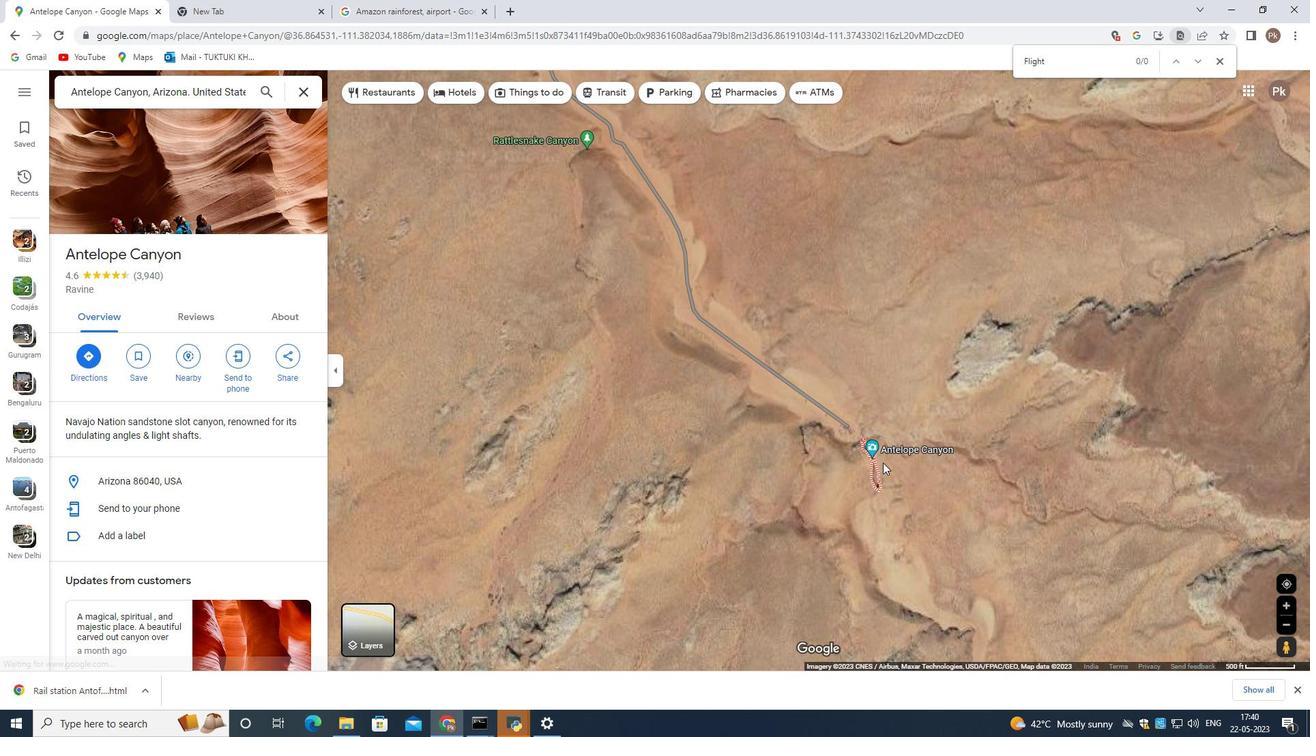 
Action: Mouse scrolled (884, 464) with delta (0, 0)
Screenshot: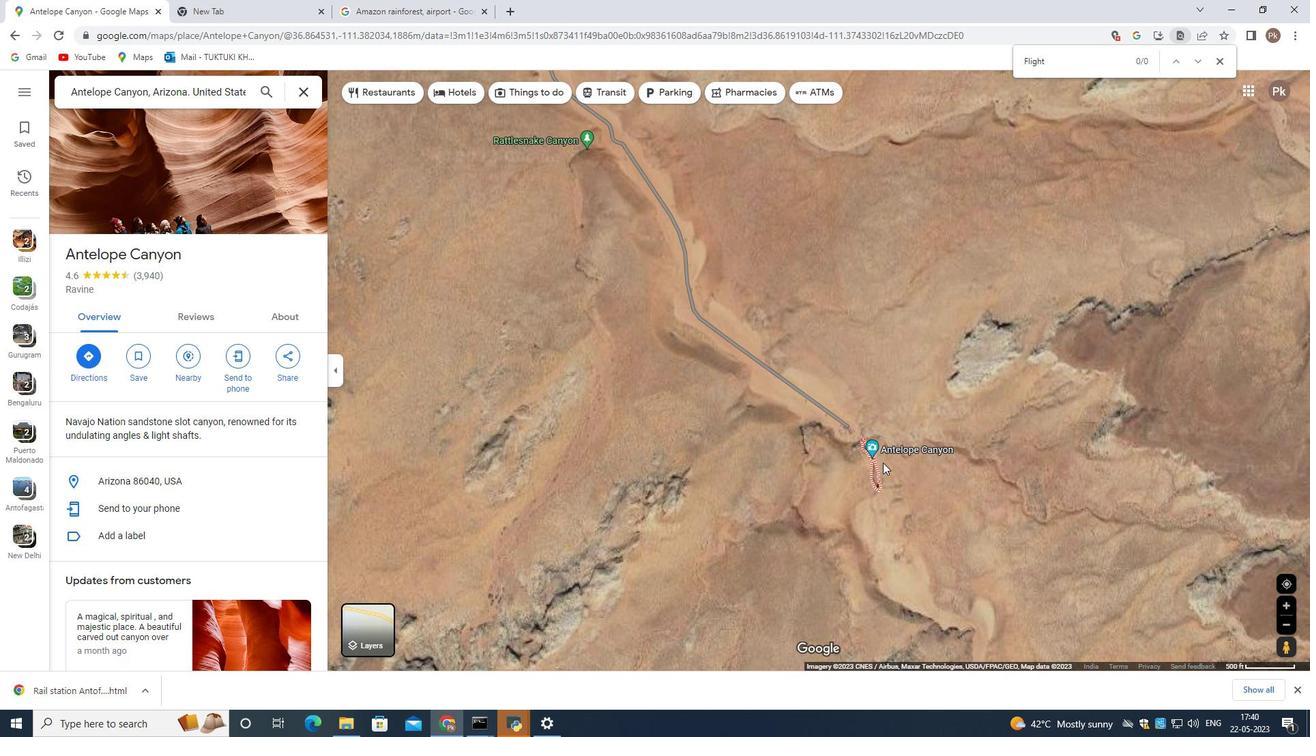 
Action: Mouse scrolled (884, 464) with delta (0, 0)
Screenshot: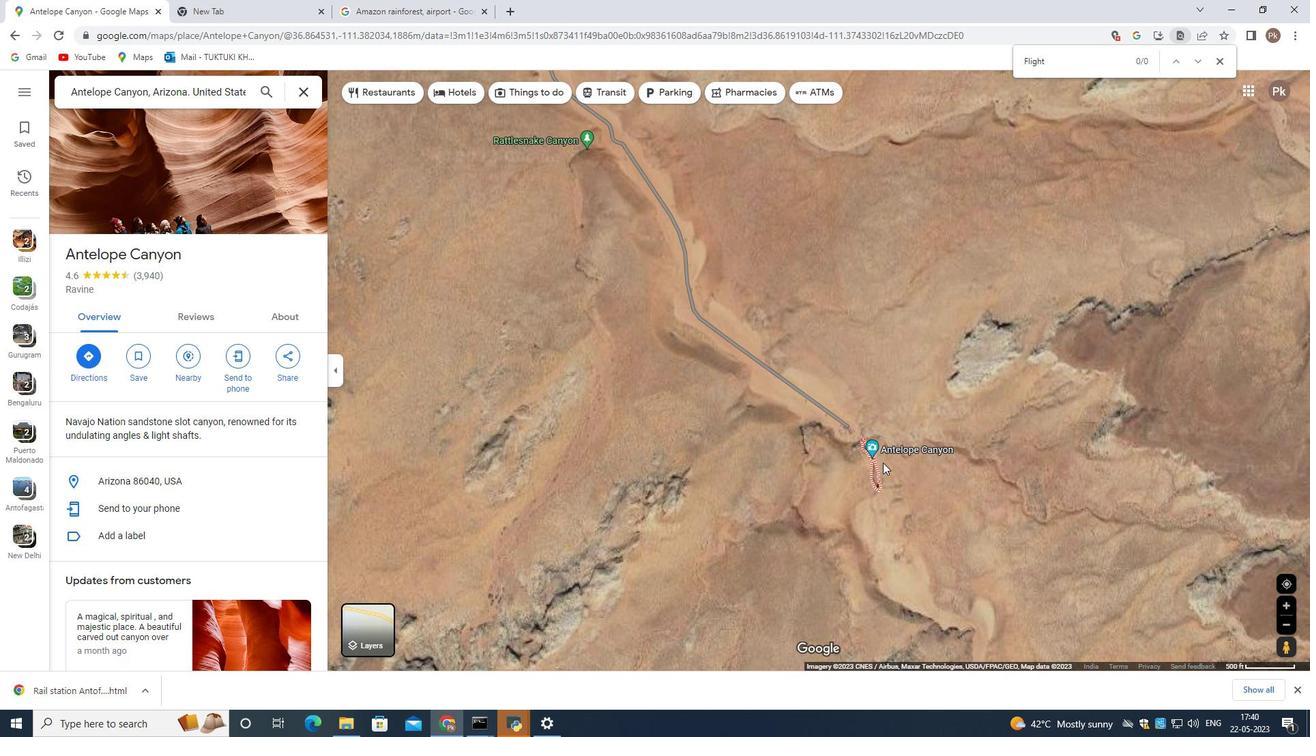 
Action: Mouse scrolled (884, 464) with delta (0, 0)
Screenshot: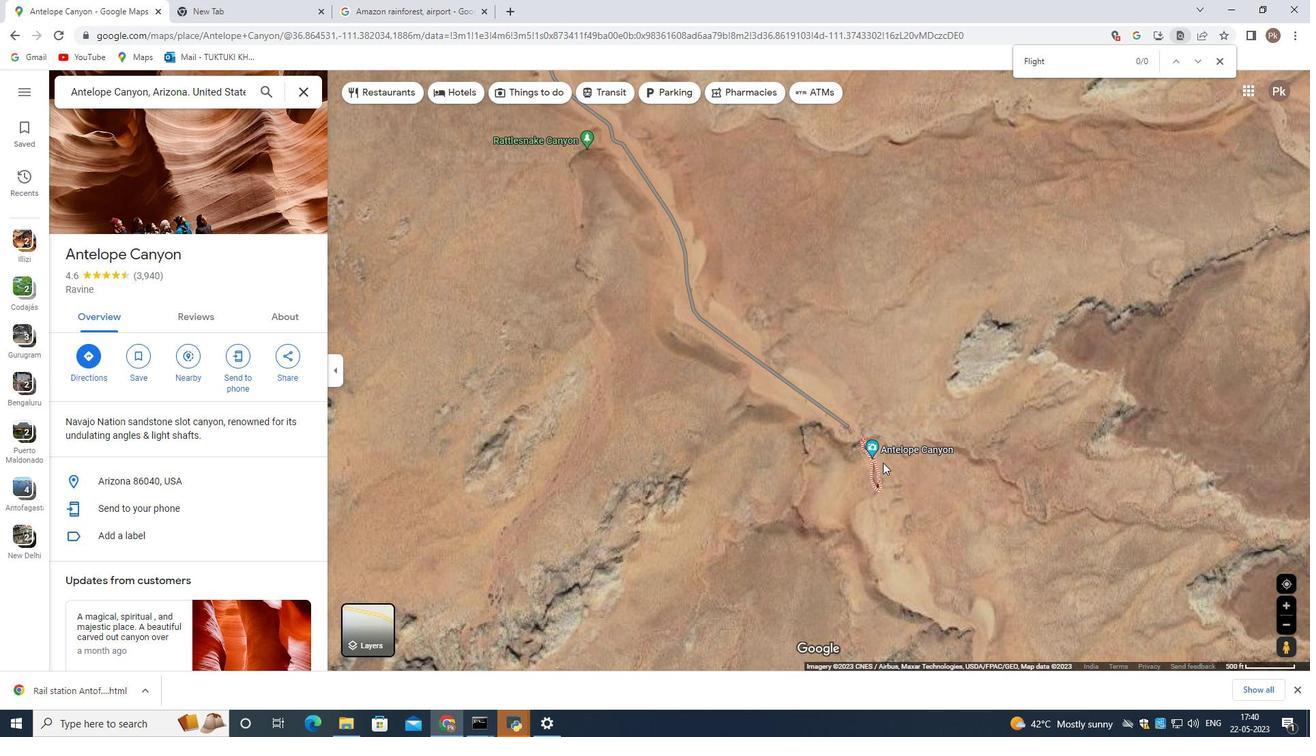 
Action: Mouse scrolled (884, 464) with delta (0, 0)
Screenshot: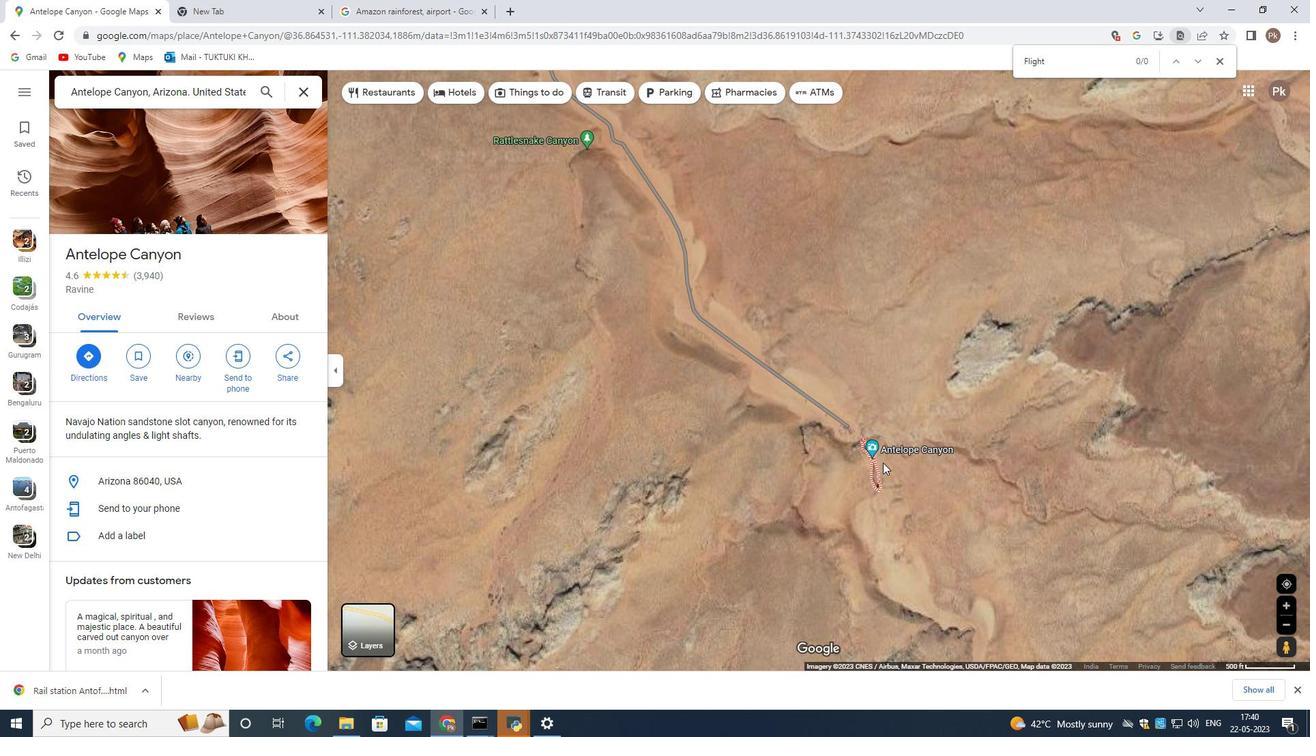 
Action: Mouse moved to (886, 464)
Screenshot: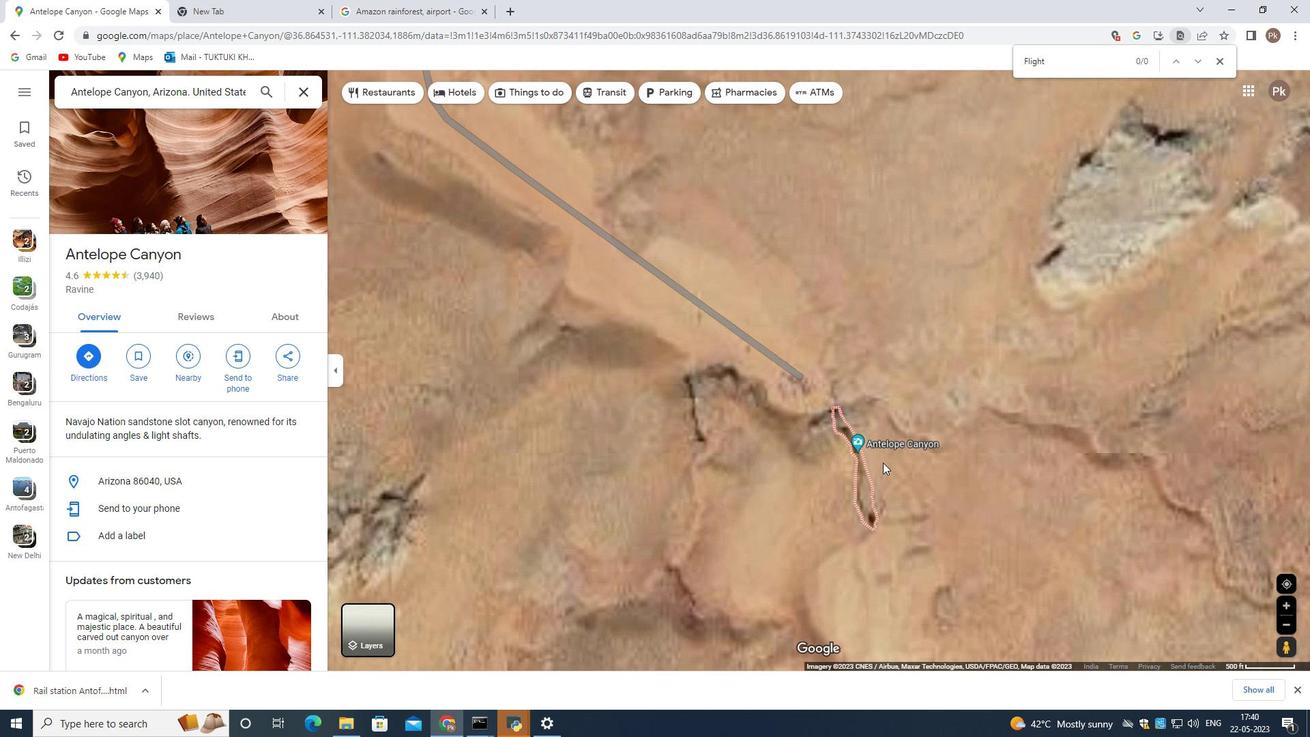 
Action: Mouse scrolled (886, 464) with delta (0, 0)
Screenshot: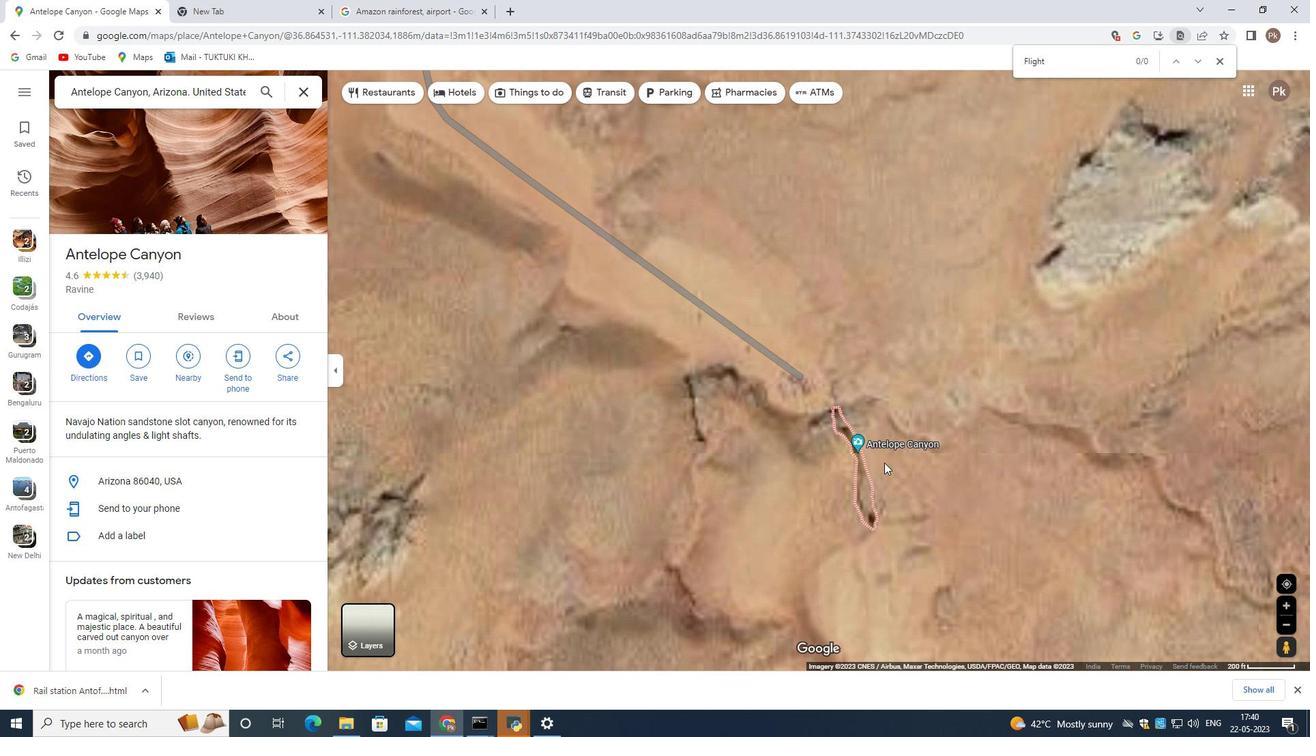 
Action: Mouse scrolled (886, 464) with delta (0, 0)
Screenshot: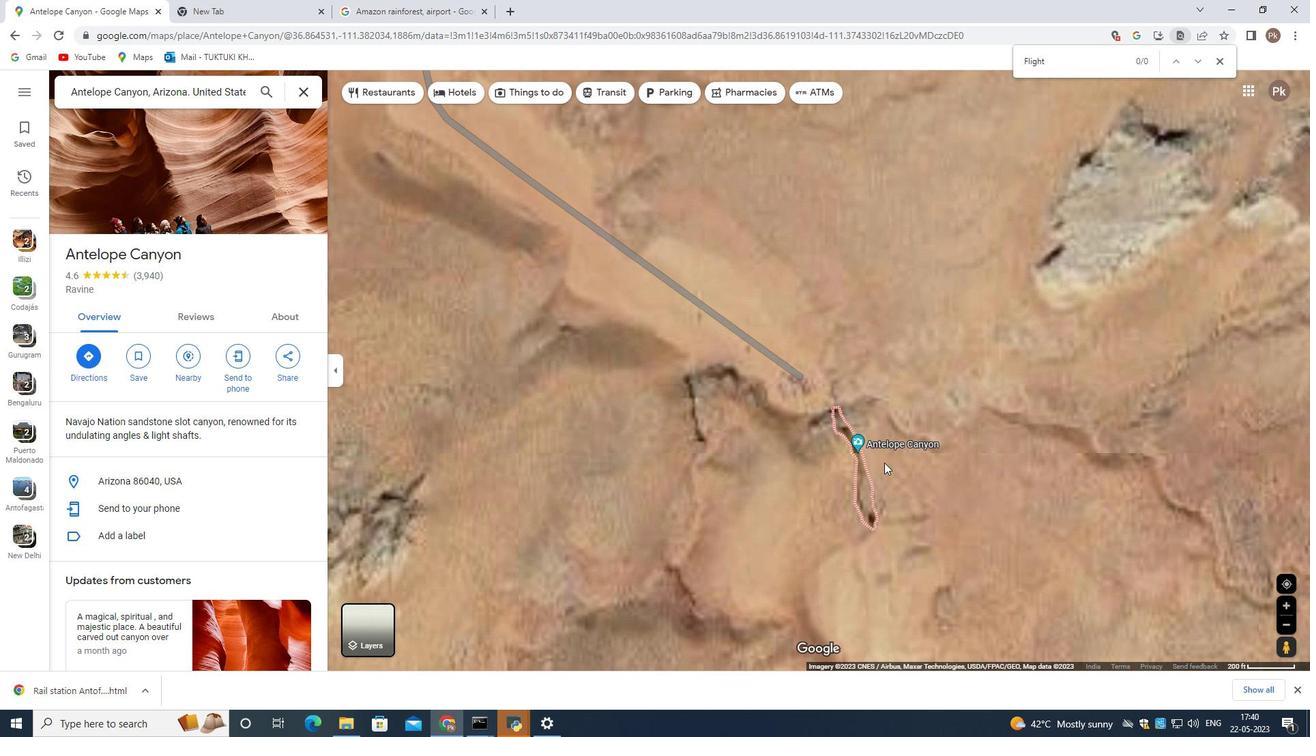 
Action: Mouse scrolled (886, 464) with delta (0, 0)
Screenshot: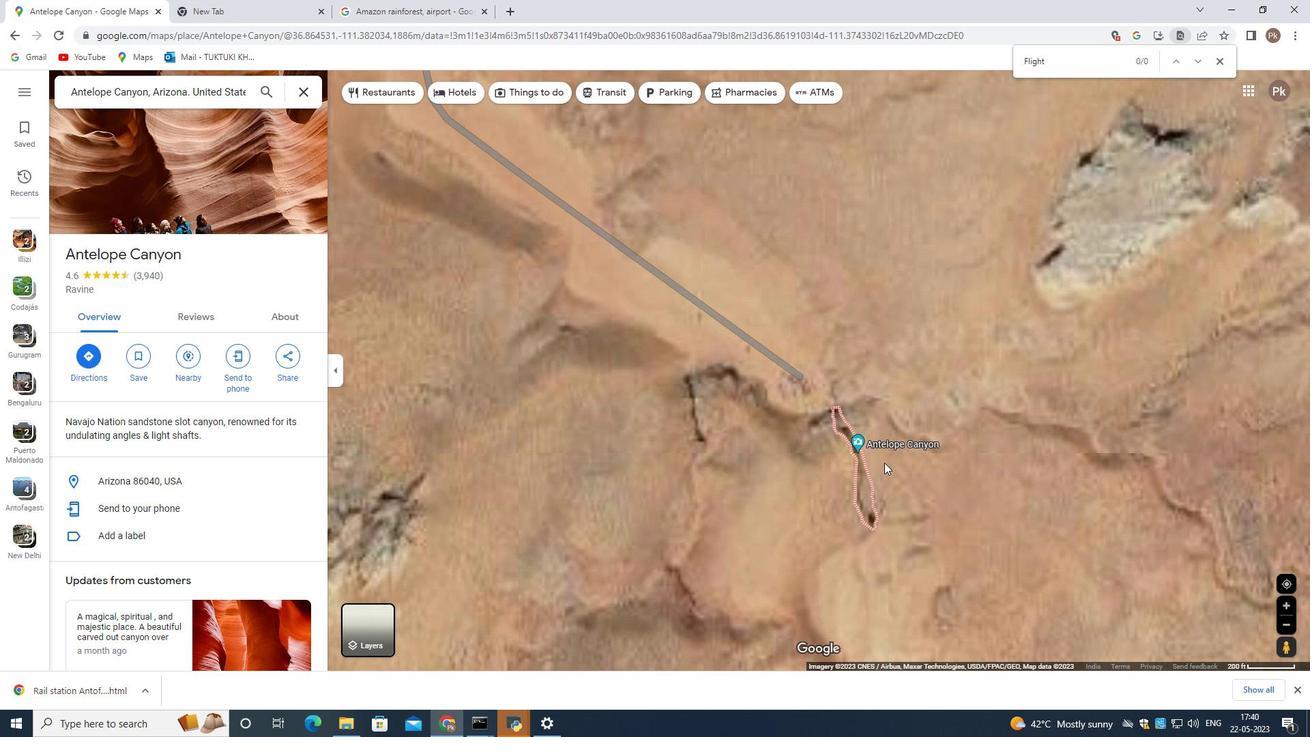 
Action: Mouse scrolled (886, 464) with delta (0, 0)
Screenshot: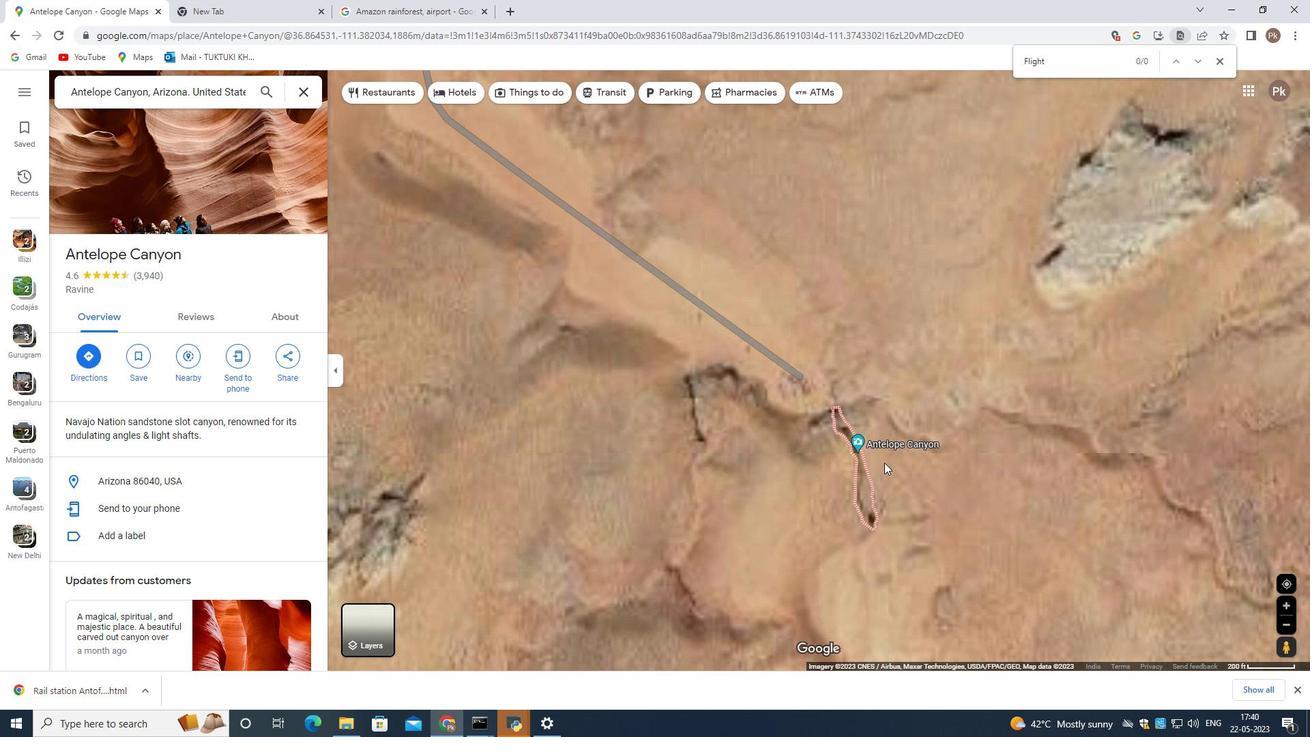 
Action: Mouse scrolled (886, 464) with delta (0, 0)
Screenshot: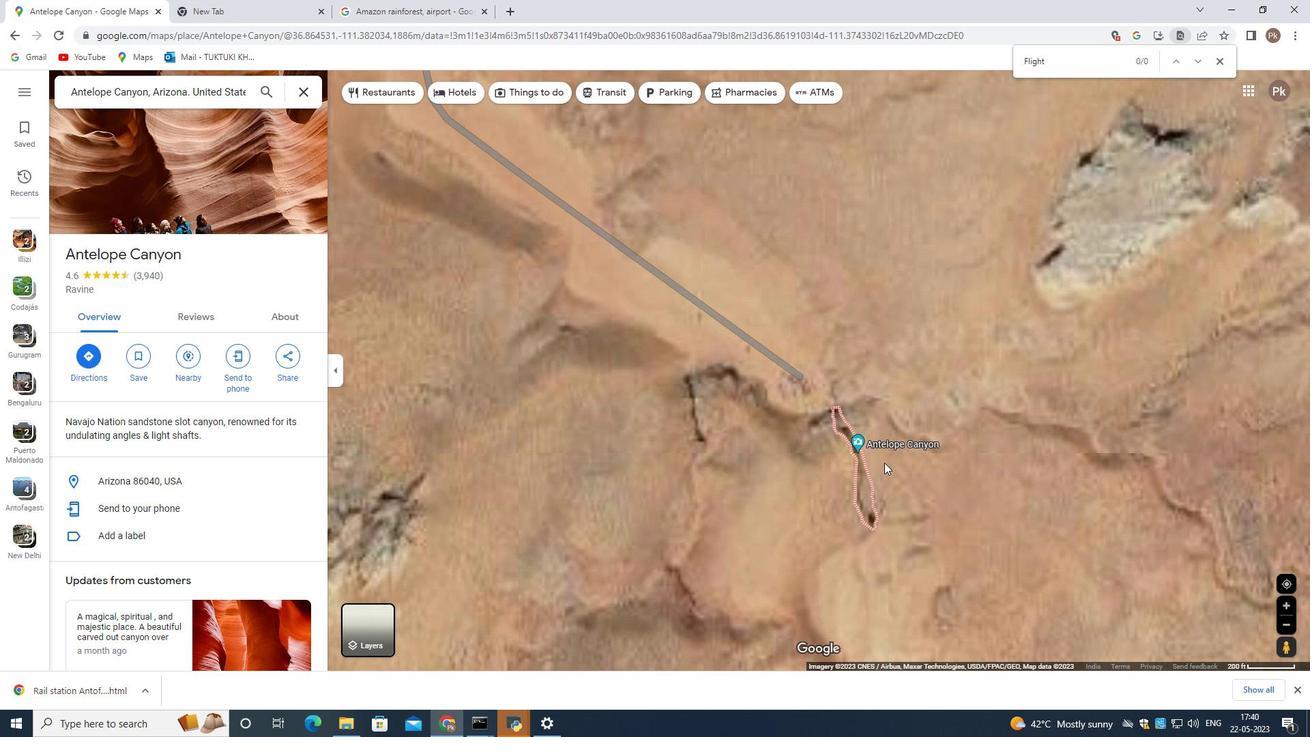 
Action: Mouse scrolled (886, 464) with delta (0, 0)
Screenshot: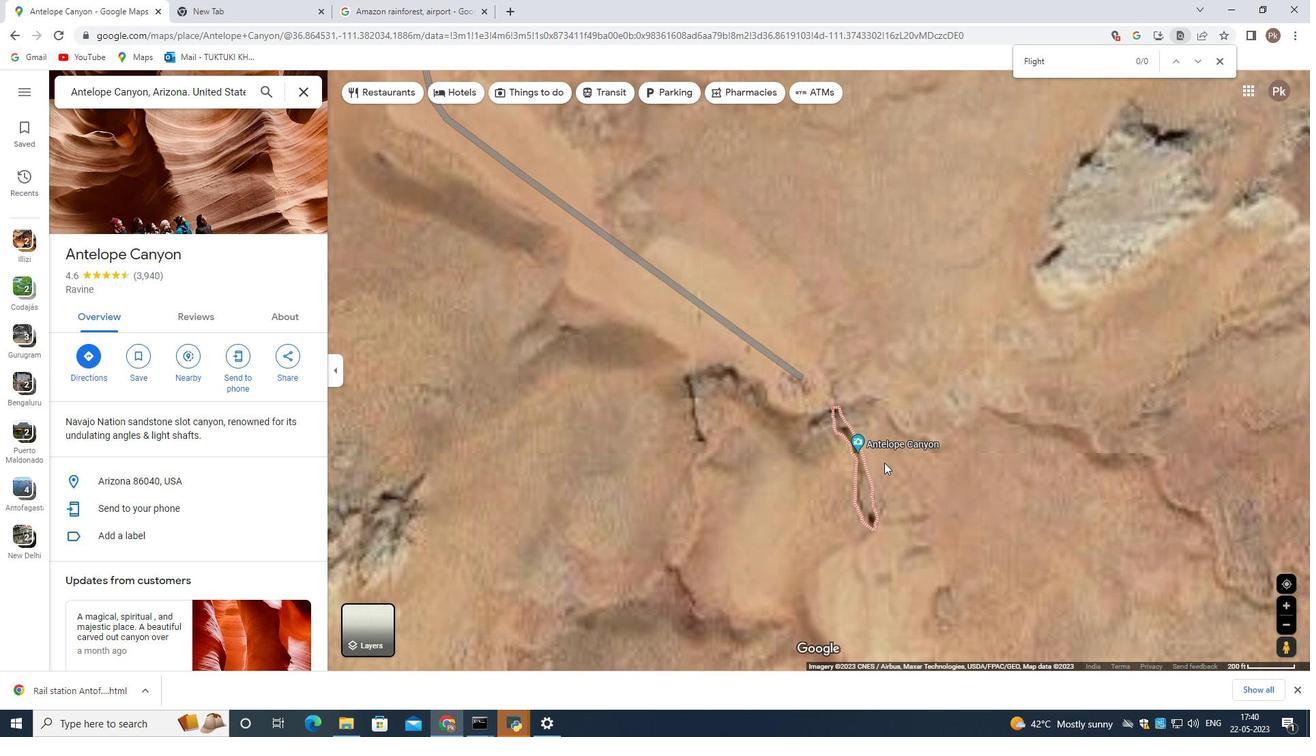 
Action: Mouse moved to (788, 451)
Screenshot: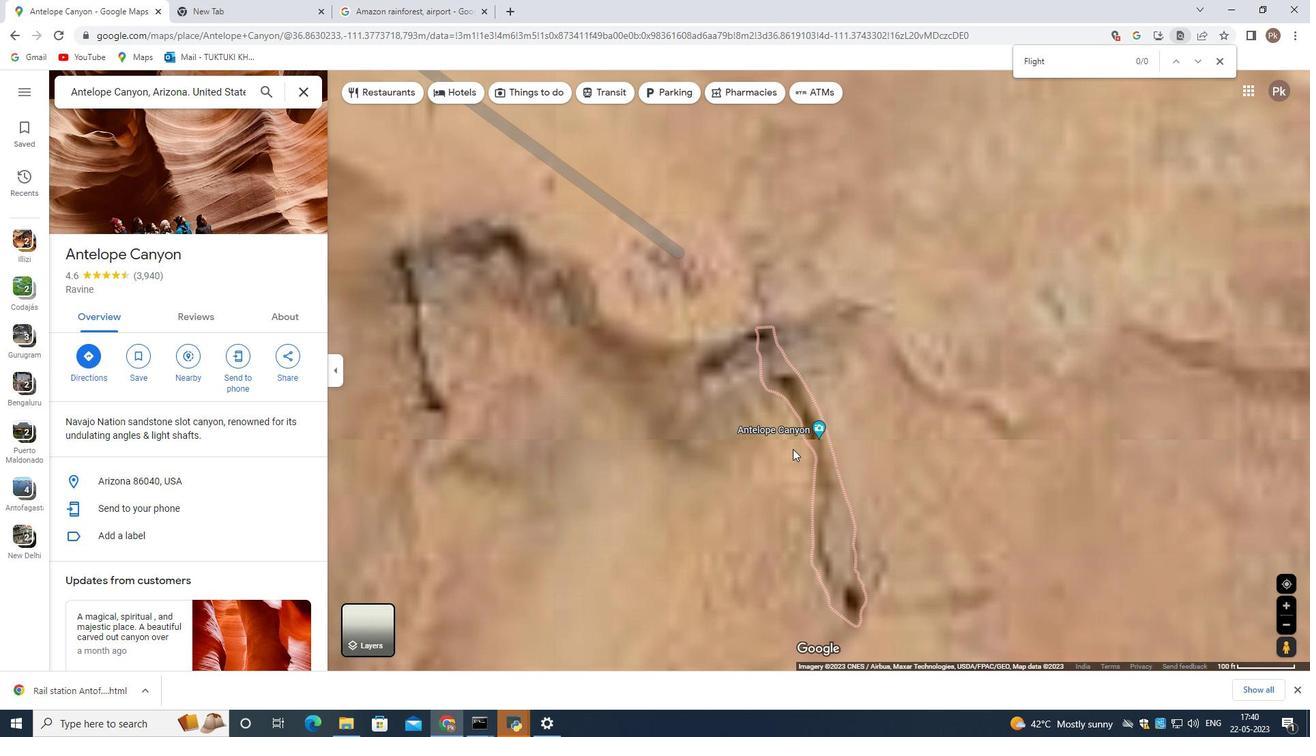 
Action: Mouse scrolled (788, 452) with delta (0, 0)
Screenshot: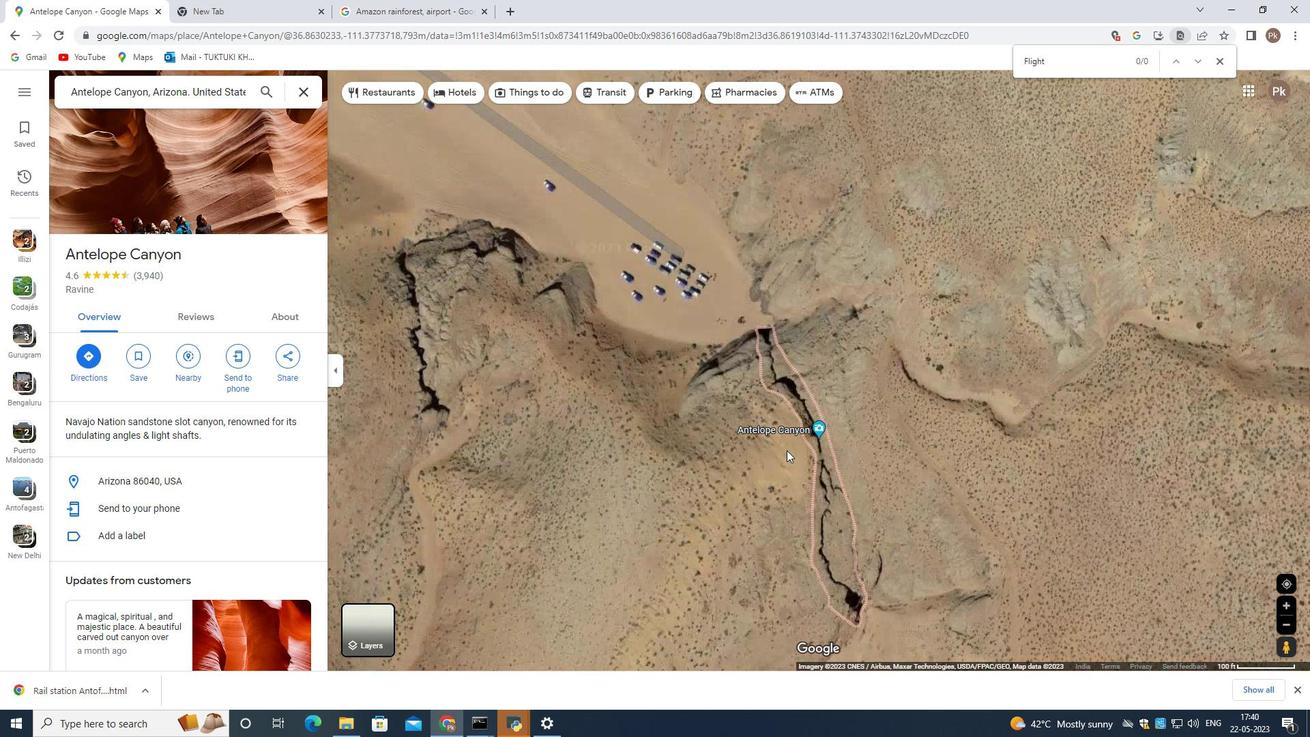 
Action: Mouse scrolled (788, 452) with delta (0, 0)
Screenshot: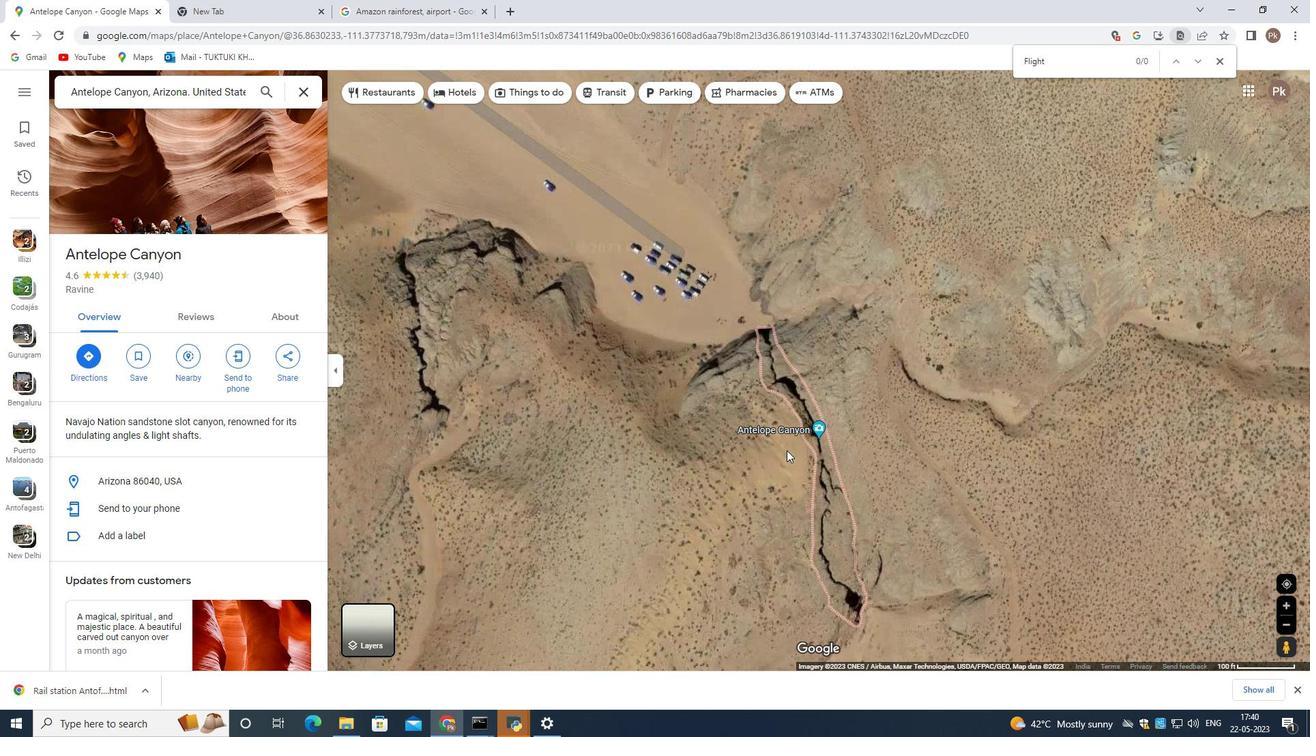 
Action: Mouse scrolled (788, 452) with delta (0, 0)
Screenshot: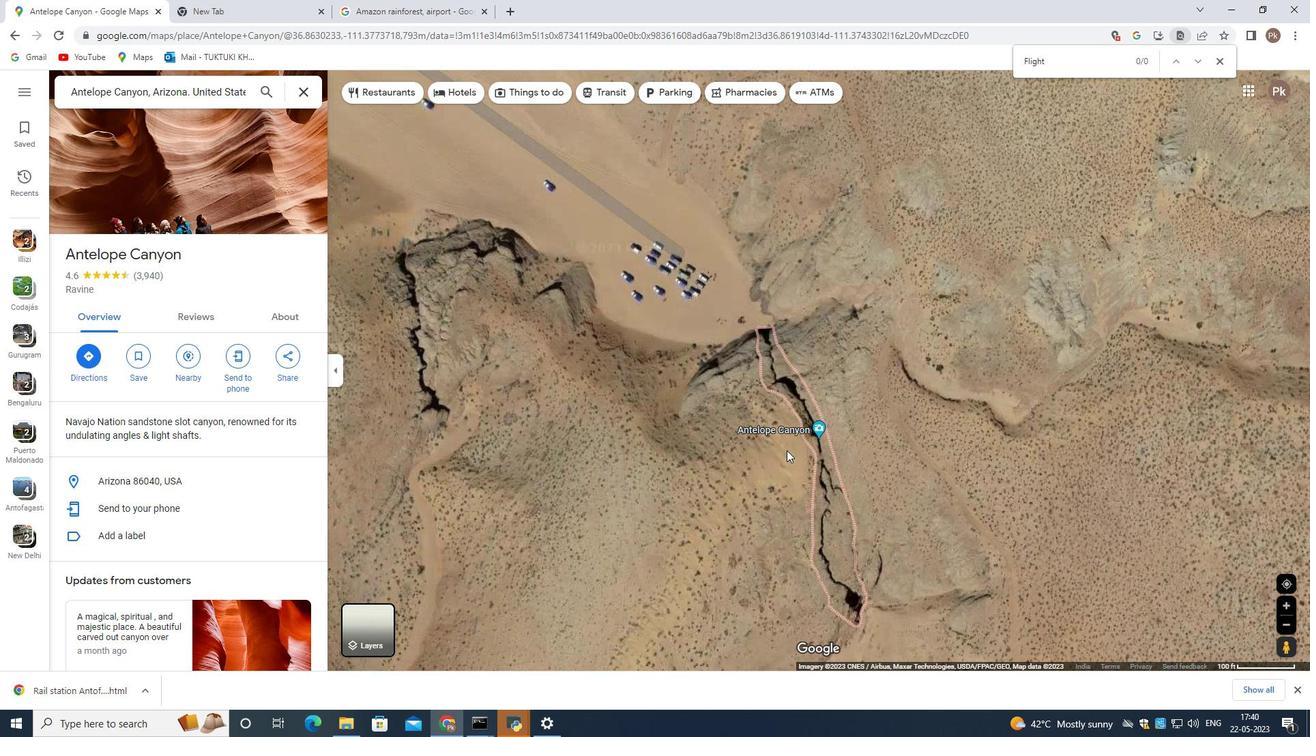 
Action: Mouse scrolled (788, 452) with delta (0, 0)
Screenshot: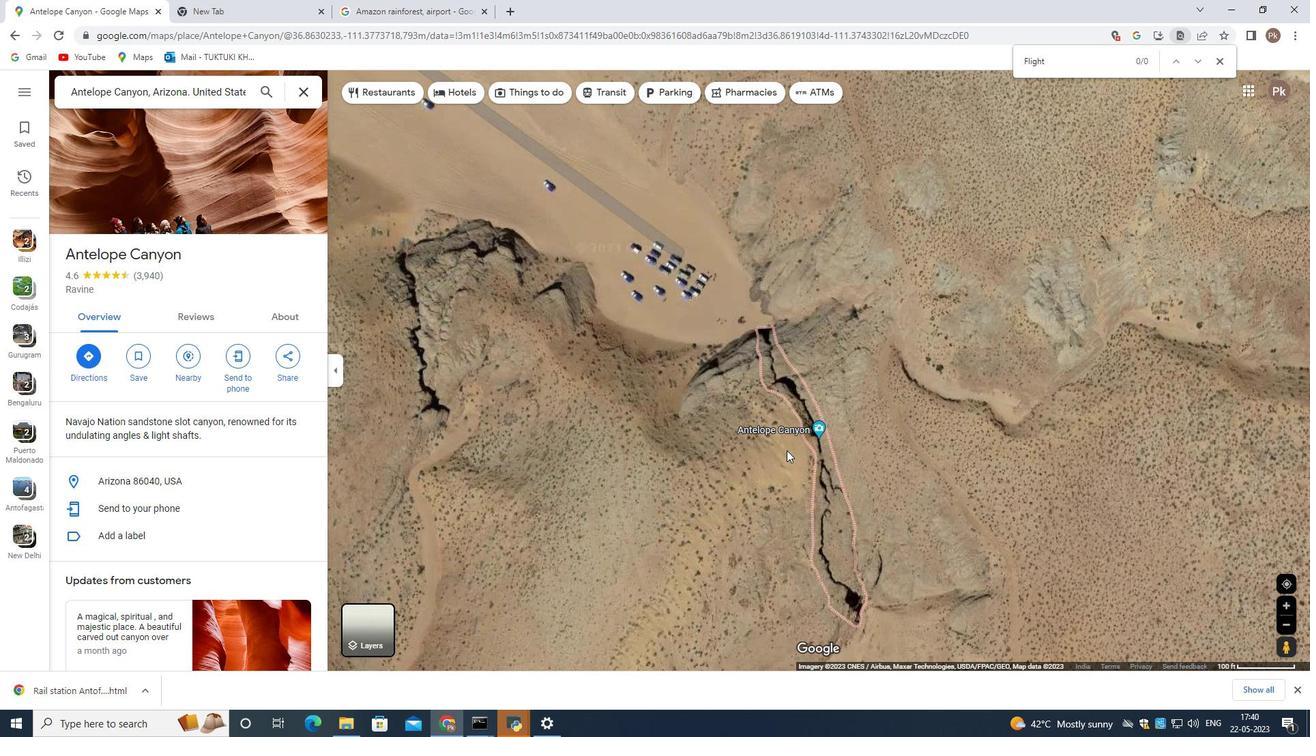 
Action: Mouse scrolled (788, 452) with delta (0, 0)
Screenshot: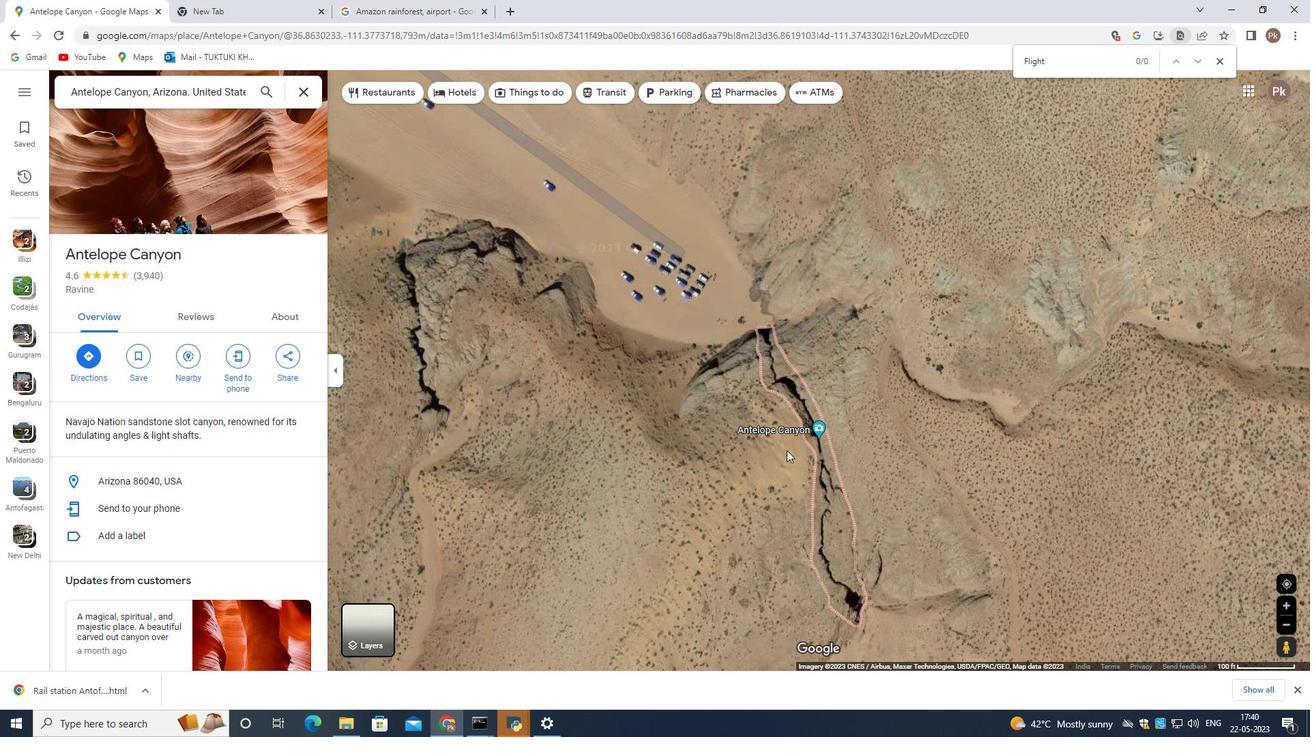 
Action: Mouse moved to (815, 424)
Screenshot: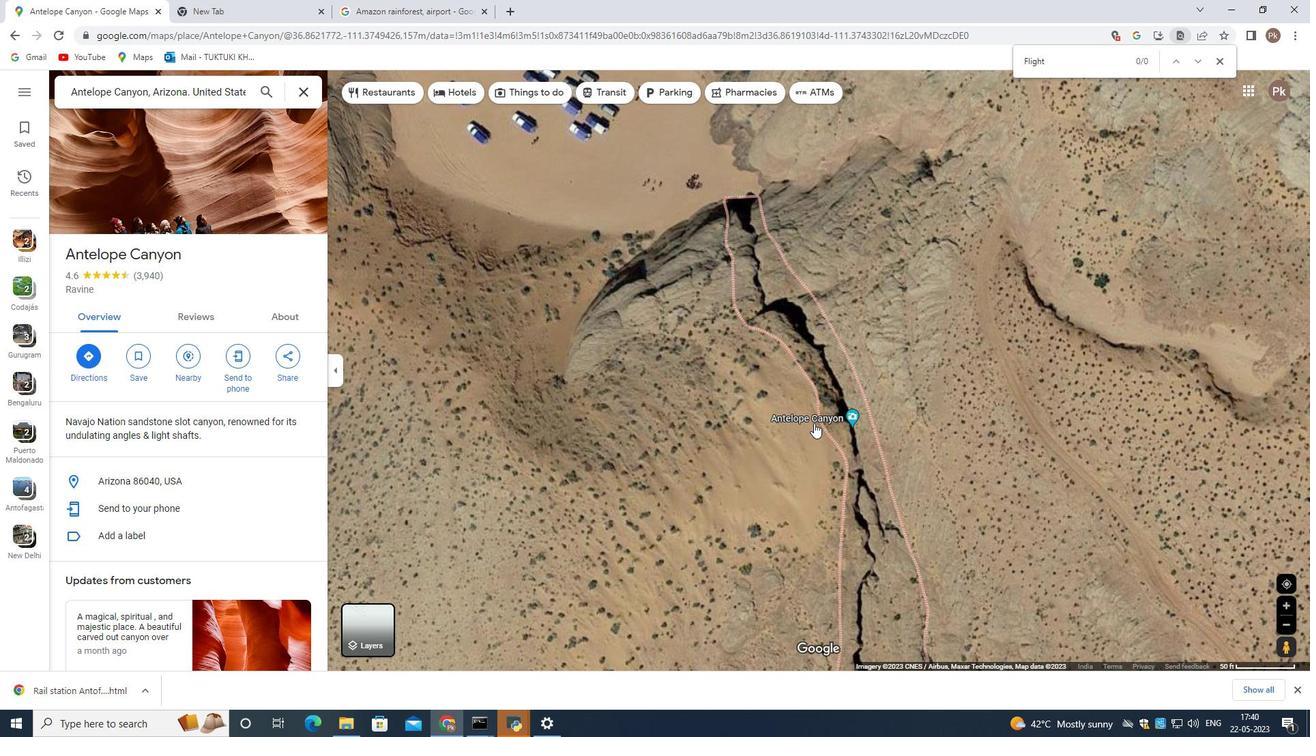 
Action: Mouse scrolled (815, 423) with delta (0, 0)
Screenshot: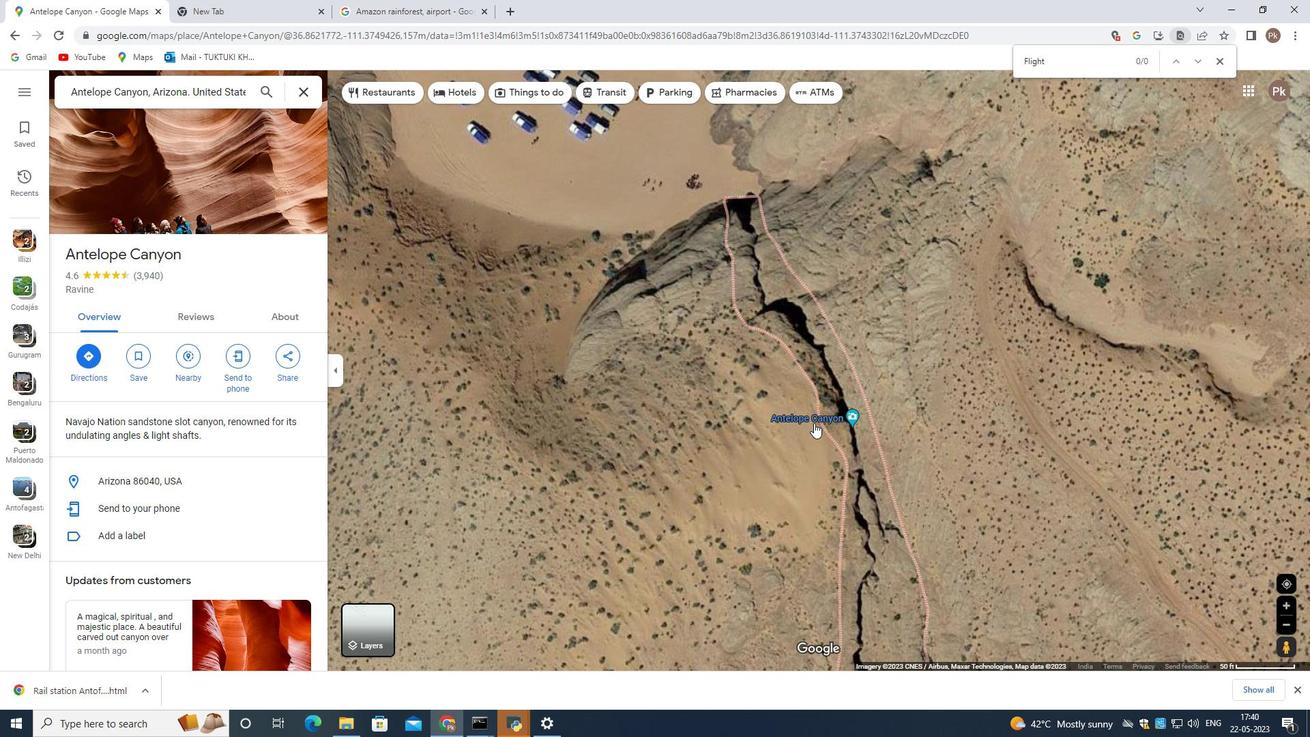 
Action: Mouse moved to (906, 428)
Screenshot: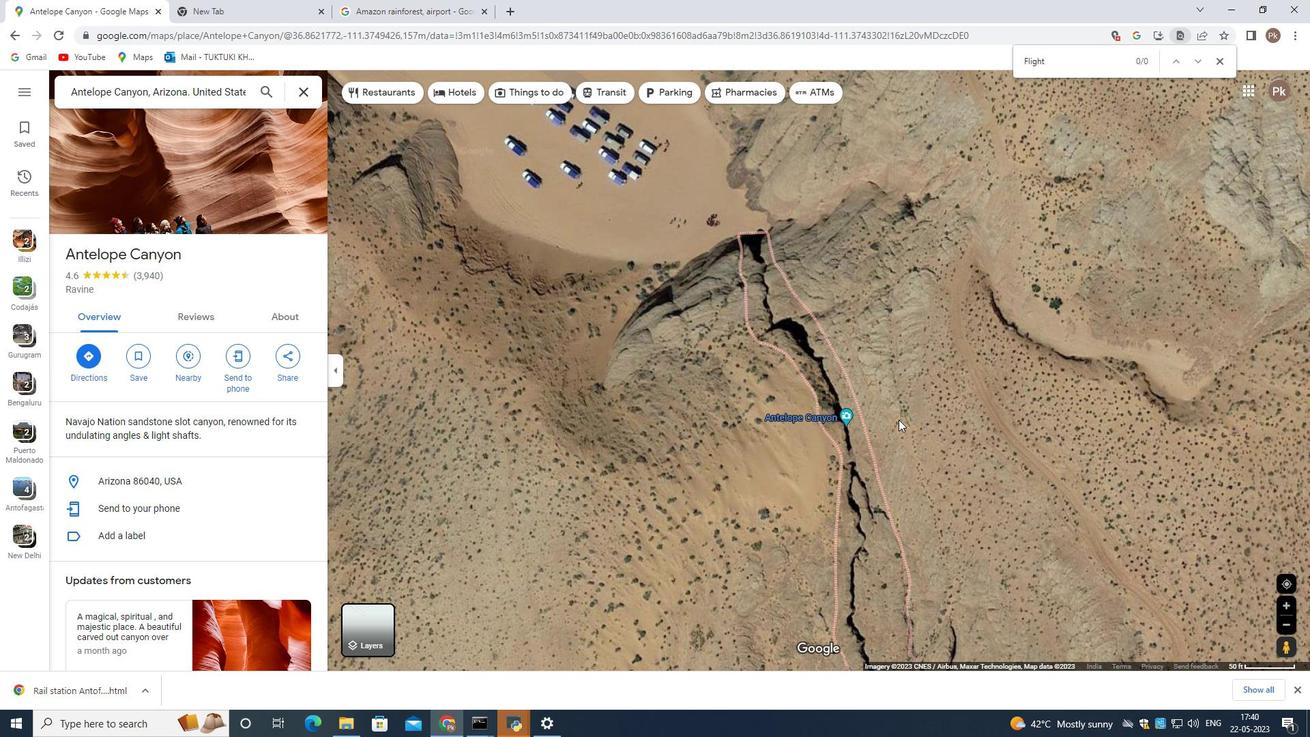 
Action: Mouse scrolled (906, 427) with delta (0, 0)
Screenshot: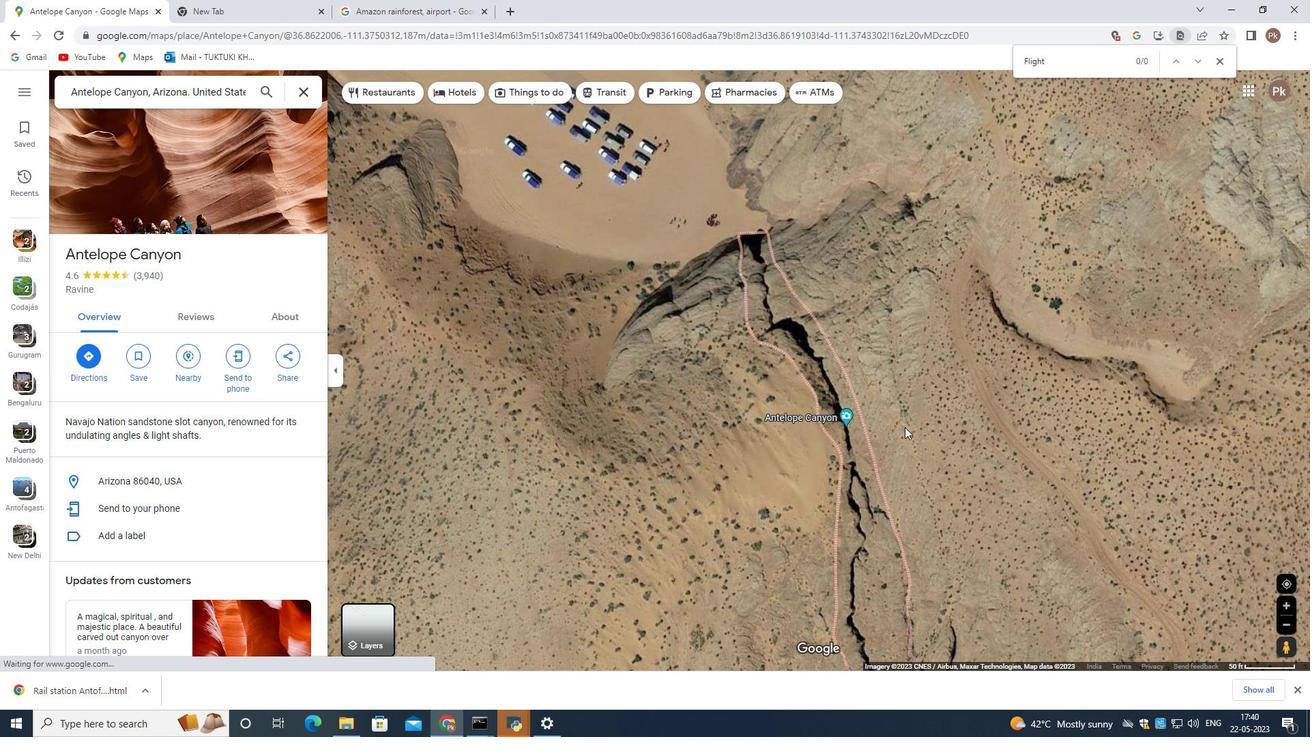 
Action: Mouse moved to (926, 453)
Screenshot: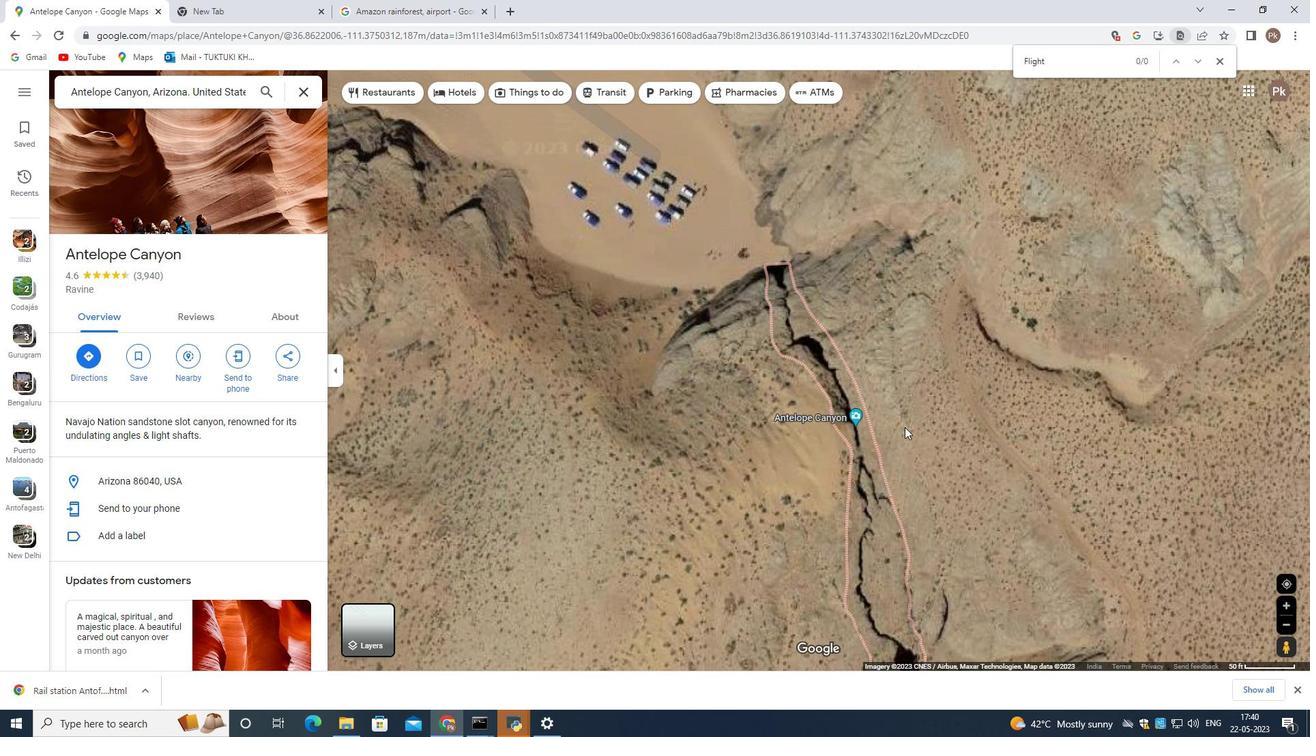 
Action: Mouse scrolled (925, 452) with delta (0, 0)
Screenshot: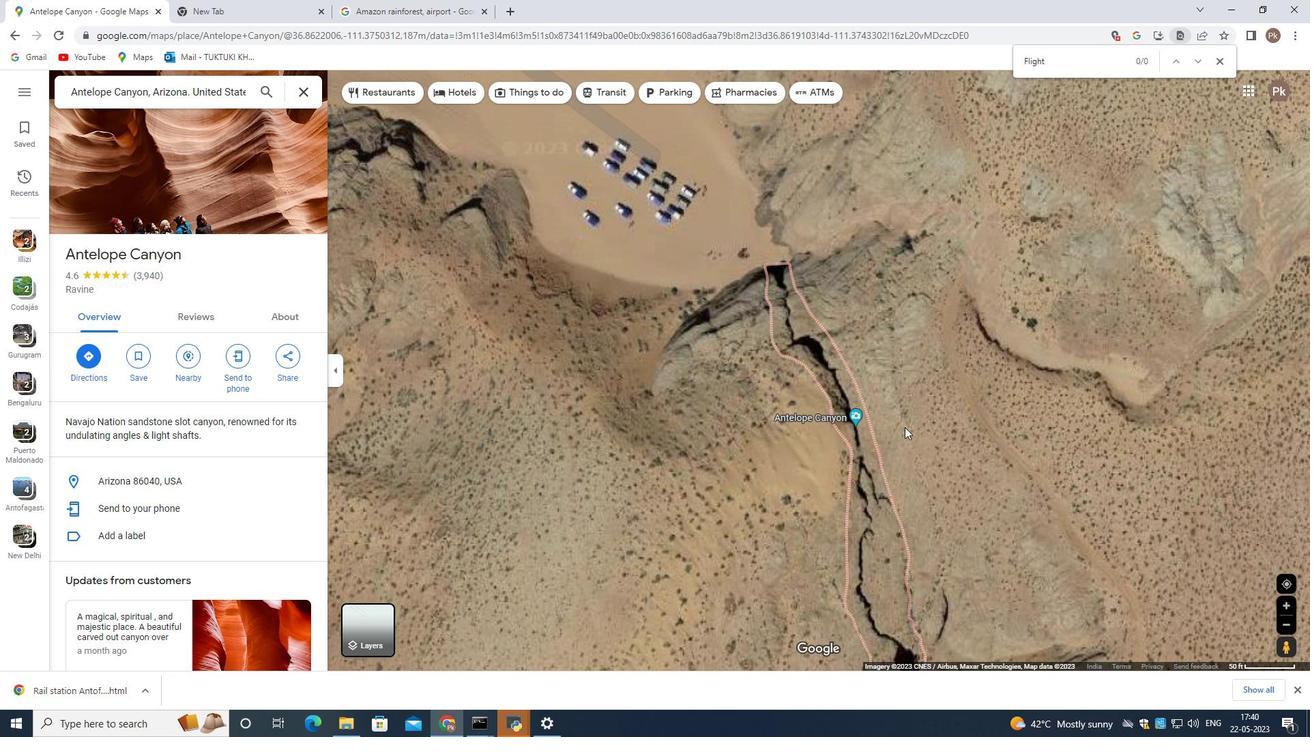 
Action: Mouse moved to (926, 453)
Screenshot: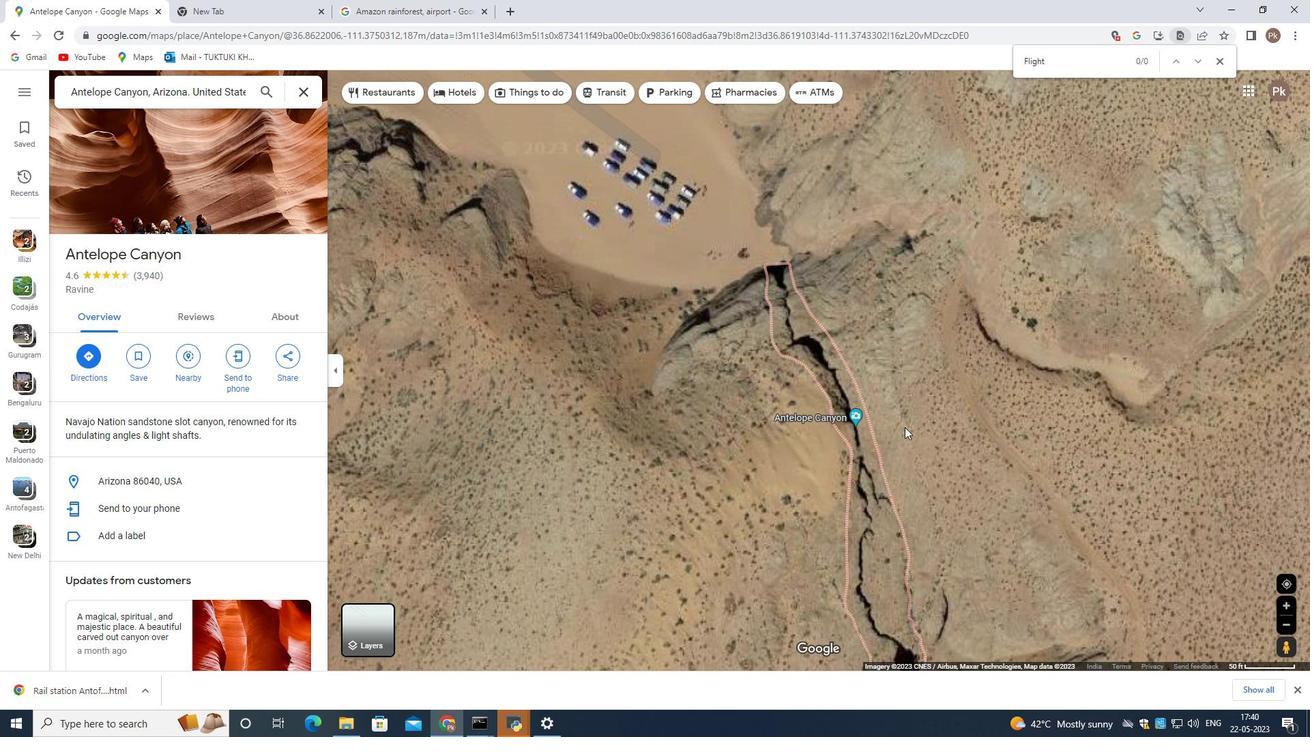 
Action: Mouse scrolled (926, 453) with delta (0, 0)
Screenshot: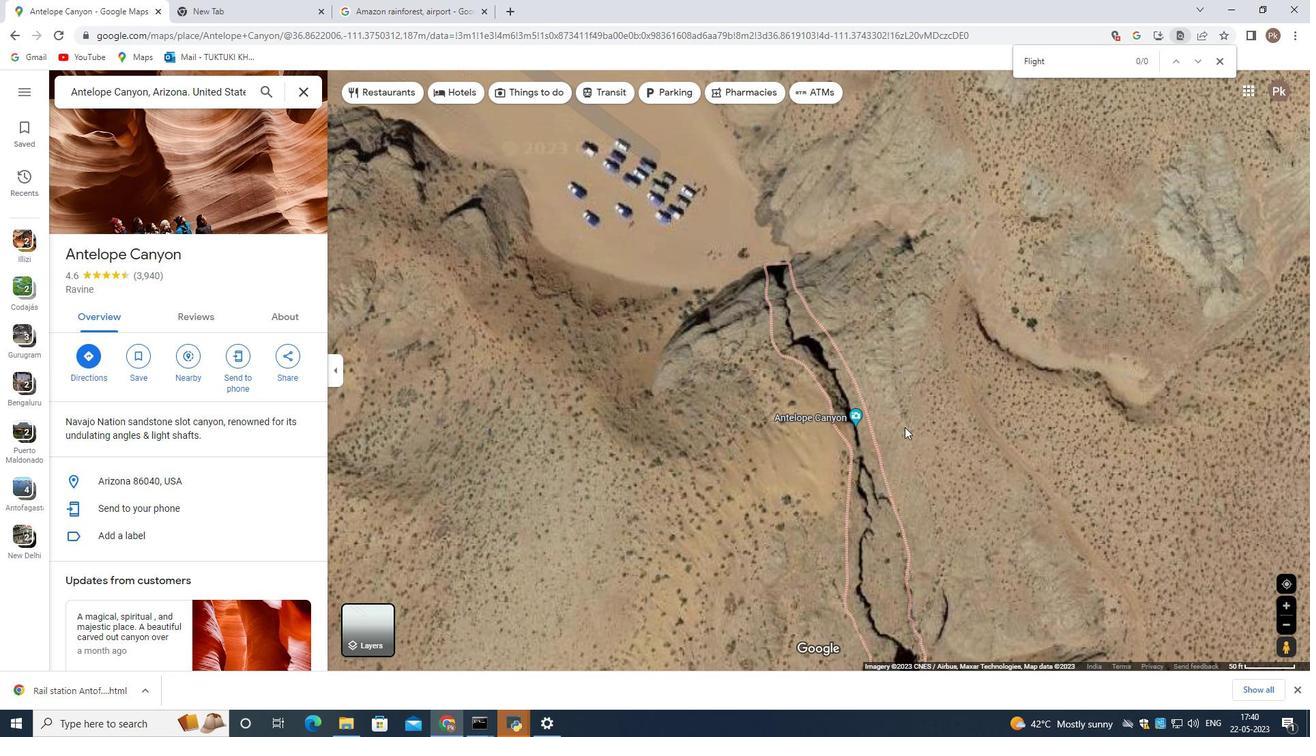 
Action: Mouse scrolled (926, 453) with delta (0, 0)
Screenshot: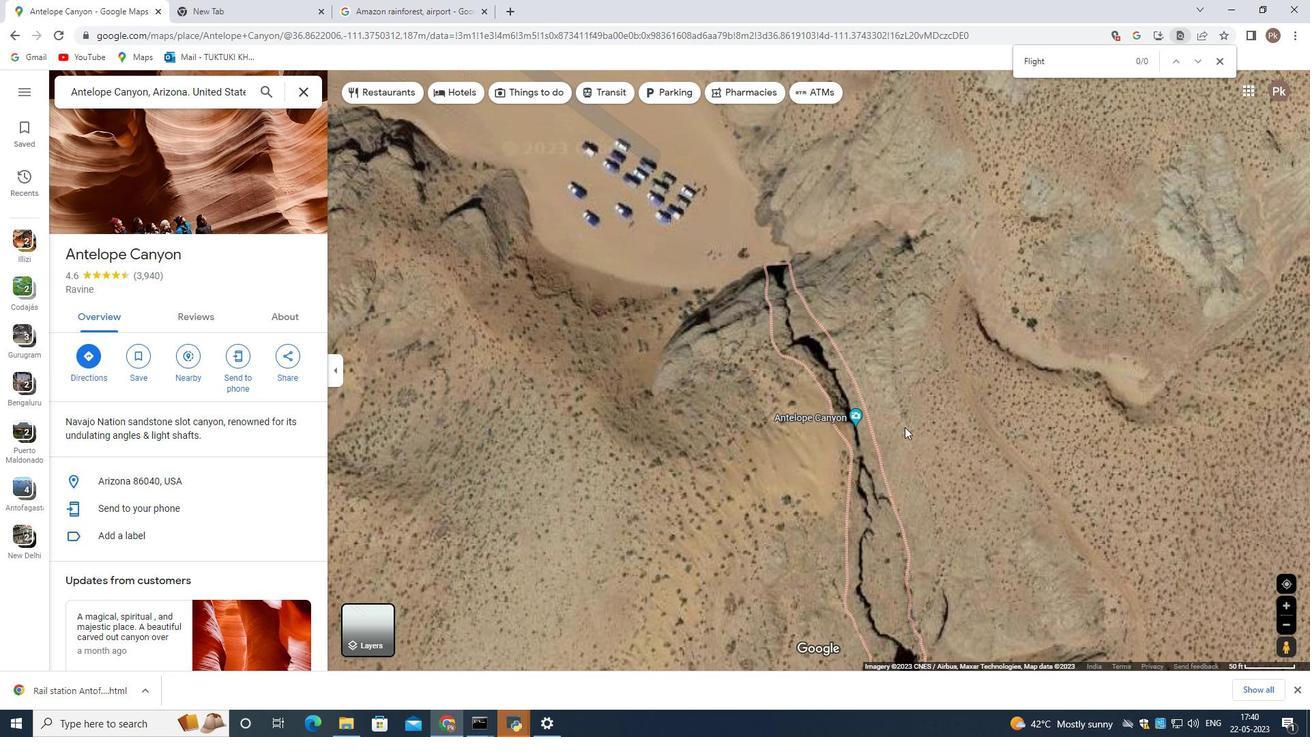 
Action: Mouse moved to (811, 468)
Screenshot: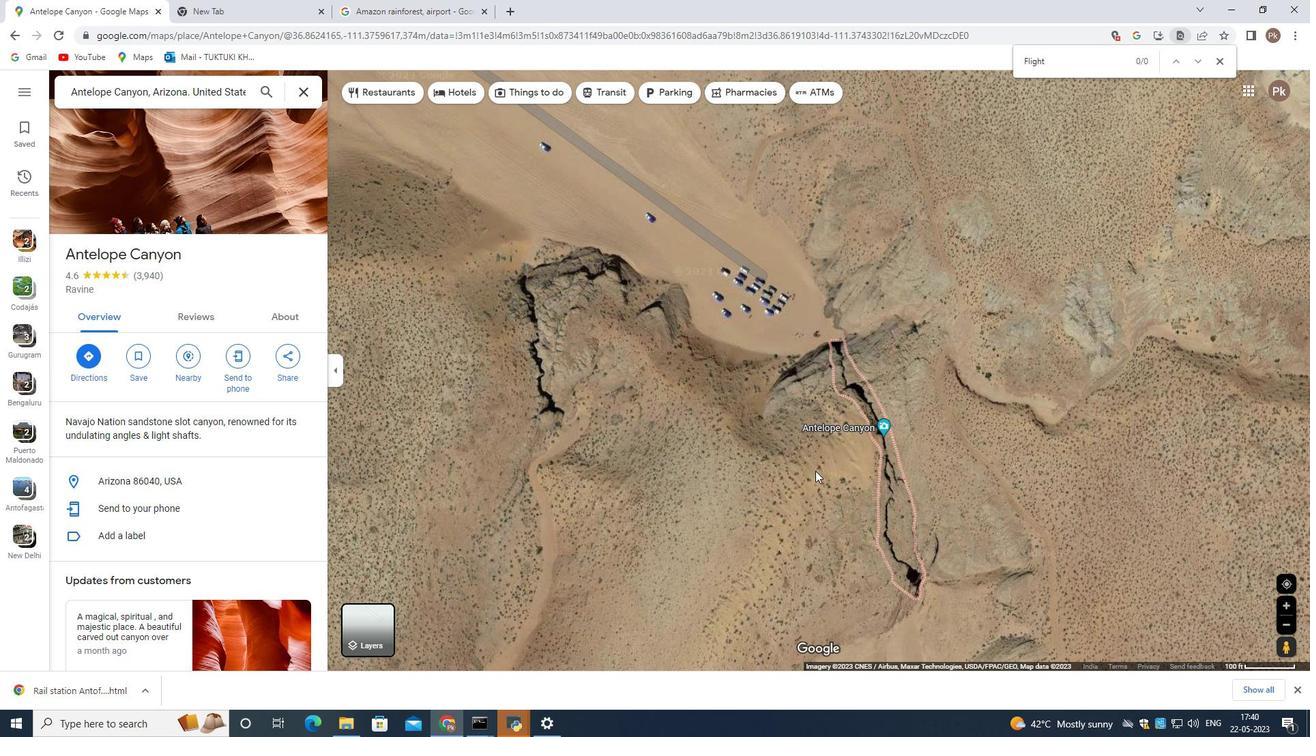 
Action: Mouse scrolled (811, 469) with delta (0, 0)
Screenshot: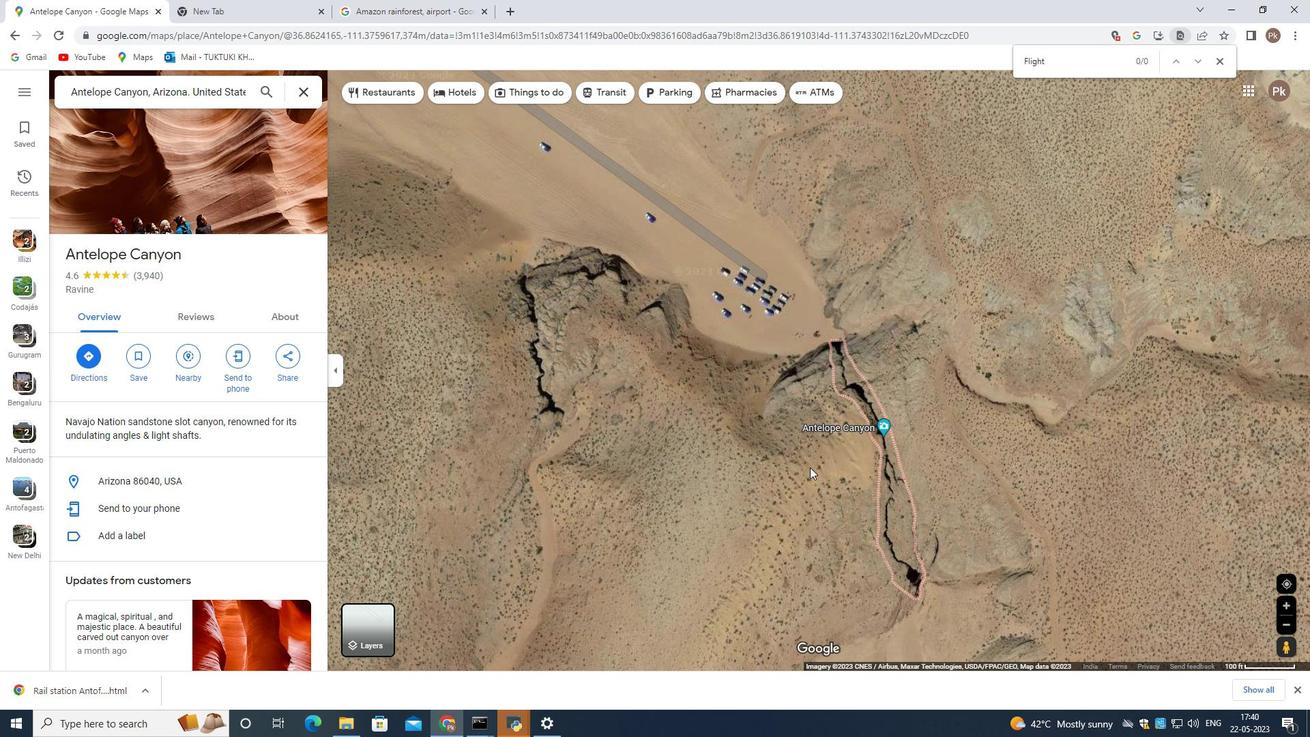 
Action: Mouse moved to (862, 447)
Screenshot: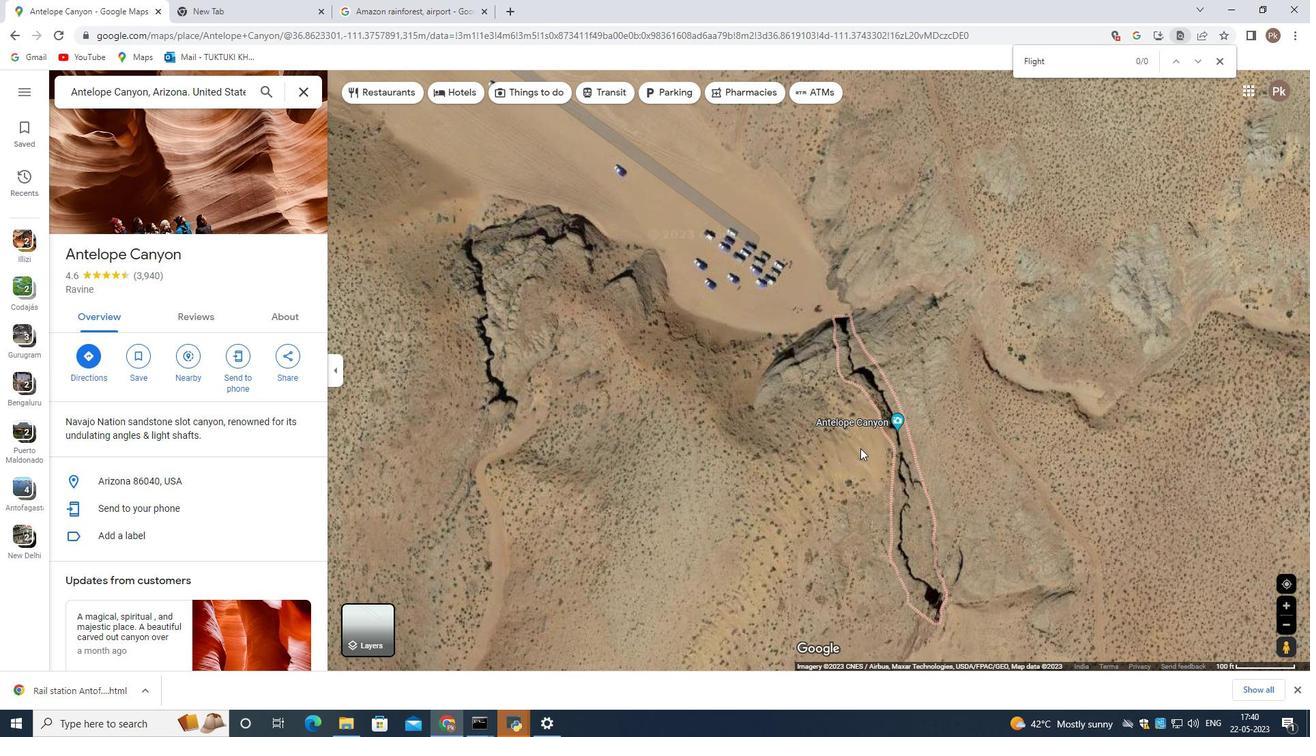 
Action: Mouse scrolled (862, 448) with delta (0, 0)
Screenshot: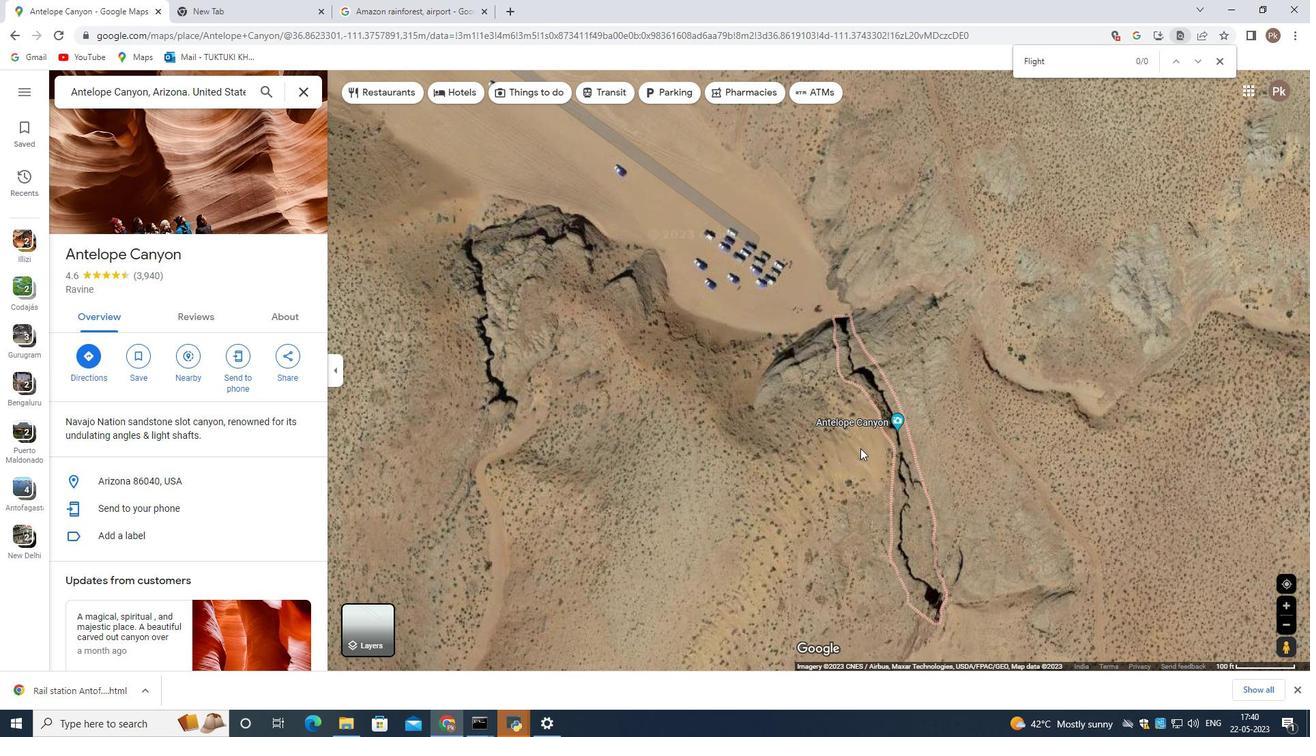 
Action: Mouse moved to (935, 444)
Screenshot: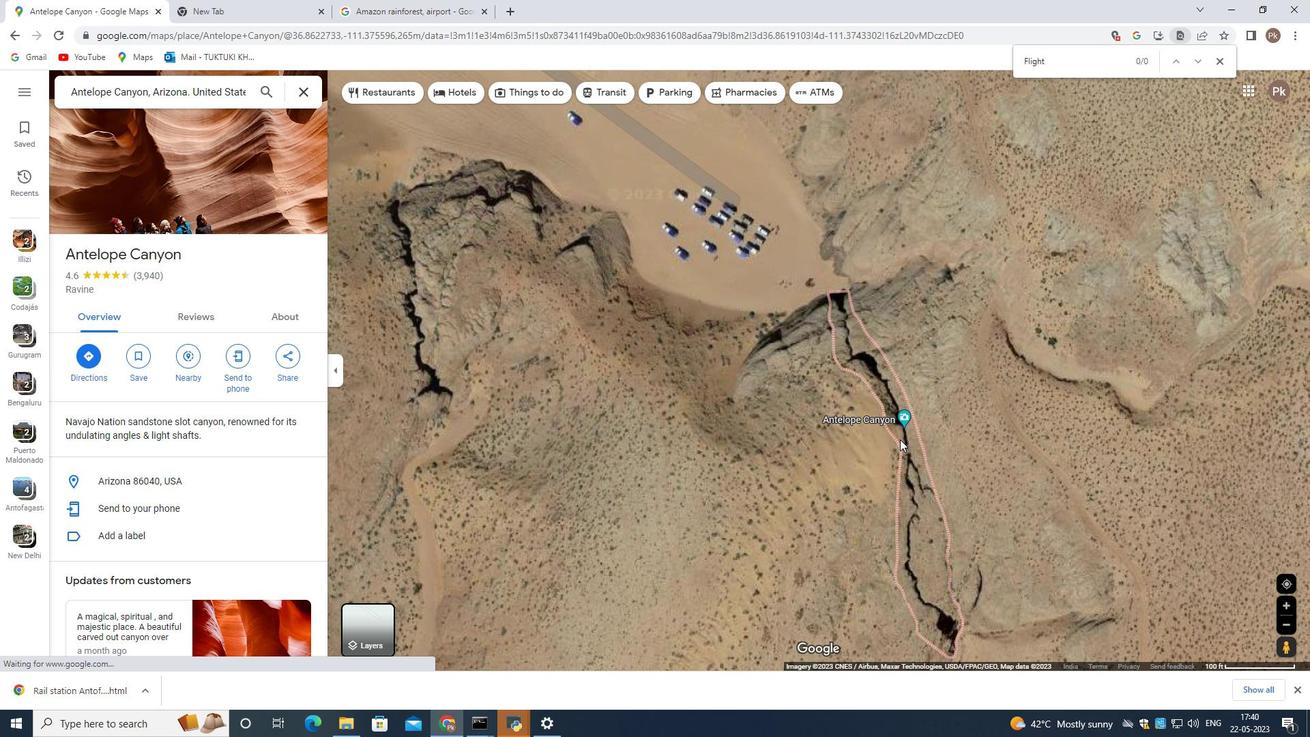 
Action: Mouse scrolled (935, 444) with delta (0, 0)
Screenshot: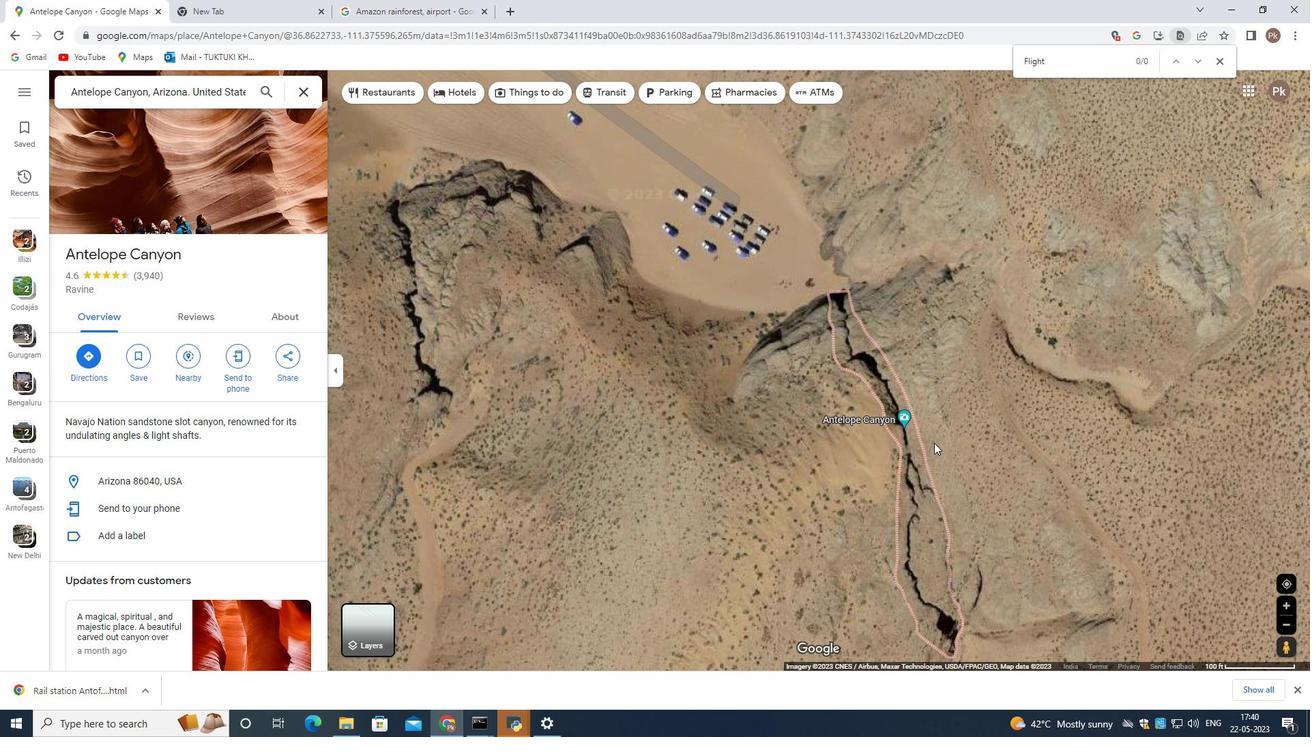 
Action: Mouse scrolled (935, 444) with delta (0, 0)
Screenshot: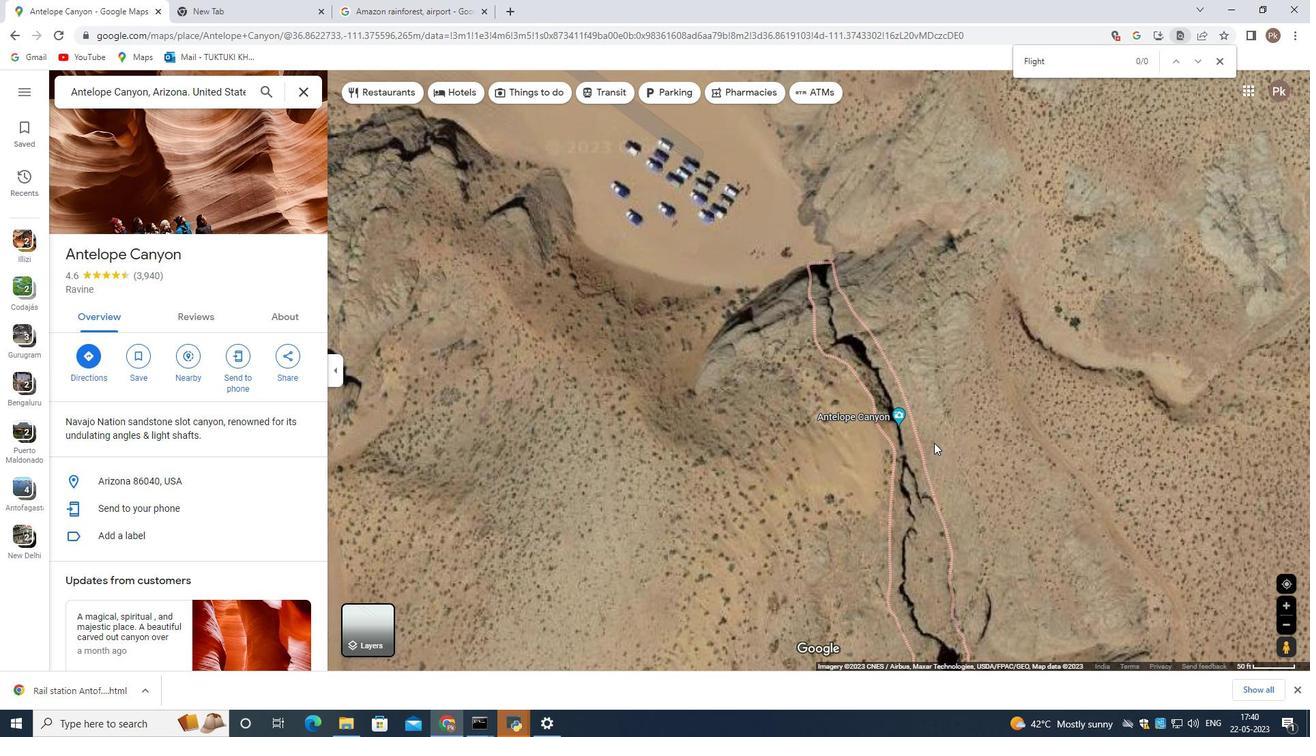 
Action: Mouse scrolled (935, 444) with delta (0, 0)
Screenshot: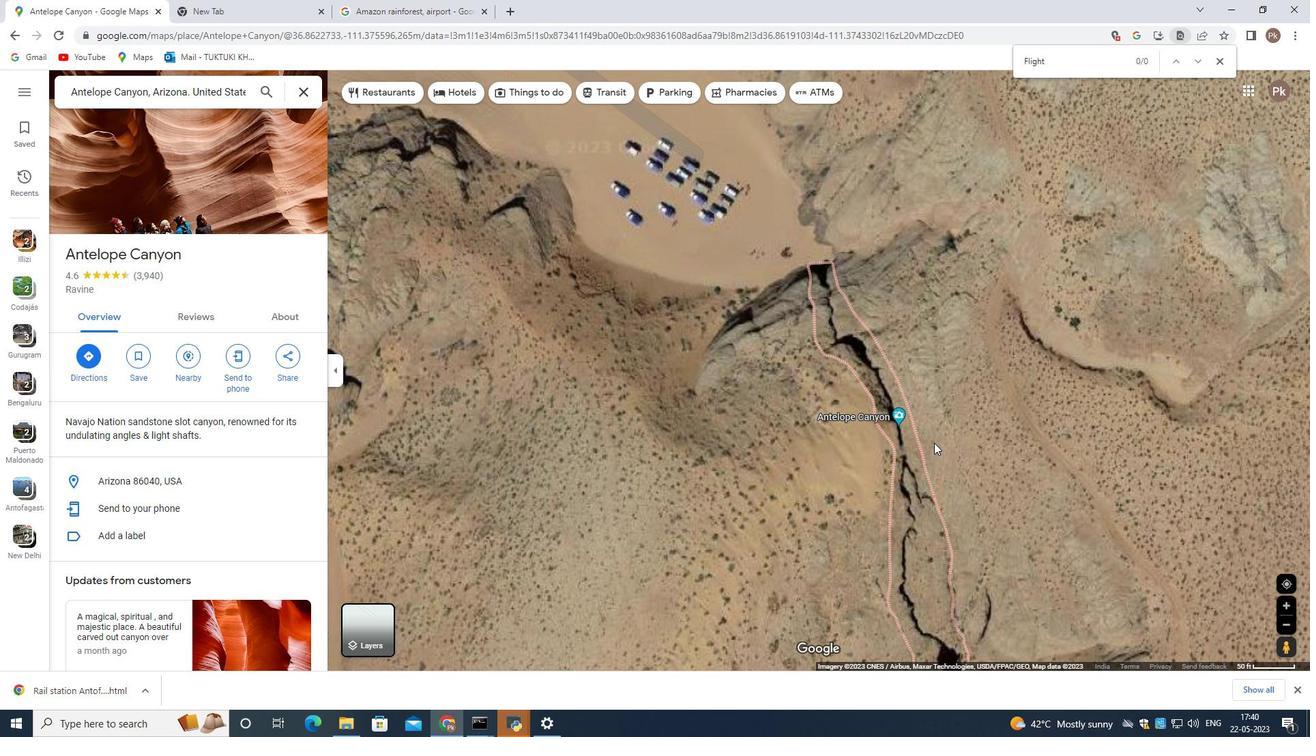 
Action: Mouse moved to (934, 444)
Screenshot: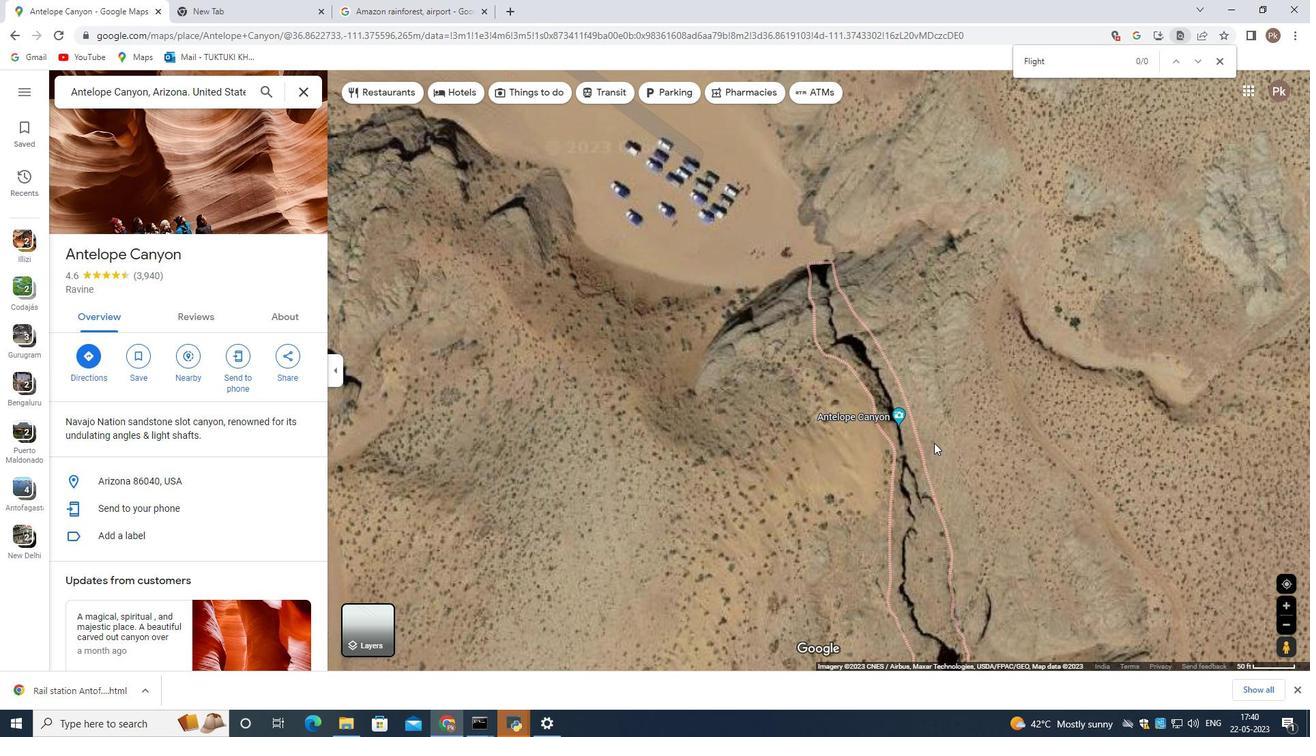 
Action: Mouse scrolled (934, 444) with delta (0, 0)
Screenshot: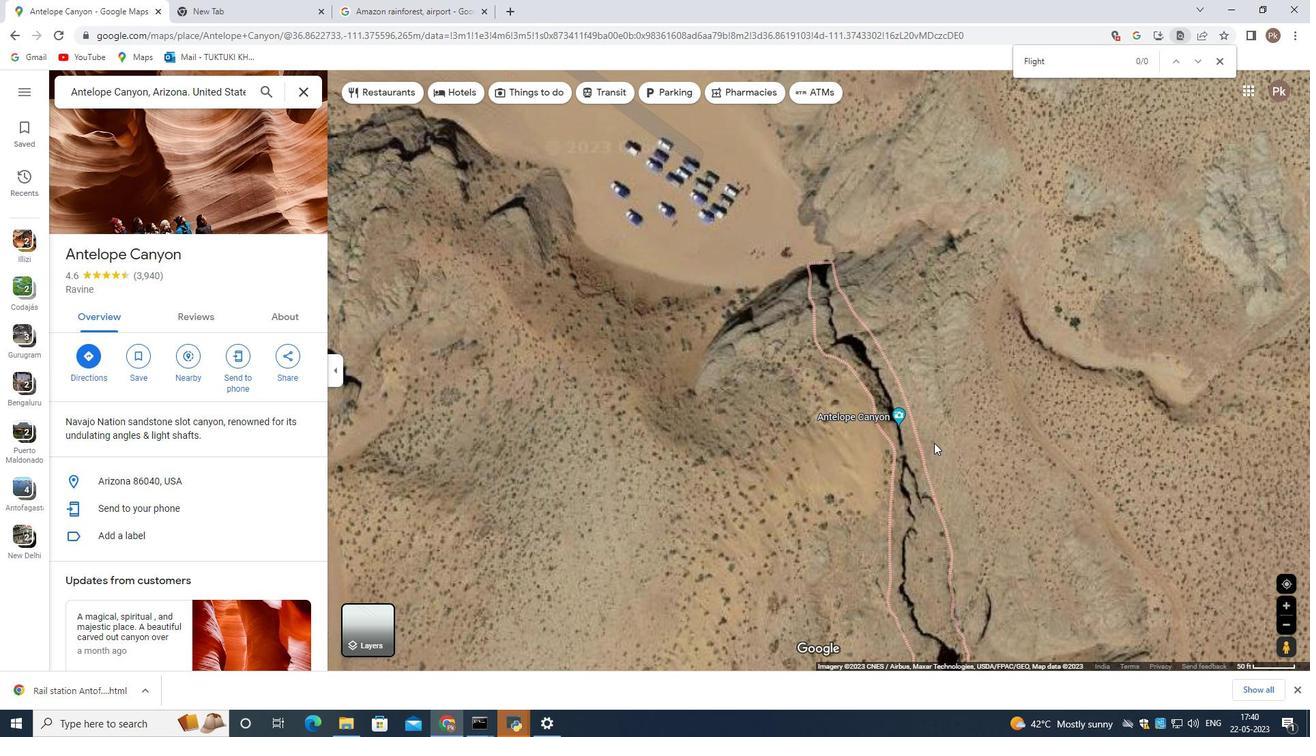 
Action: Mouse moved to (877, 444)
Screenshot: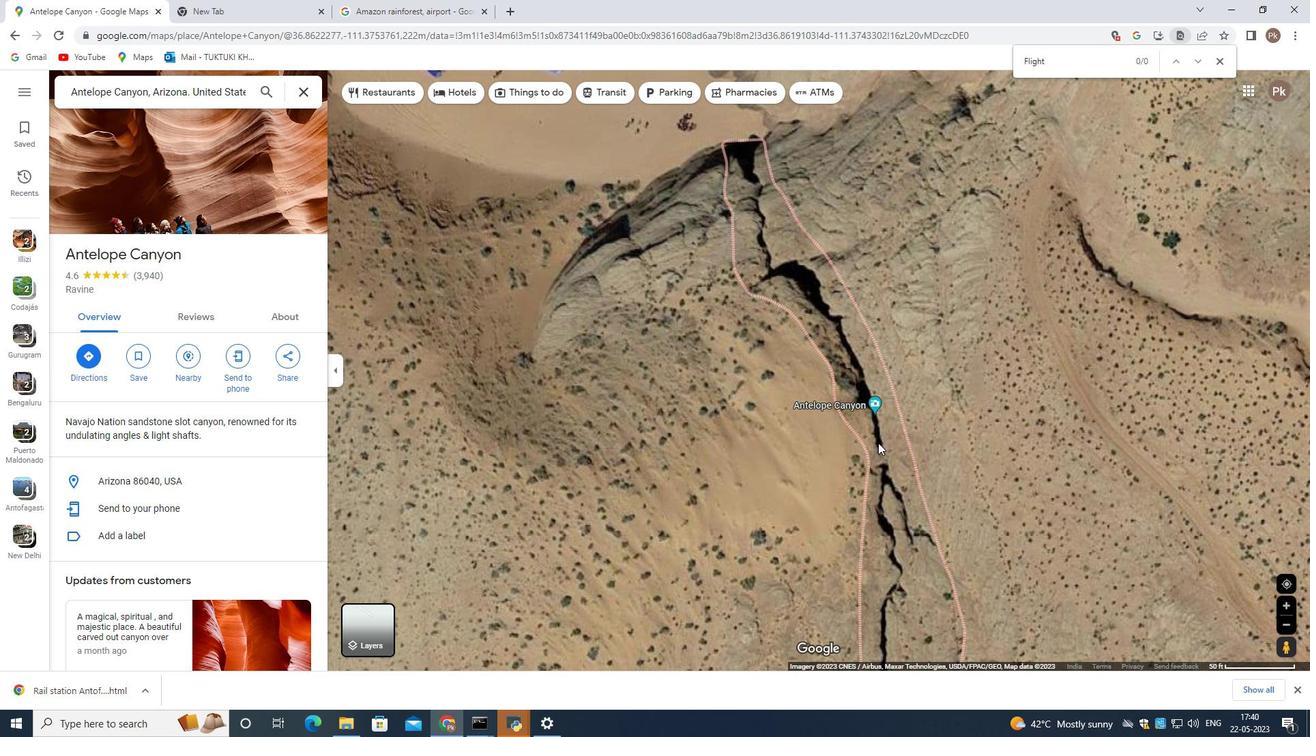 
Action: Mouse scrolled (877, 444) with delta (0, 0)
Screenshot: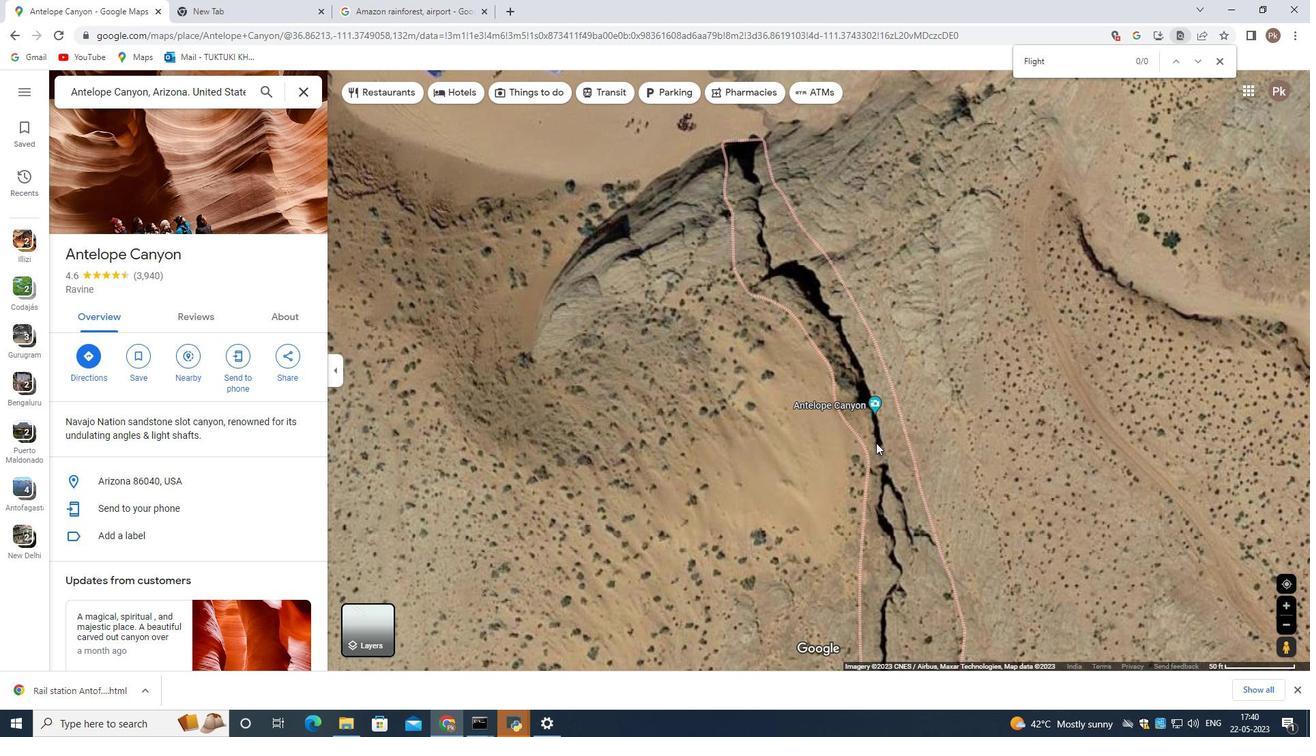 
Action: Mouse scrolled (877, 444) with delta (0, 0)
Screenshot: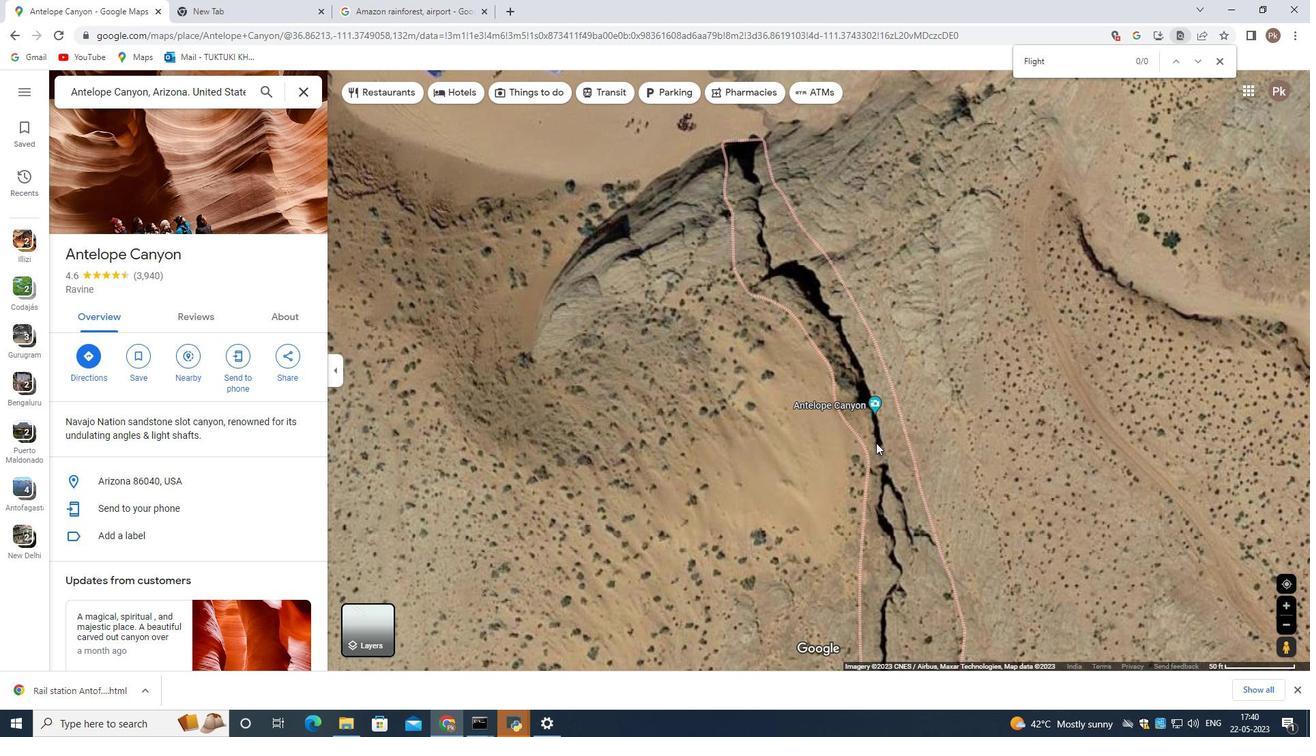 
Action: Mouse scrolled (877, 444) with delta (0, 0)
Screenshot: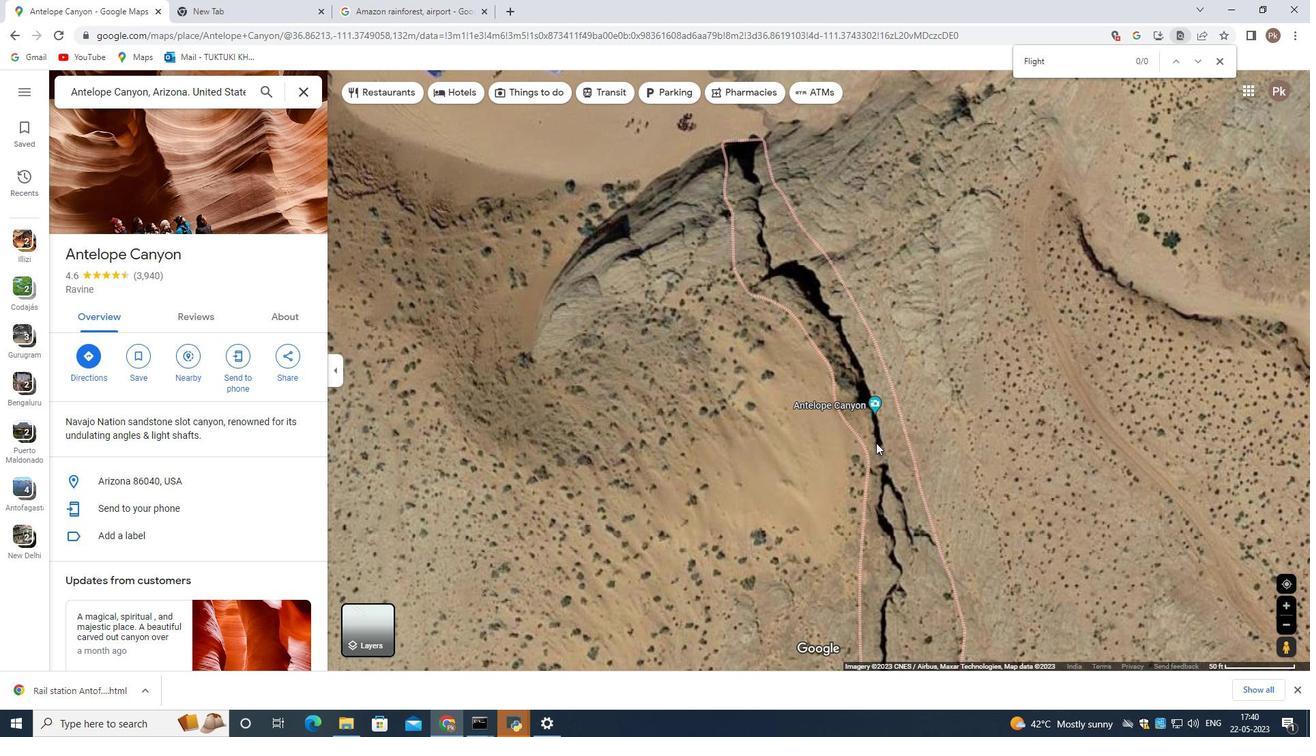 
Action: Mouse scrolled (877, 444) with delta (0, 0)
Screenshot: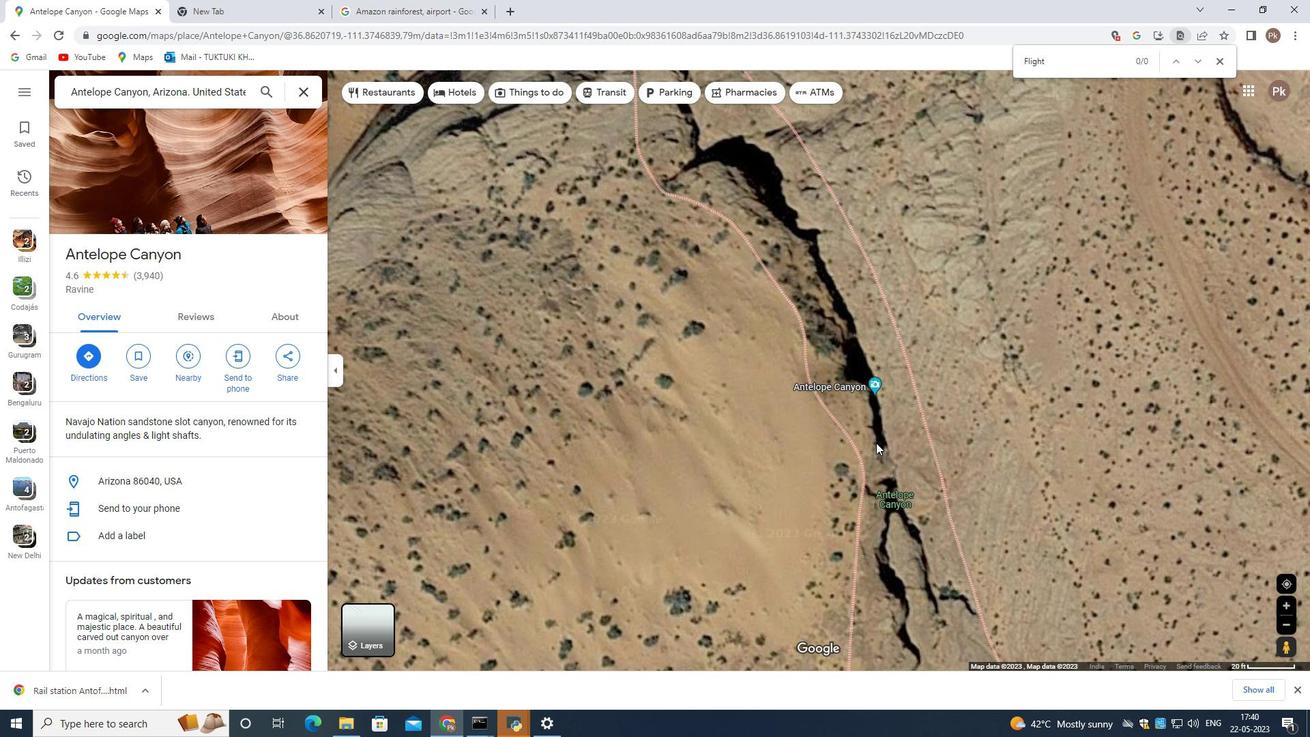 
Action: Mouse scrolled (877, 444) with delta (0, 0)
Screenshot: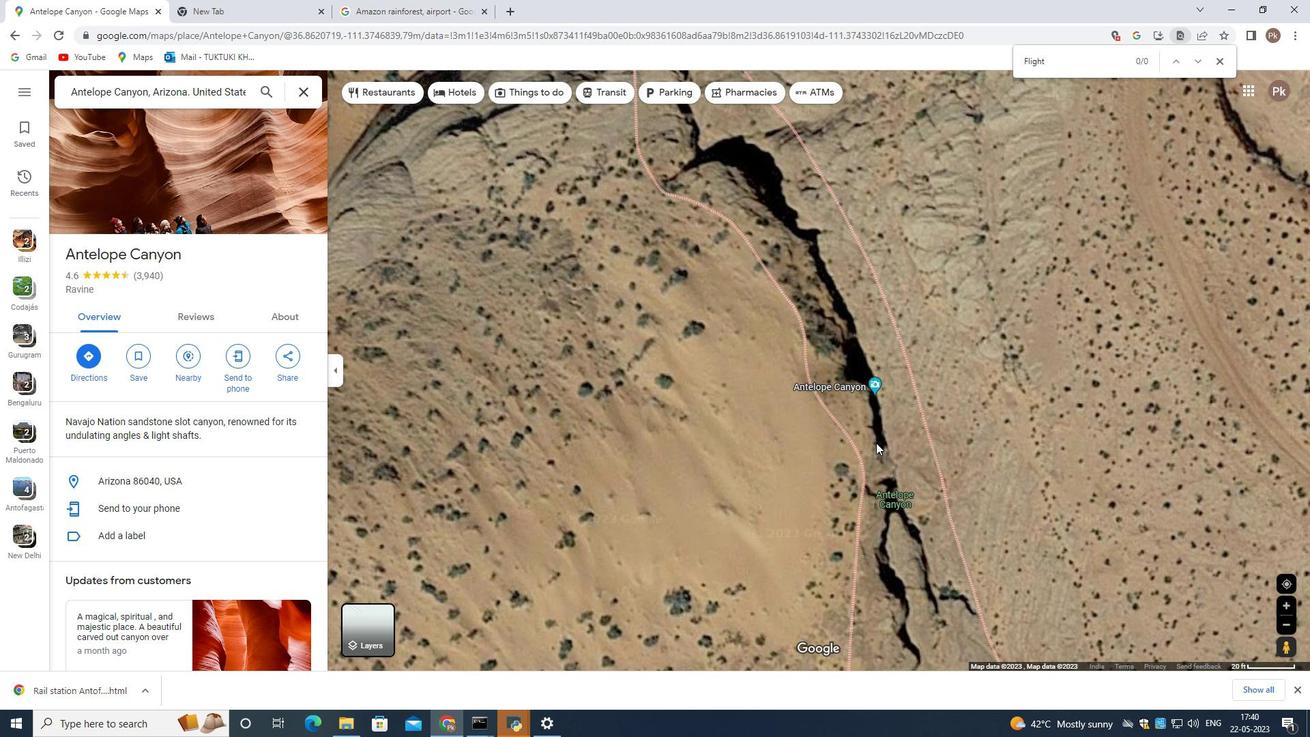 
Action: Mouse scrolled (877, 444) with delta (0, 0)
Screenshot: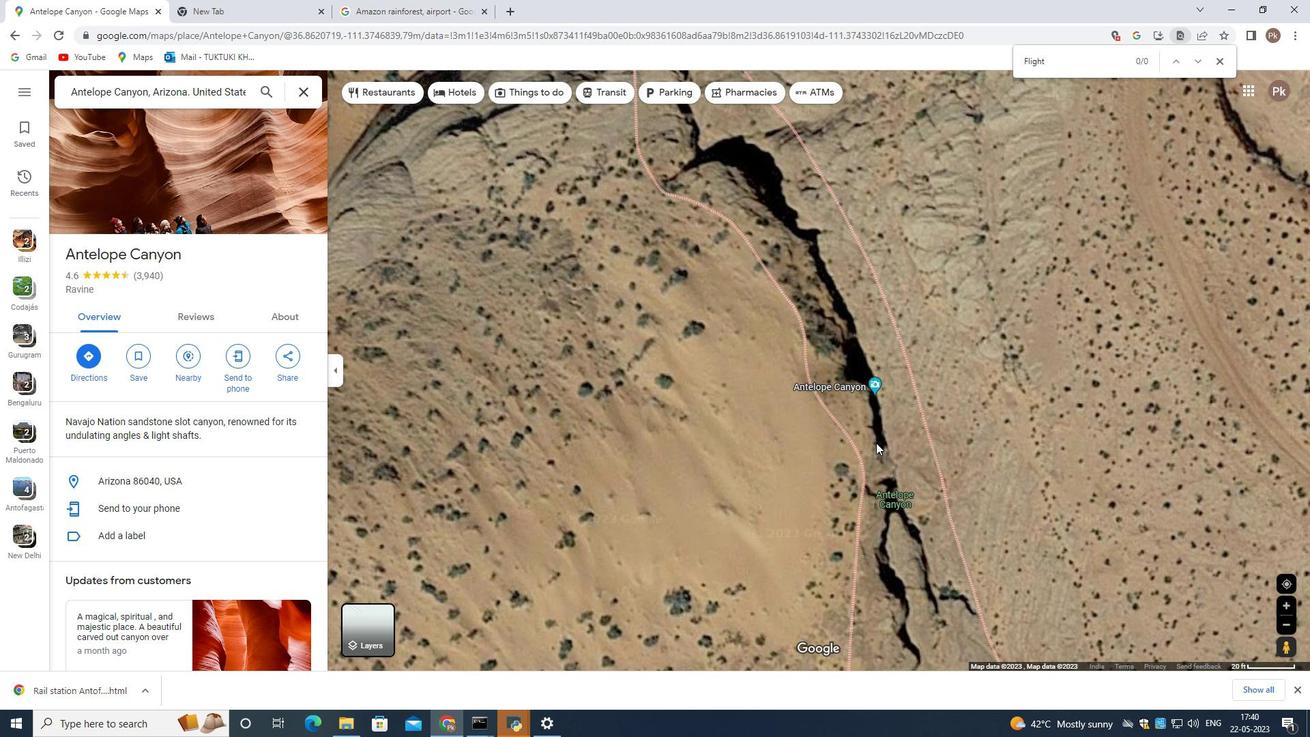 
Action: Mouse scrolled (877, 444) with delta (0, 0)
Screenshot: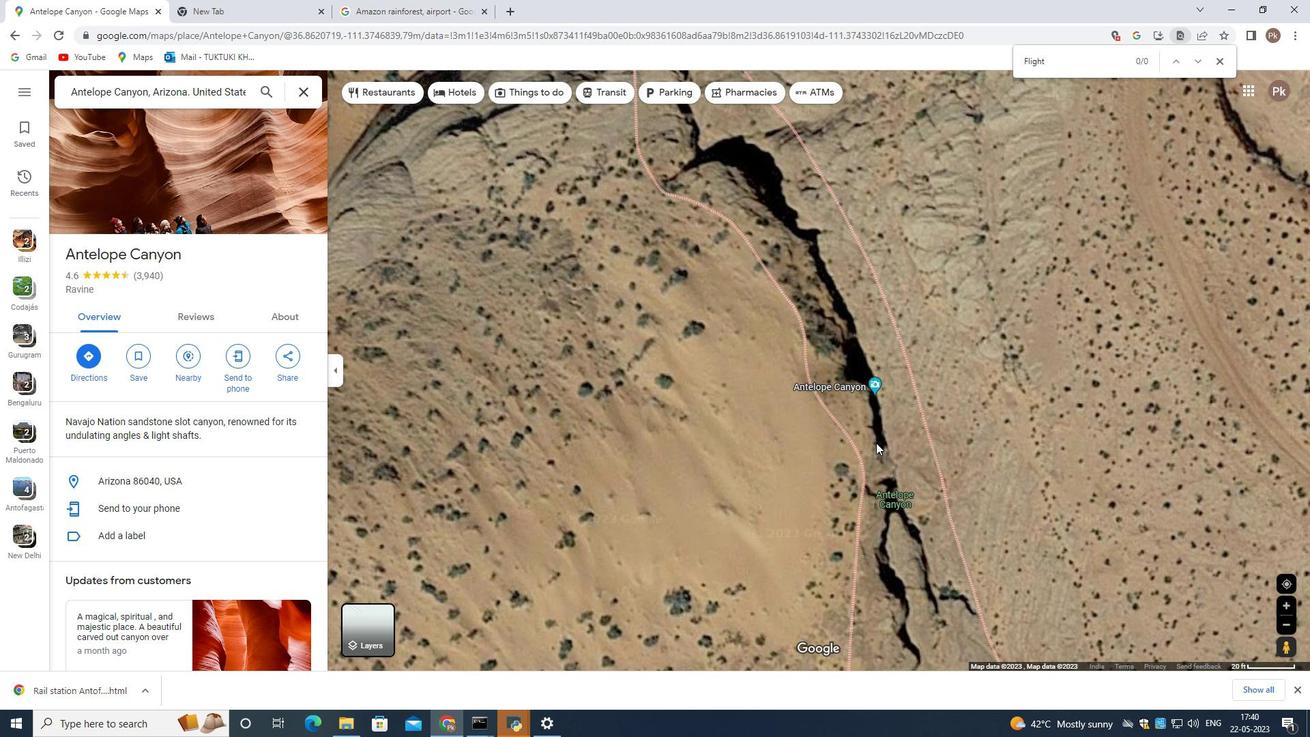 
Action: Mouse scrolled (877, 444) with delta (0, 0)
Screenshot: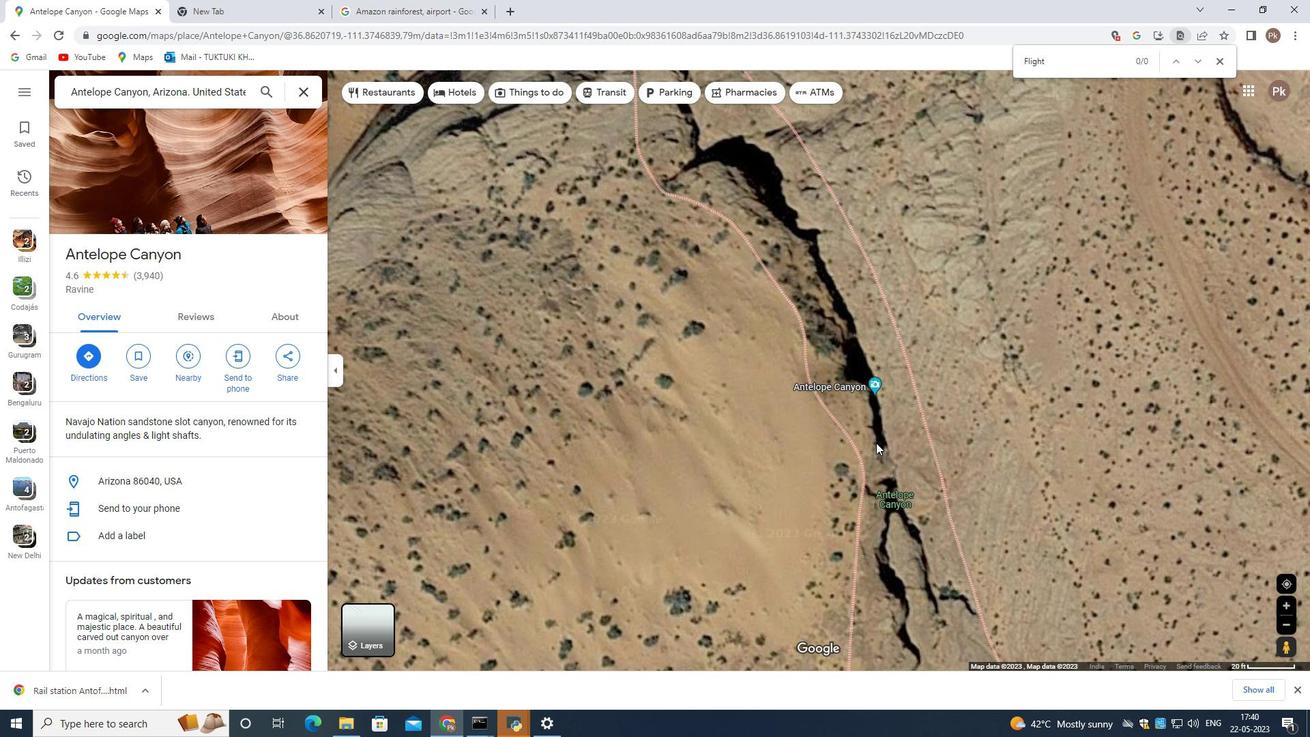 
Action: Mouse moved to (864, 432)
Screenshot: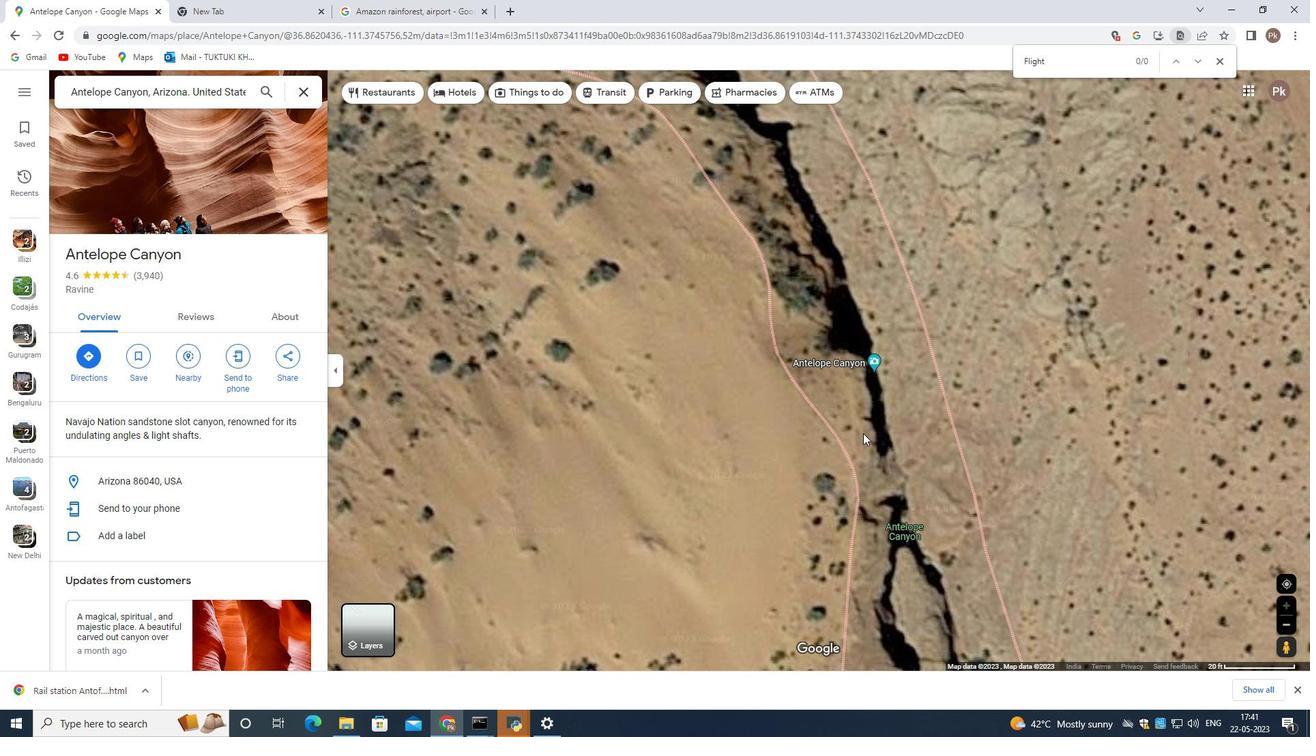 
Action: Mouse scrolled (864, 433) with delta (0, 0)
Screenshot: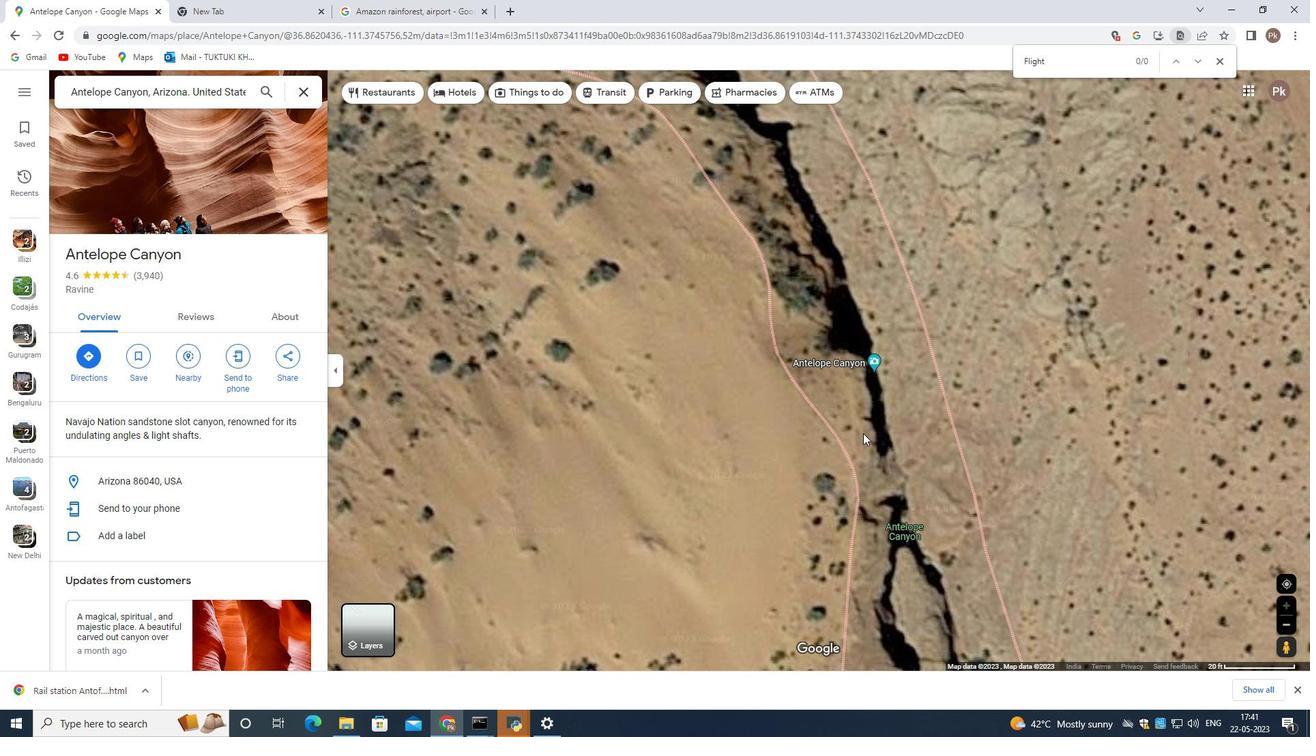 
Action: Mouse scrolled (864, 433) with delta (0, 0)
Screenshot: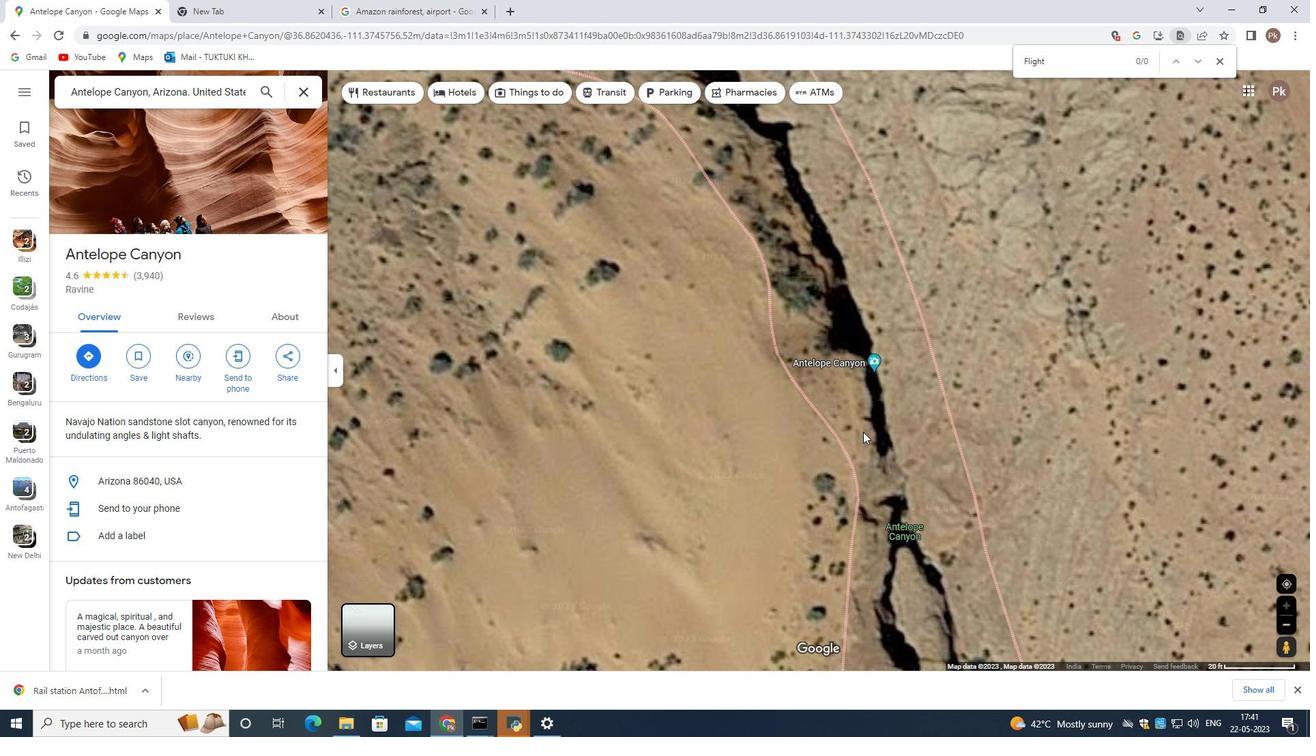 
Action: Mouse scrolled (864, 433) with delta (0, 0)
Screenshot: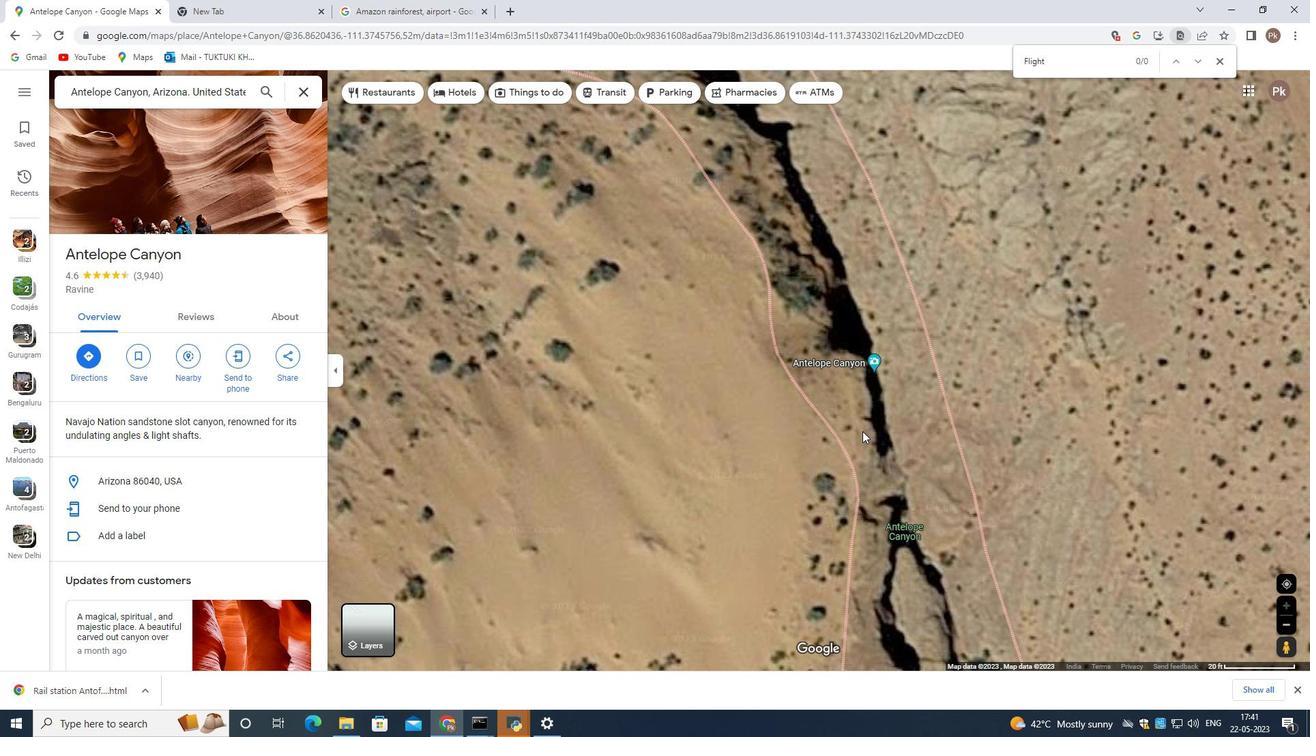 
Action: Mouse scrolled (864, 433) with delta (0, 0)
Screenshot: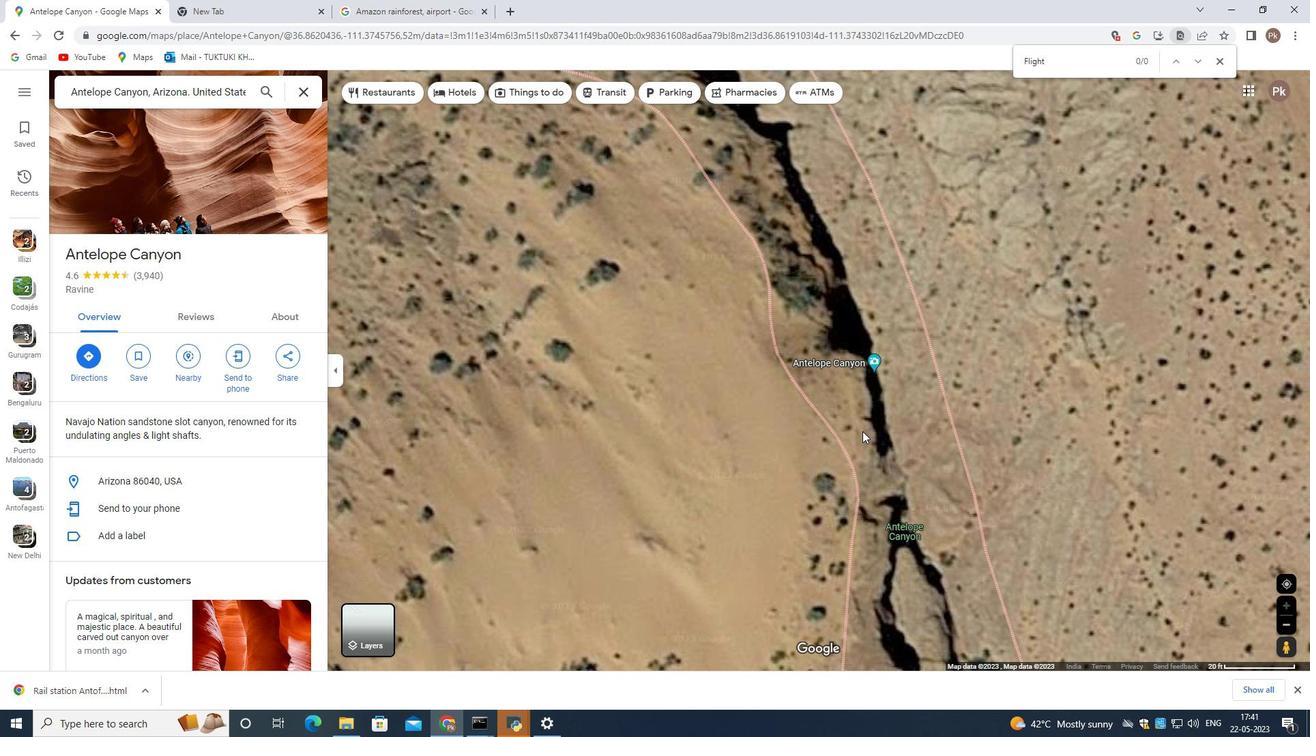 
Action: Mouse scrolled (864, 433) with delta (0, 0)
Screenshot: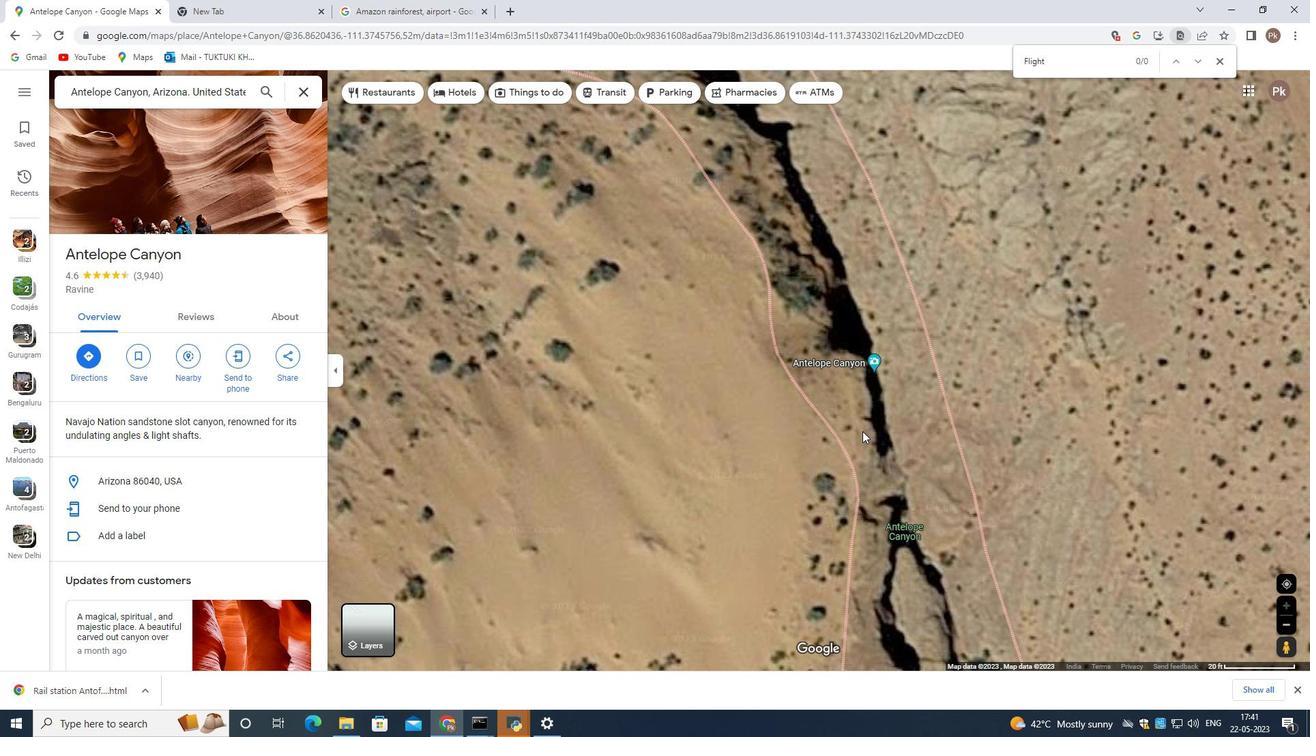 
Action: Mouse scrolled (864, 433) with delta (0, 0)
Screenshot: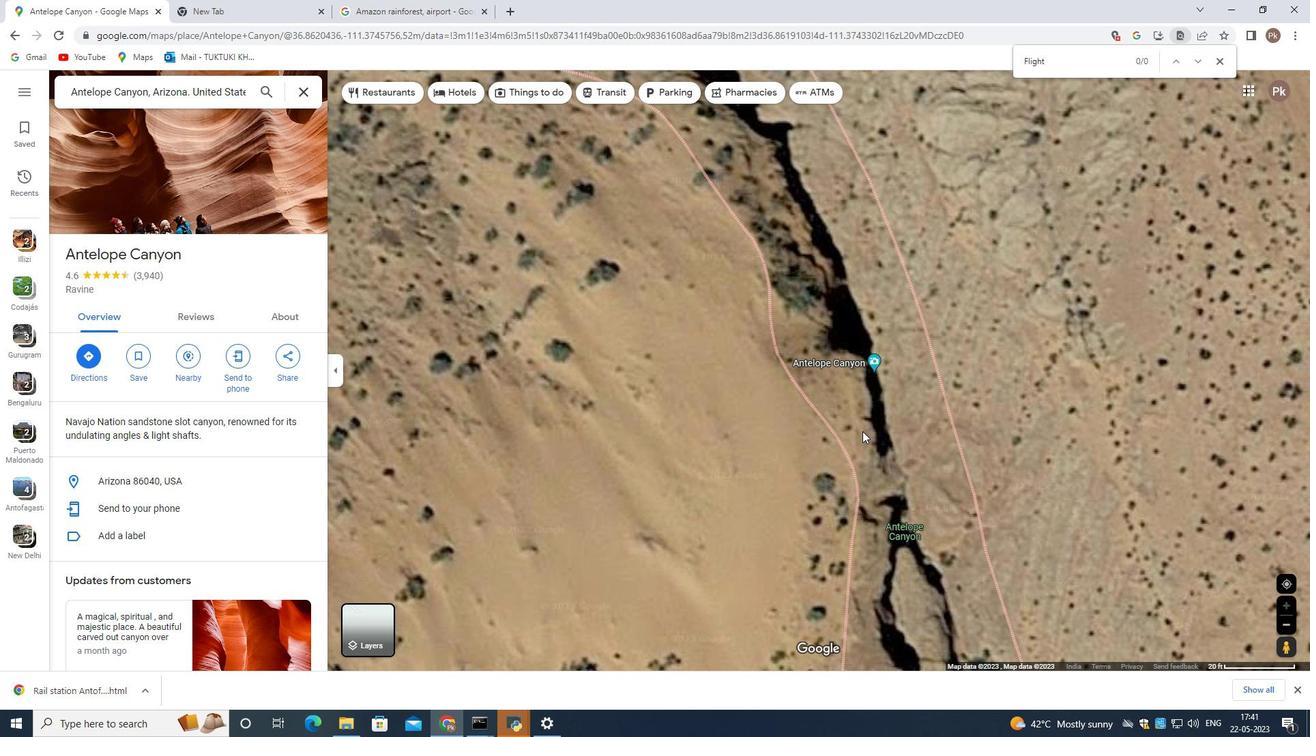 
Action: Mouse scrolled (864, 433) with delta (0, 0)
Screenshot: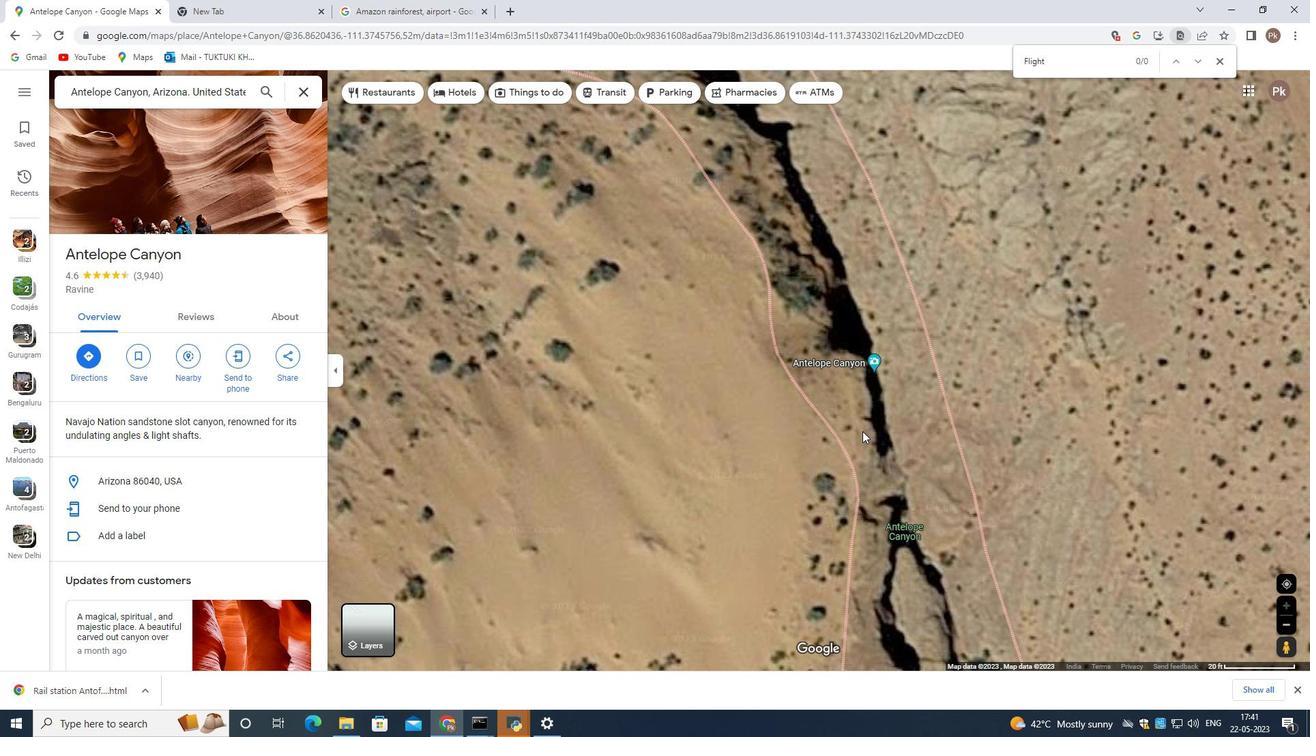 
Action: Mouse scrolled (864, 433) with delta (0, 0)
Screenshot: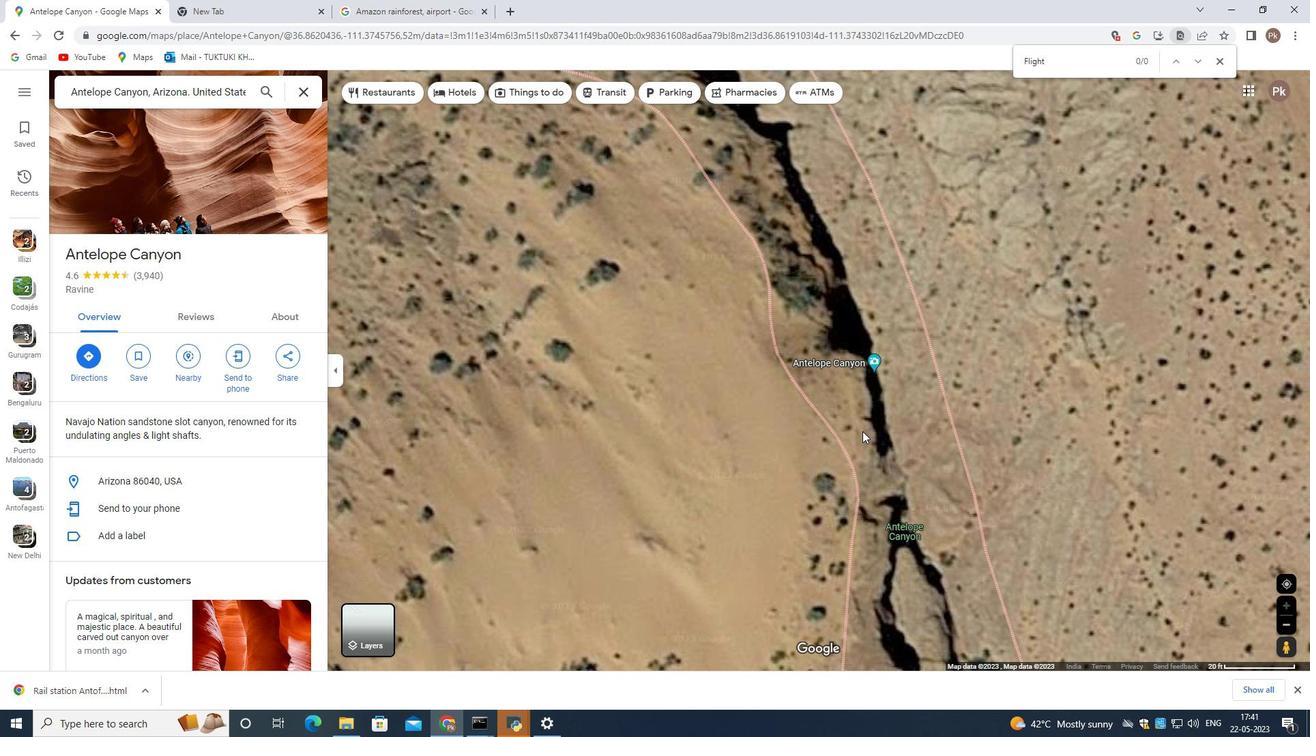 
Action: Mouse scrolled (864, 433) with delta (0, 0)
Screenshot: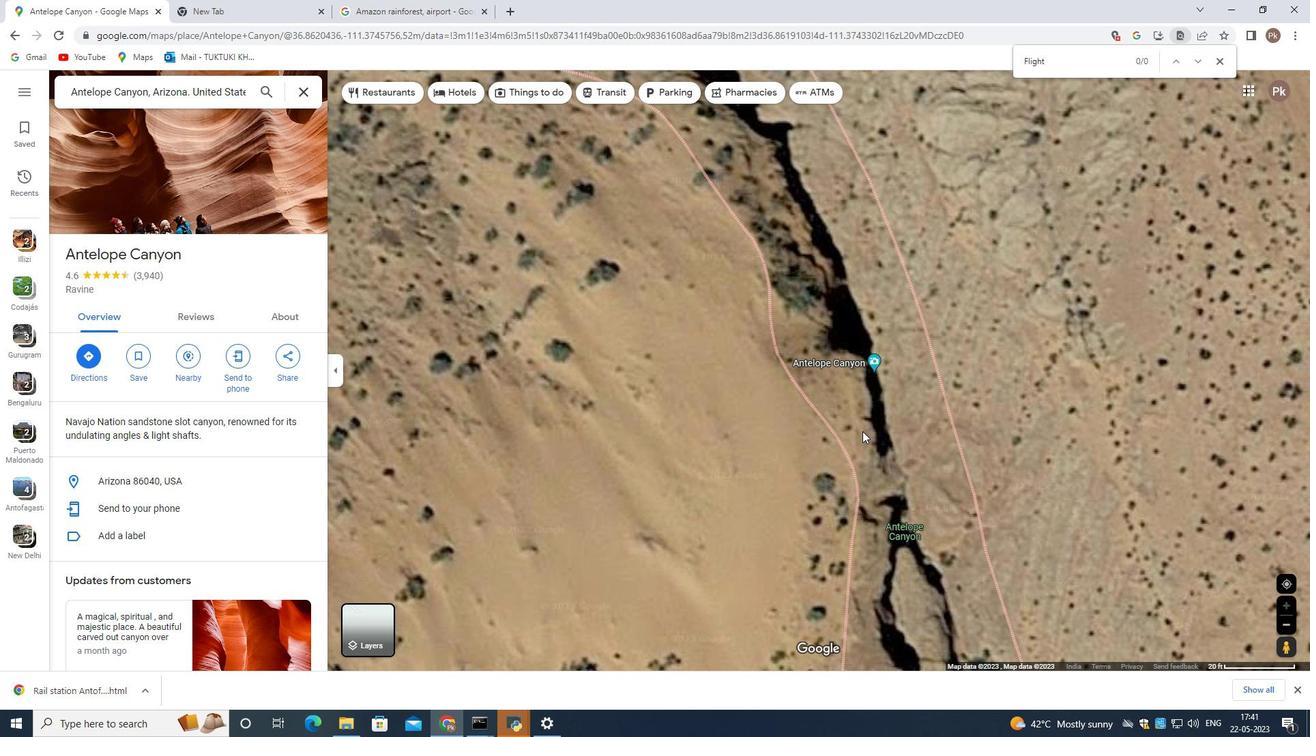 
Action: Mouse moved to (846, 431)
Screenshot: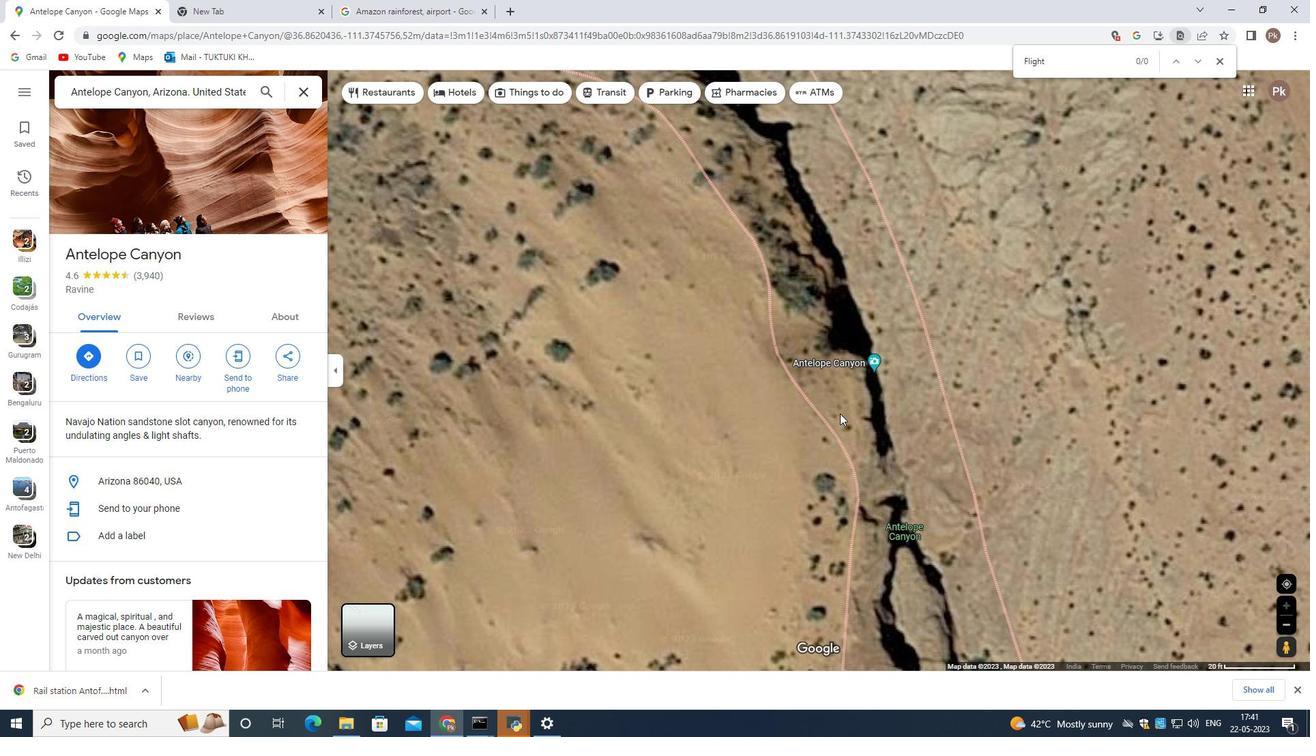 
Action: Mouse scrolled (846, 432) with delta (0, 0)
Screenshot: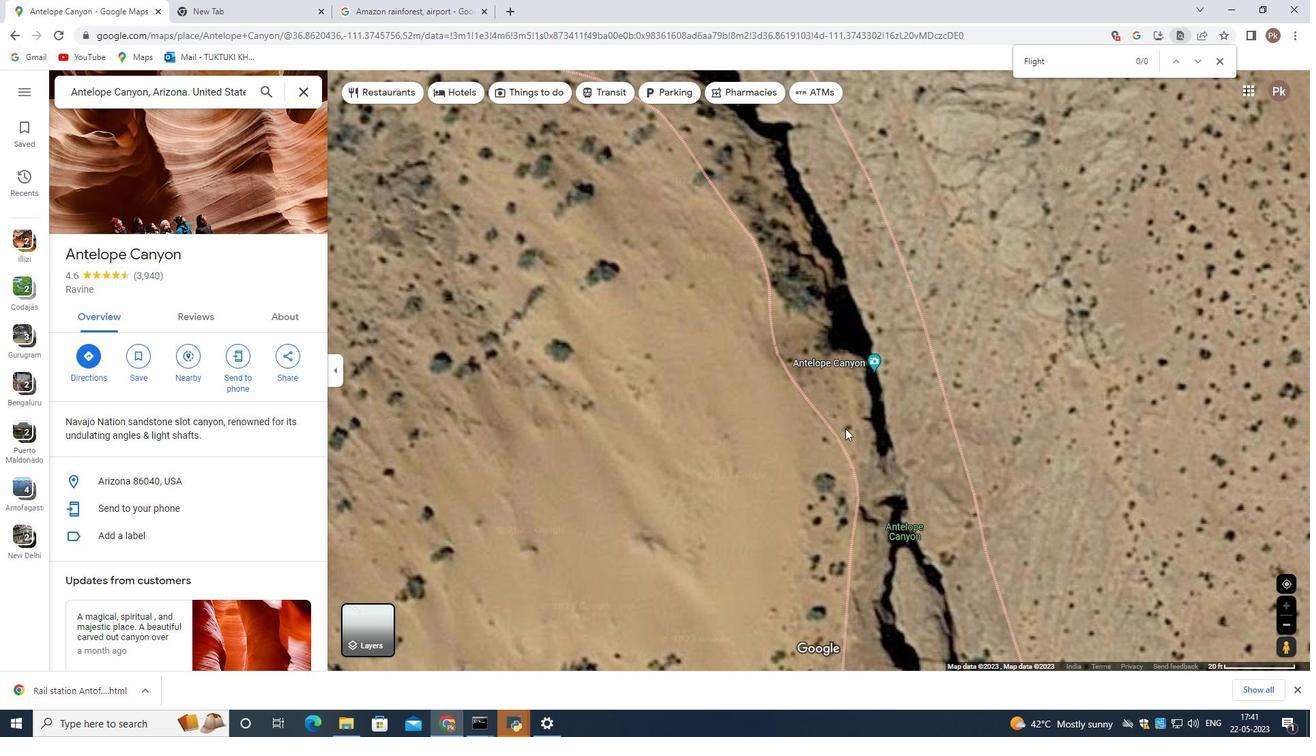 
Action: Mouse scrolled (846, 432) with delta (0, 0)
Screenshot: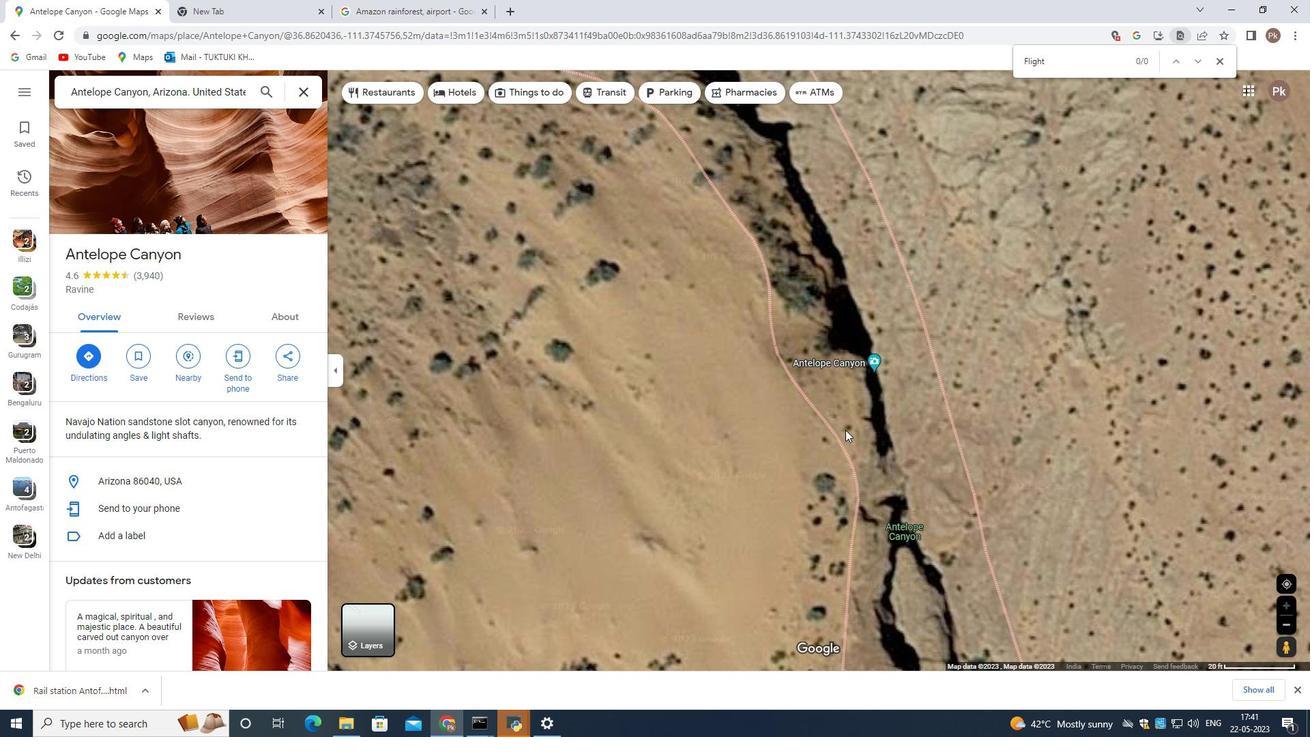 
Action: Mouse scrolled (846, 432) with delta (0, 0)
Screenshot: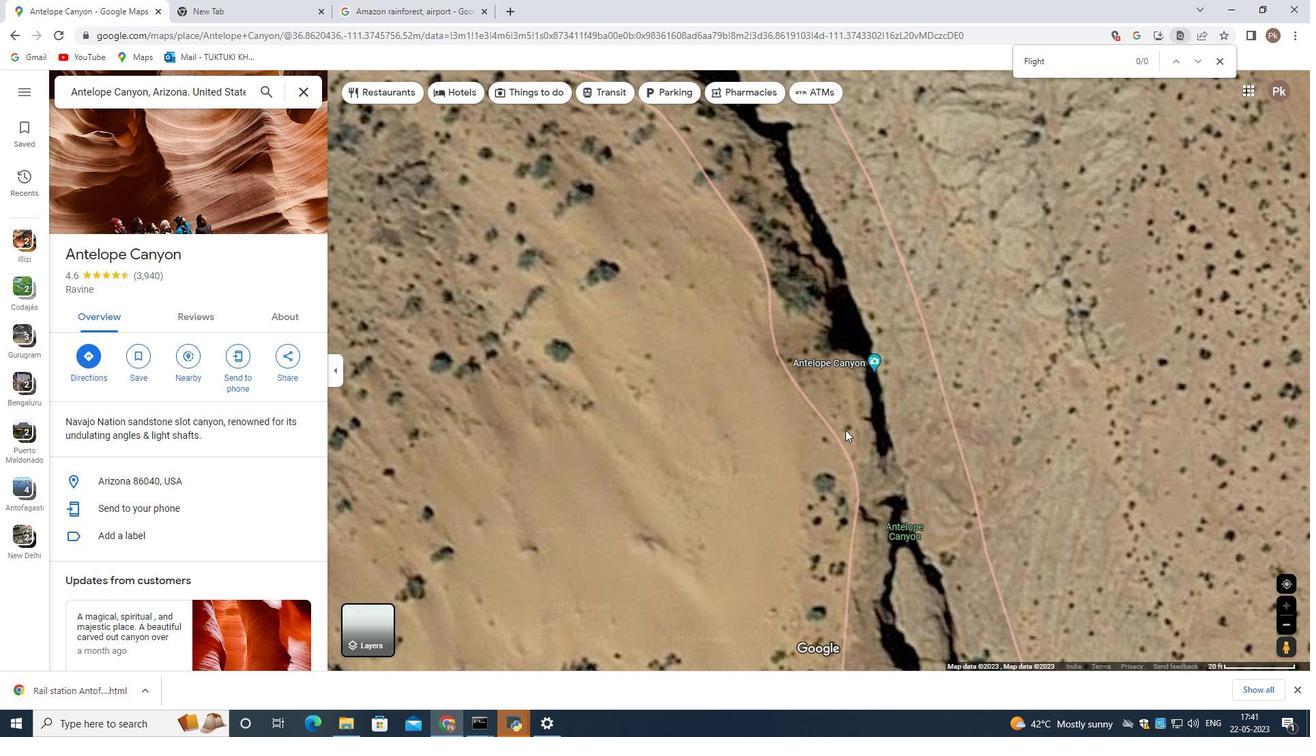 
Action: Mouse scrolled (846, 432) with delta (0, 0)
Screenshot: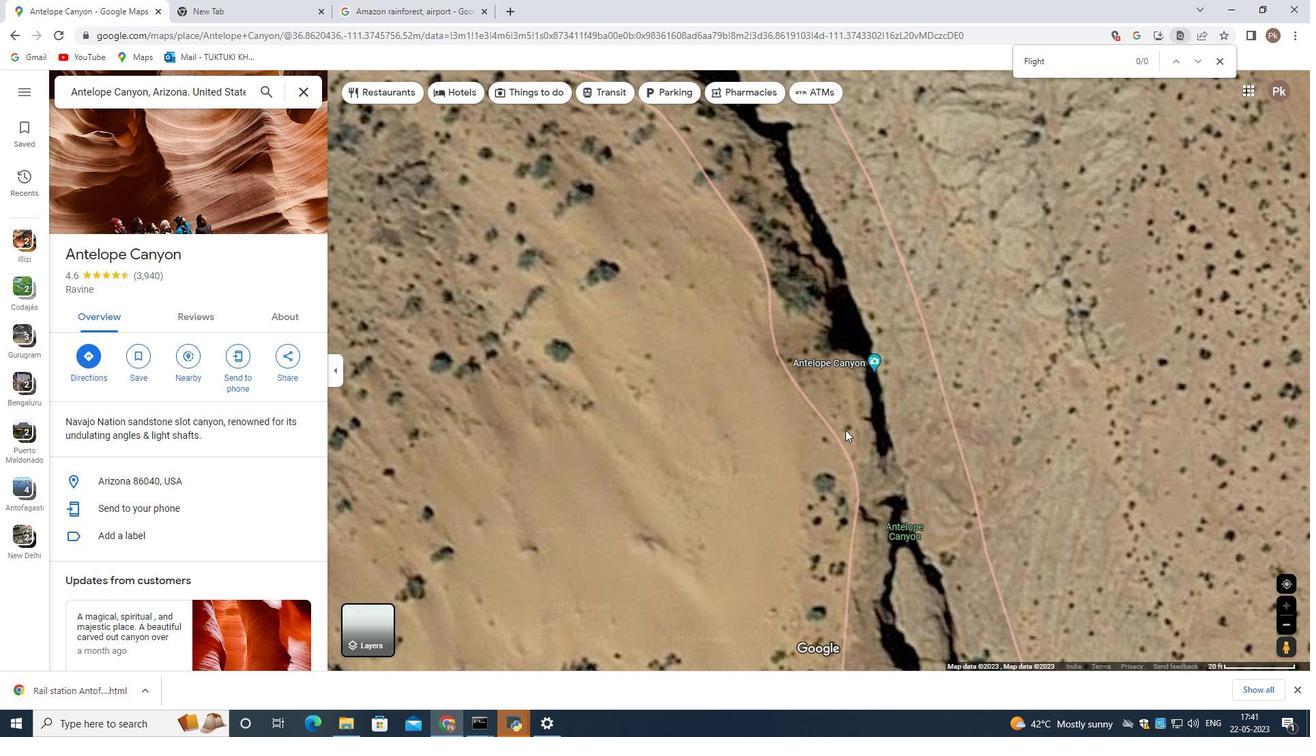 
Action: Mouse moved to (866, 408)
Screenshot: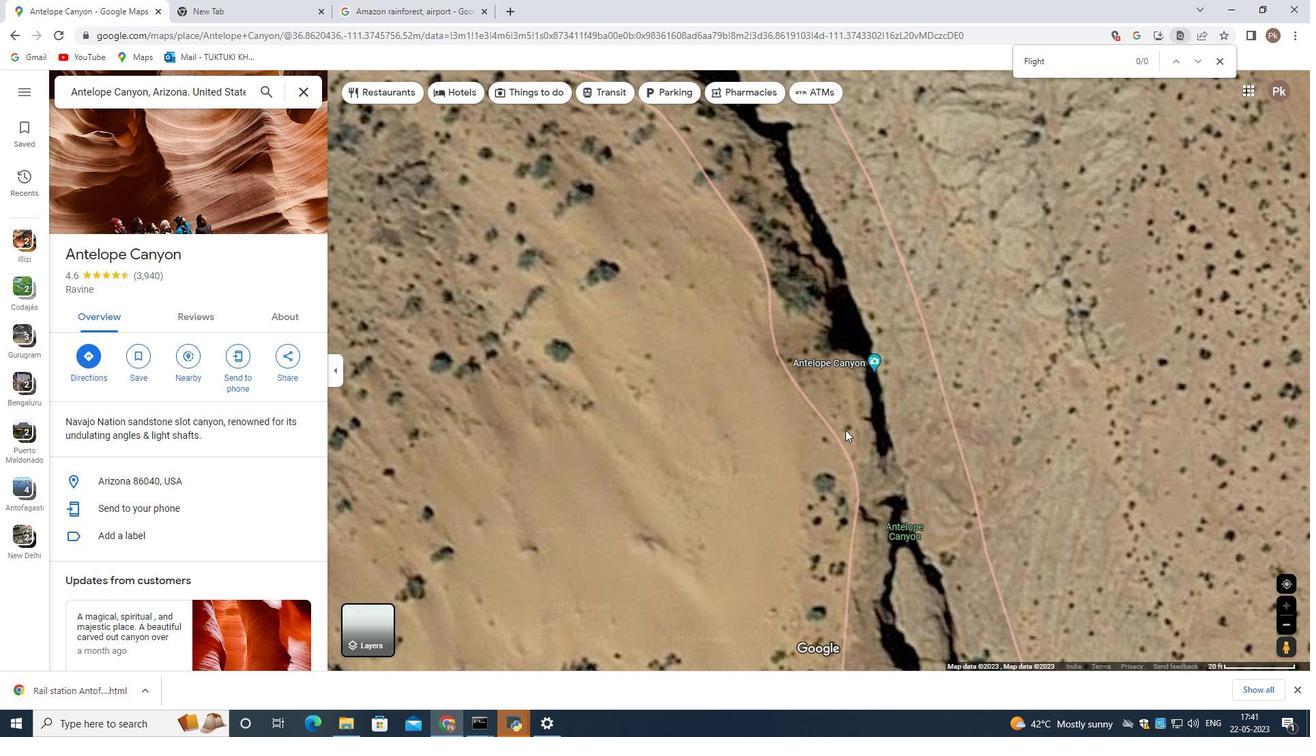 
Action: Mouse scrolled (866, 407) with delta (0, 0)
Screenshot: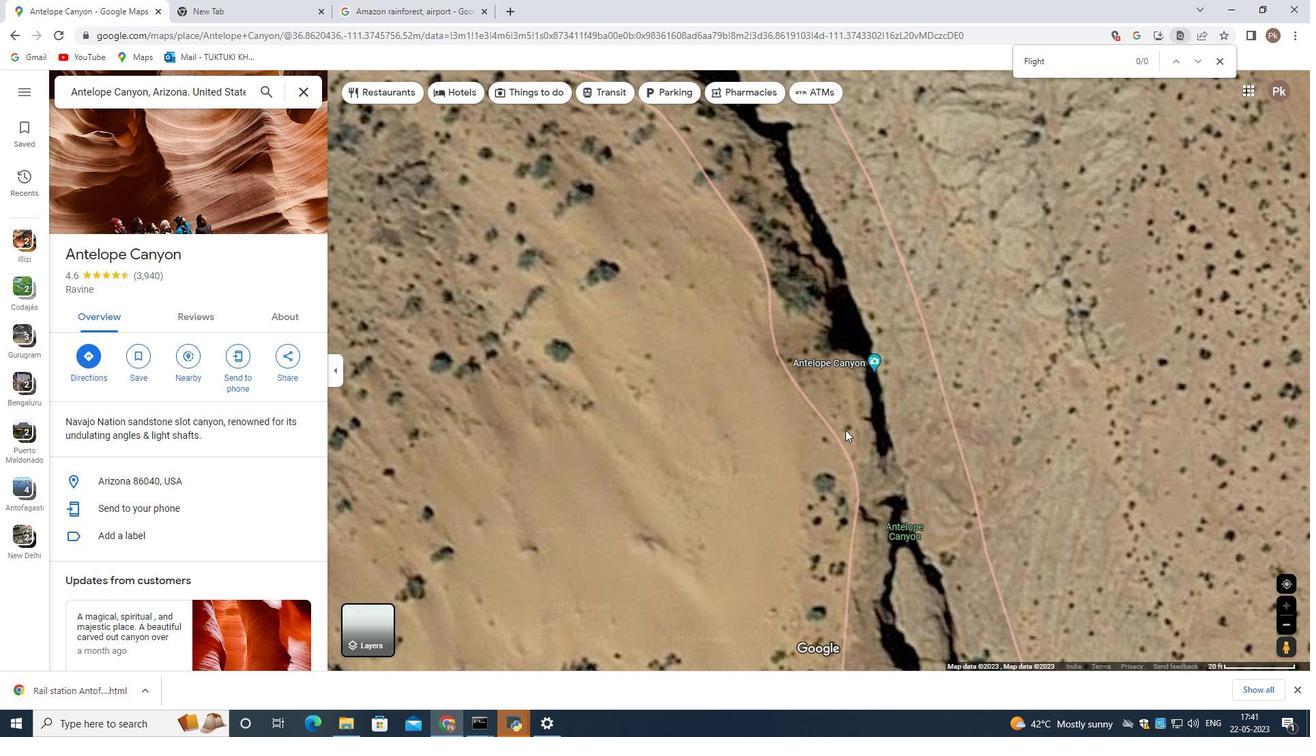 
Action: Mouse scrolled (866, 407) with delta (0, 0)
Screenshot: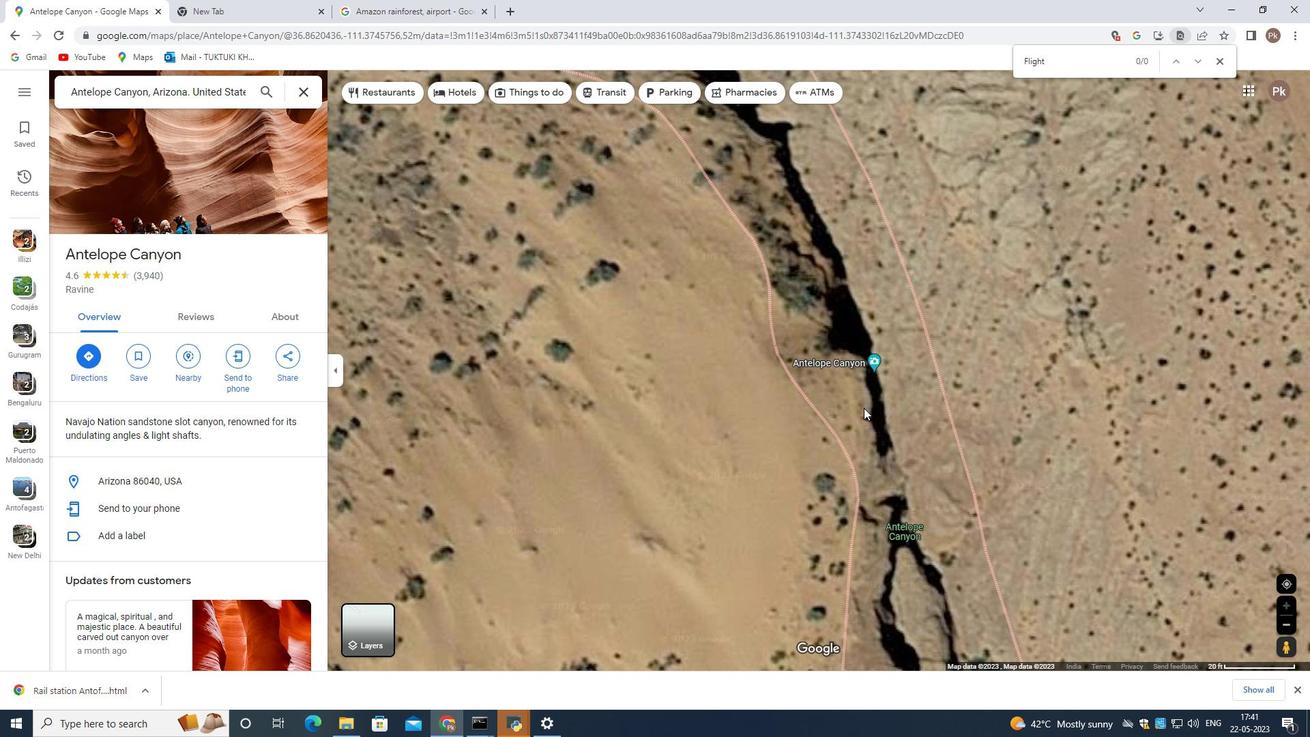 
Action: Mouse scrolled (866, 407) with delta (0, 0)
Screenshot: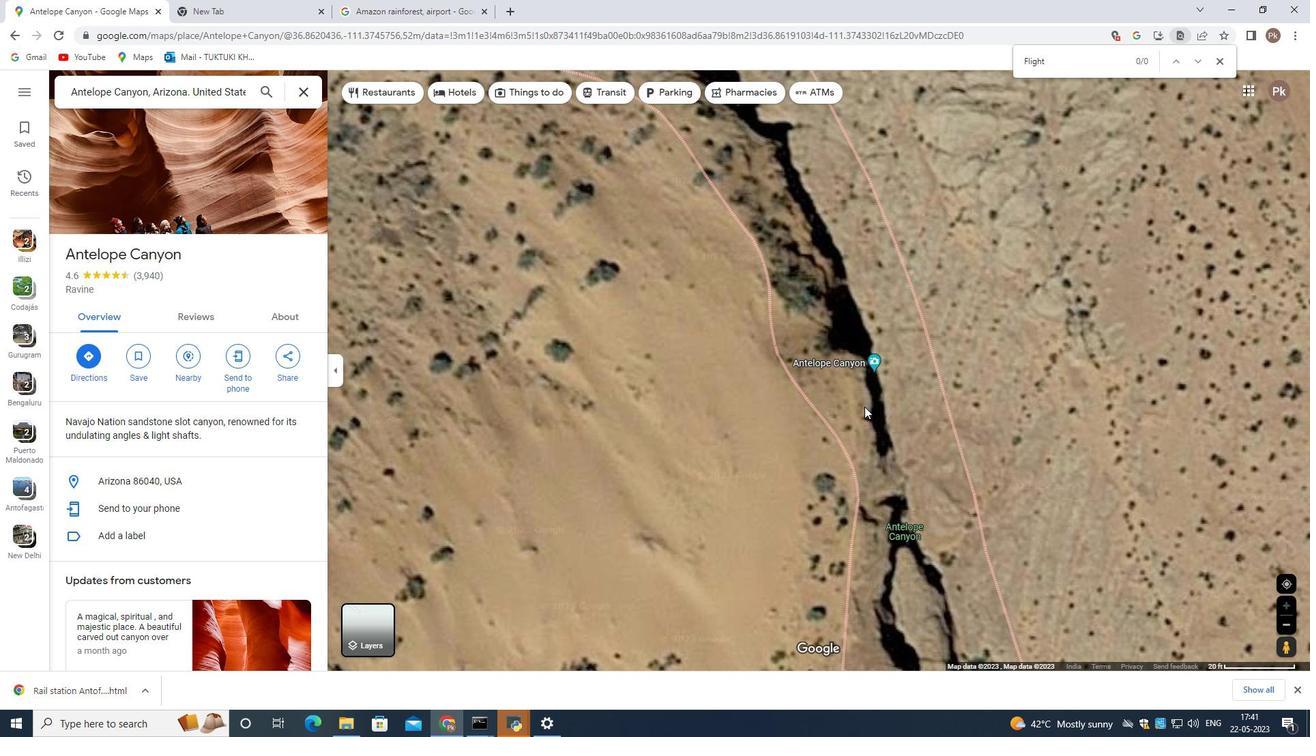 
Action: Mouse scrolled (866, 407) with delta (0, 0)
Screenshot: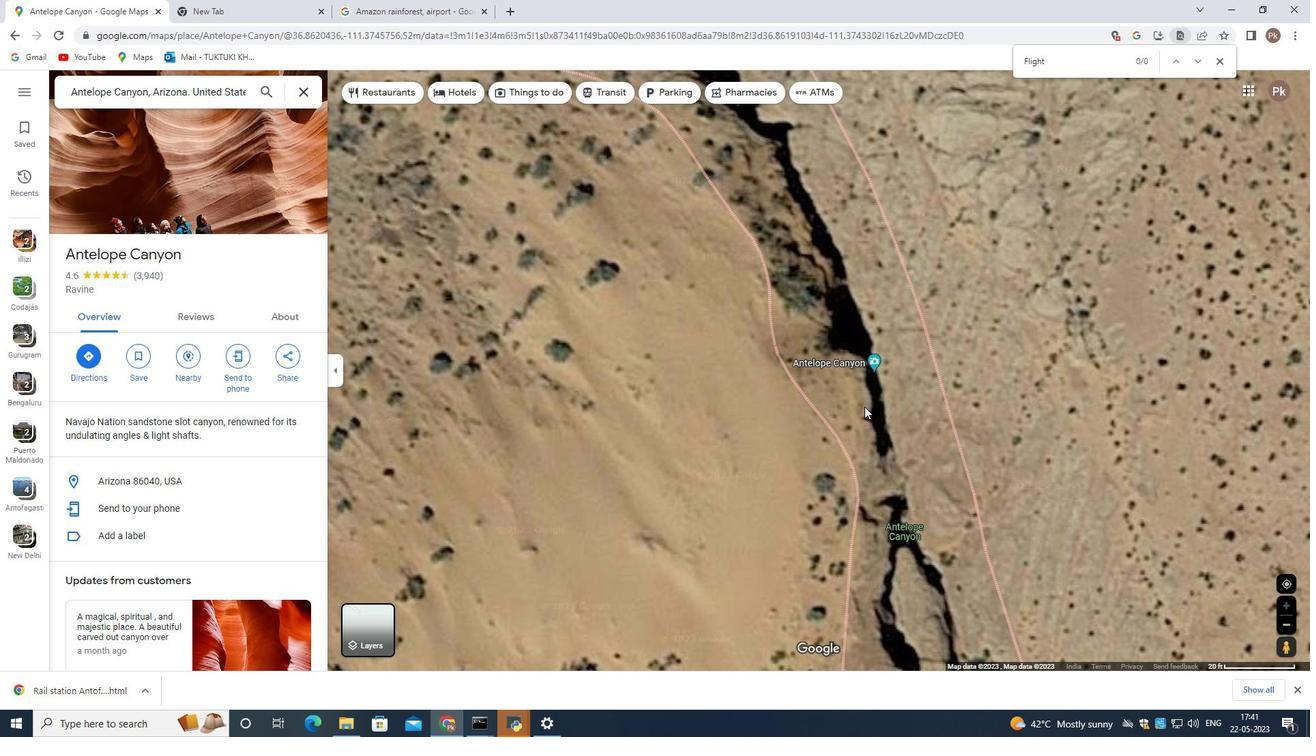 
Action: Mouse moved to (972, 443)
Screenshot: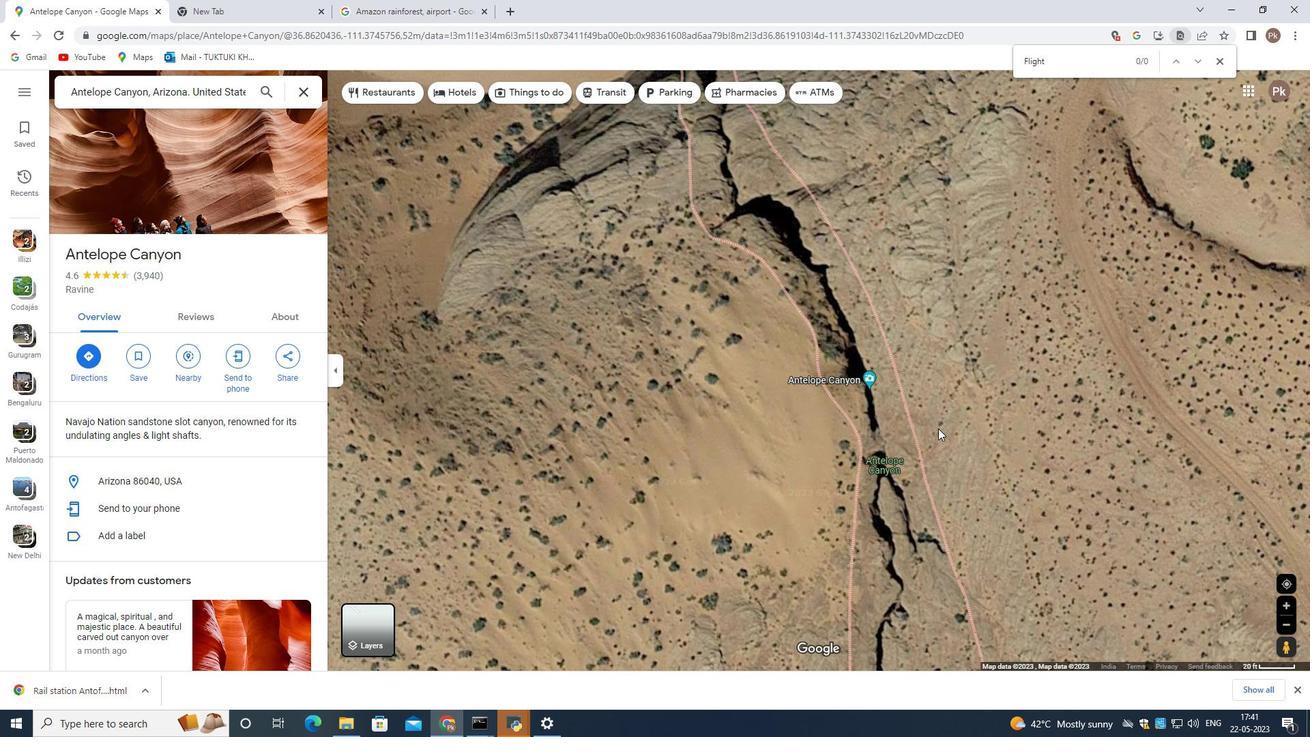 
Action: Mouse scrolled (972, 442) with delta (0, 0)
Screenshot: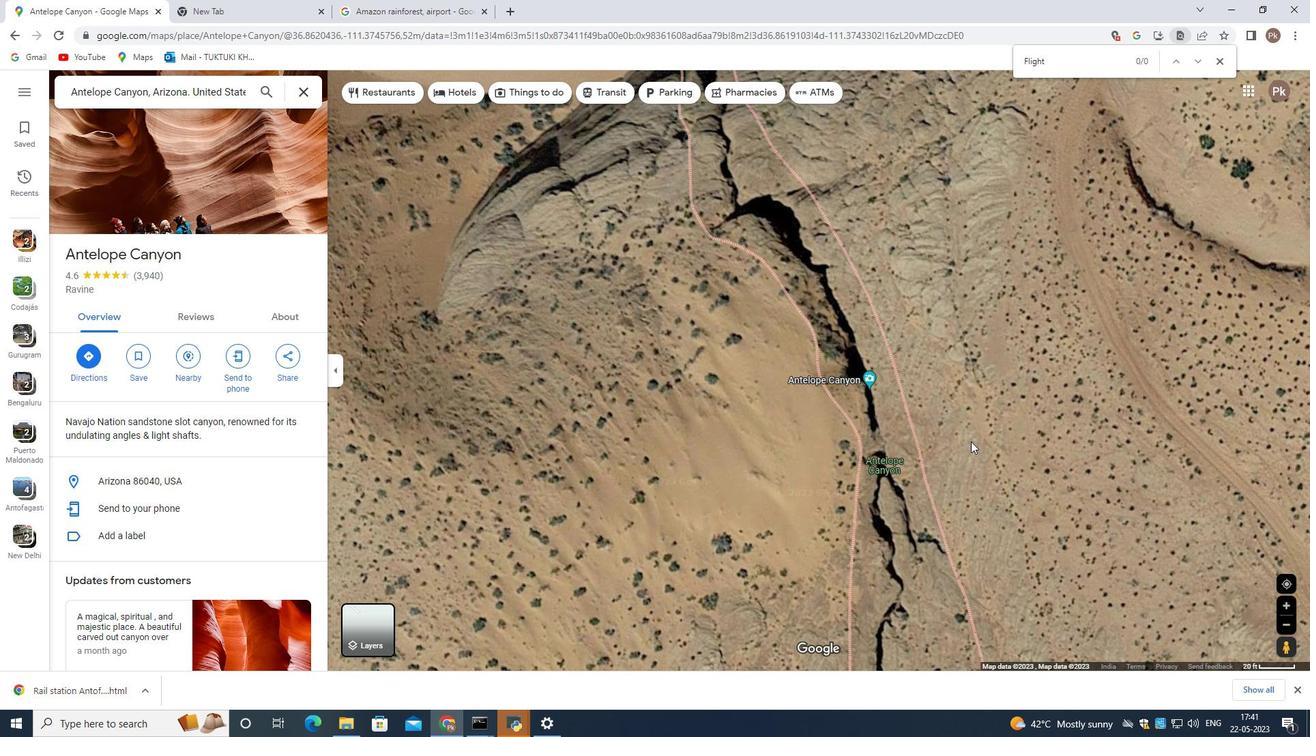 
Action: Mouse moved to (974, 506)
Screenshot: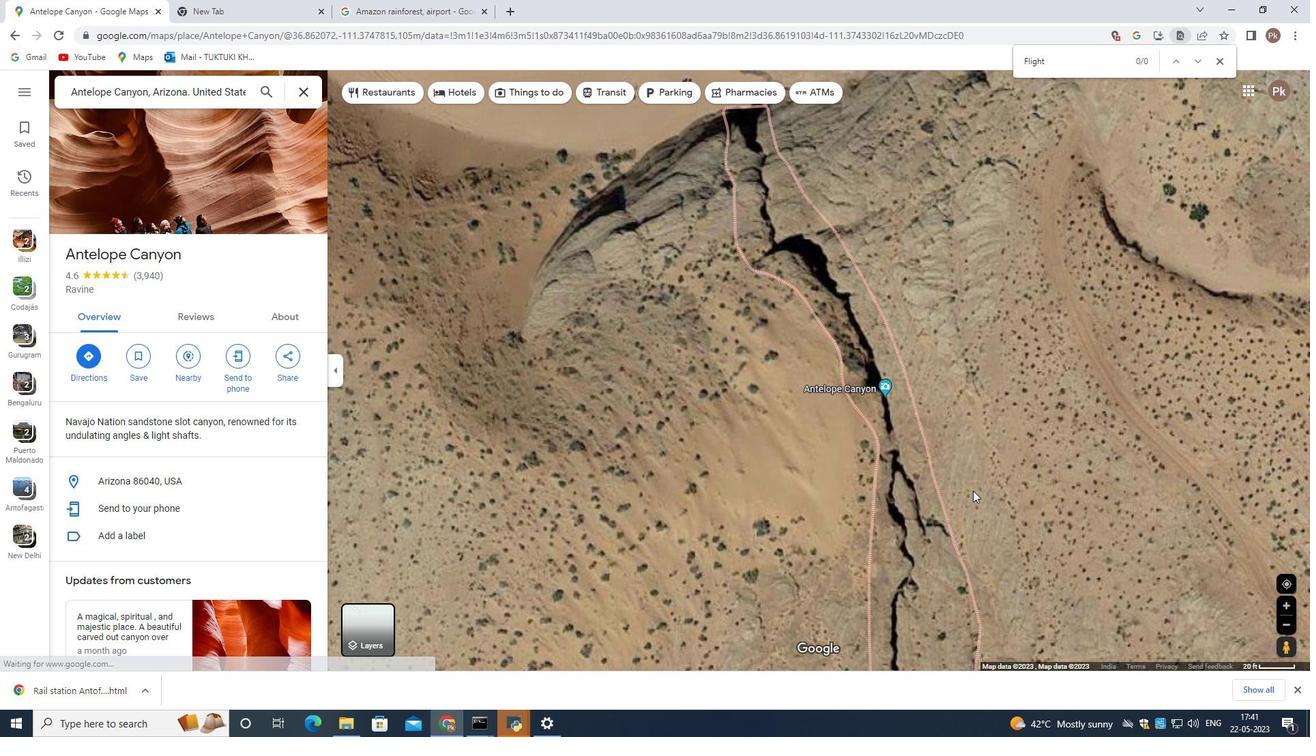 
Action: Mouse scrolled (974, 505) with delta (0, 0)
Screenshot: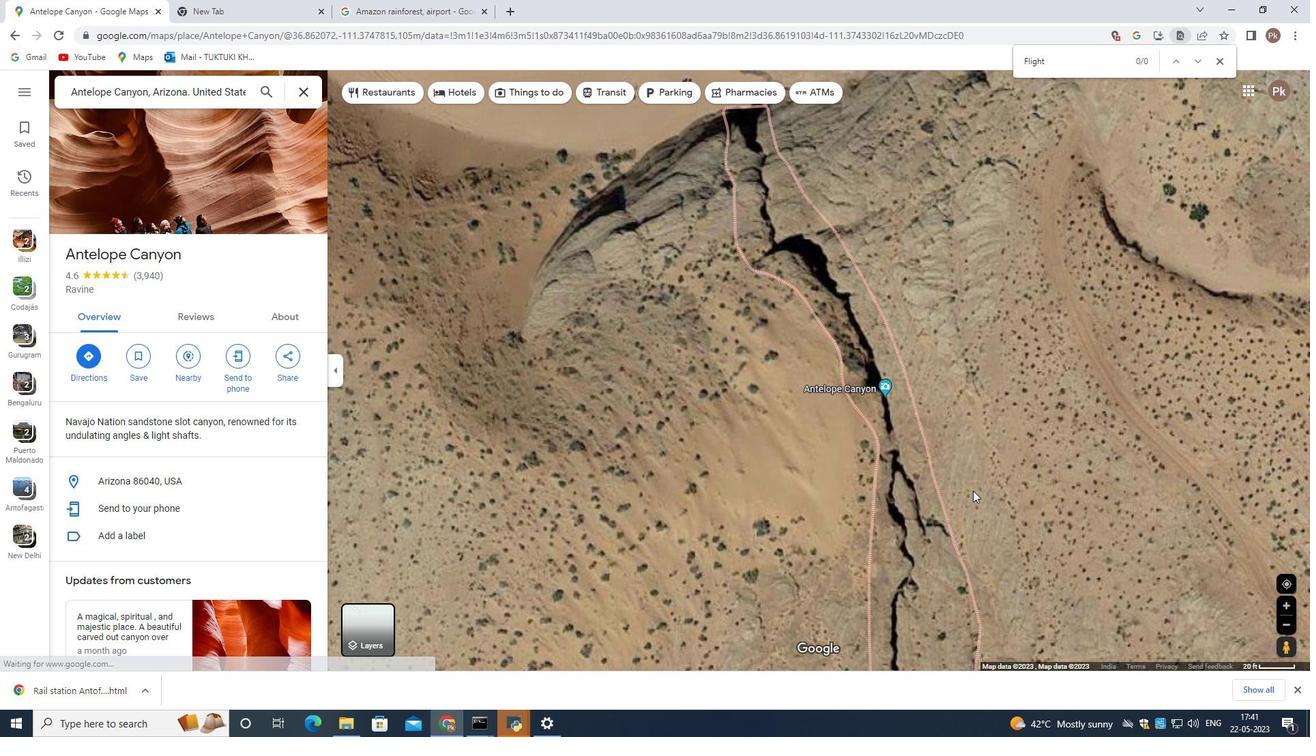 
Action: Mouse scrolled (974, 505) with delta (0, 0)
Screenshot: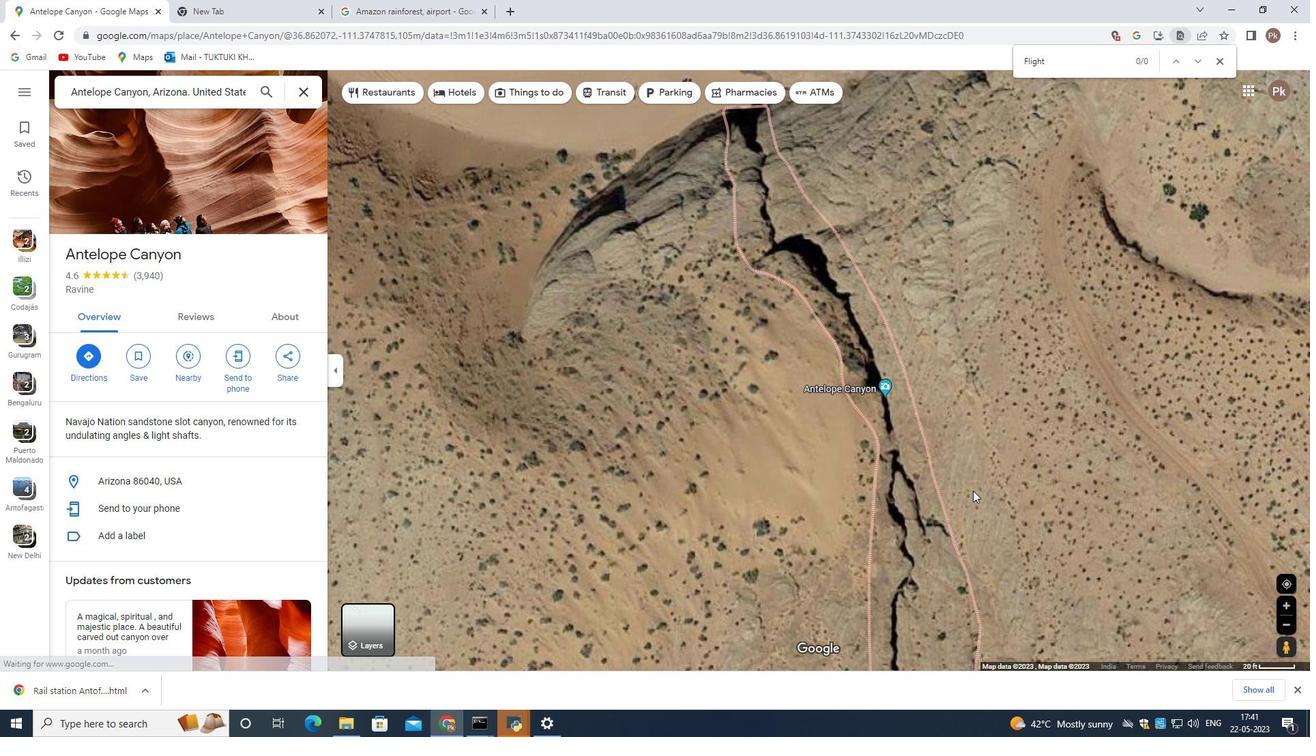 
Action: Mouse moved to (974, 507)
Screenshot: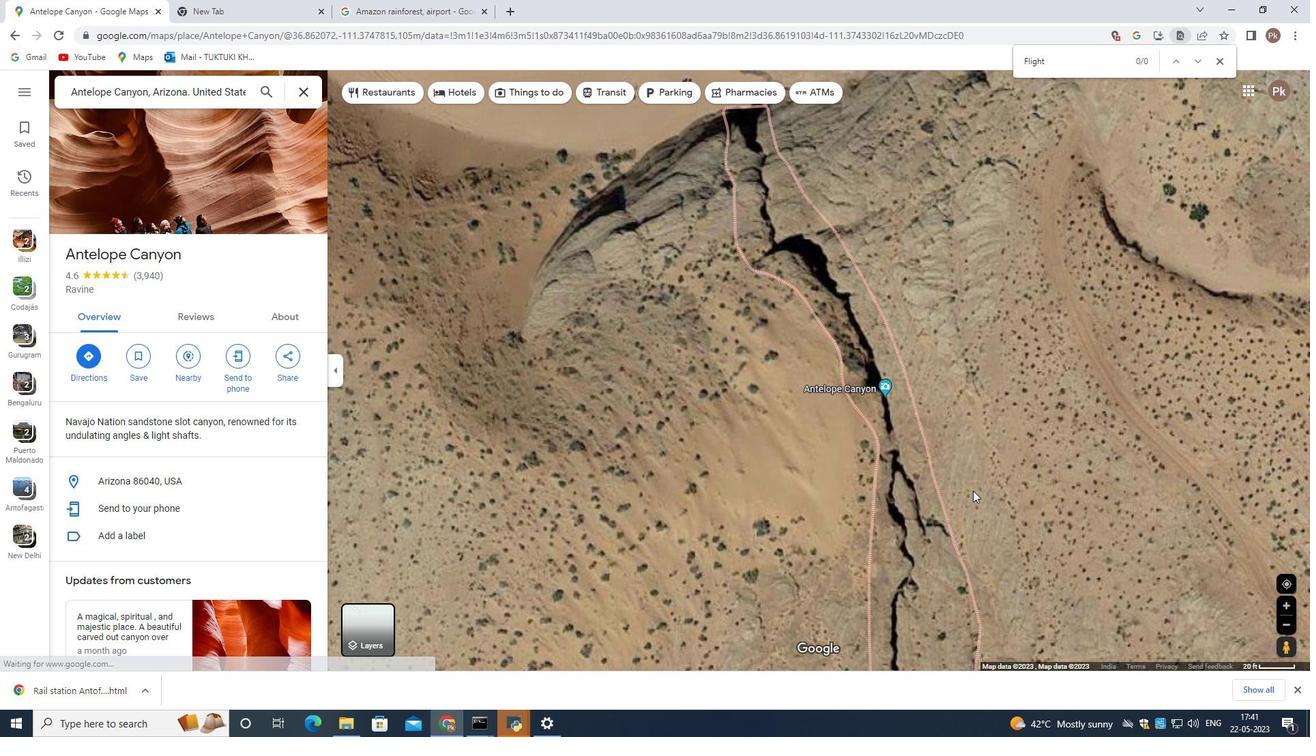 
Action: Mouse scrolled (974, 506) with delta (0, 0)
Screenshot: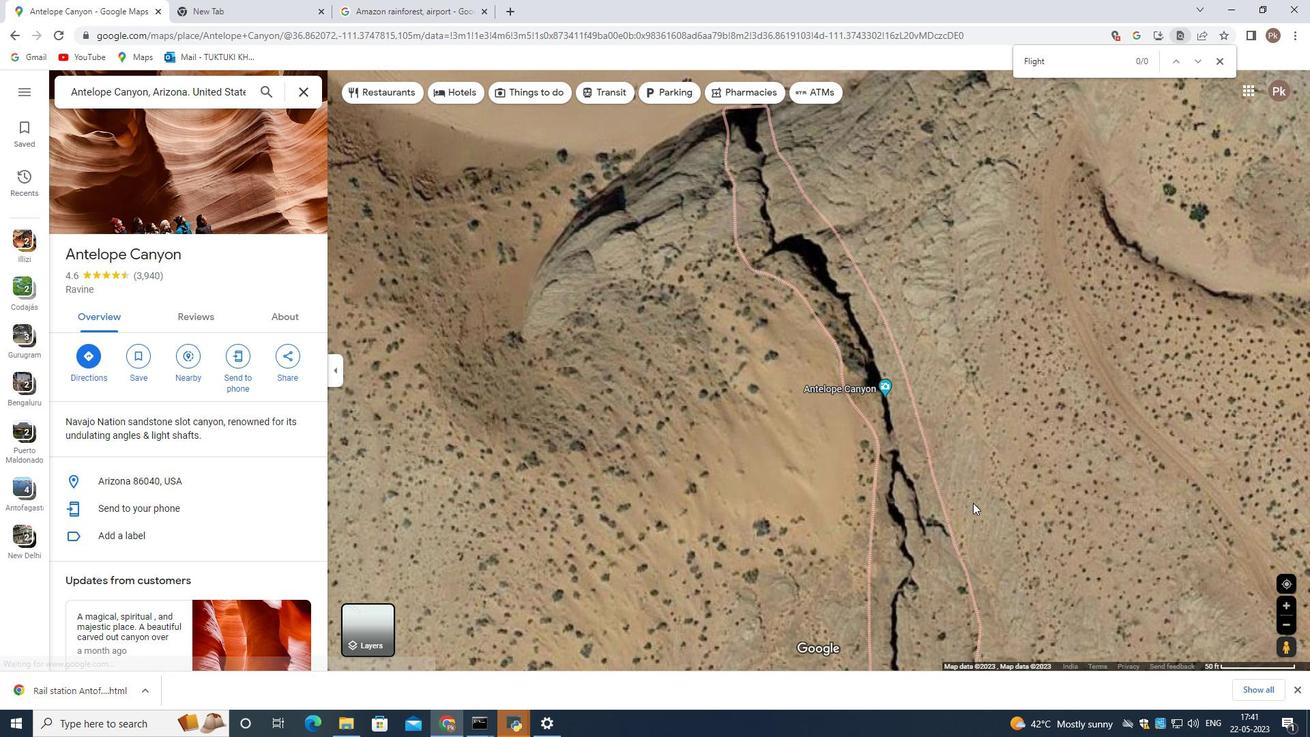 
Action: Mouse moved to (1007, 580)
Screenshot: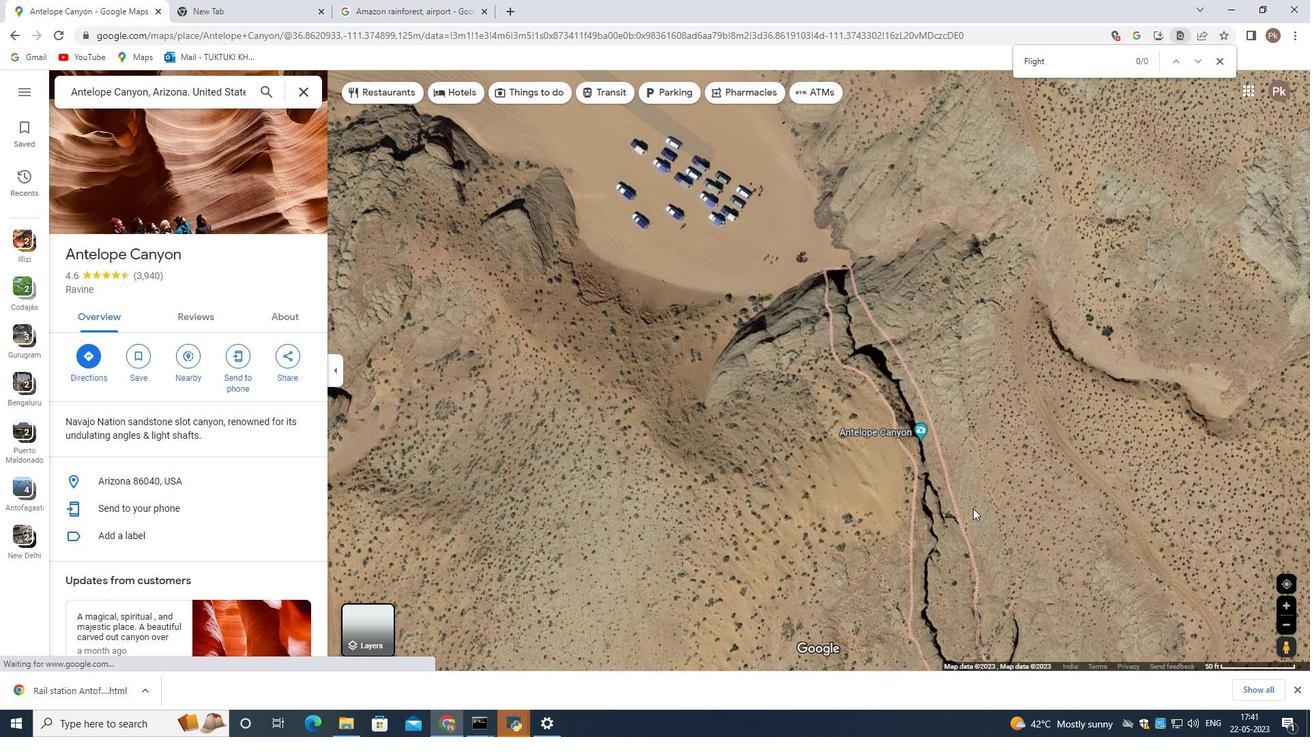 
Action: Mouse pressed left at (1007, 580)
Screenshot: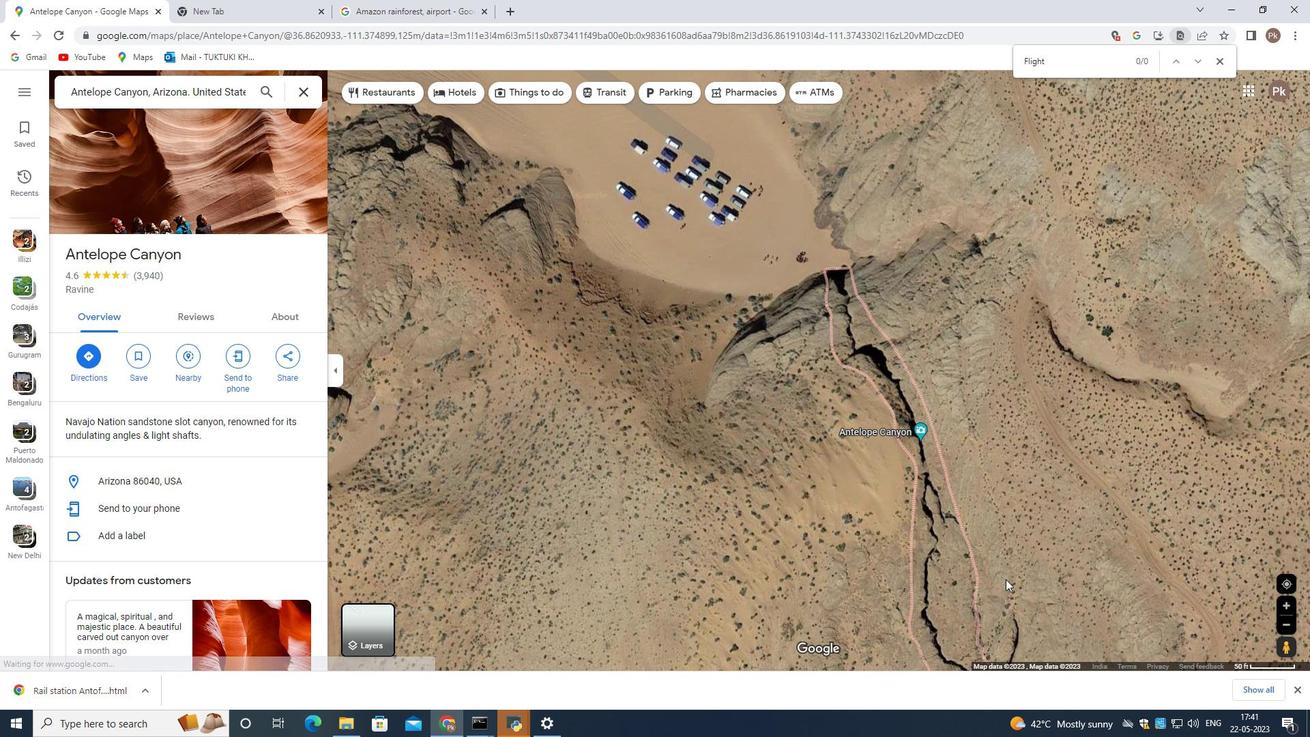 
Action: Mouse moved to (979, 396)
Screenshot: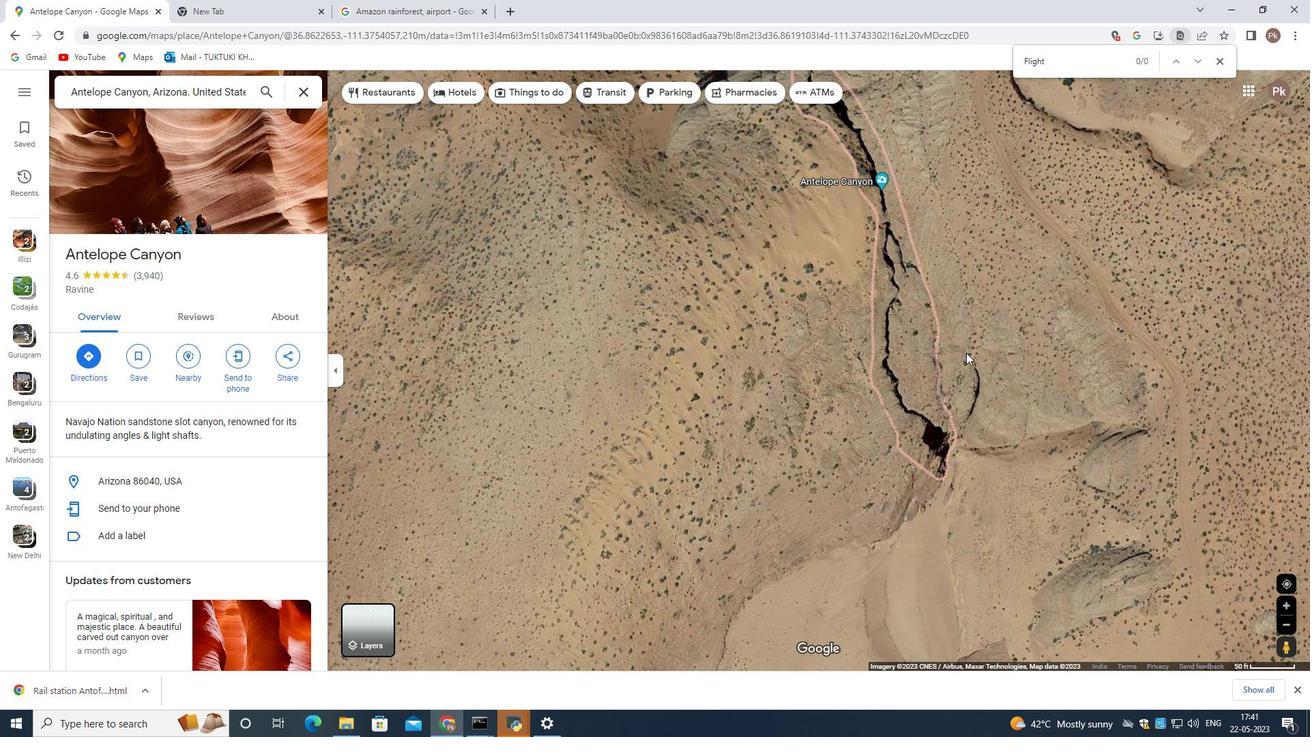
Action: Mouse scrolled (979, 397) with delta (0, 0)
Screenshot: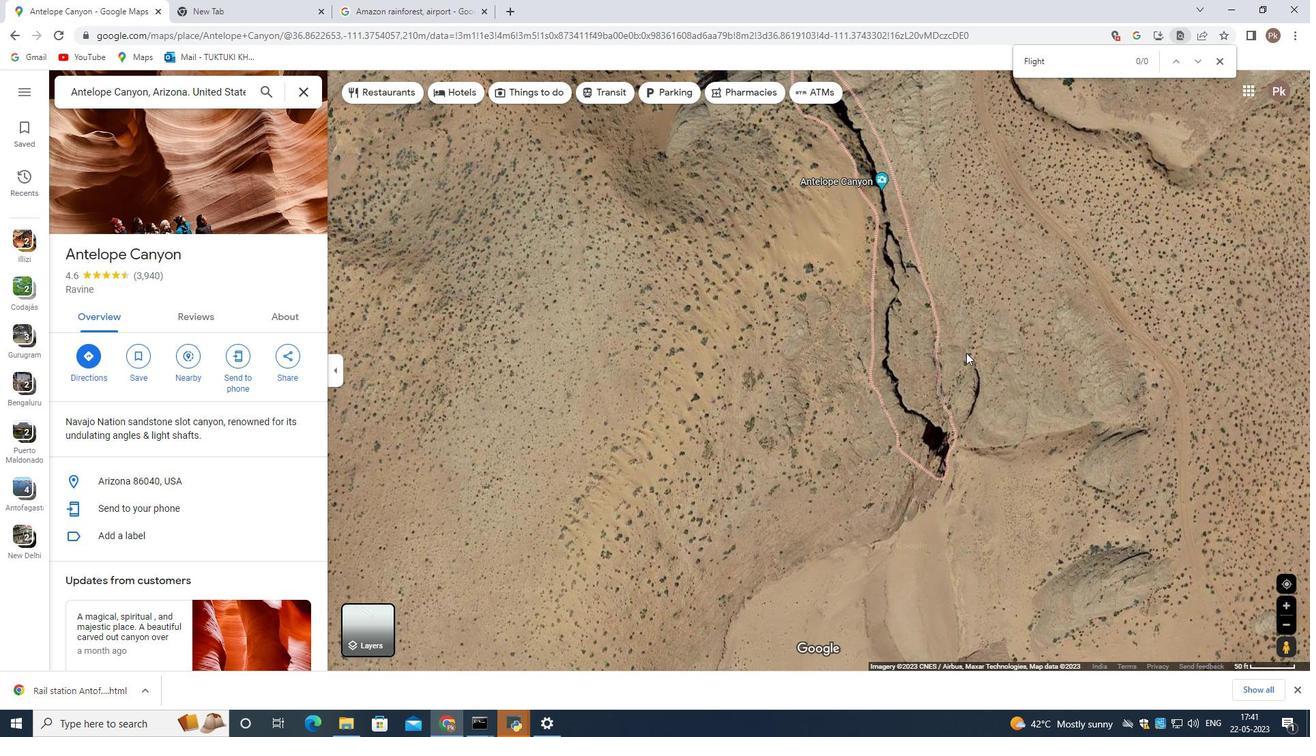 
Action: Mouse scrolled (979, 397) with delta (0, 0)
Screenshot: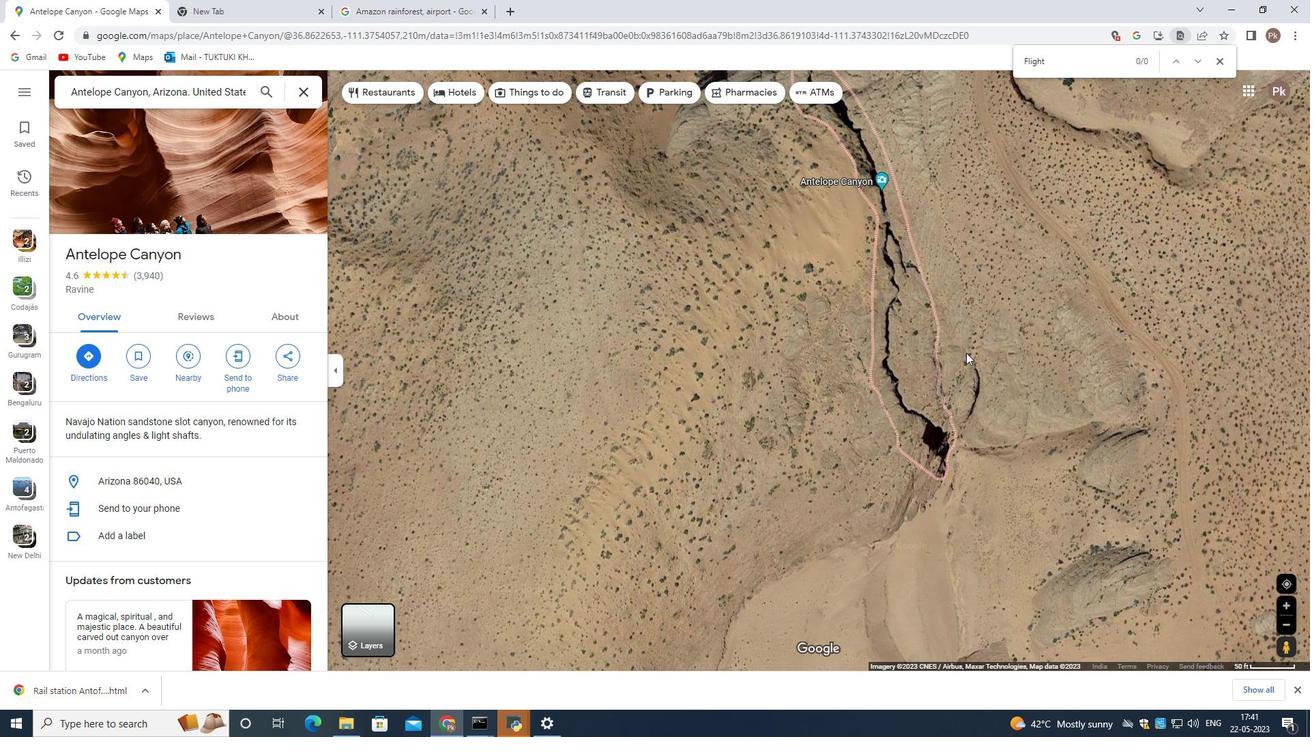 
Action: Mouse scrolled (979, 397) with delta (0, 0)
Screenshot: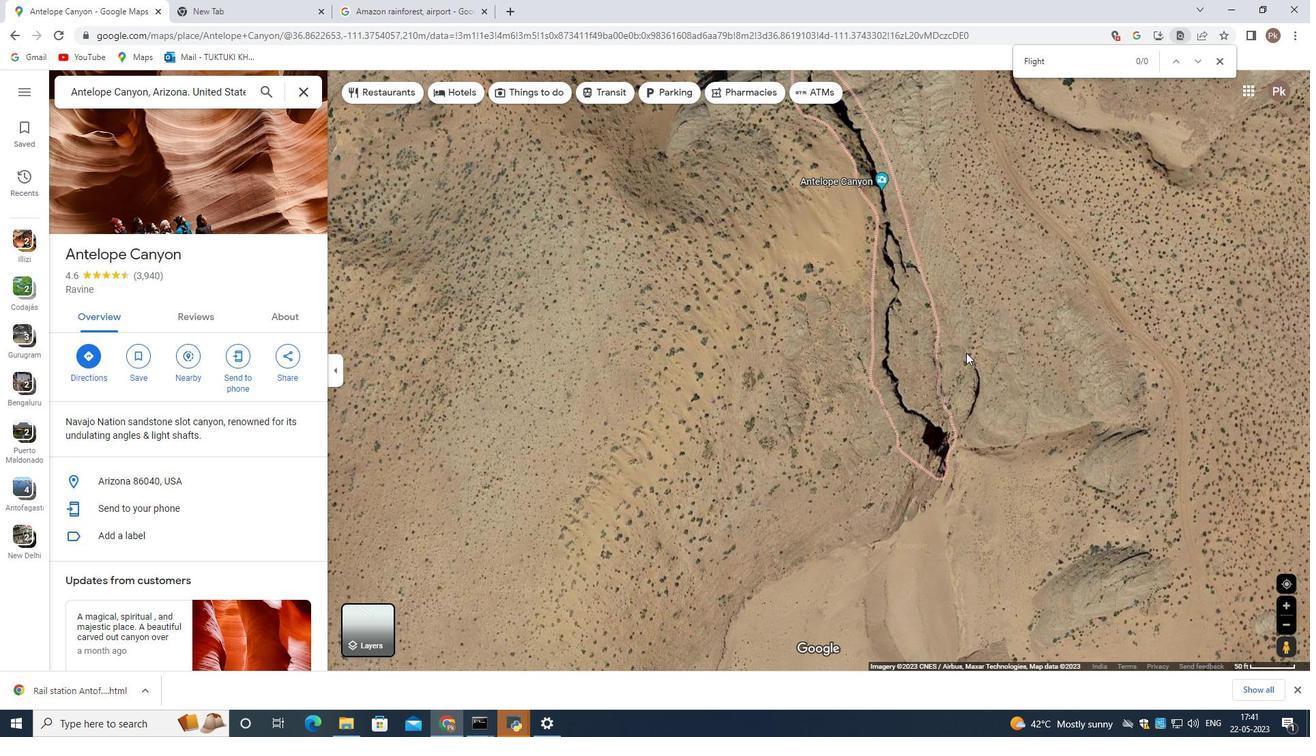 
Action: Mouse scrolled (979, 397) with delta (0, 0)
Screenshot: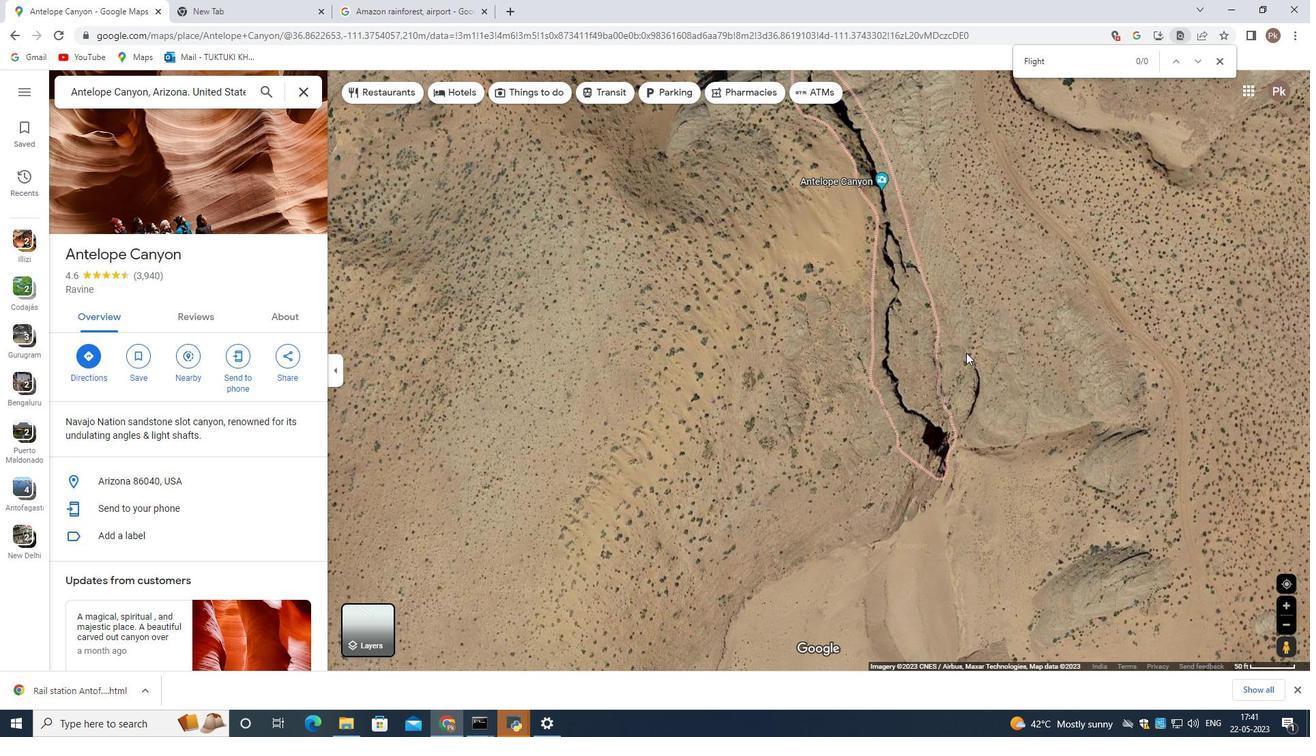 
Action: Mouse scrolled (979, 397) with delta (0, 0)
Screenshot: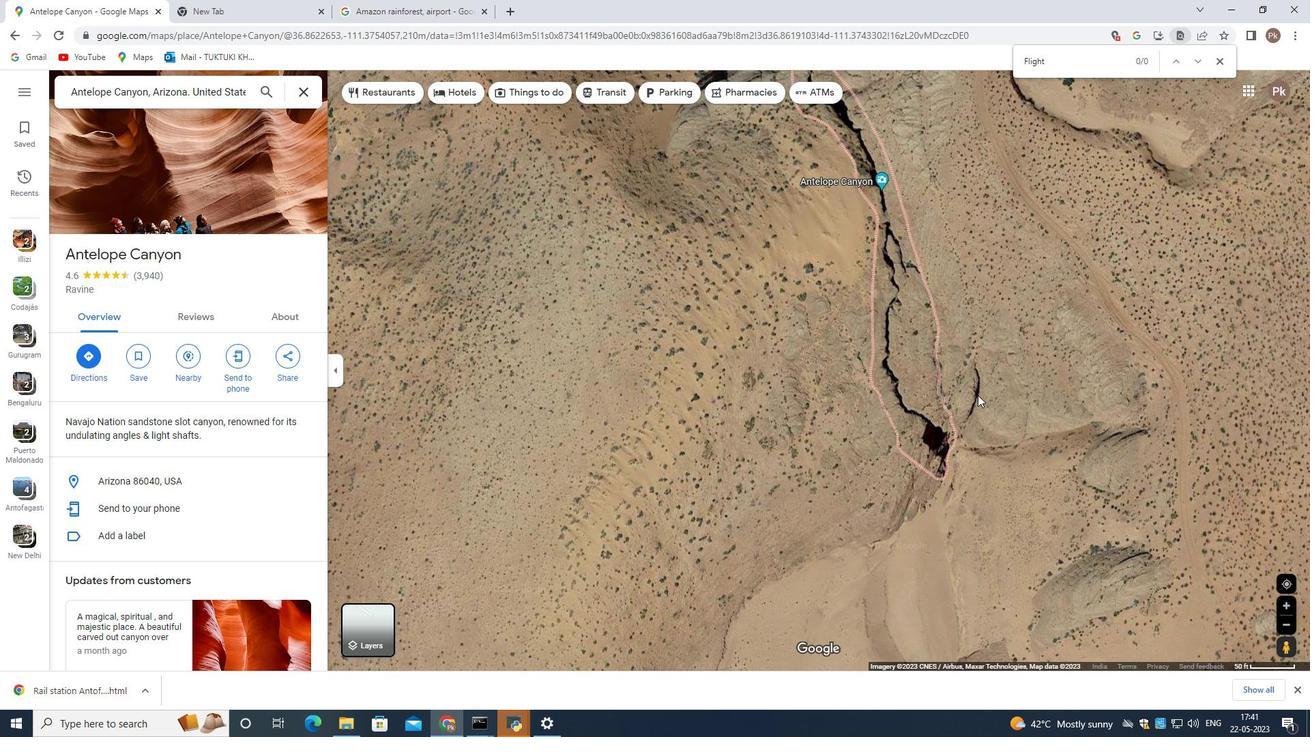 
Action: Mouse scrolled (979, 397) with delta (0, 0)
Screenshot: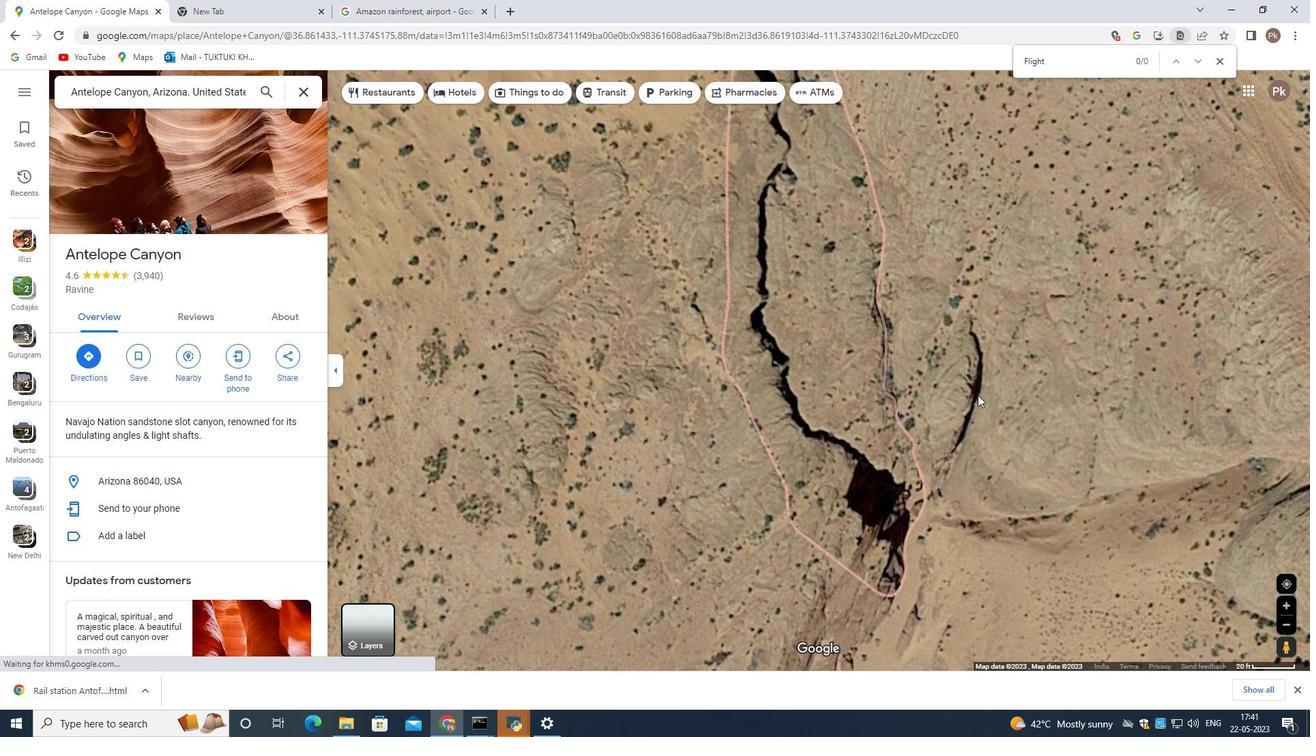 
Action: Mouse scrolled (979, 397) with delta (0, 0)
Screenshot: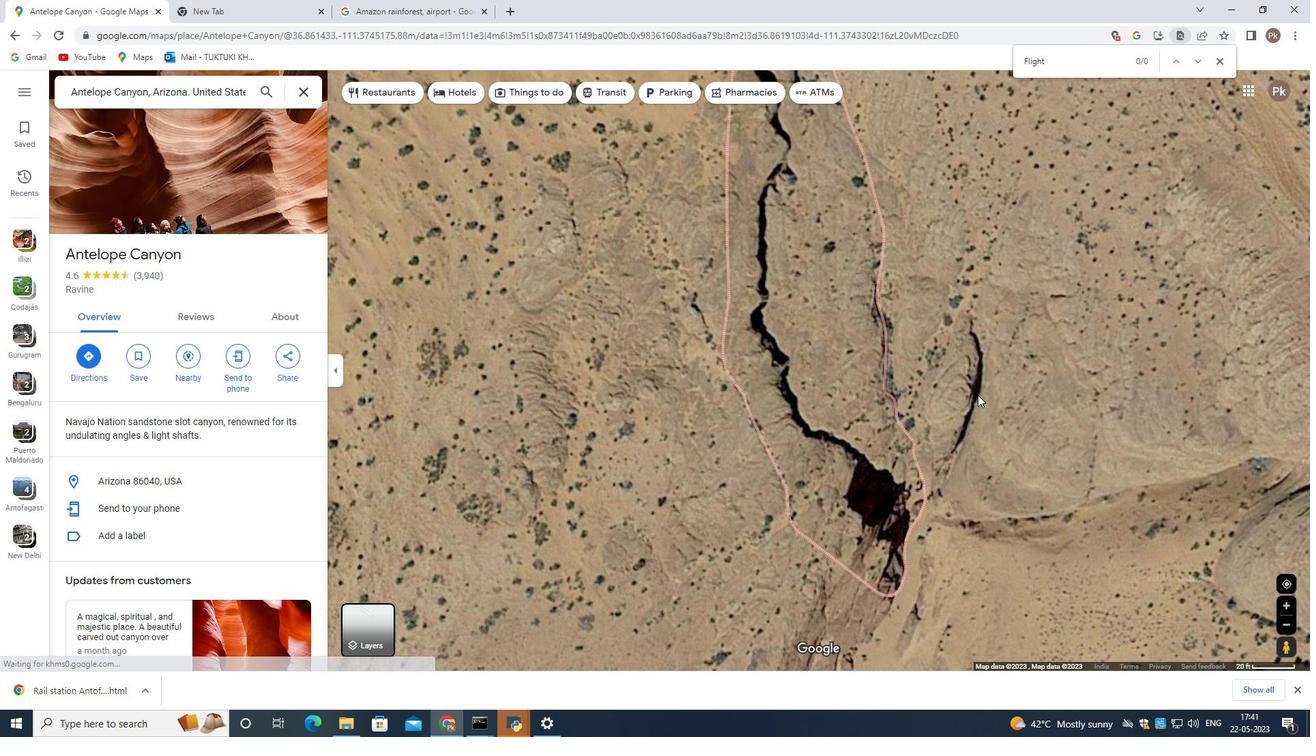 
Action: Mouse scrolled (979, 397) with delta (0, 0)
Screenshot: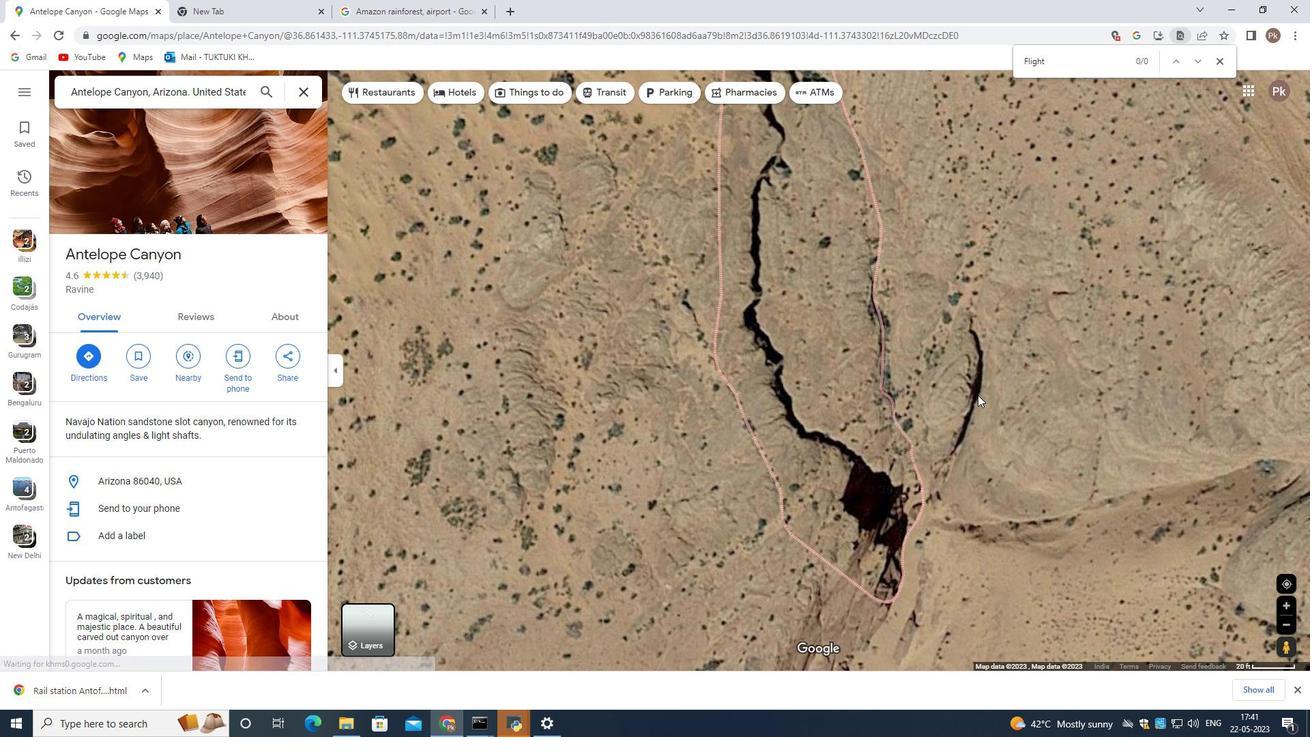 
Action: Mouse moved to (784, 401)
Screenshot: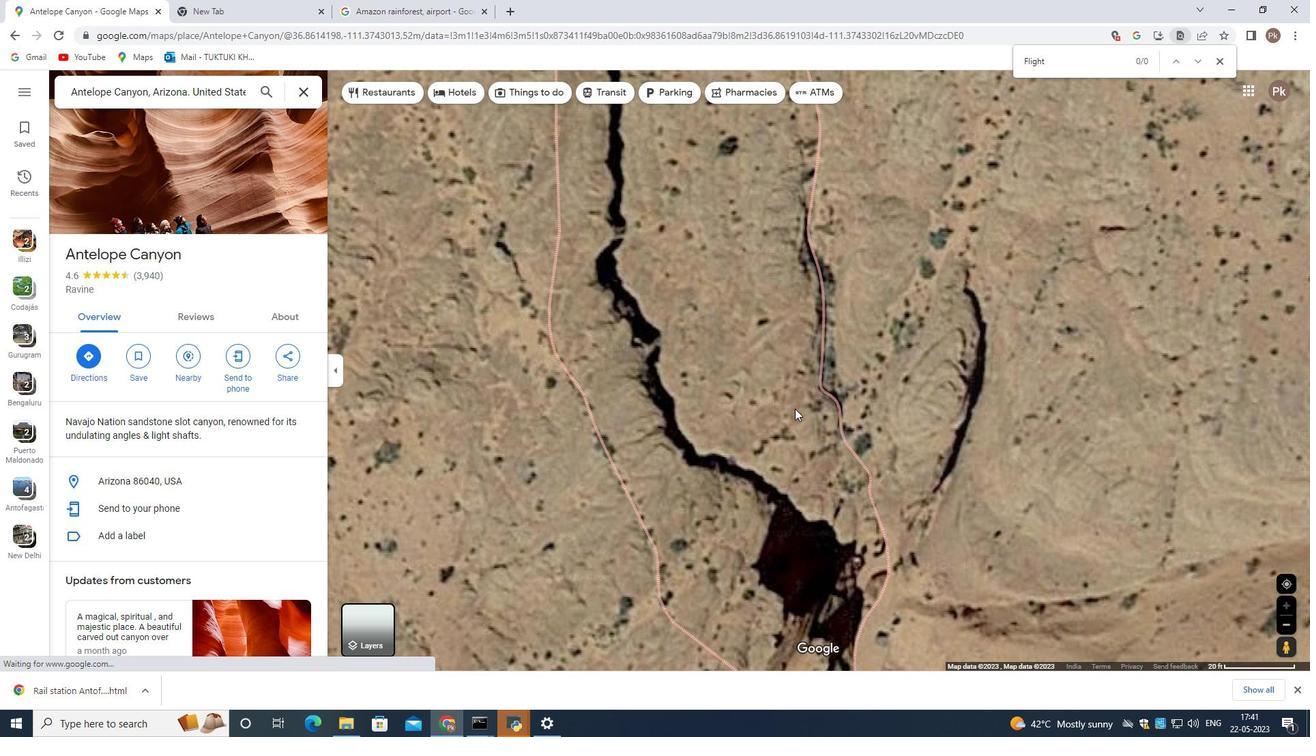 
Action: Mouse pressed left at (784, 401)
Screenshot: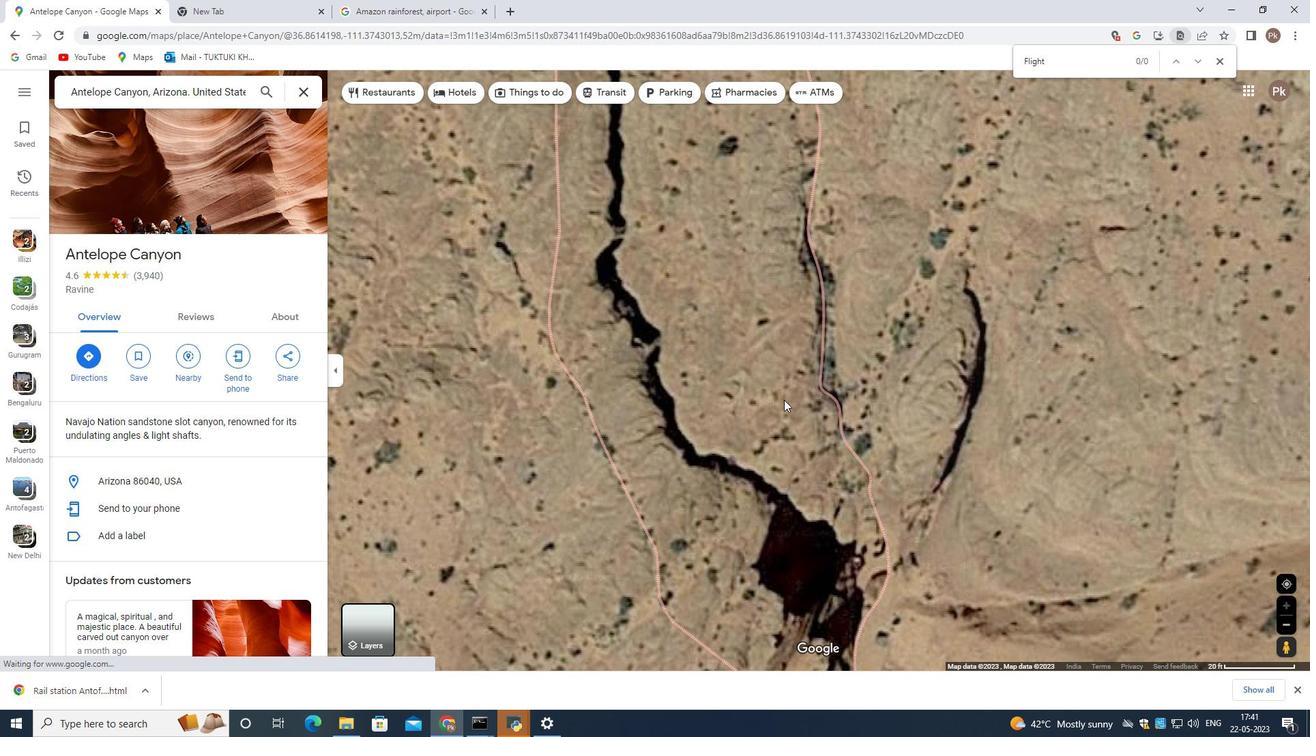 
Action: Mouse moved to (883, 425)
Screenshot: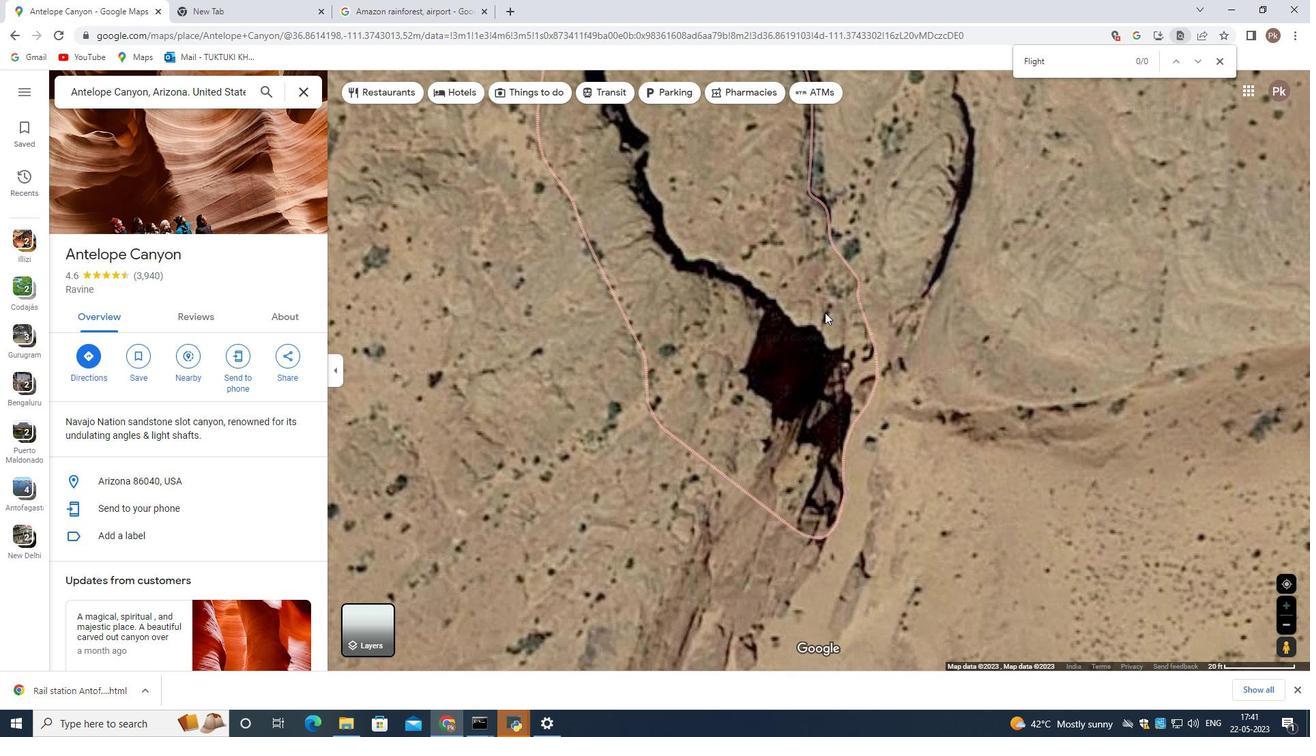 
Action: Mouse scrolled (883, 426) with delta (0, 0)
Screenshot: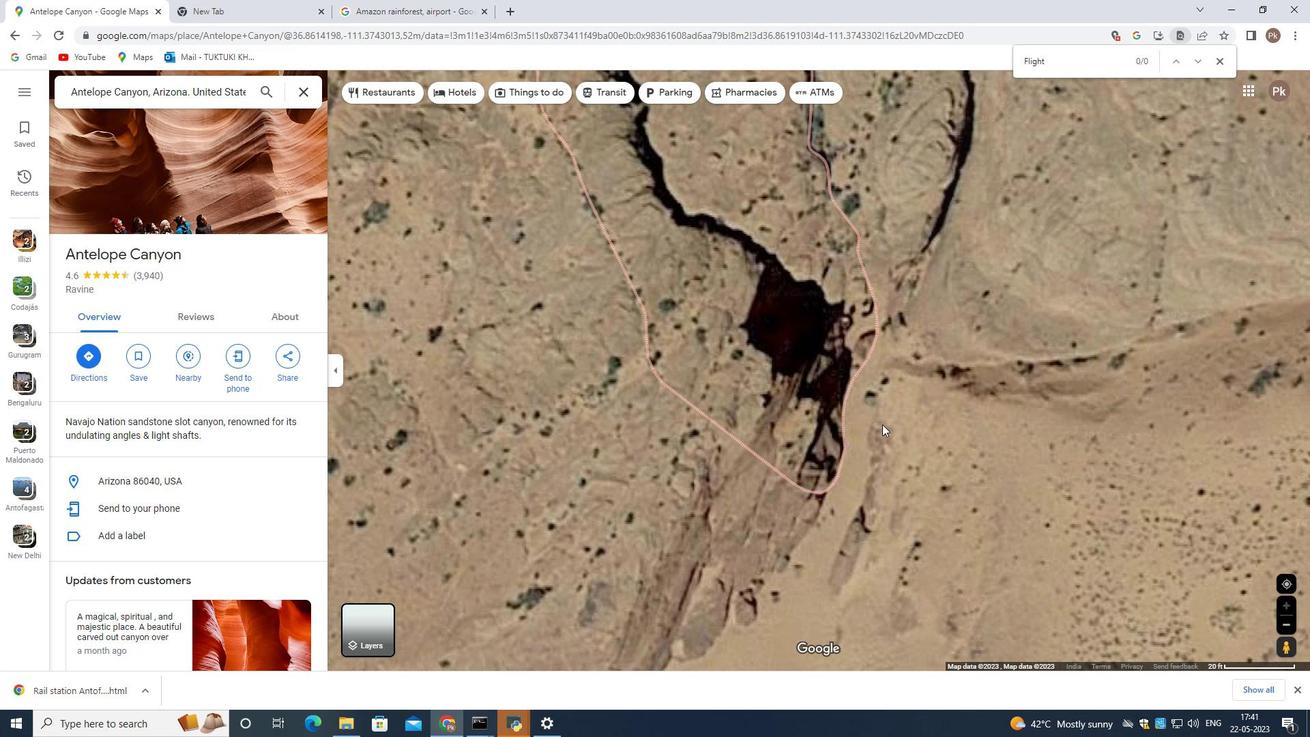 
Action: Mouse scrolled (883, 426) with delta (0, 0)
Screenshot: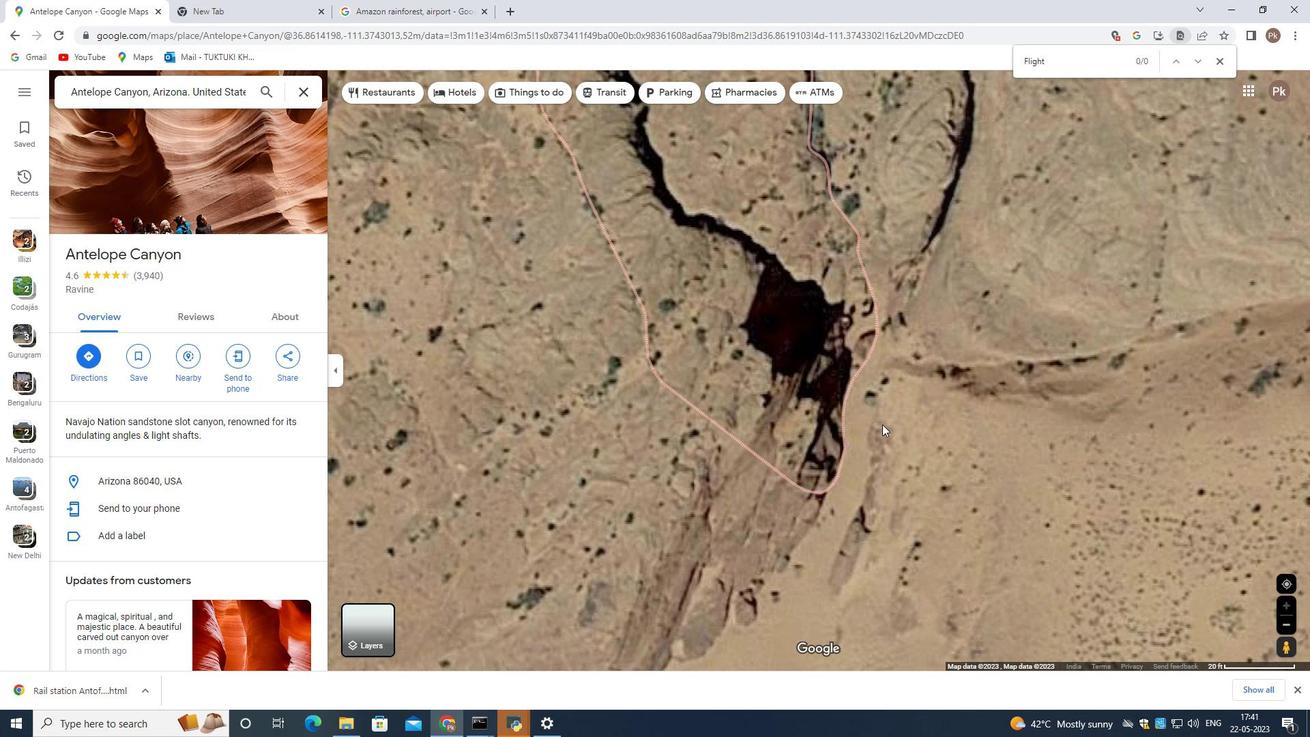 
Action: Mouse scrolled (883, 426) with delta (0, 0)
Screenshot: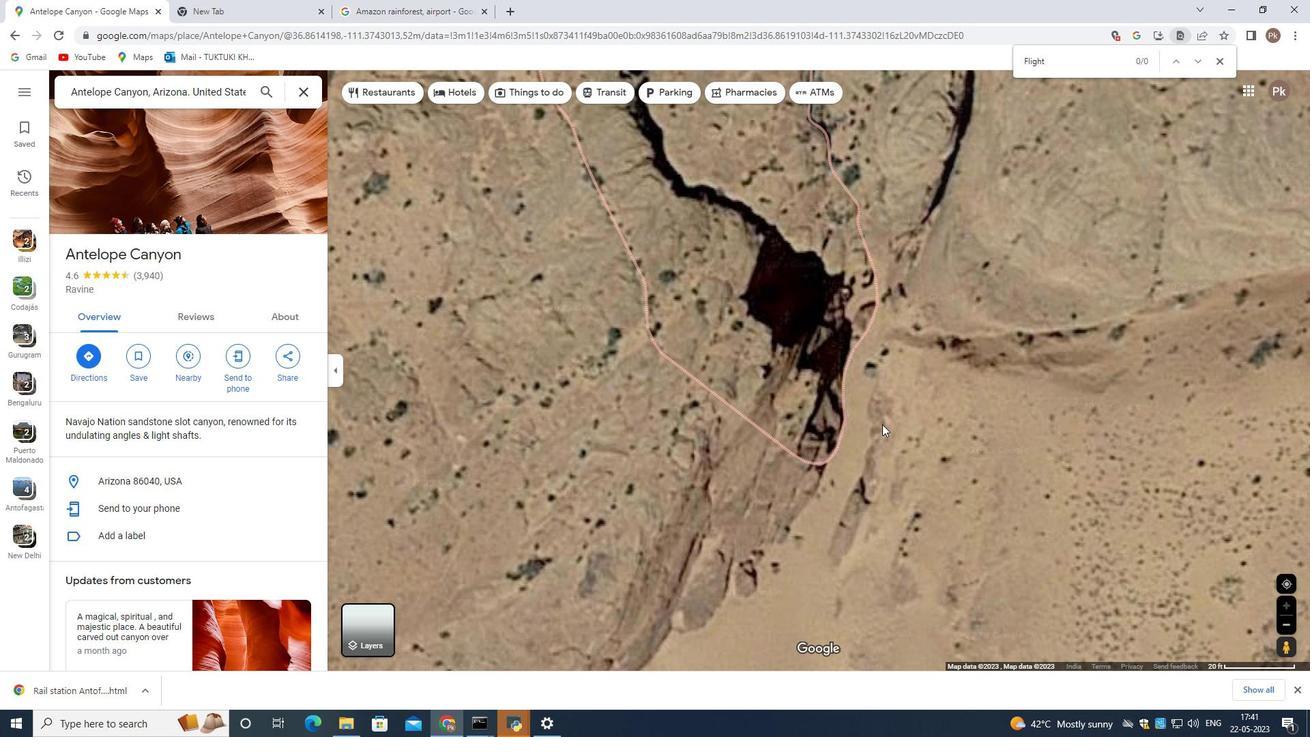 
Action: Mouse scrolled (883, 426) with delta (0, 0)
Screenshot: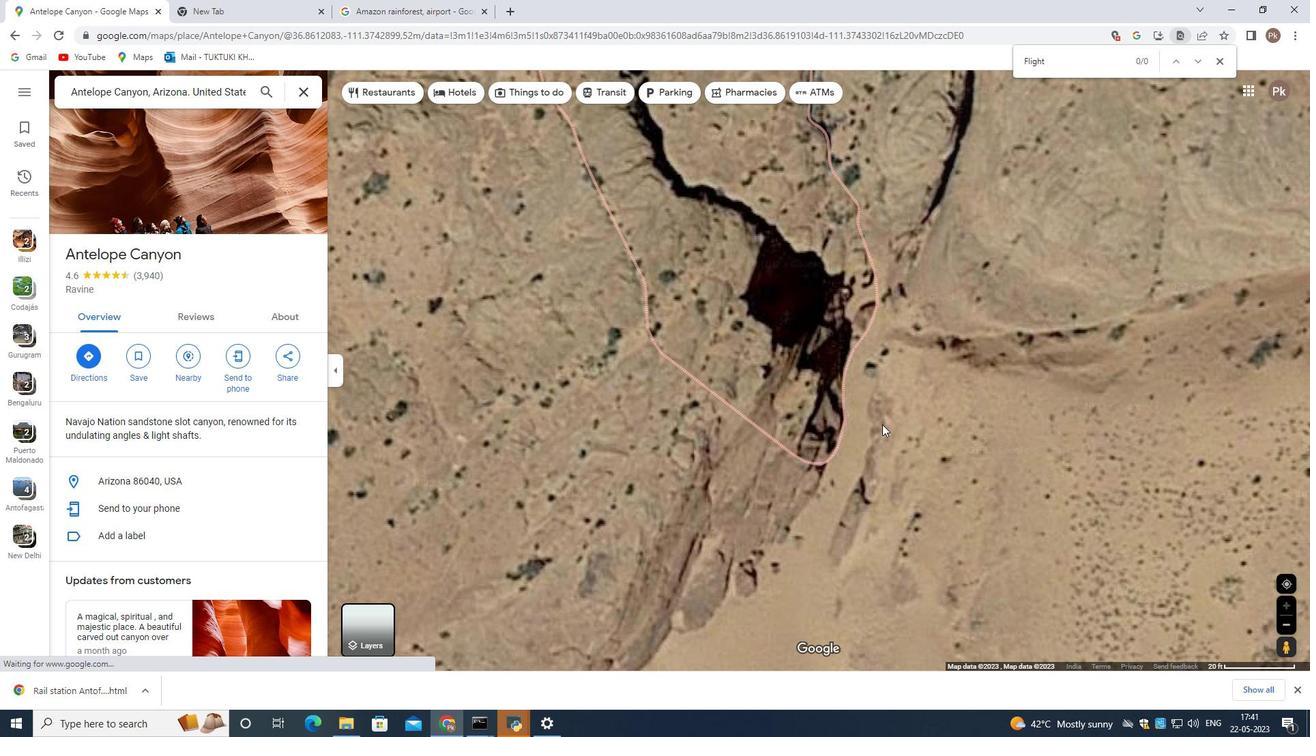
Action: Mouse moved to (812, 374)
Screenshot: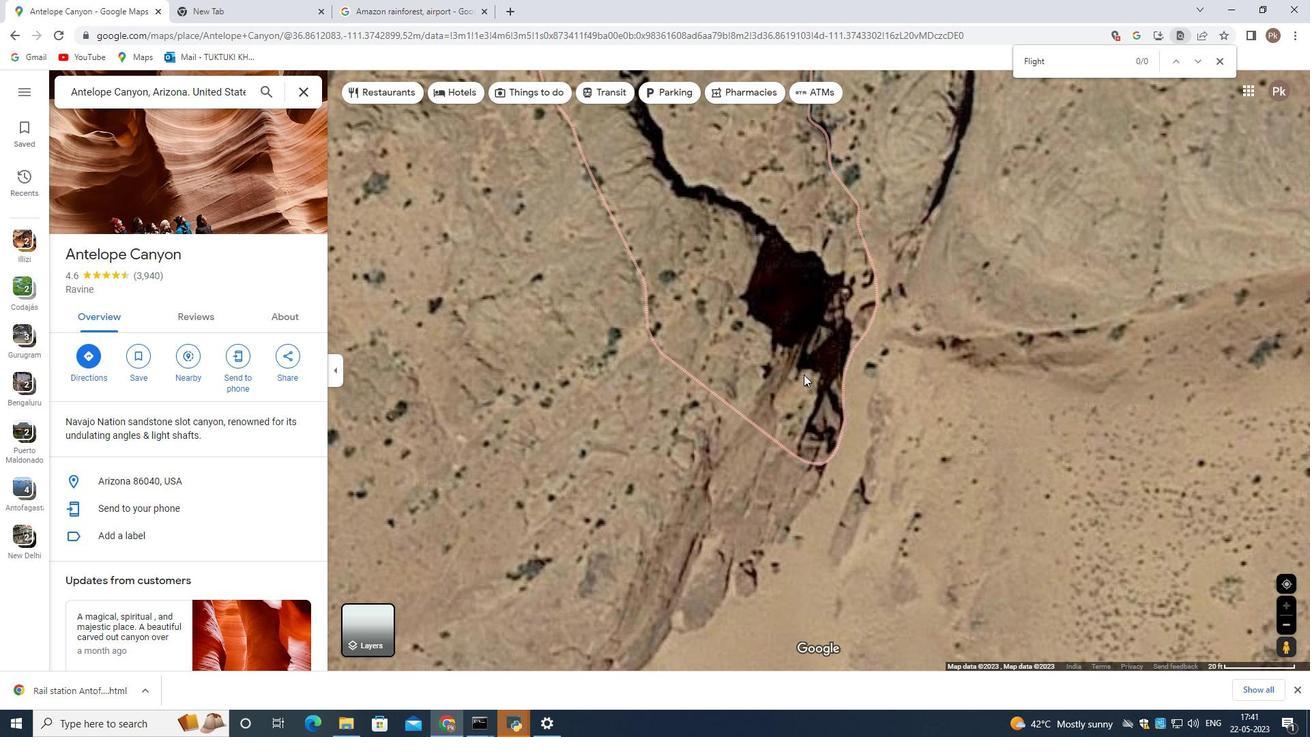 
Action: Mouse scrolled (812, 375) with delta (0, 0)
Screenshot: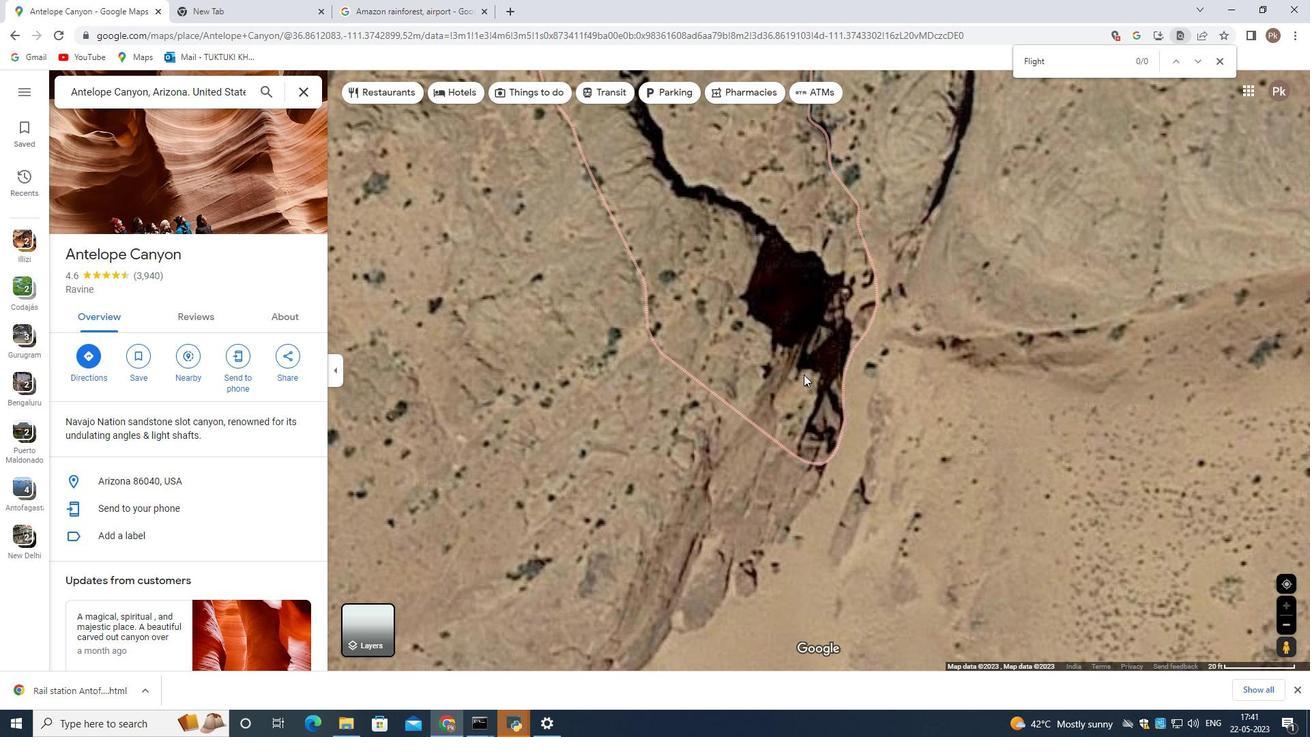 
Action: Mouse scrolled (812, 375) with delta (0, 0)
Screenshot: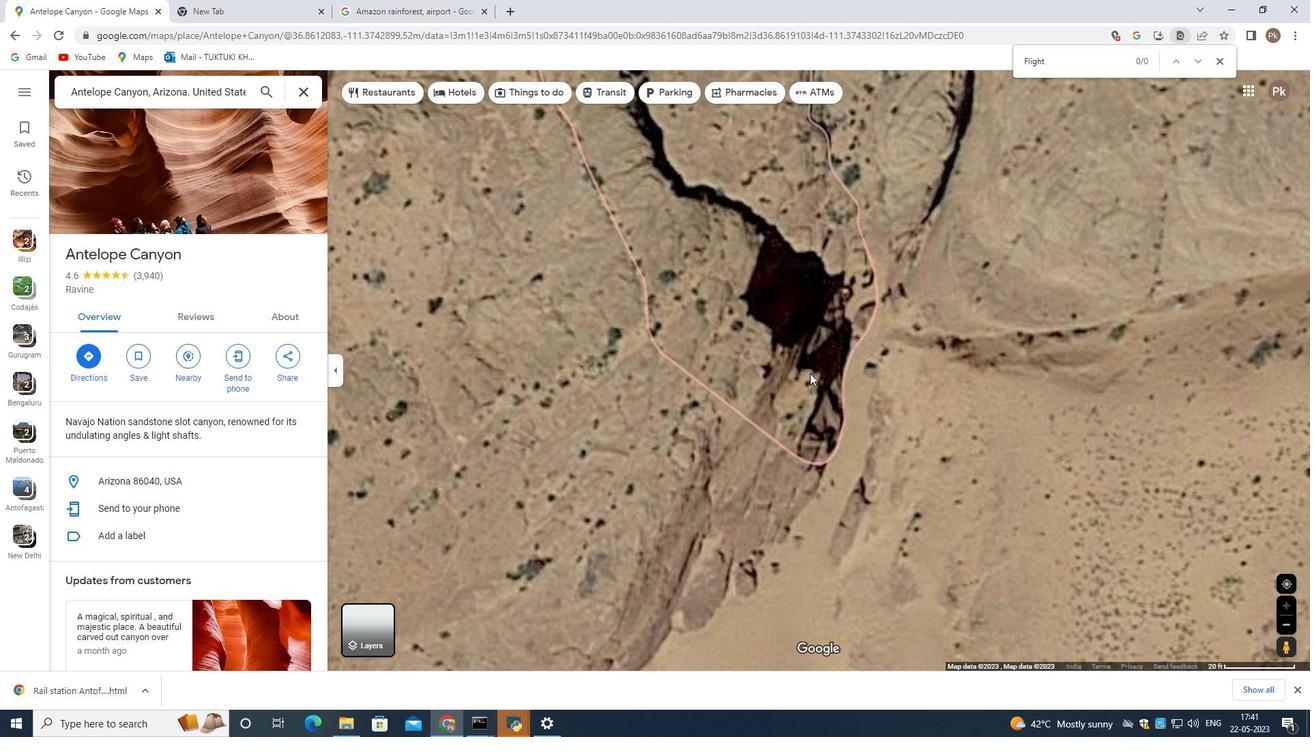 
Action: Mouse scrolled (812, 375) with delta (0, 0)
Screenshot: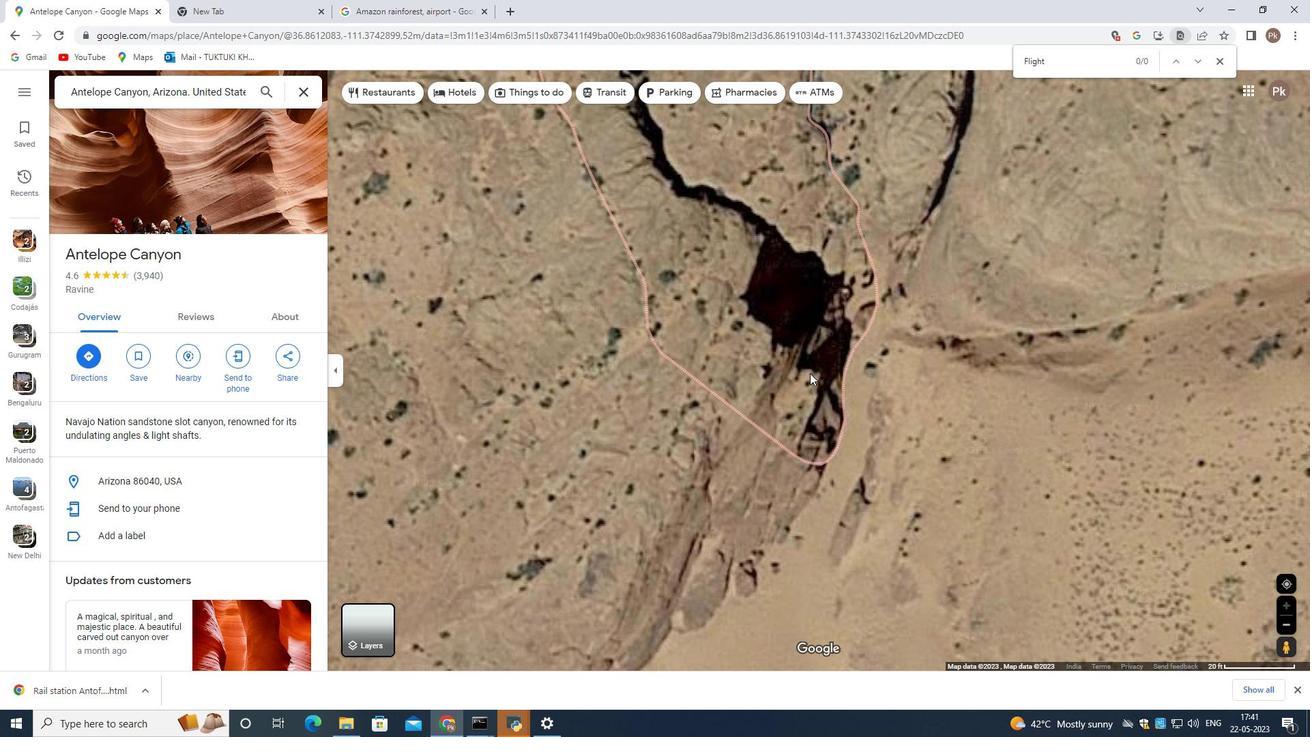 
Action: Mouse scrolled (812, 375) with delta (0, 0)
Screenshot: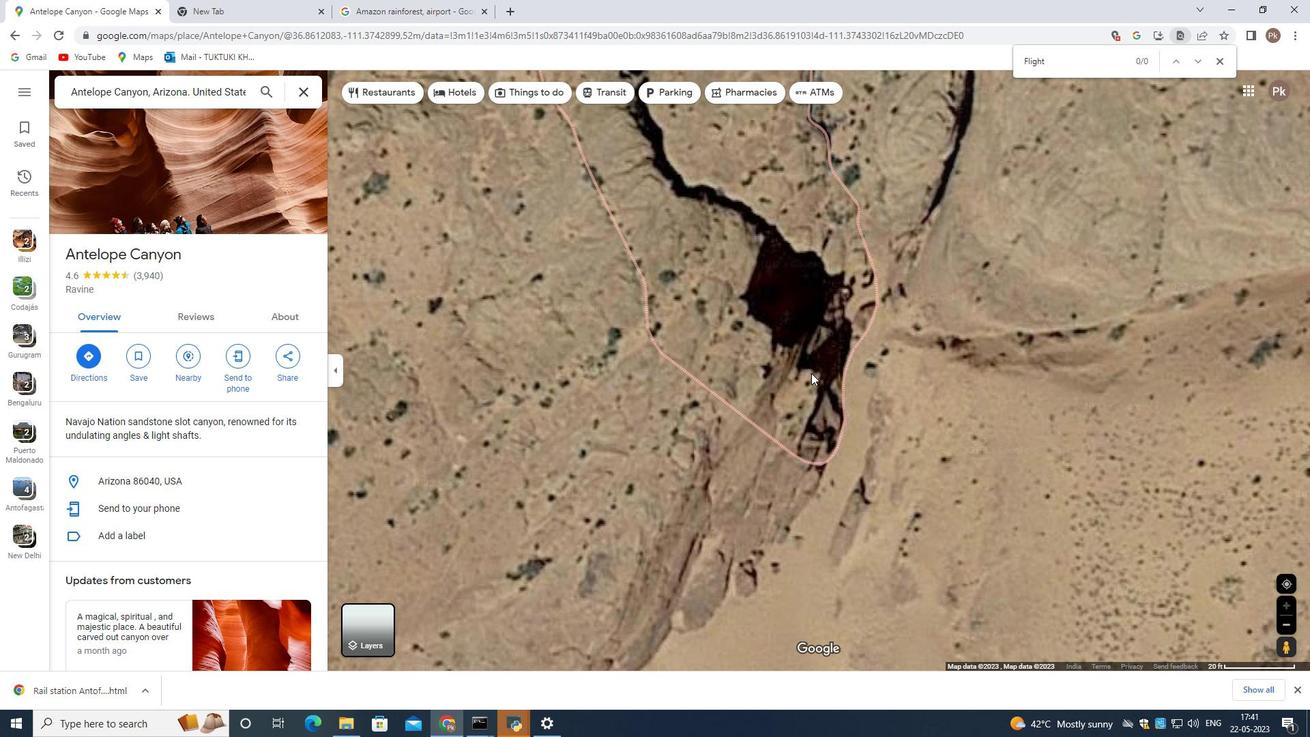 
Action: Mouse scrolled (812, 374) with delta (0, 0)
Screenshot: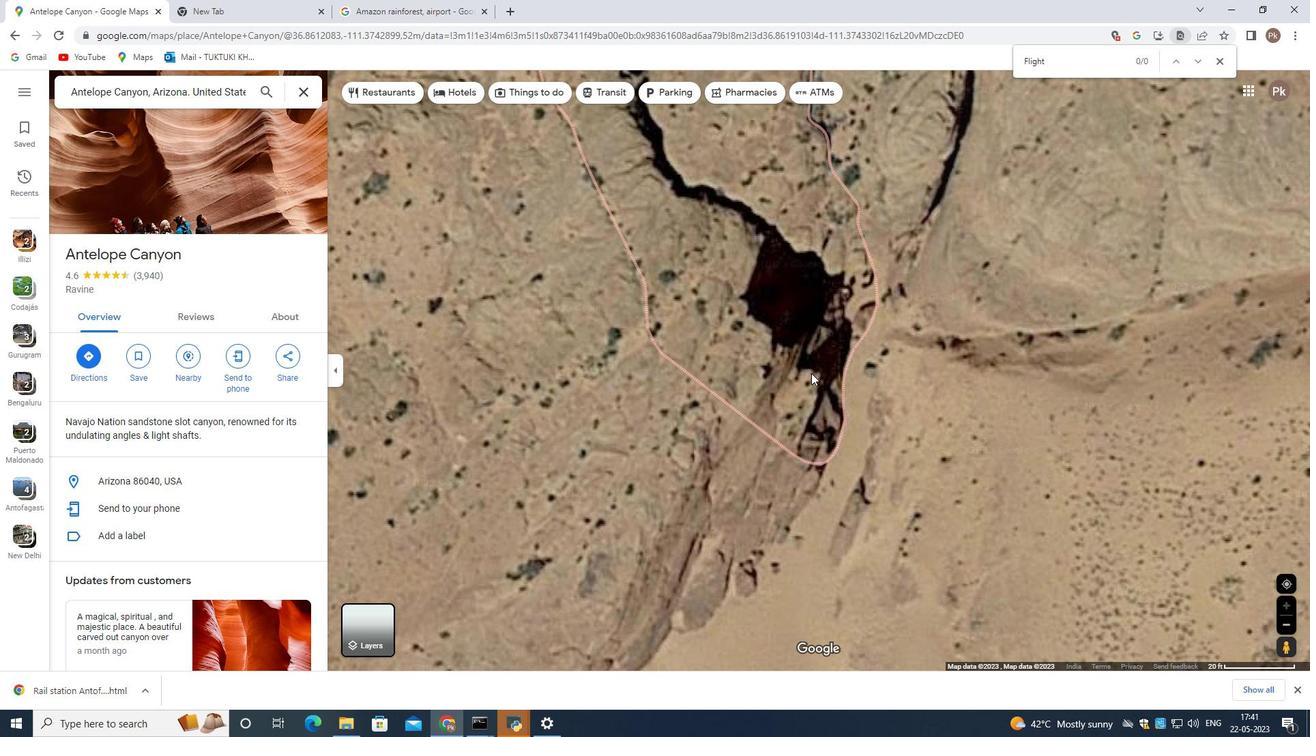 
Action: Mouse scrolled (812, 374) with delta (0, 0)
Screenshot: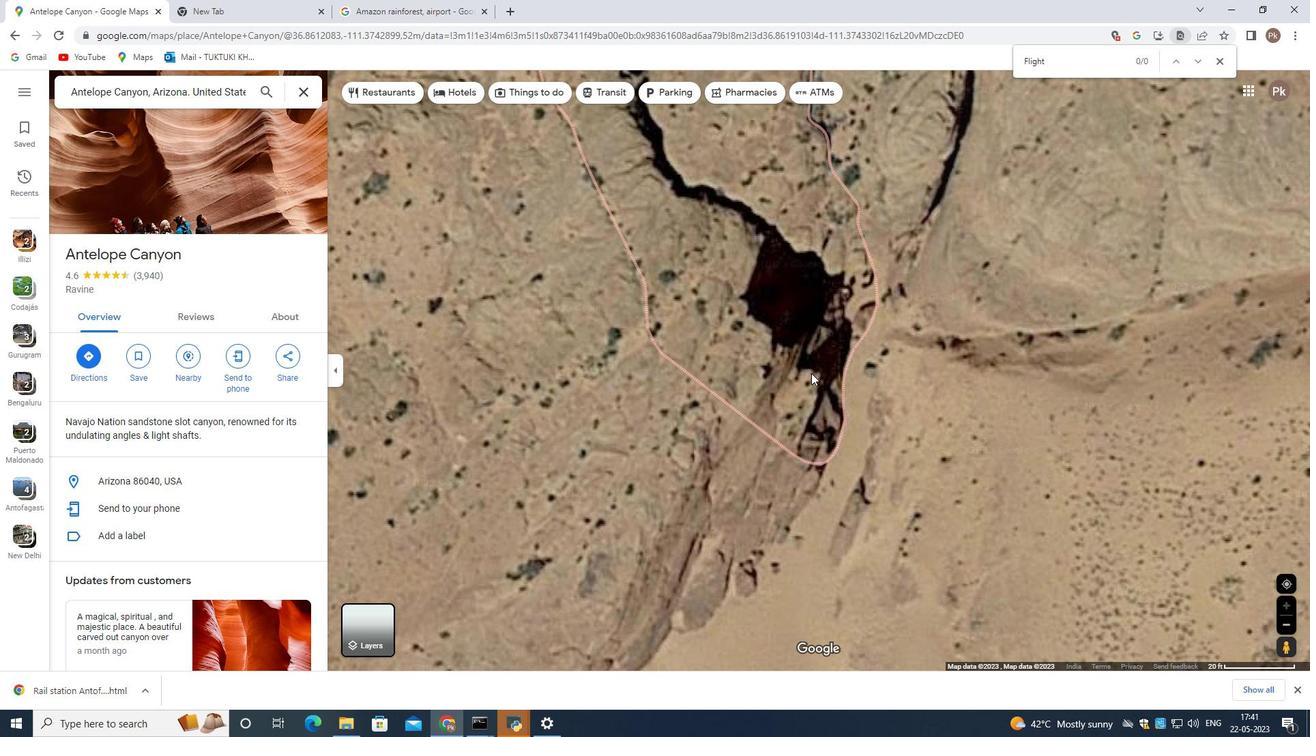 
Action: Mouse scrolled (812, 374) with delta (0, 0)
Screenshot: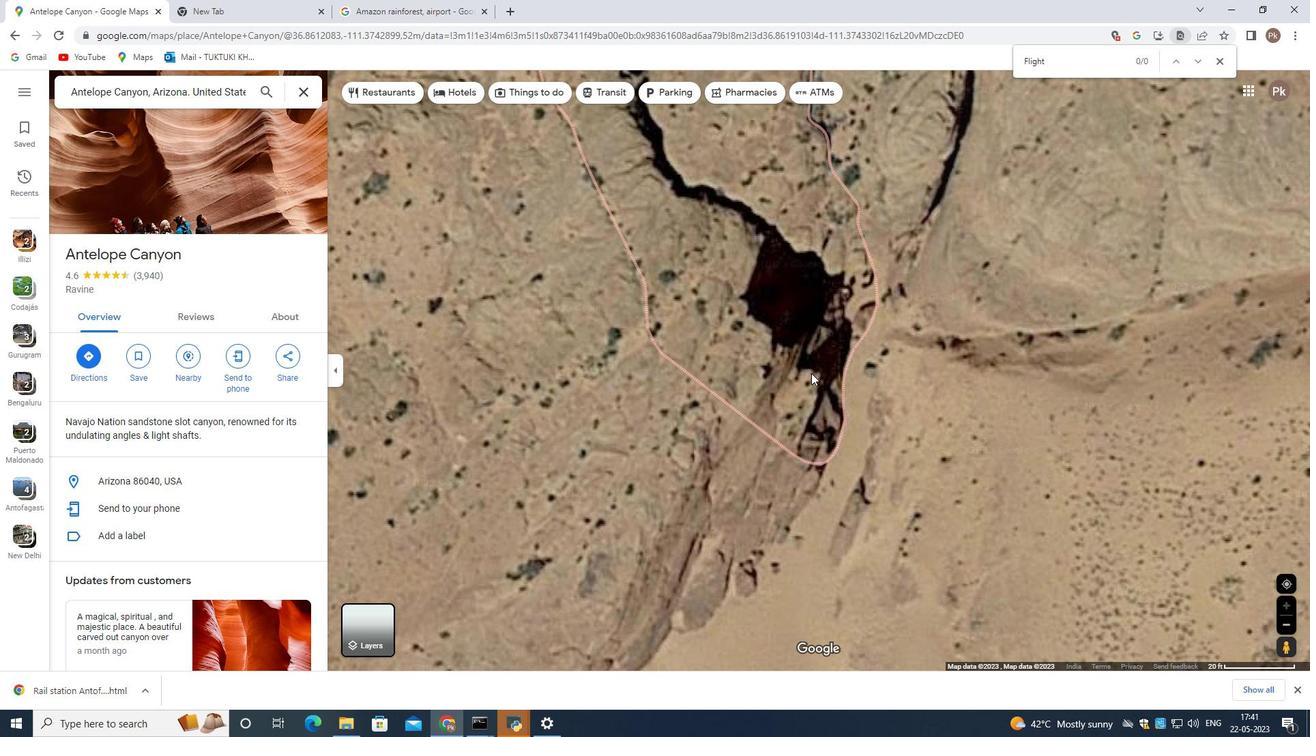 
Action: Mouse scrolled (812, 374) with delta (0, 0)
Screenshot: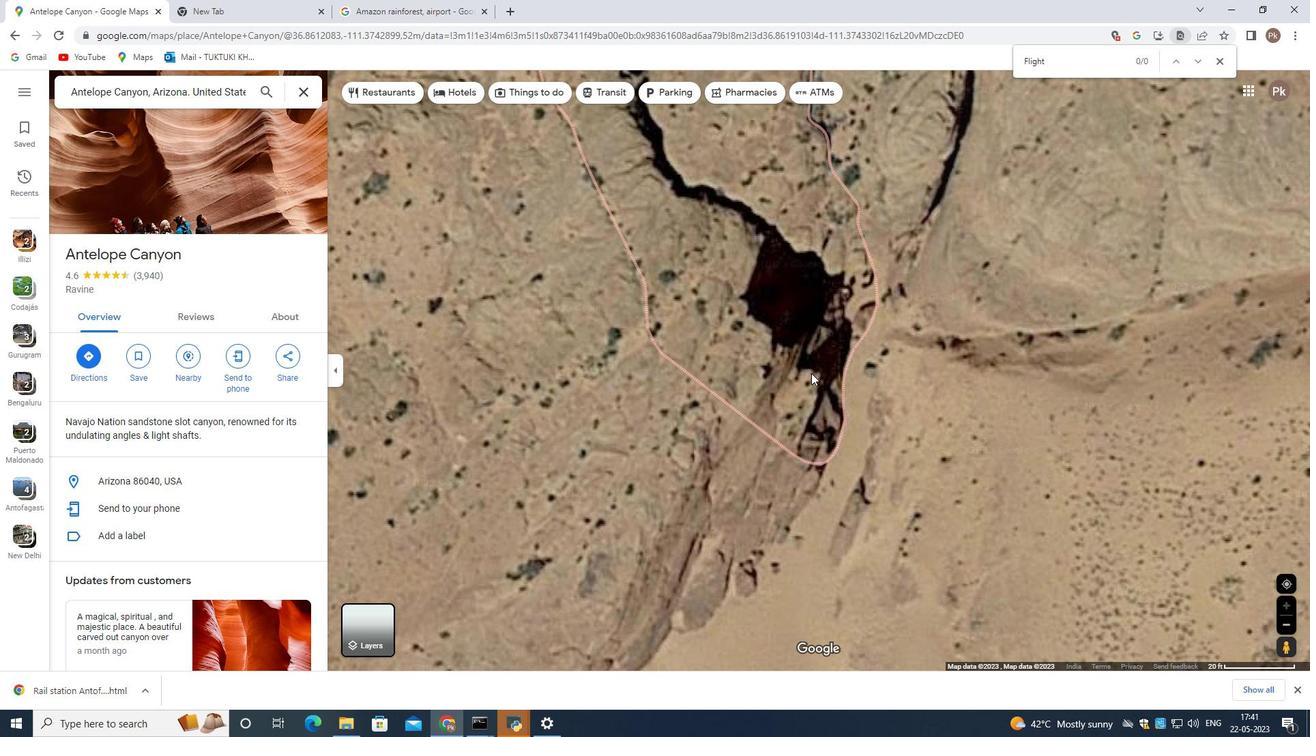 
Action: Mouse scrolled (812, 374) with delta (0, 0)
Screenshot: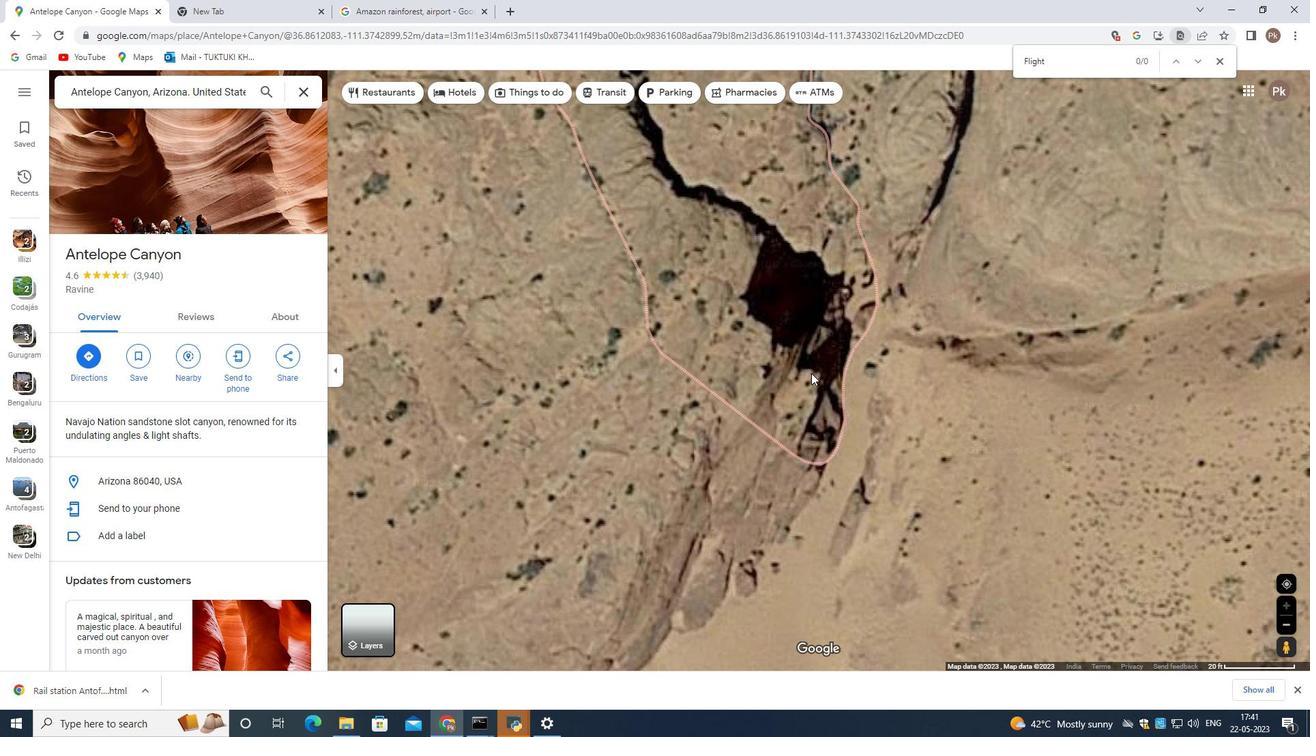 
Action: Mouse scrolled (812, 374) with delta (0, 0)
Screenshot: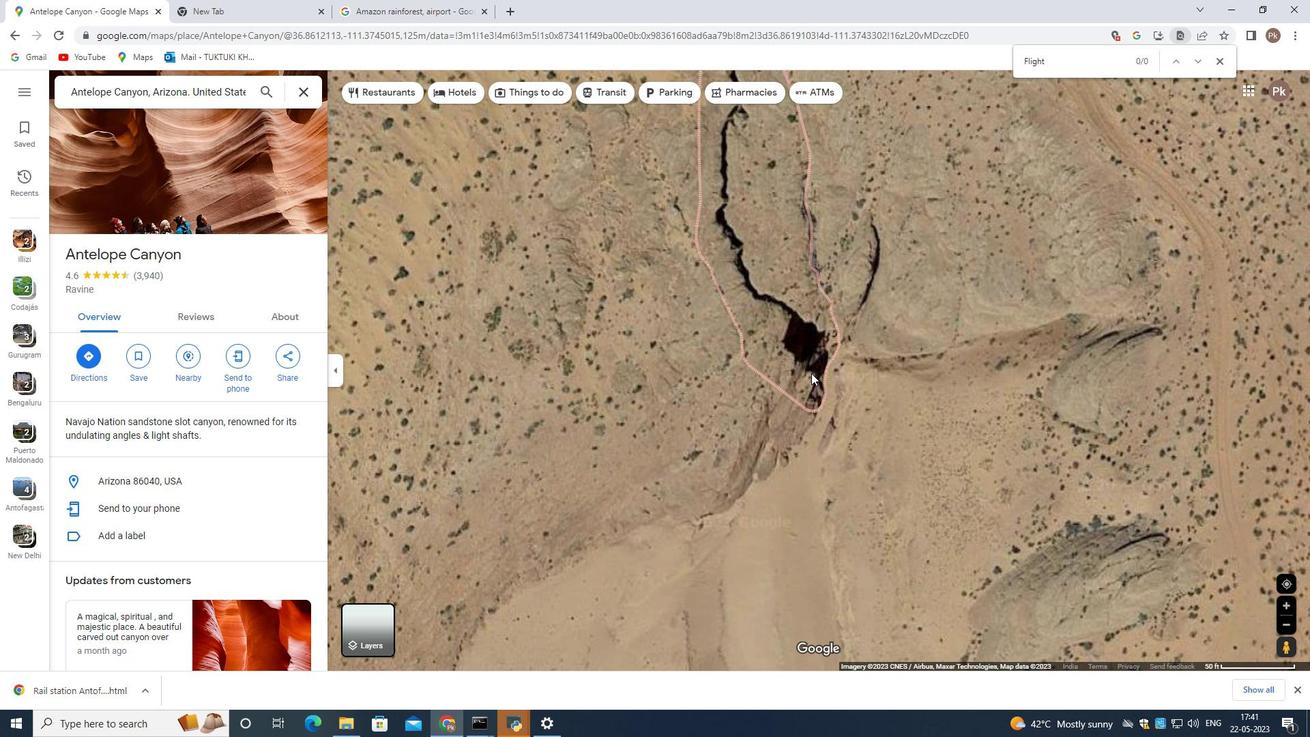 
Action: Mouse scrolled (812, 374) with delta (0, 0)
Screenshot: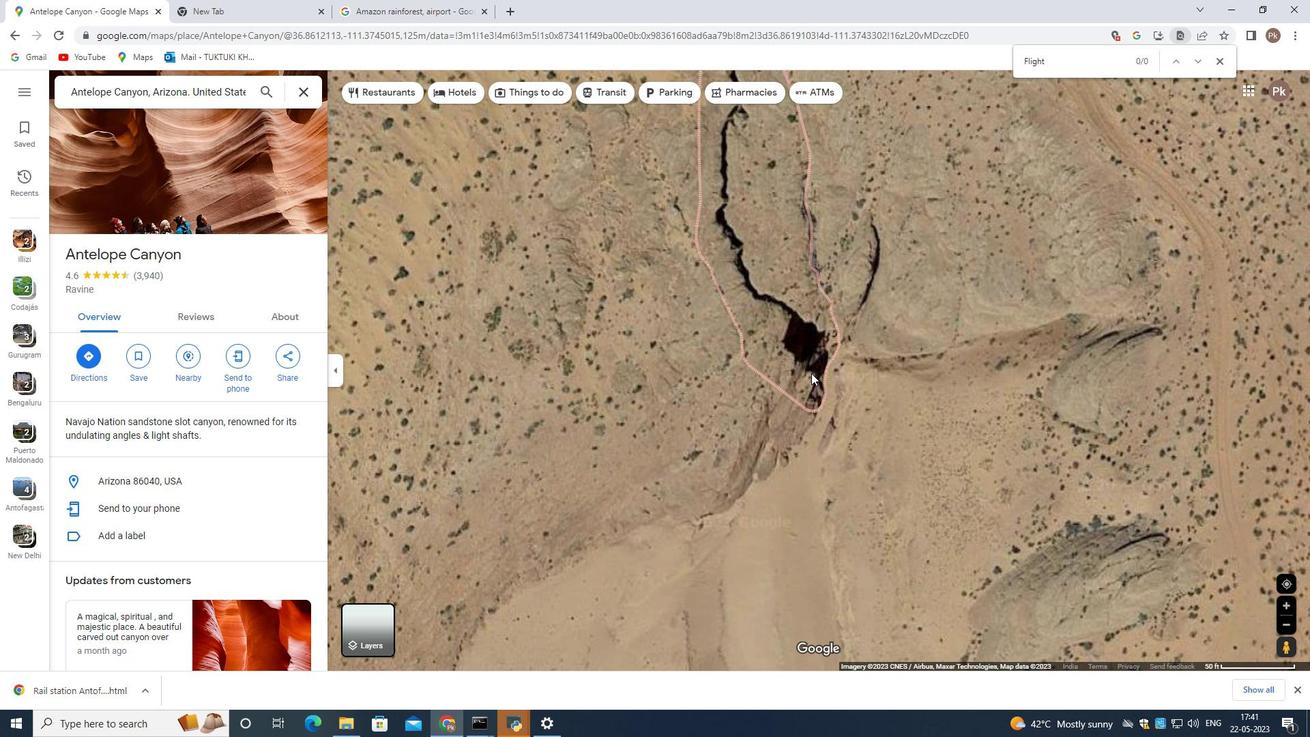 
Action: Mouse scrolled (812, 375) with delta (0, 0)
Screenshot: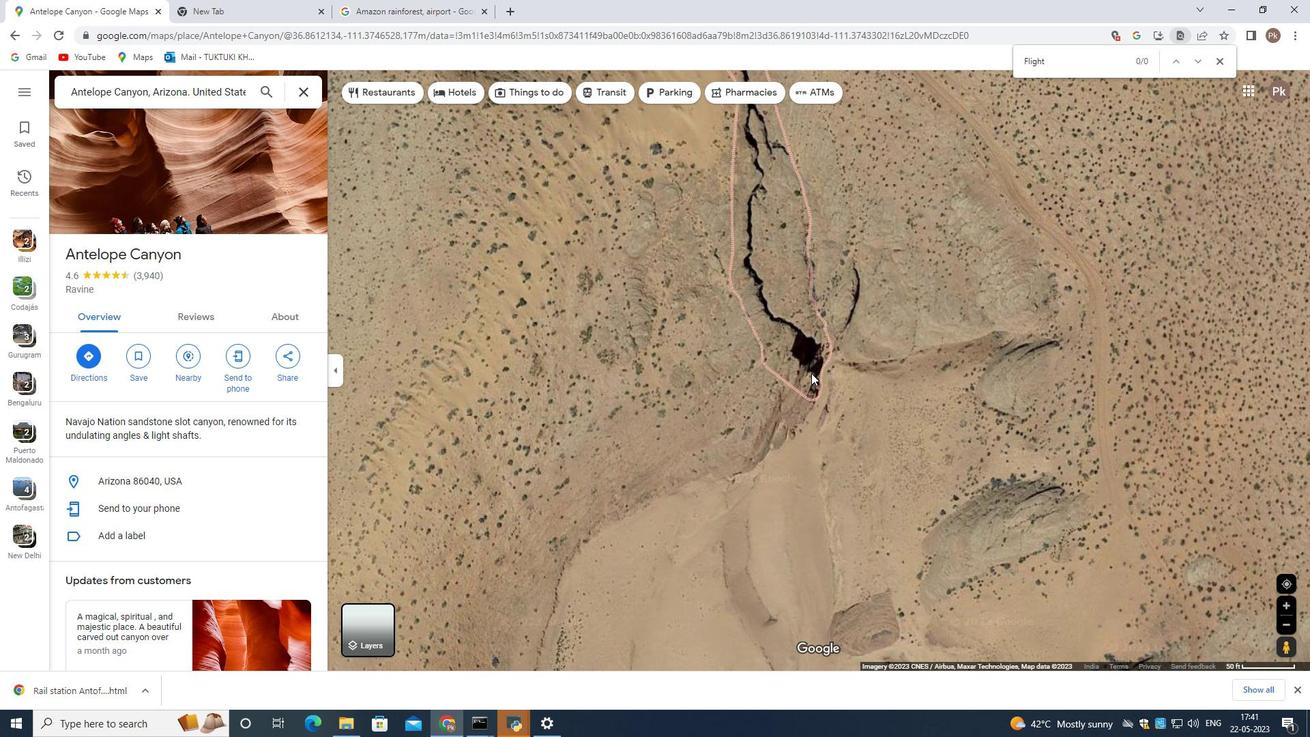 
Action: Mouse moved to (810, 357)
Screenshot: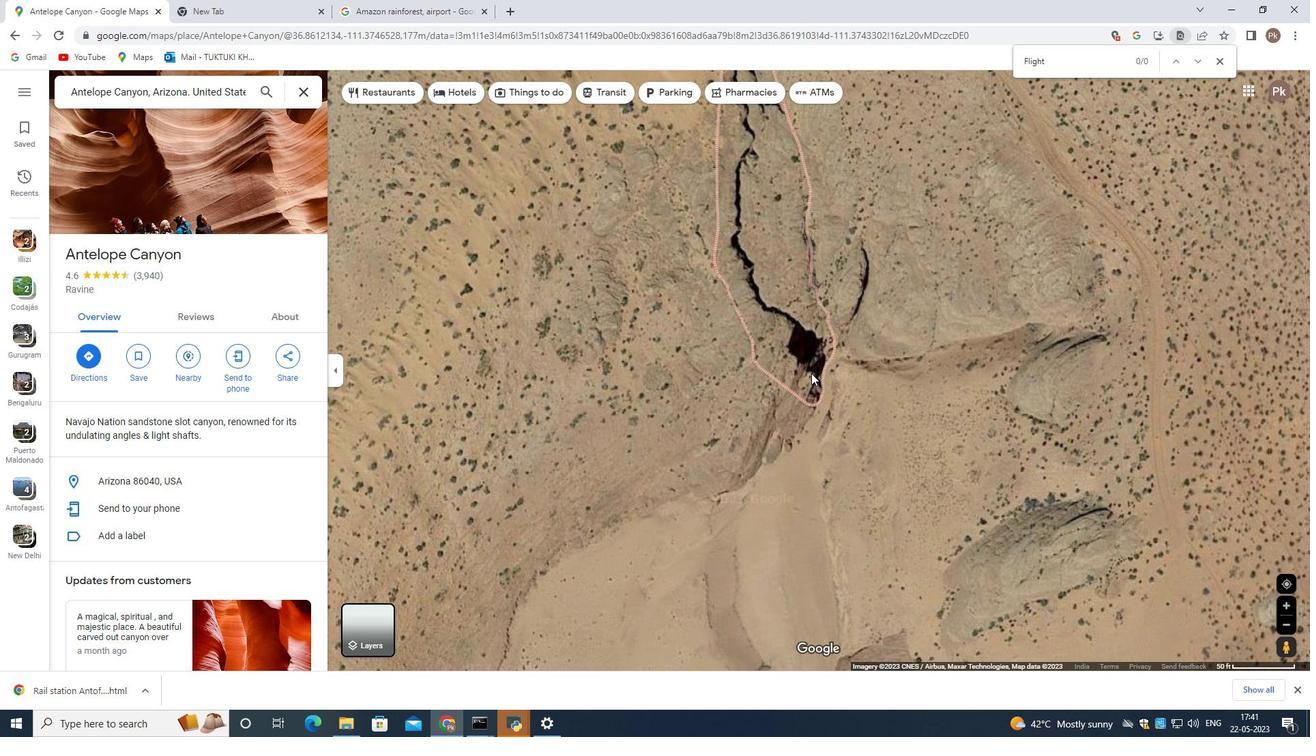
Action: Mouse scrolled (810, 356) with delta (0, 0)
Screenshot: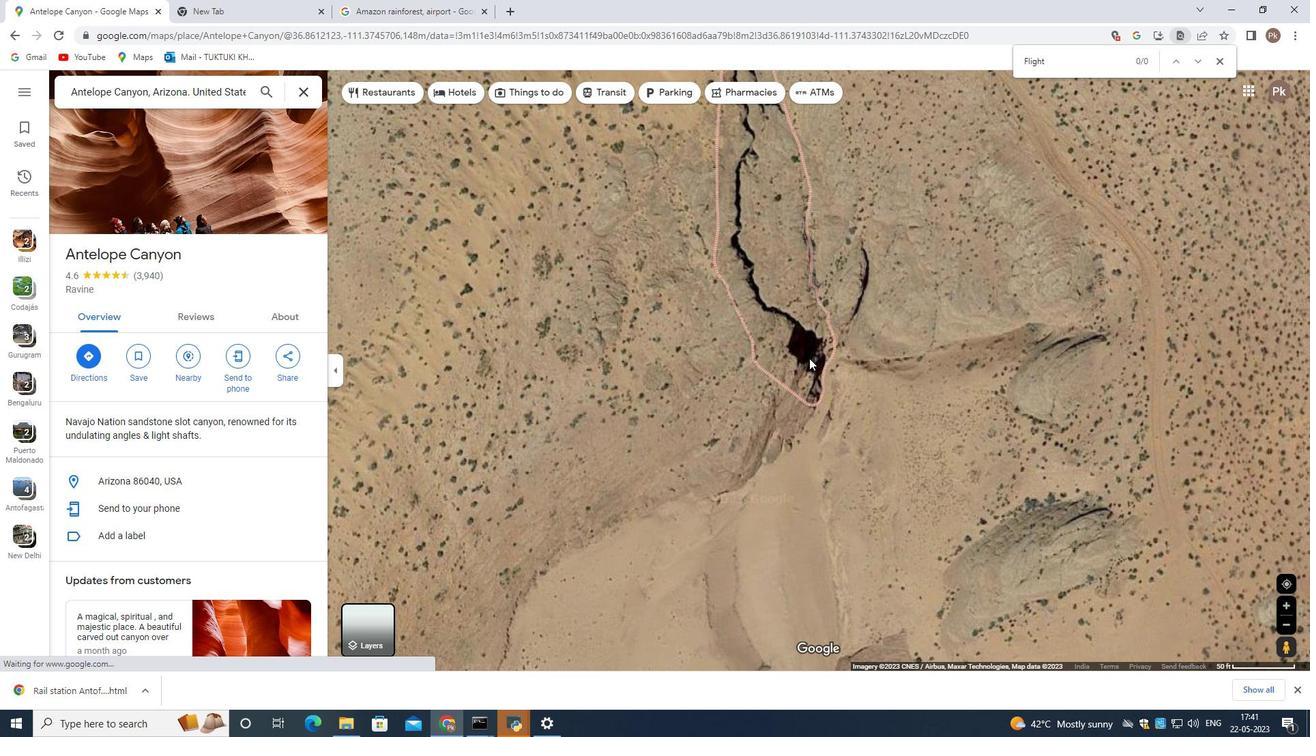 
Action: Mouse scrolled (810, 356) with delta (0, 0)
Screenshot: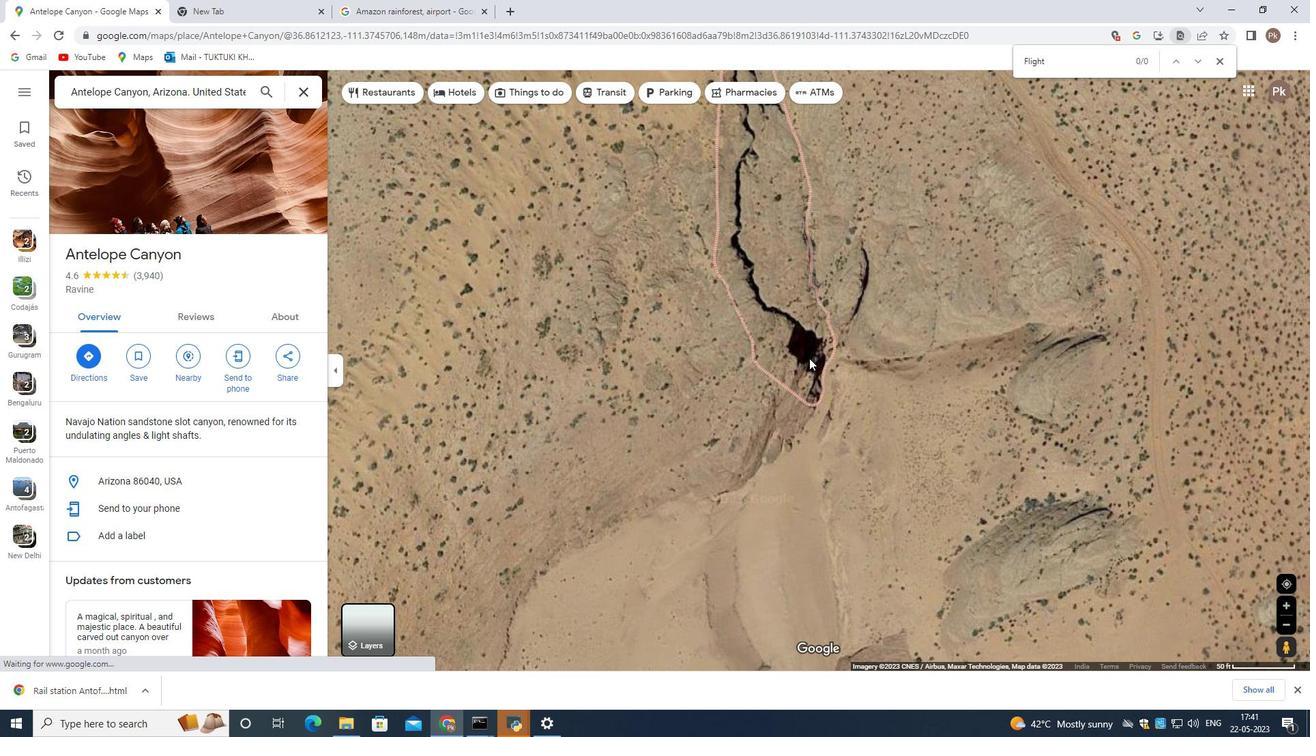 
Action: Mouse scrolled (810, 356) with delta (0, 0)
Screenshot: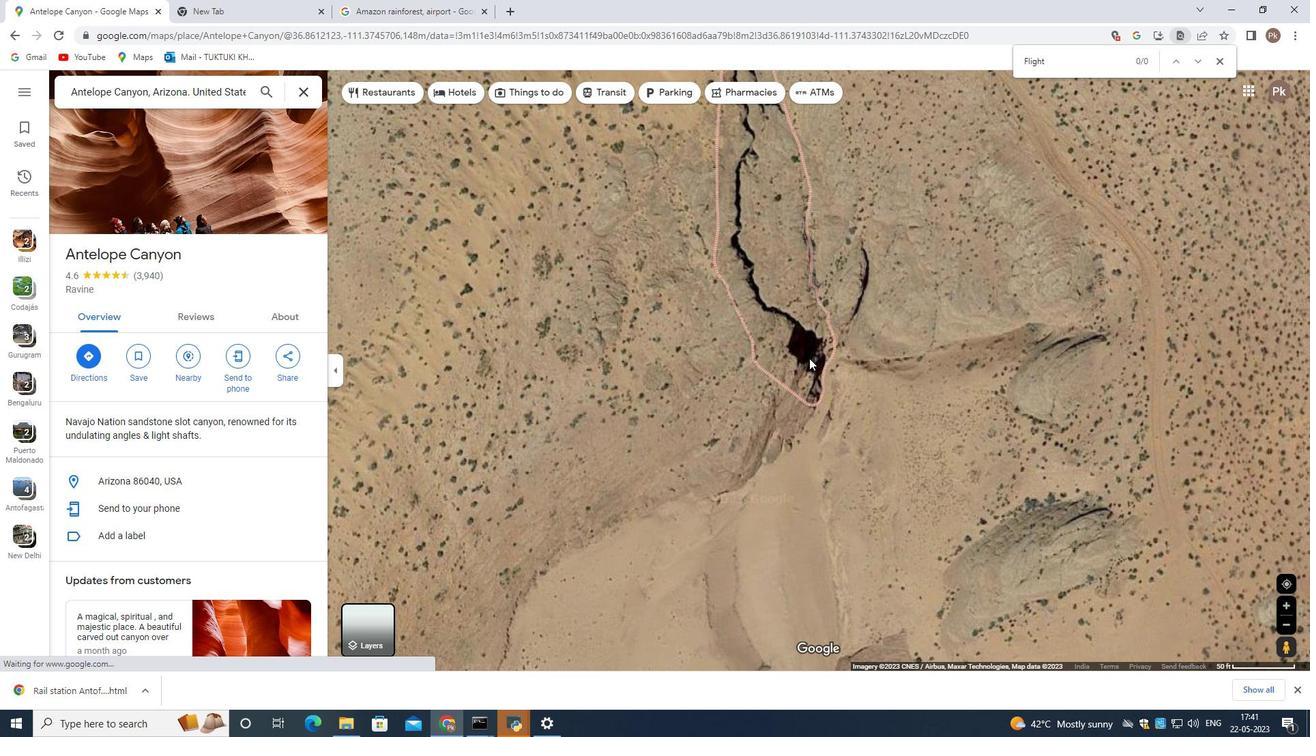 
Action: Mouse scrolled (810, 356) with delta (0, 0)
Screenshot: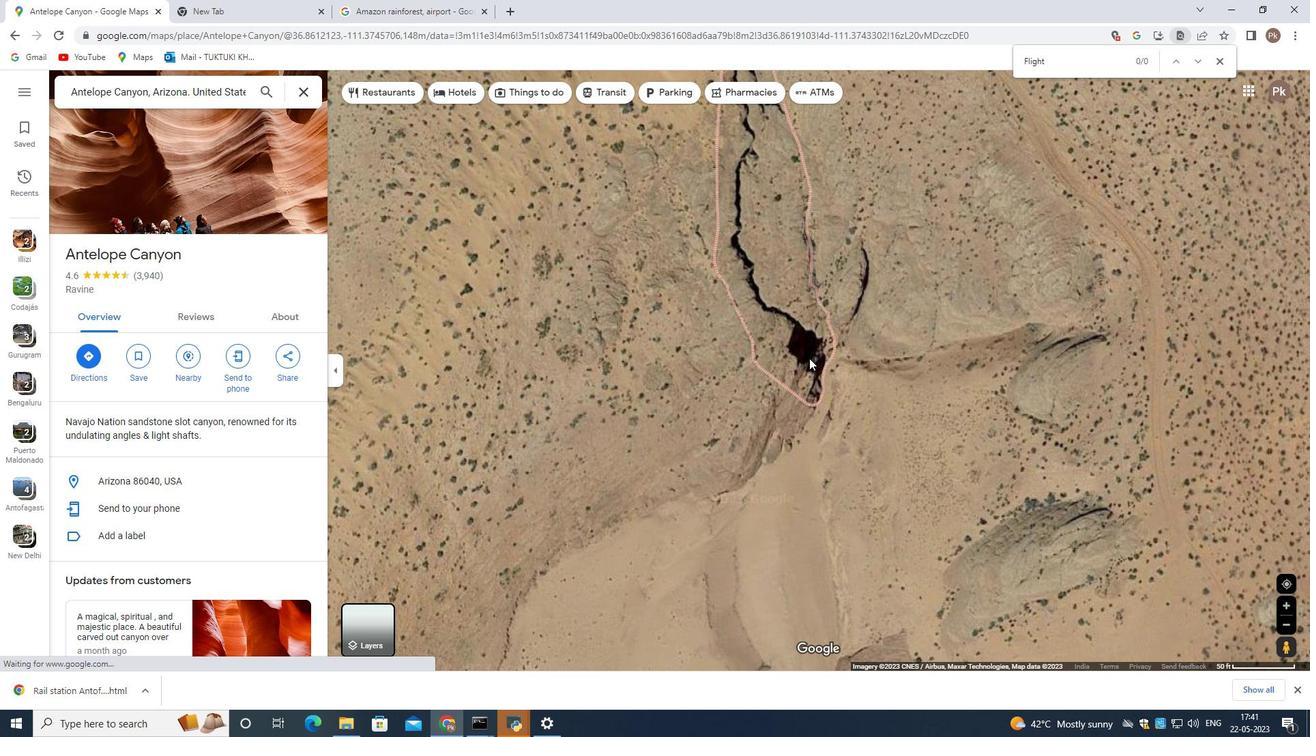 
Action: Mouse scrolled (810, 356) with delta (0, 0)
Screenshot: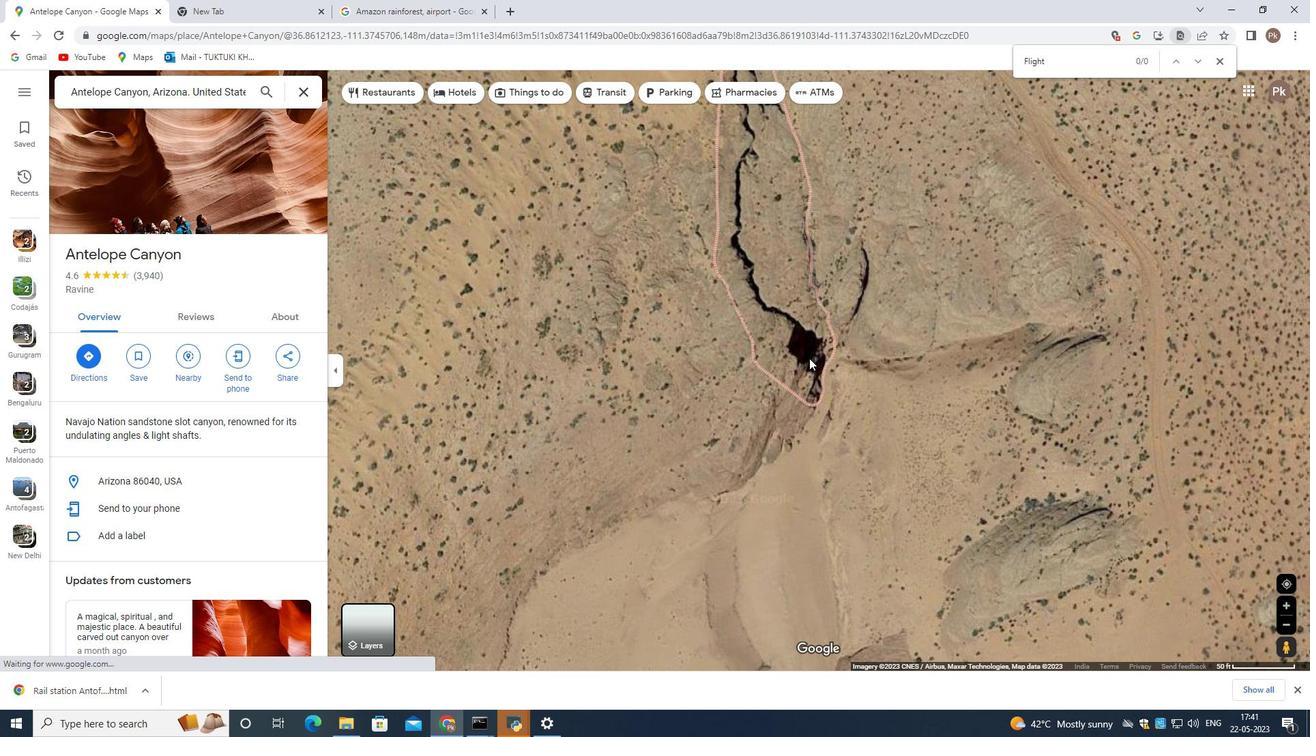 
Action: Mouse moved to (808, 357)
Screenshot: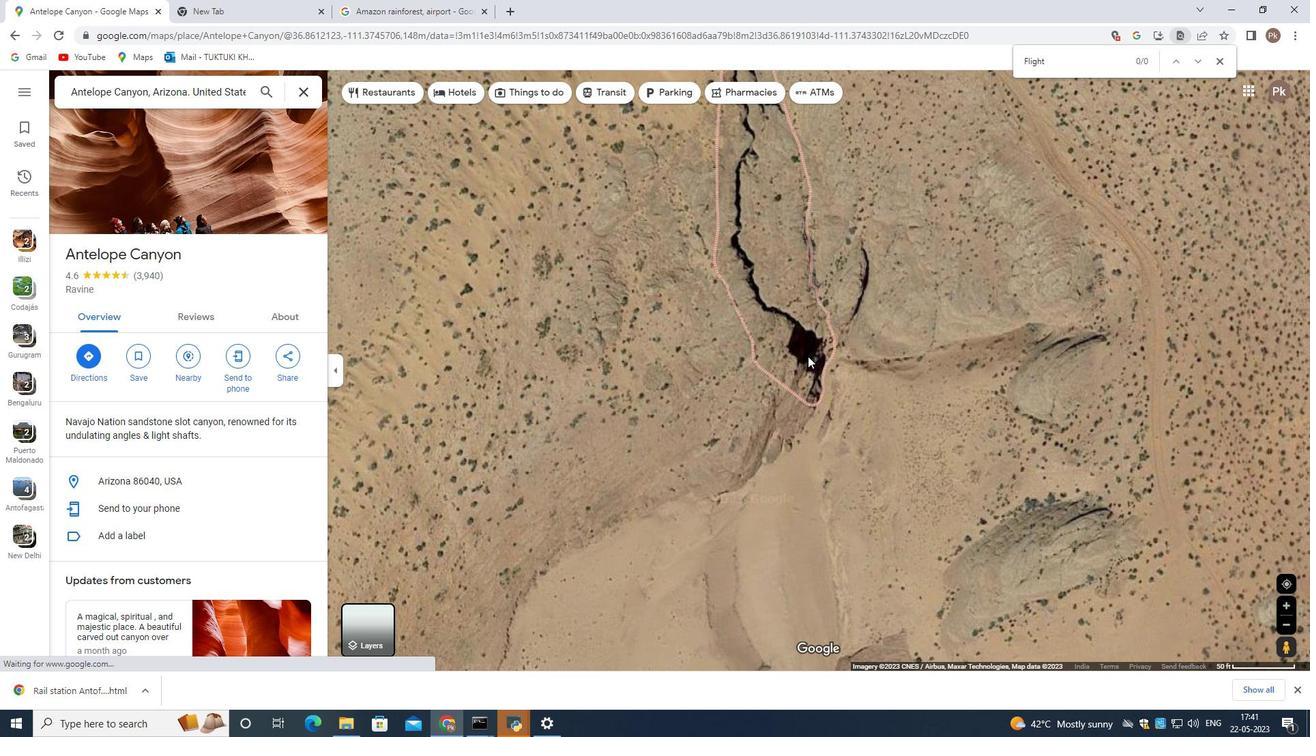 
Action: Mouse scrolled (808, 356) with delta (0, 0)
Screenshot: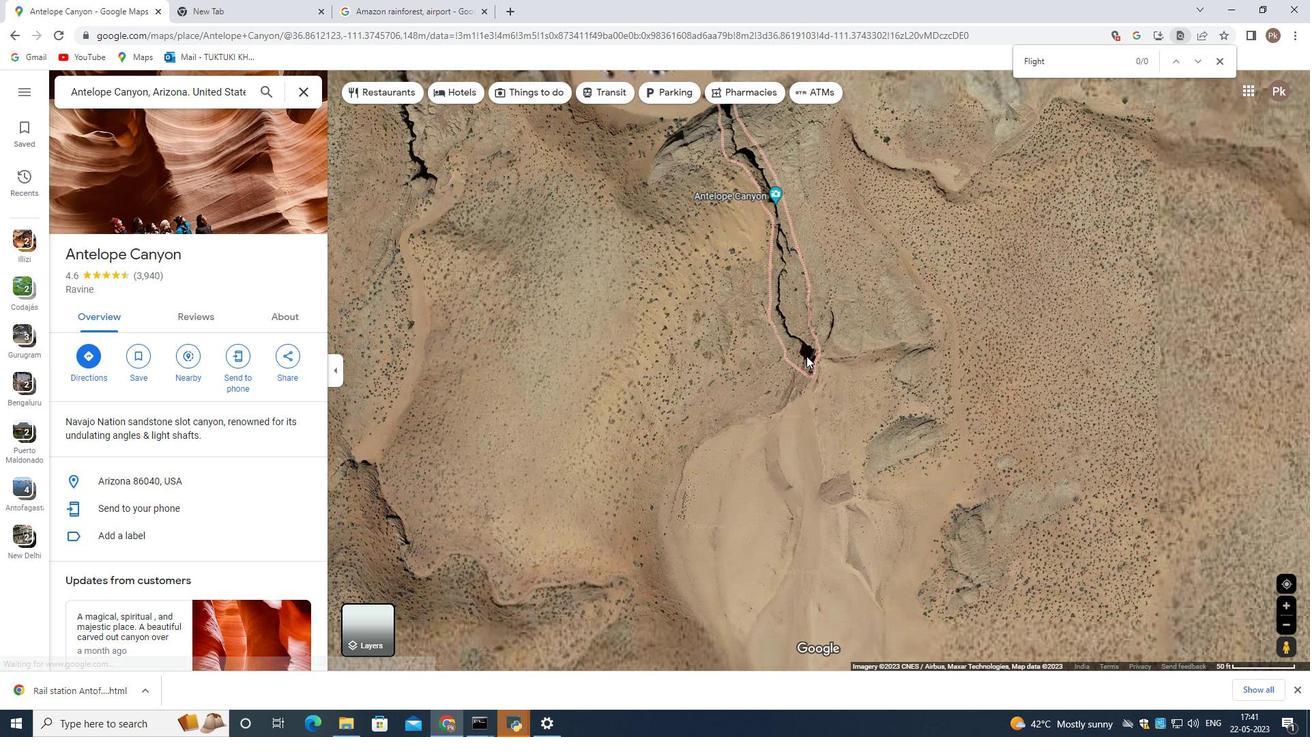 
Action: Mouse scrolled (808, 356) with delta (0, 0)
